 Task: Research Airbnb accommodation in Tenno, Japan from 5th December, 2023 to 13th December, 2023 for 6 adults. Place can be entire room with 3 bedrooms having 3 beds and 3 bathrooms. Property type can be house.
Action: Mouse moved to (573, 62)
Screenshot: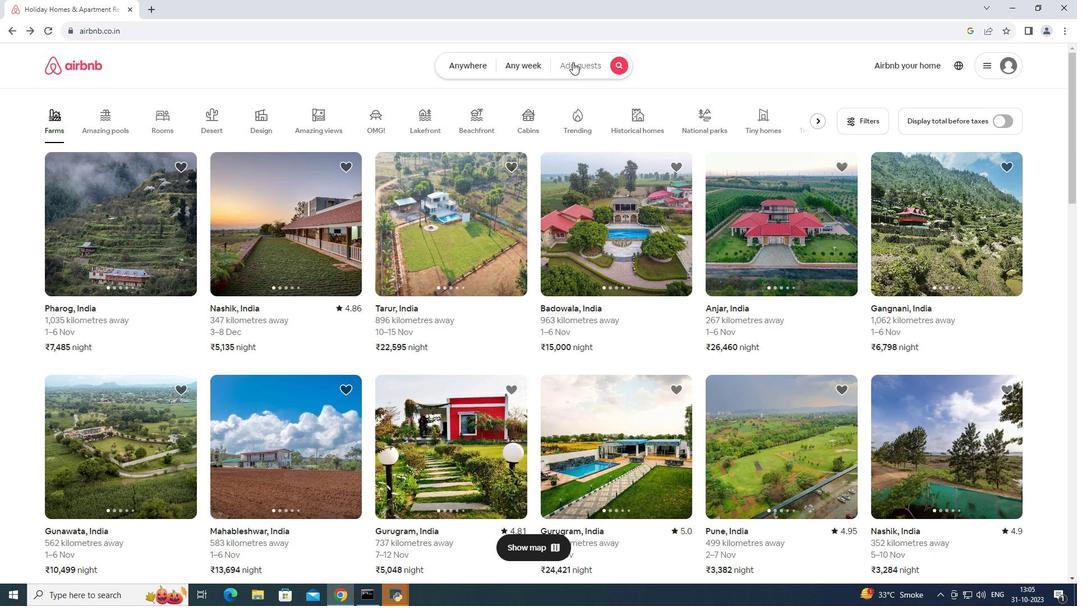 
Action: Mouse pressed left at (573, 62)
Screenshot: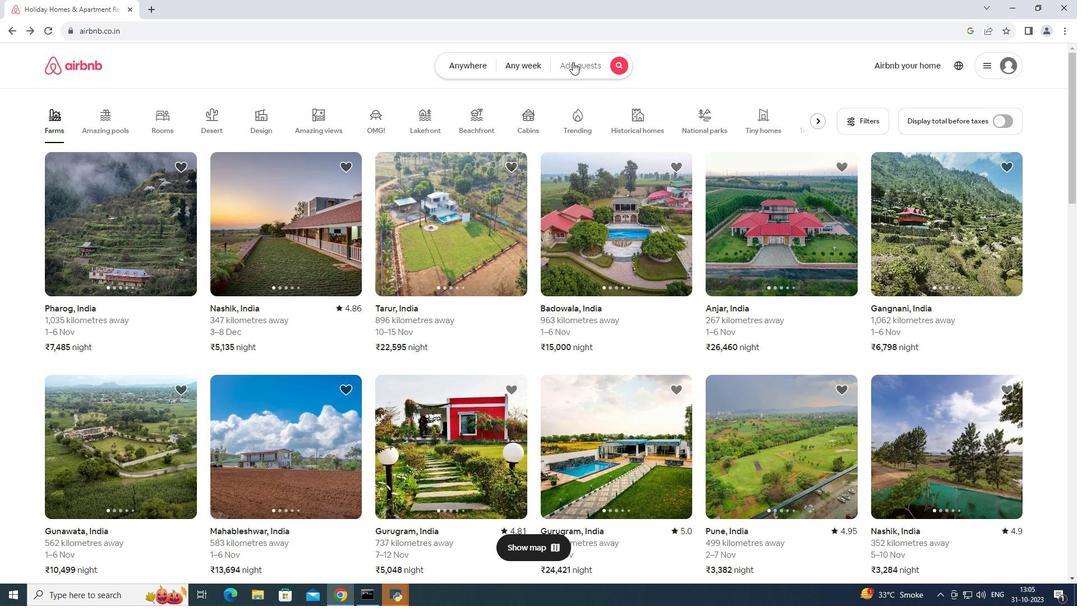 
Action: Mouse moved to (399, 103)
Screenshot: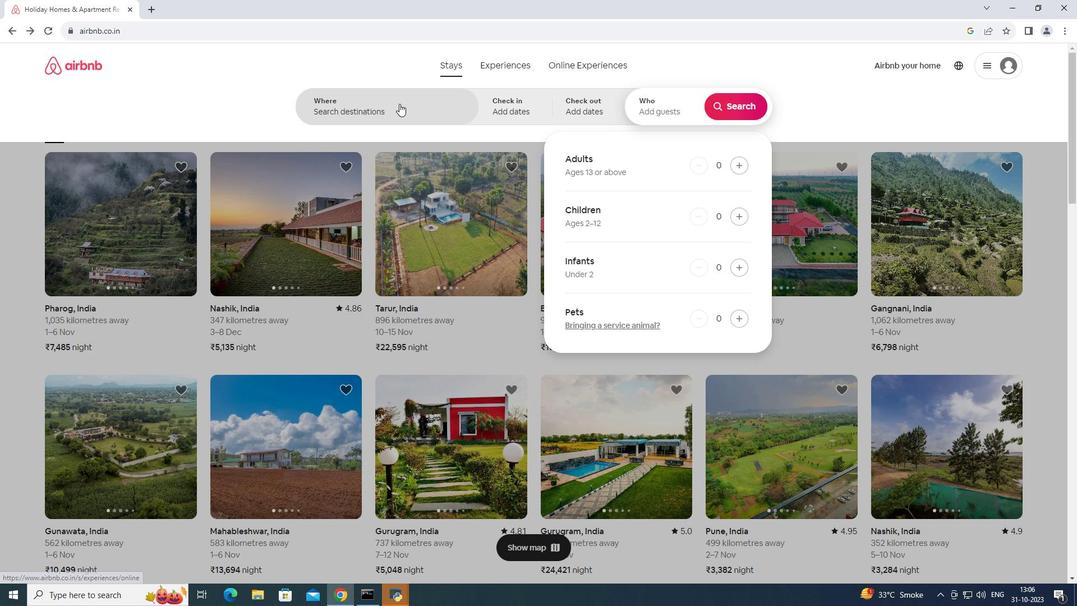 
Action: Mouse pressed left at (399, 103)
Screenshot: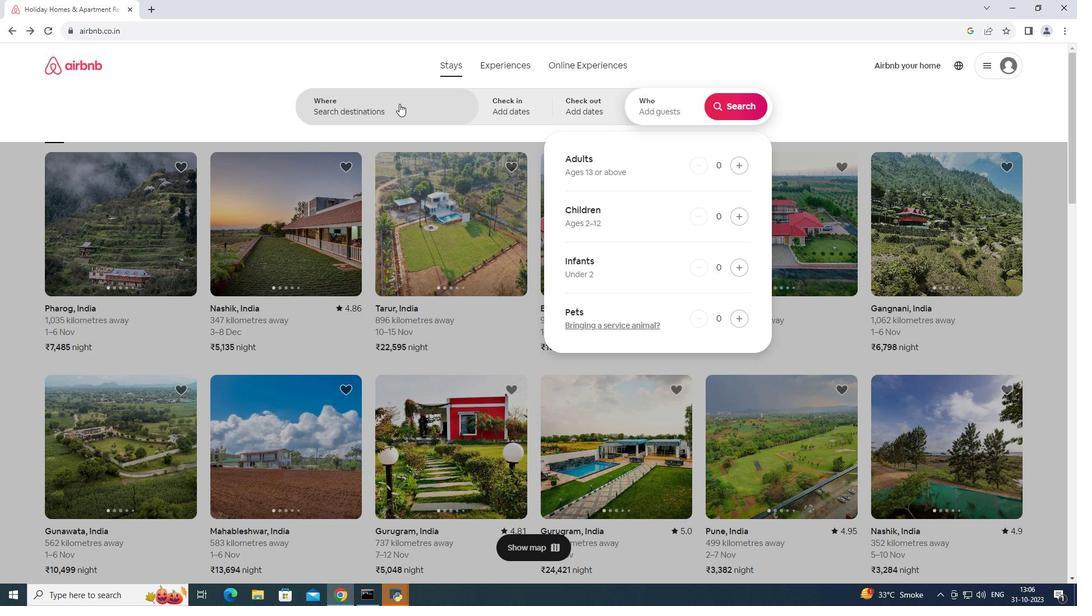 
Action: Key pressed tenno,<Key.space>japan<Key.space>
Screenshot: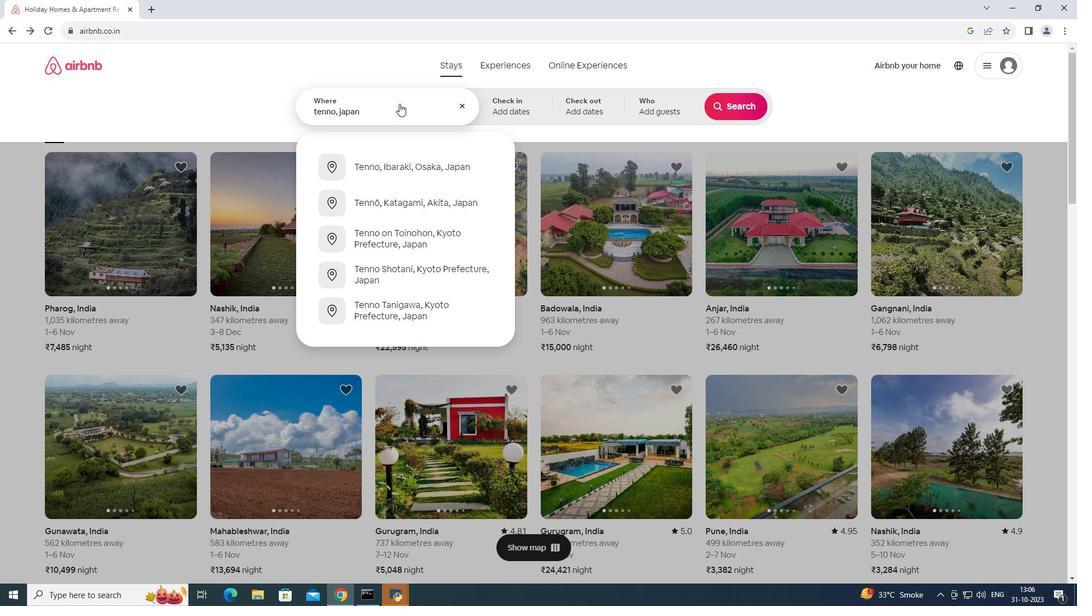 
Action: Mouse moved to (506, 104)
Screenshot: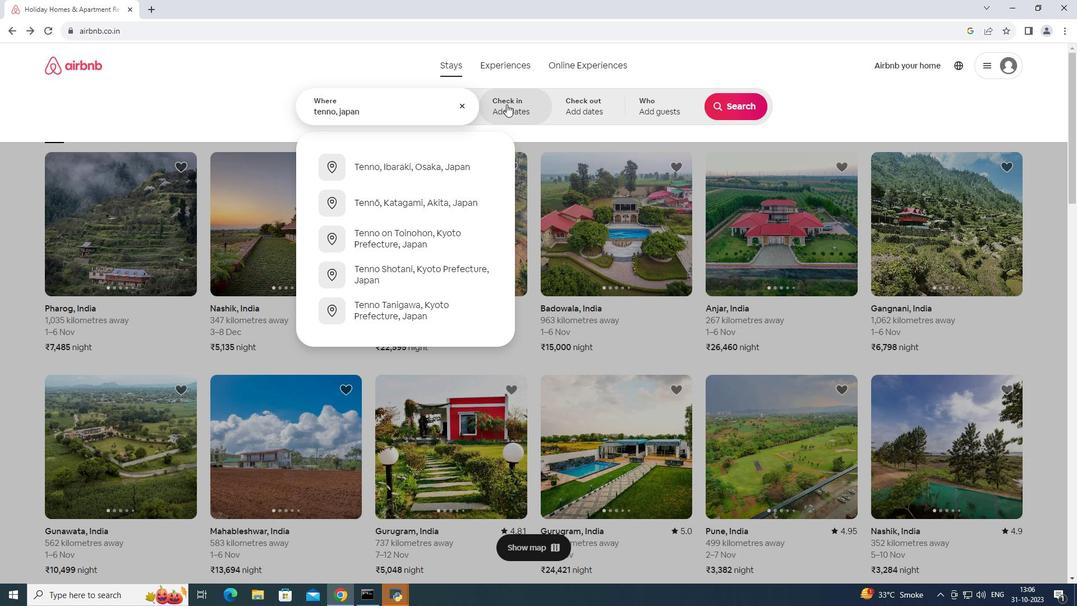 
Action: Mouse pressed left at (506, 104)
Screenshot: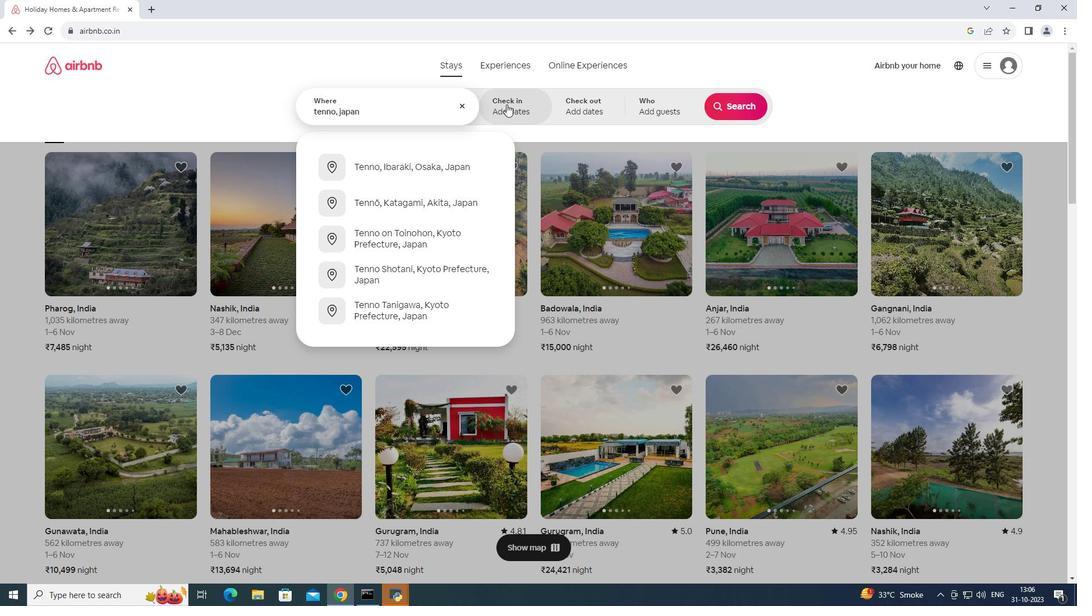 
Action: Mouse moved to (732, 195)
Screenshot: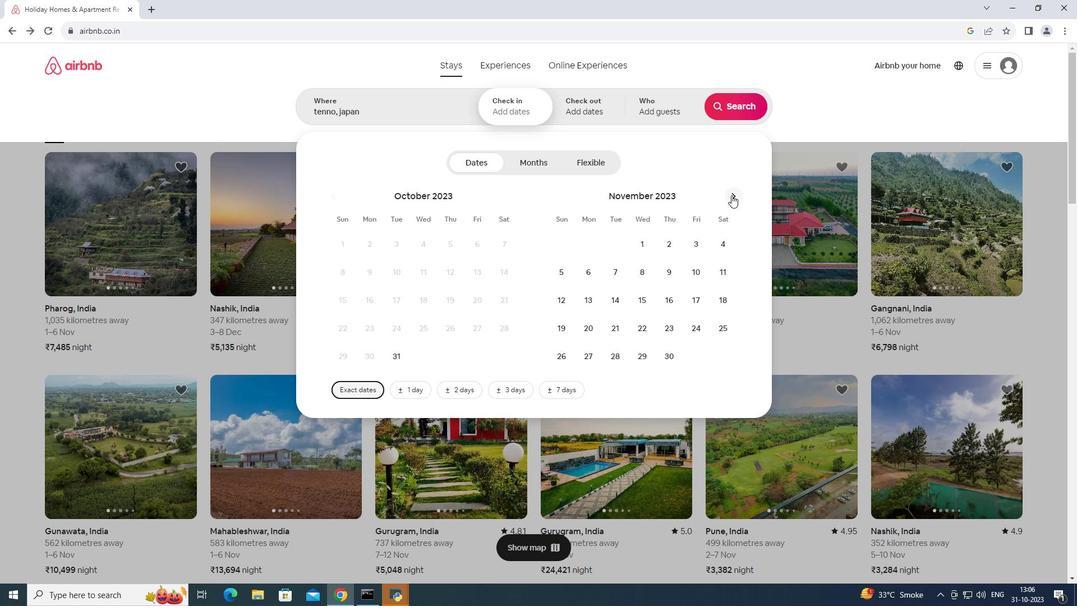 
Action: Mouse pressed left at (732, 195)
Screenshot: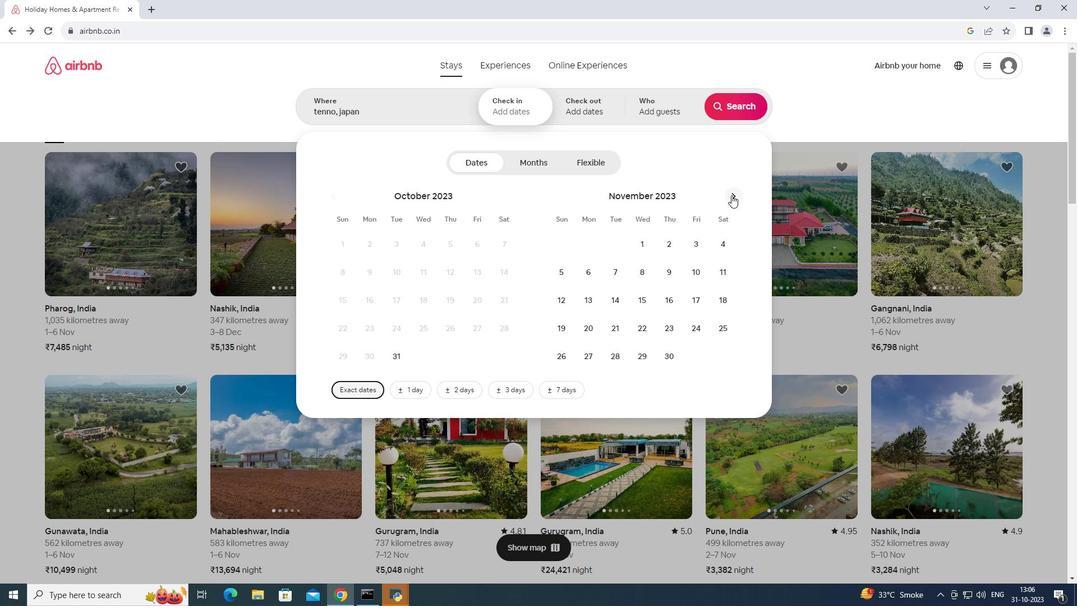 
Action: Mouse moved to (612, 273)
Screenshot: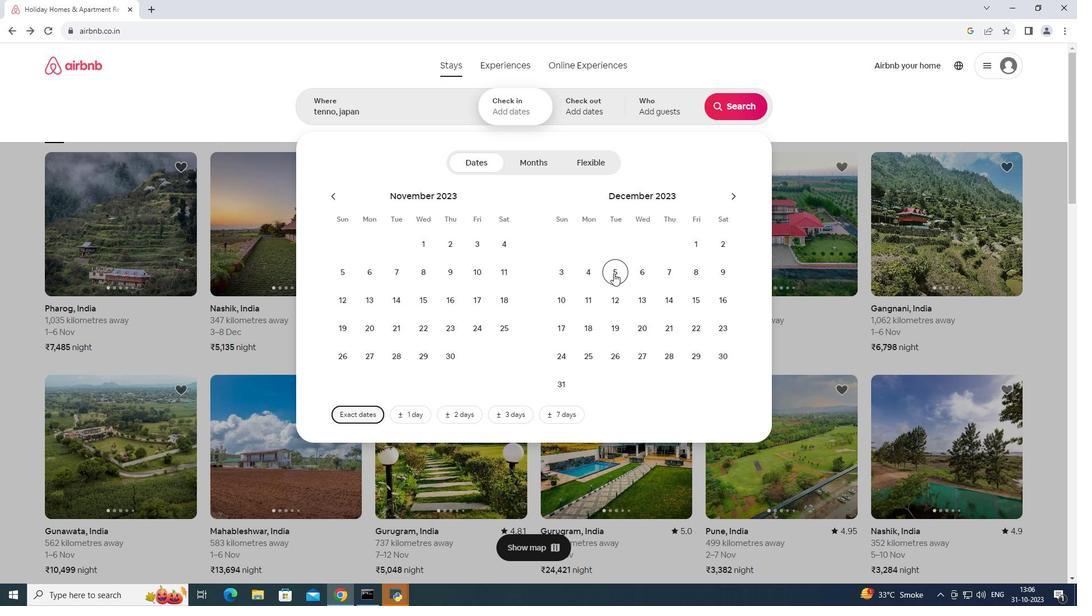 
Action: Mouse pressed left at (612, 273)
Screenshot: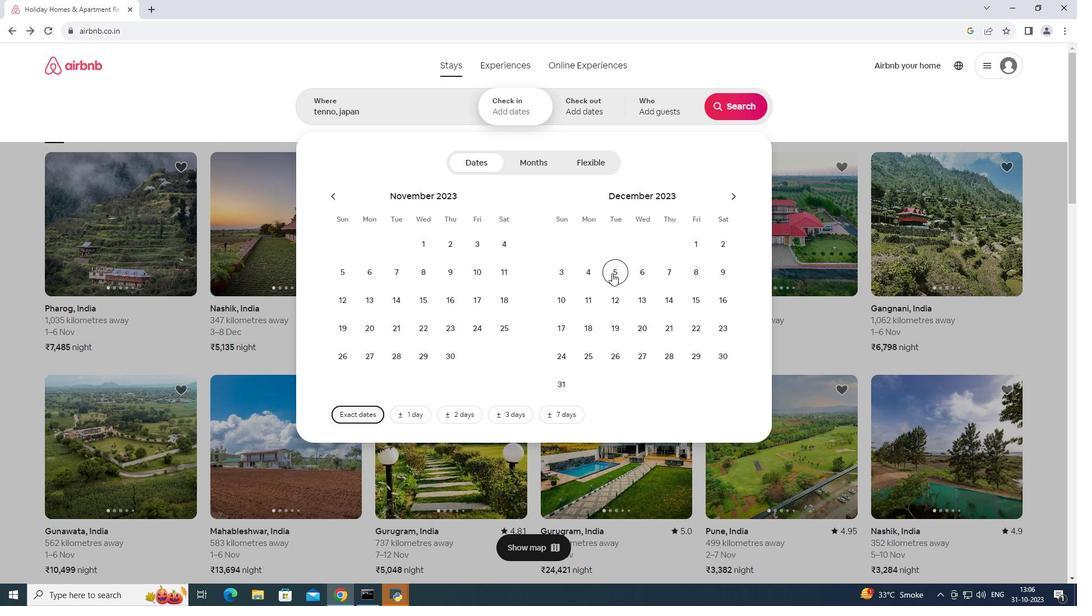 
Action: Mouse moved to (646, 305)
Screenshot: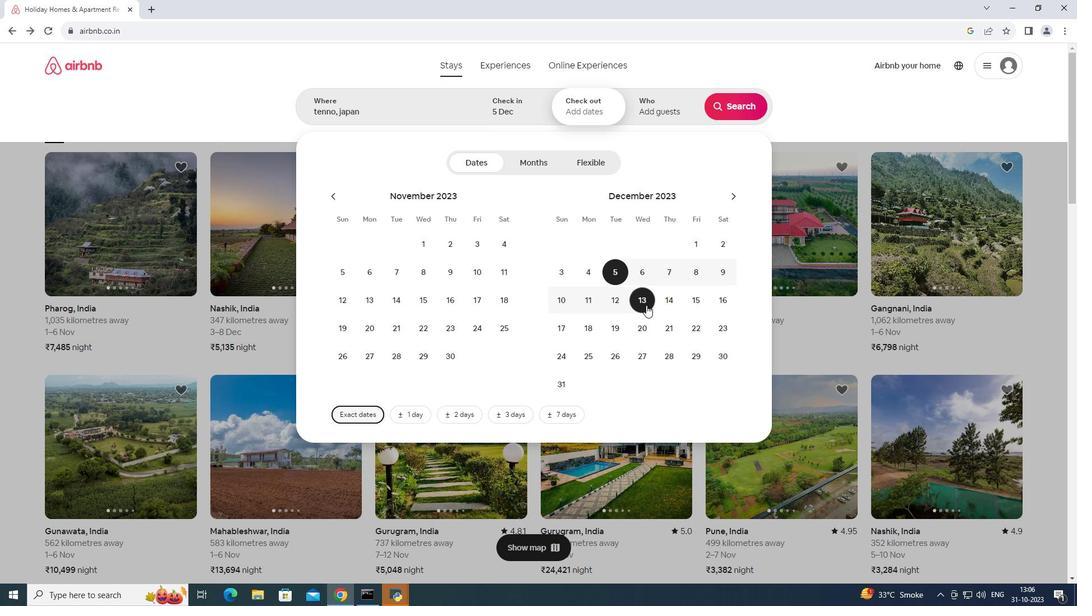 
Action: Mouse pressed left at (646, 305)
Screenshot: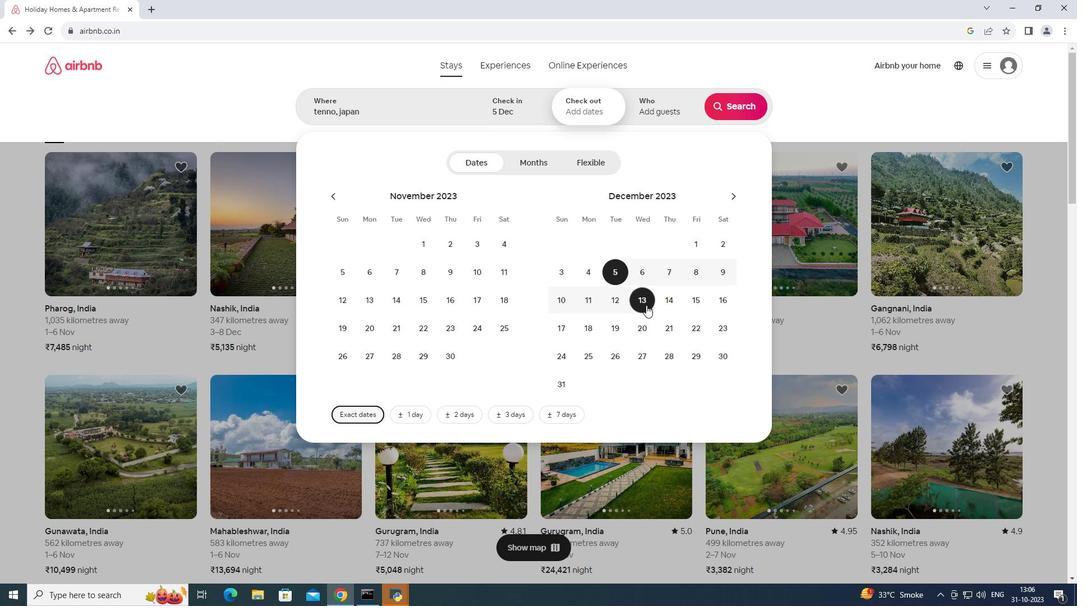 
Action: Mouse moved to (666, 113)
Screenshot: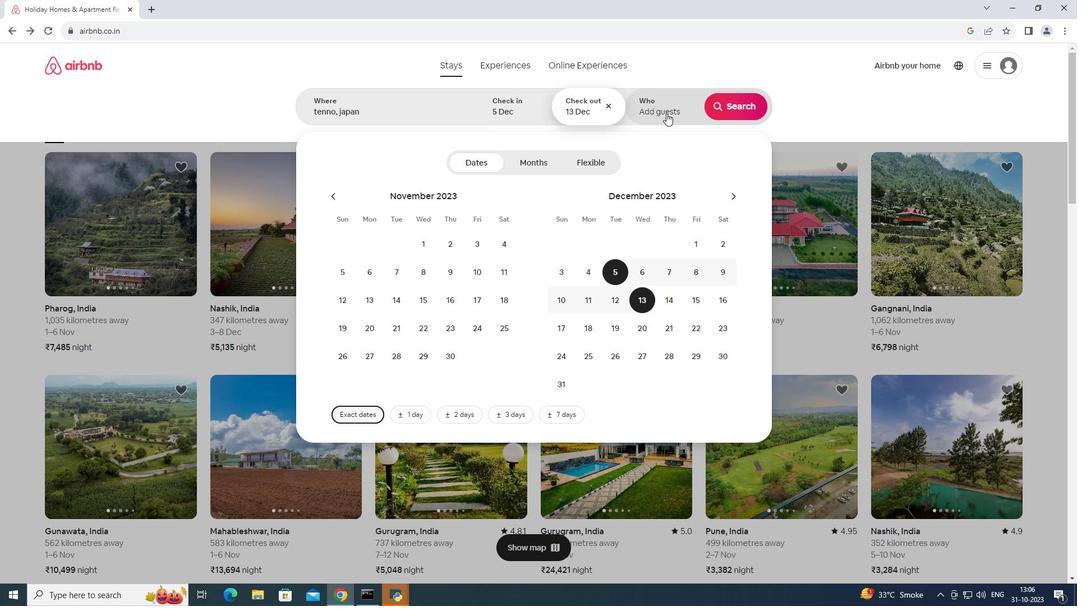 
Action: Mouse pressed left at (666, 113)
Screenshot: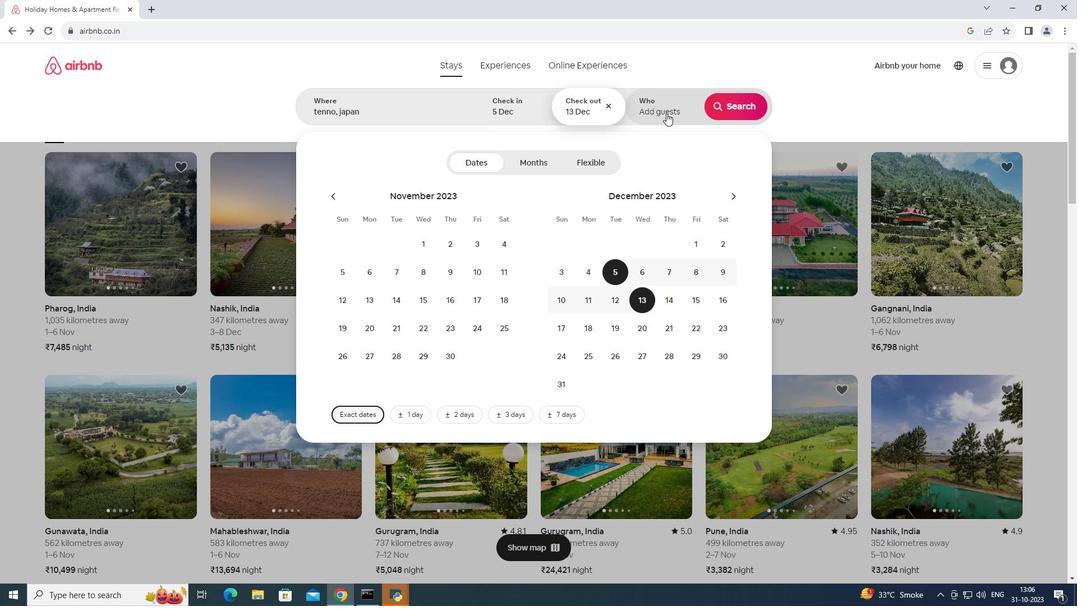 
Action: Mouse moved to (738, 168)
Screenshot: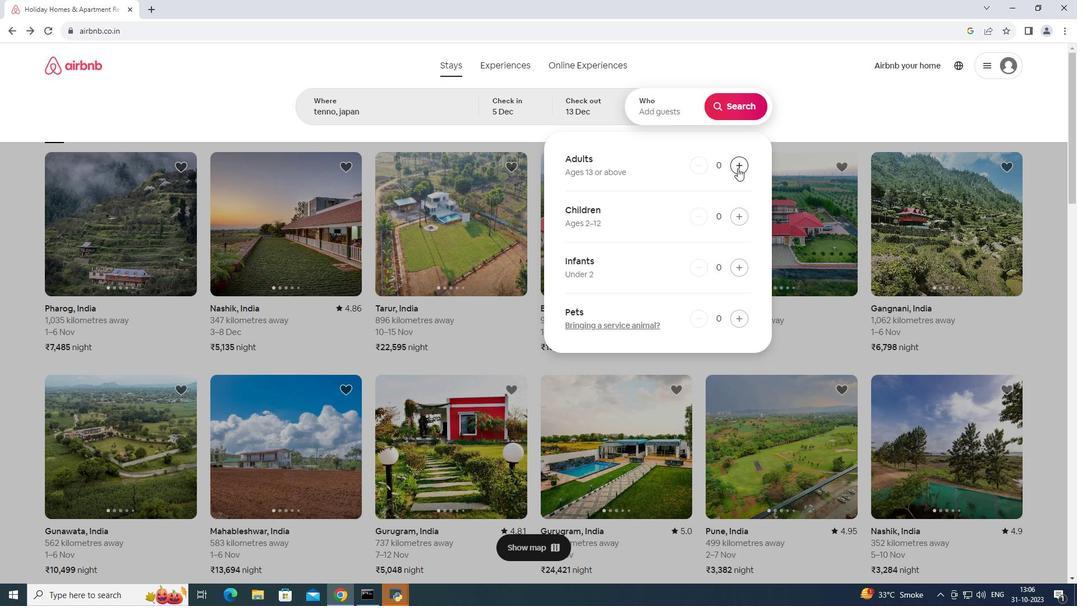 
Action: Mouse pressed left at (738, 168)
Screenshot: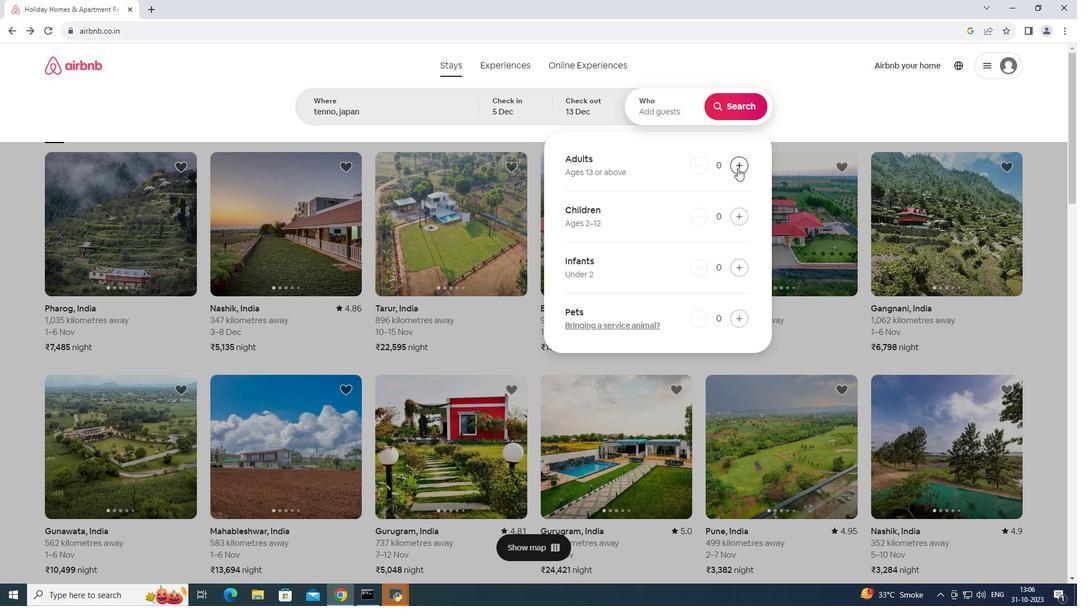 
Action: Mouse pressed left at (738, 168)
Screenshot: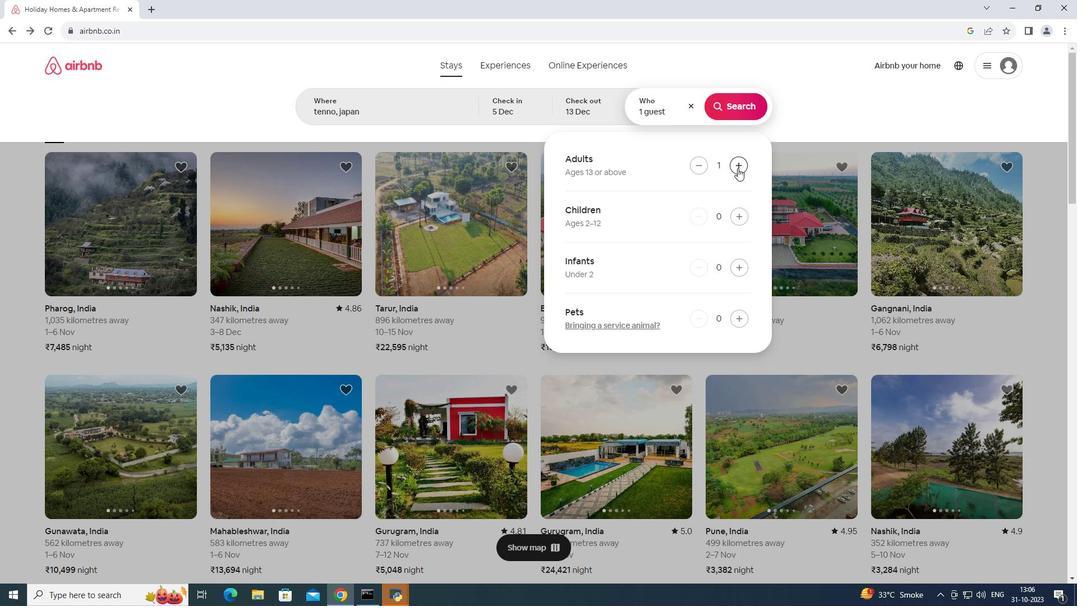 
Action: Mouse pressed left at (738, 168)
Screenshot: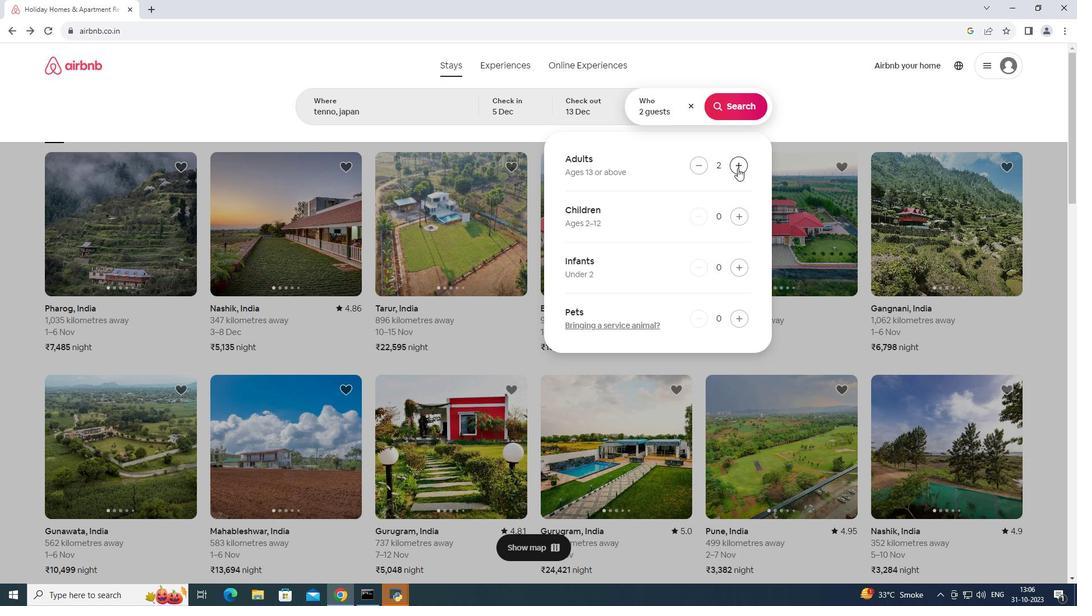 
Action: Mouse moved to (738, 168)
Screenshot: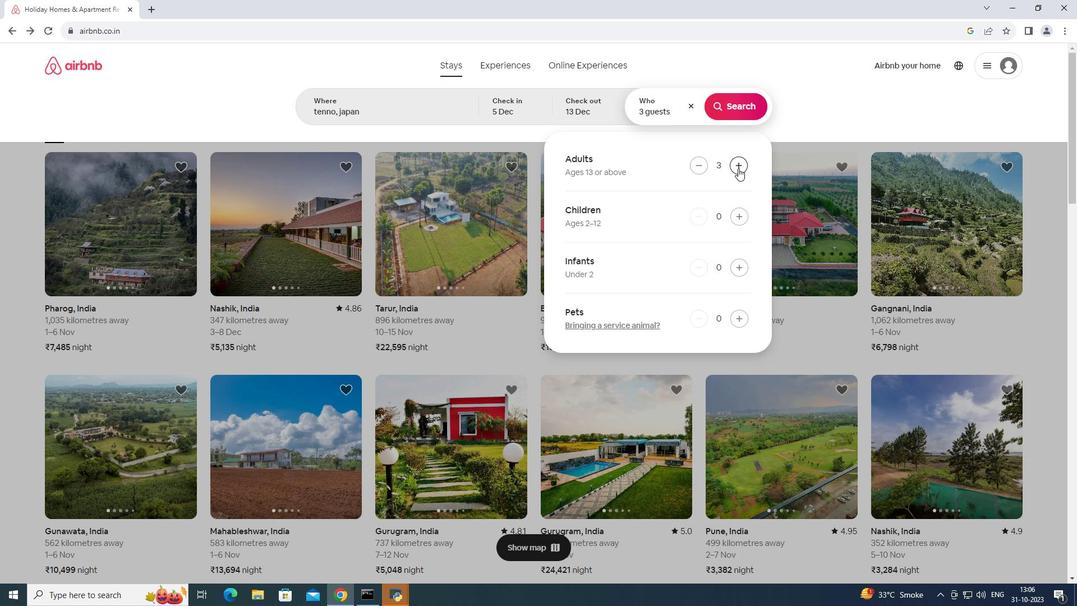 
Action: Mouse pressed left at (738, 168)
Screenshot: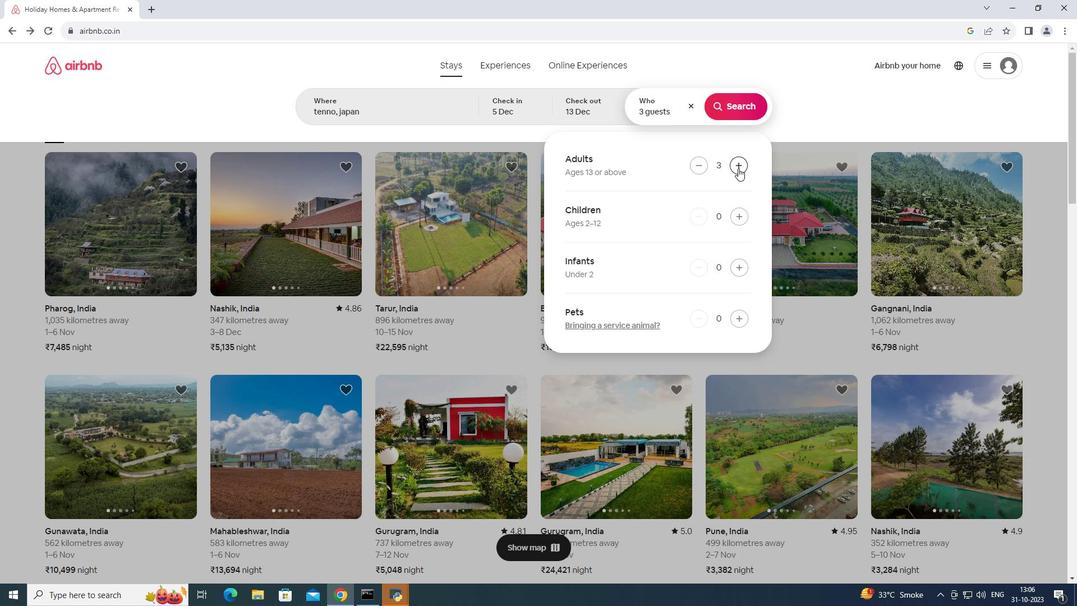 
Action: Mouse pressed left at (738, 168)
Screenshot: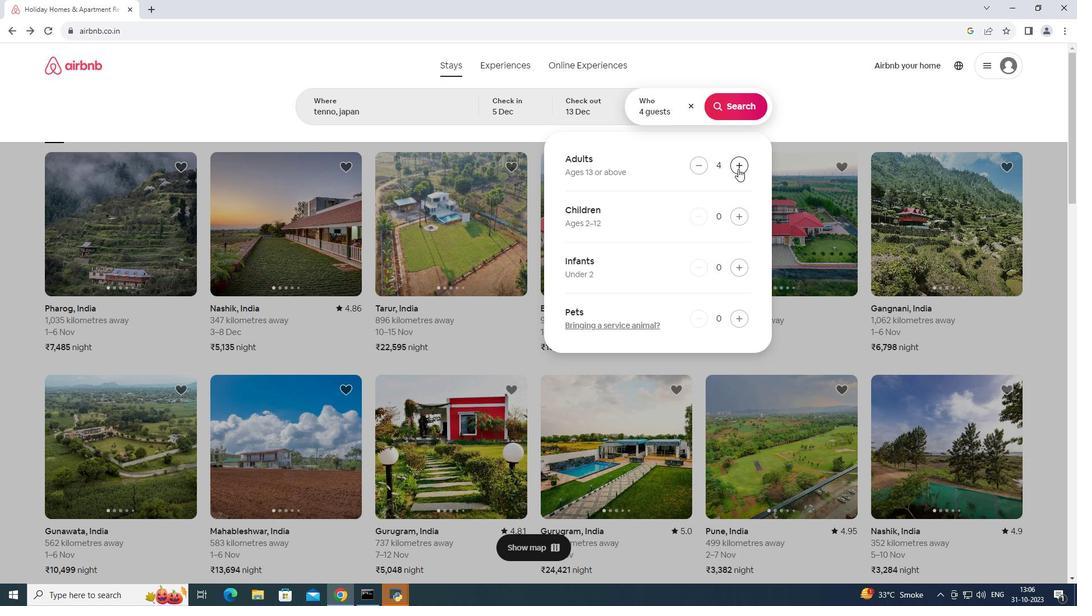 
Action: Mouse moved to (738, 168)
Screenshot: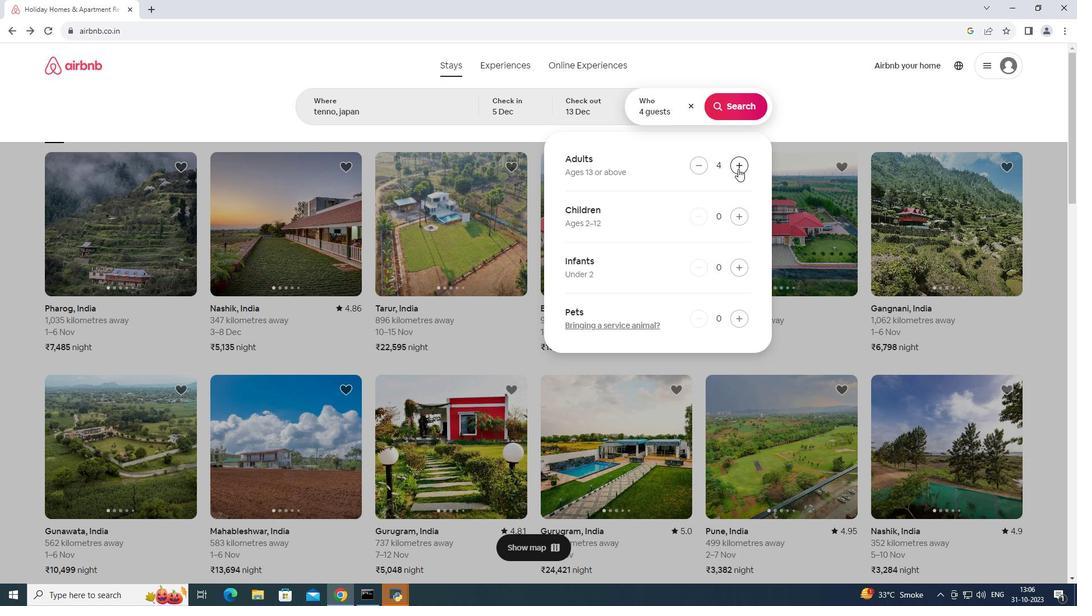 
Action: Mouse pressed left at (738, 168)
Screenshot: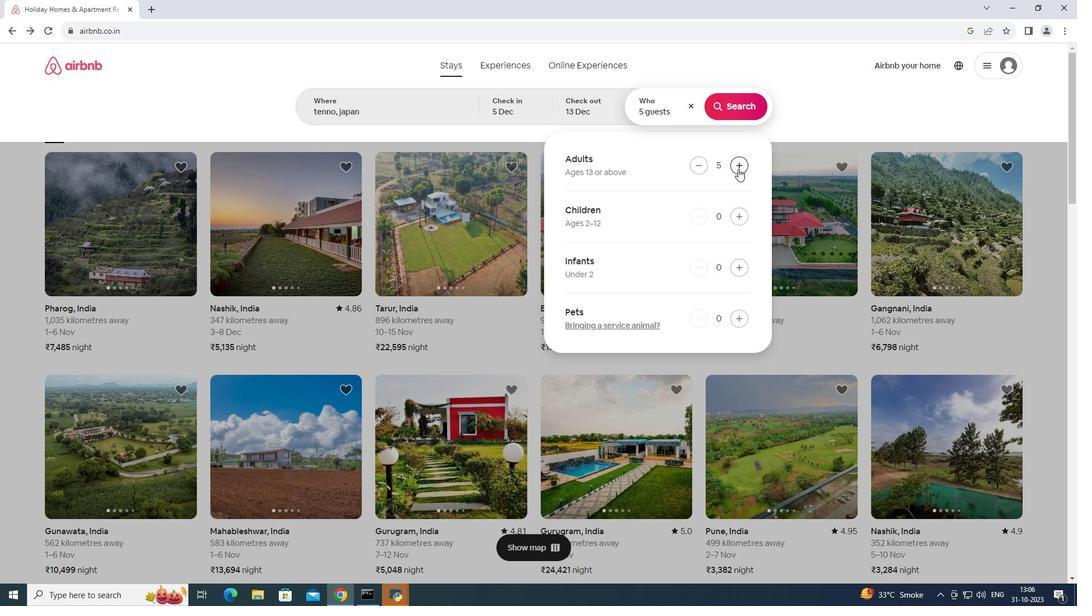 
Action: Mouse moved to (731, 106)
Screenshot: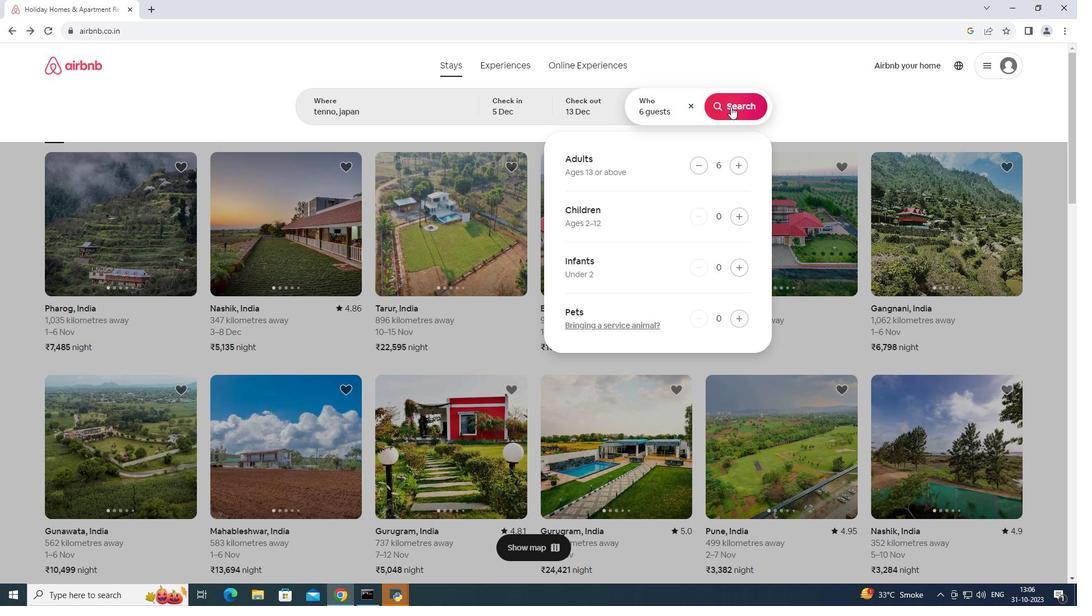 
Action: Mouse pressed left at (731, 106)
Screenshot: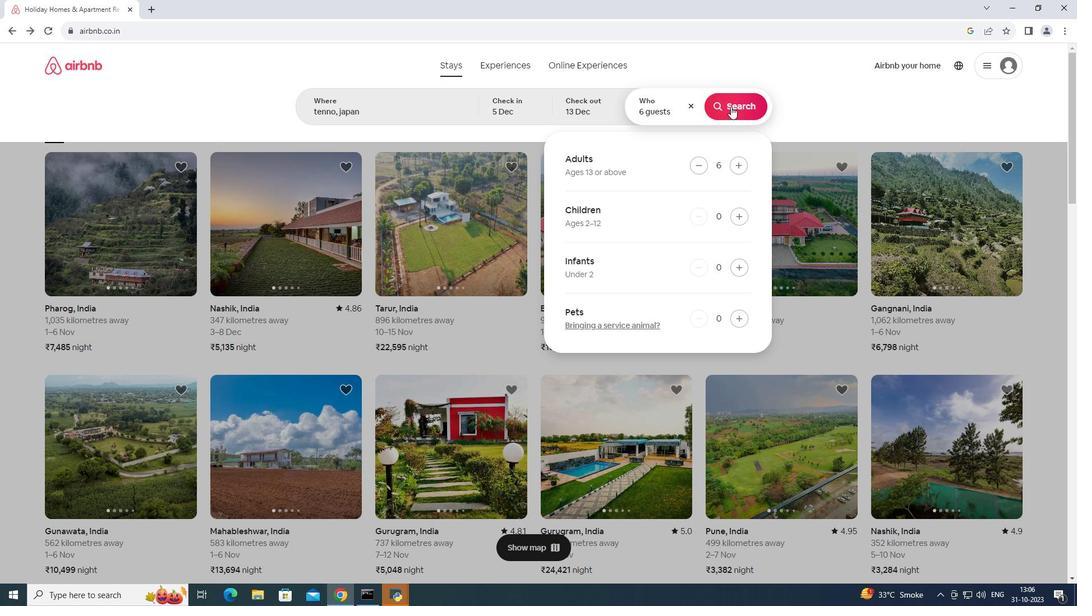 
Action: Mouse moved to (902, 114)
Screenshot: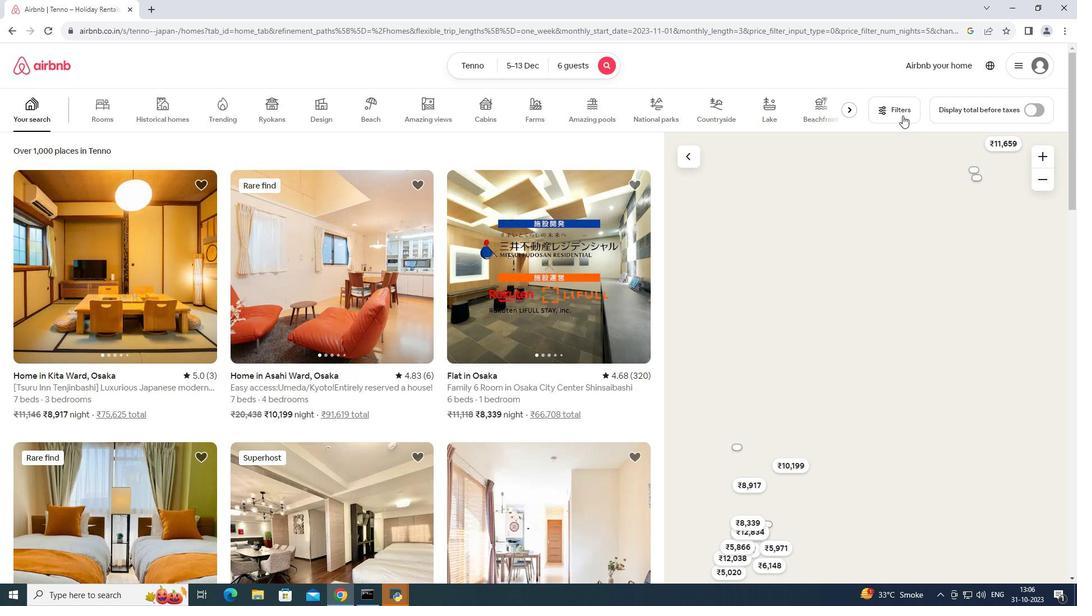 
Action: Mouse pressed left at (902, 114)
Screenshot: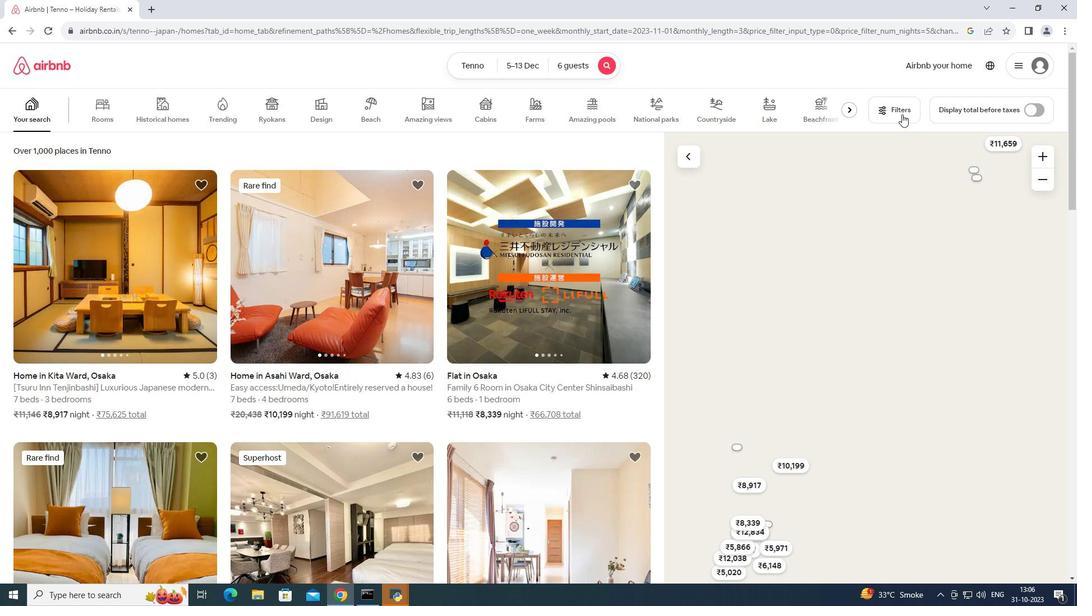 
Action: Mouse moved to (520, 428)
Screenshot: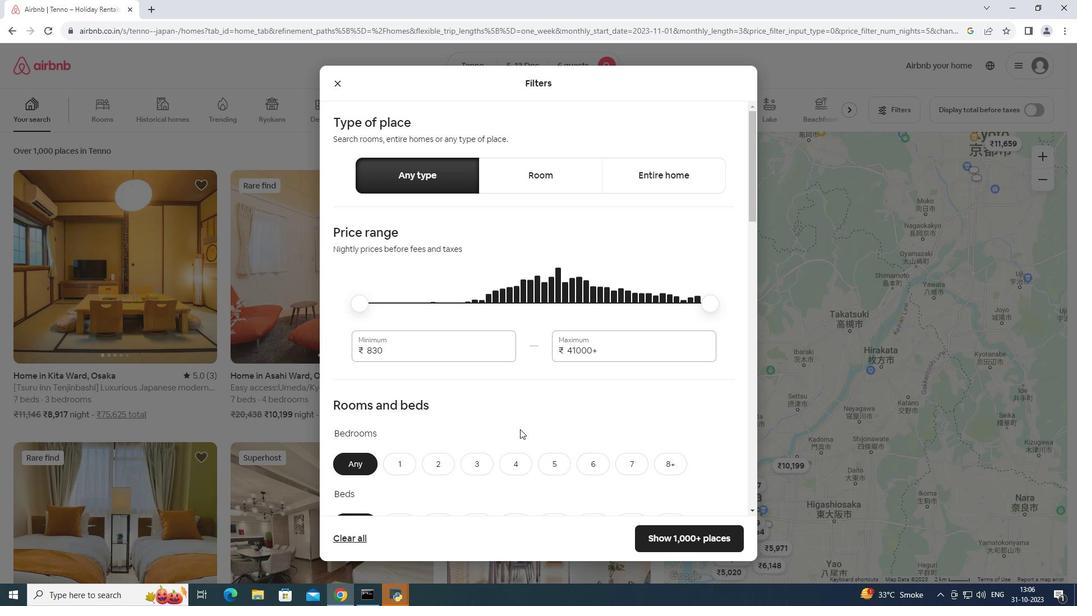 
Action: Mouse scrolled (520, 429) with delta (0, 0)
Screenshot: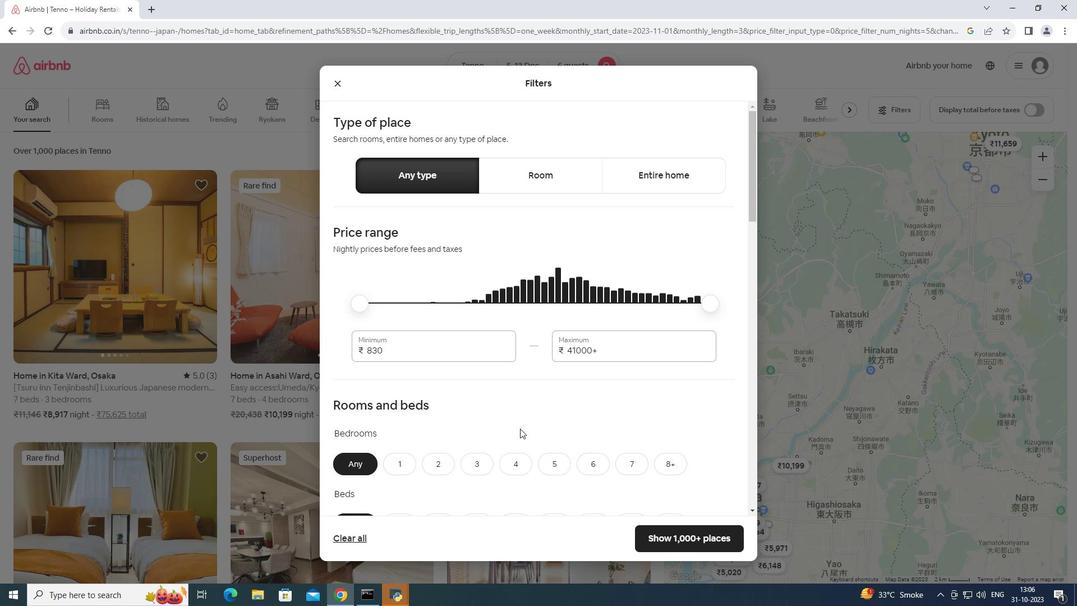 
Action: Mouse scrolled (520, 429) with delta (0, 0)
Screenshot: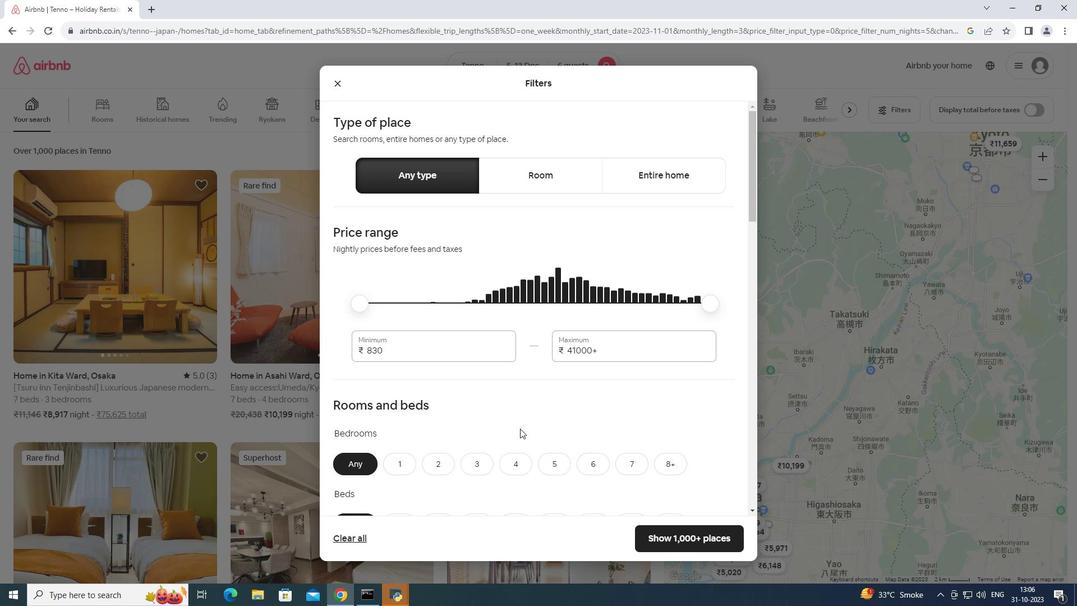 
Action: Mouse scrolled (520, 429) with delta (0, 0)
Screenshot: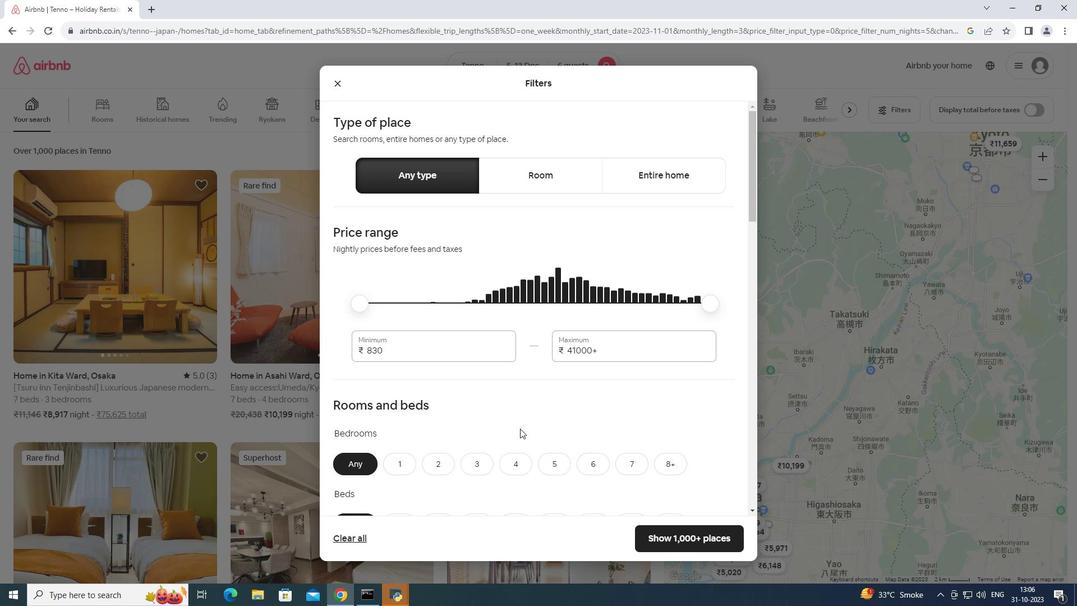 
Action: Mouse scrolled (520, 429) with delta (0, 0)
Screenshot: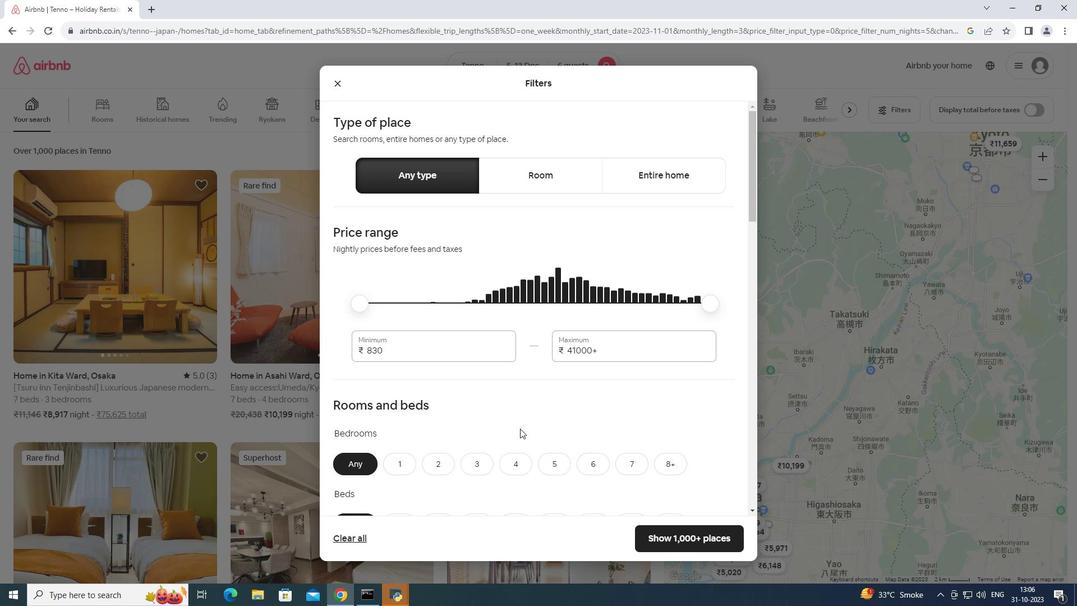 
Action: Mouse moved to (534, 412)
Screenshot: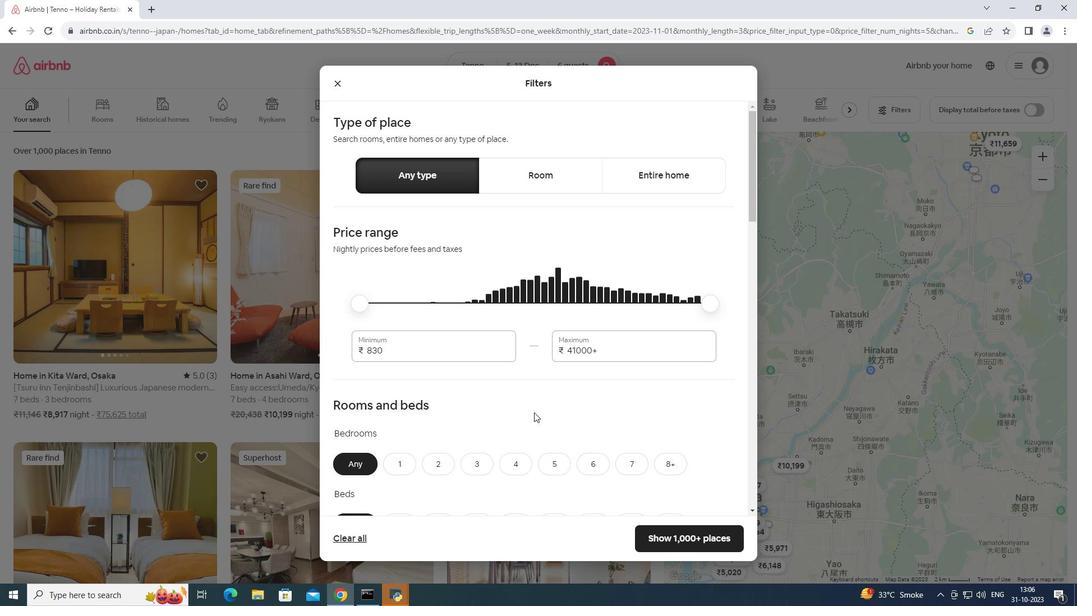 
Action: Mouse pressed middle at (534, 412)
Screenshot: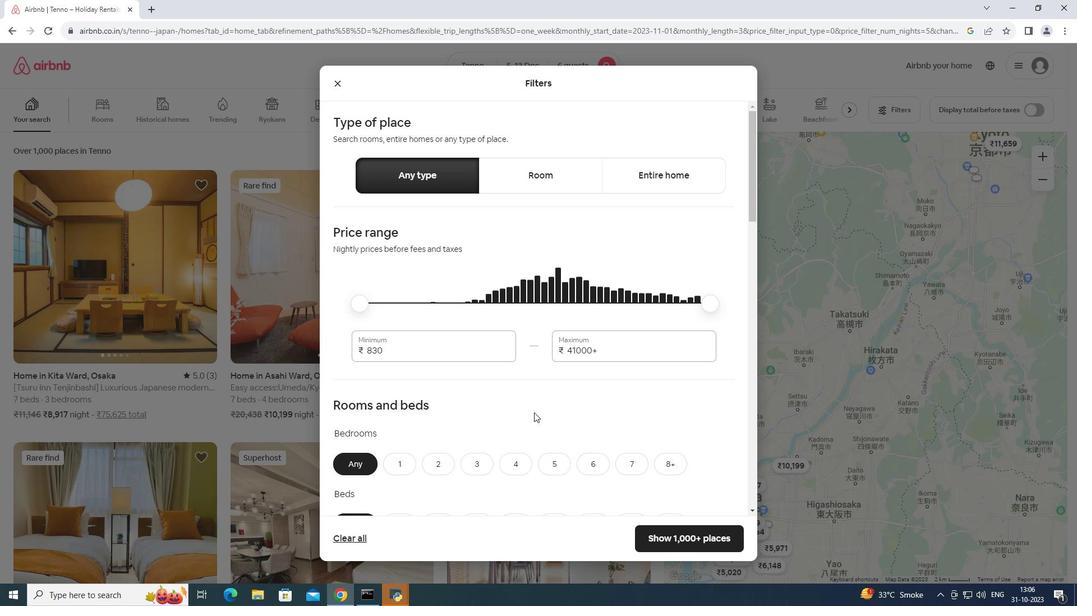 
Action: Mouse scrolled (534, 413) with delta (0, 0)
Screenshot: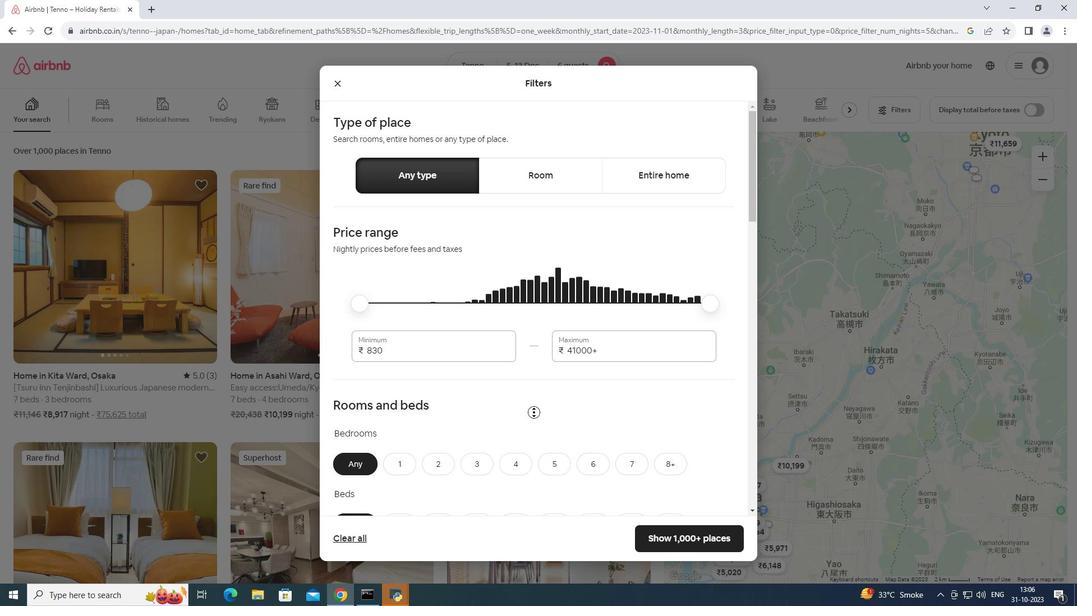 
Action: Mouse scrolled (534, 413) with delta (0, 0)
Screenshot: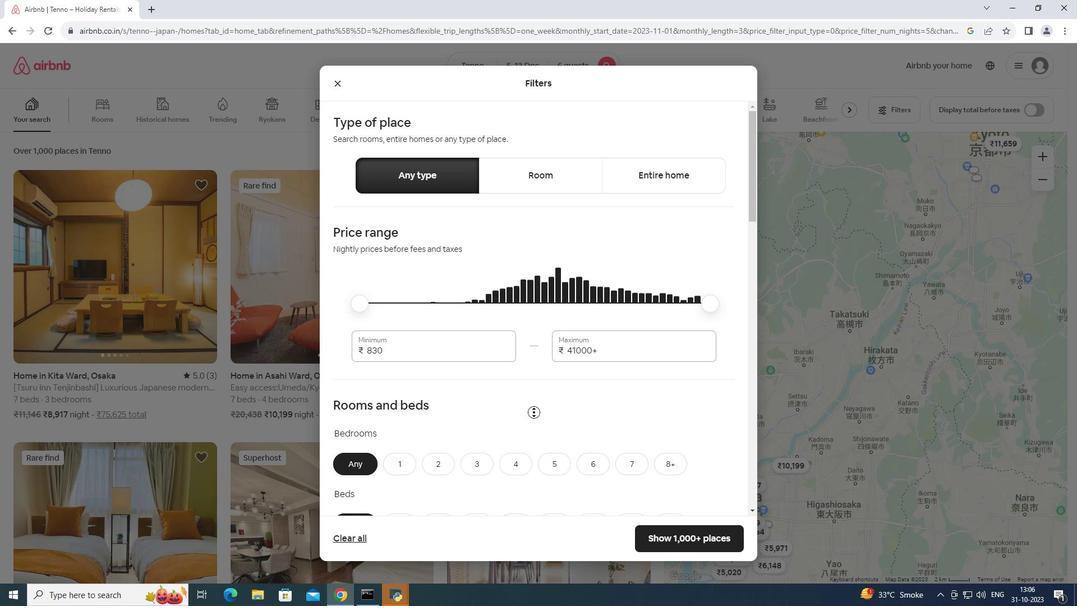 
Action: Mouse scrolled (534, 413) with delta (0, 0)
Screenshot: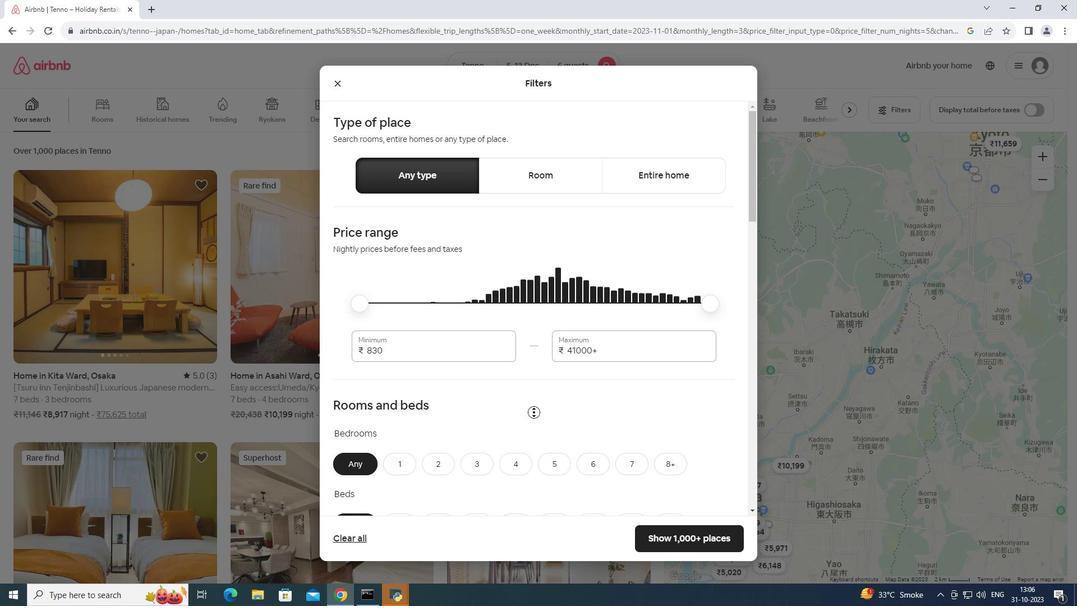 
Action: Mouse scrolled (534, 413) with delta (0, 0)
Screenshot: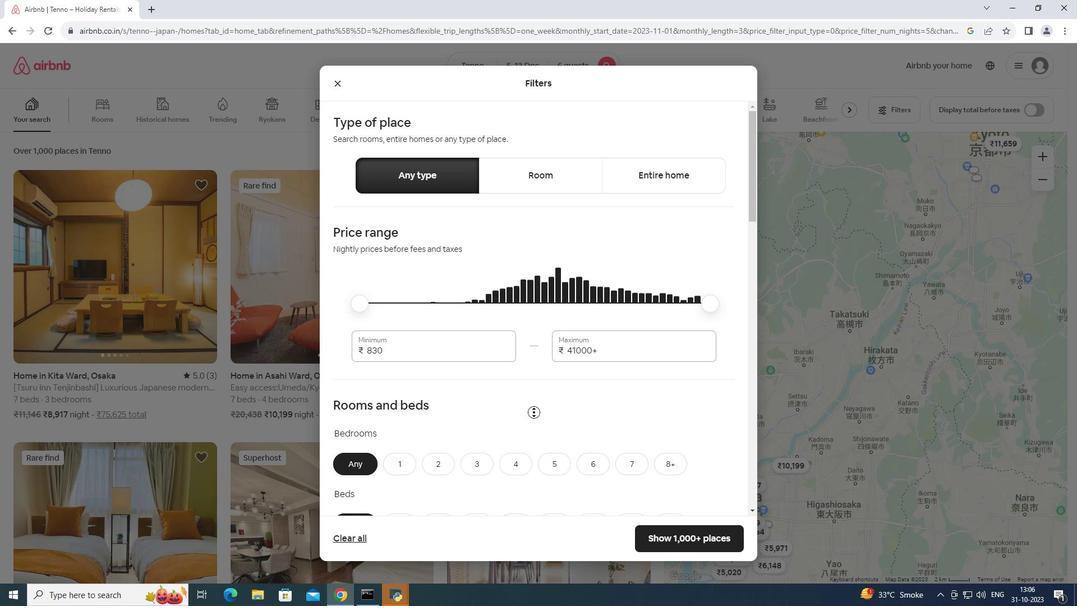 
Action: Mouse scrolled (534, 413) with delta (0, 0)
Screenshot: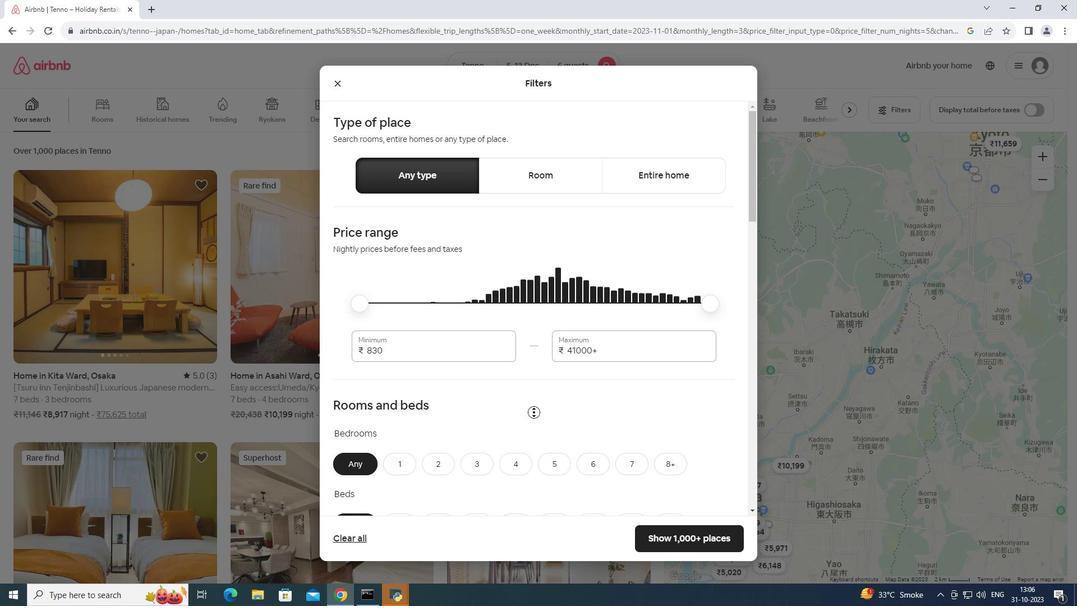 
Action: Mouse moved to (477, 394)
Screenshot: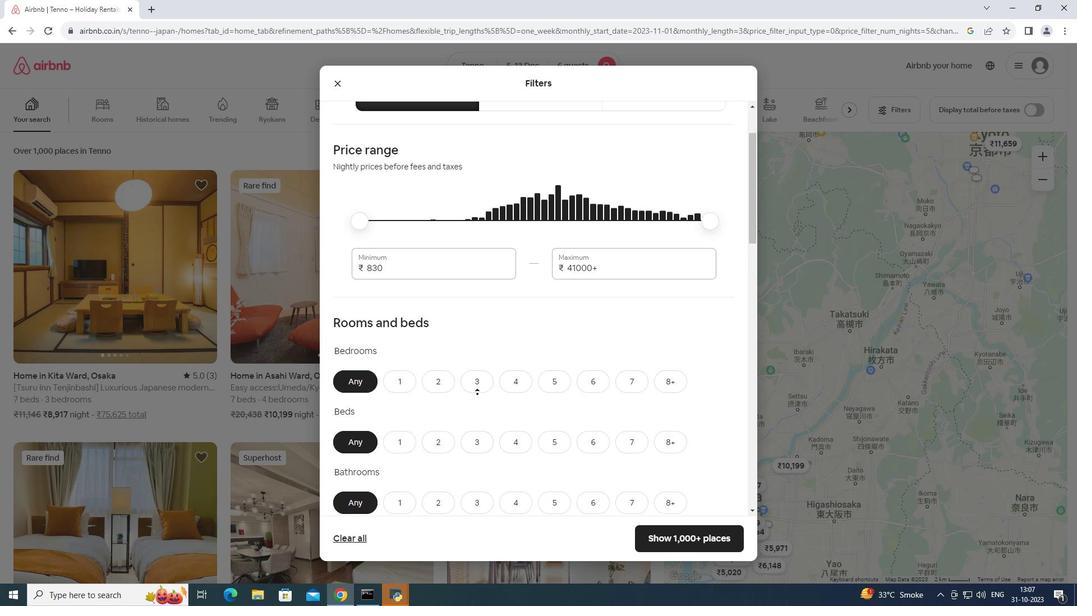 
Action: Mouse pressed left at (477, 394)
Screenshot: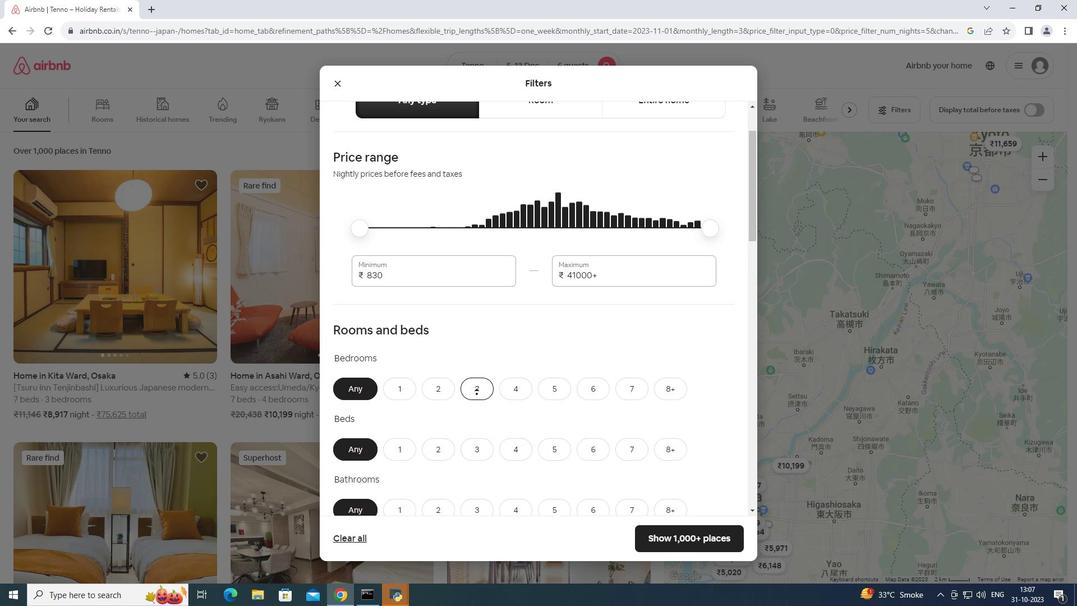 
Action: Mouse moved to (475, 396)
Screenshot: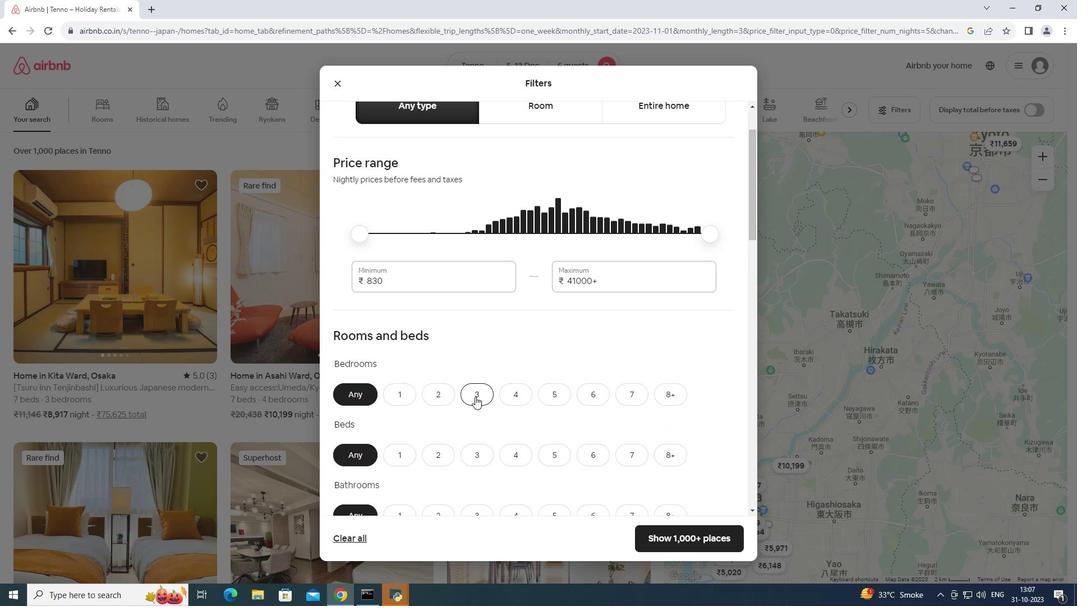 
Action: Mouse pressed left at (475, 396)
Screenshot: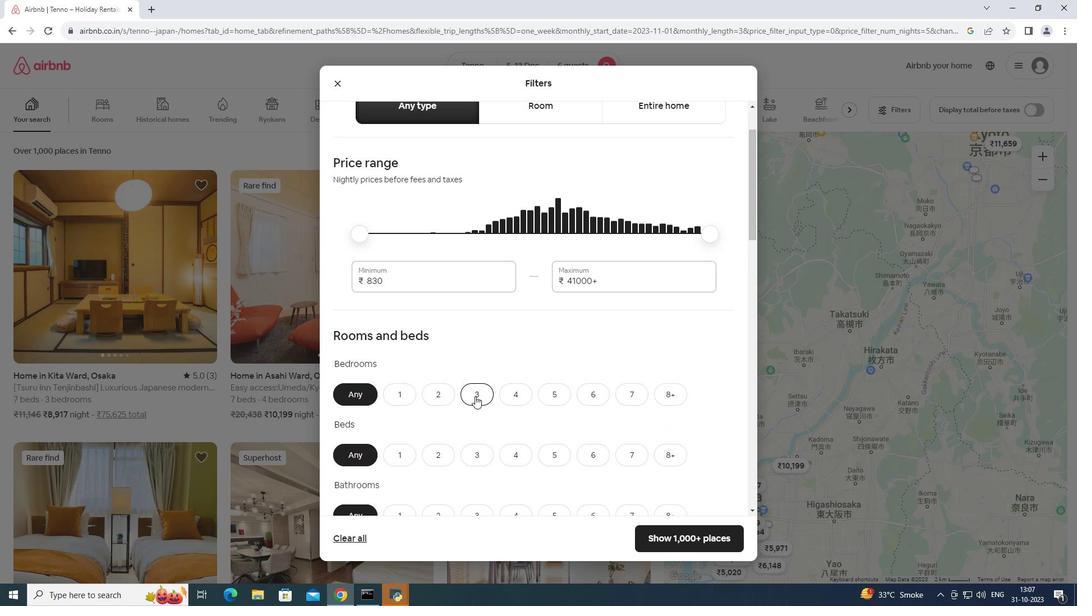 
Action: Mouse moved to (480, 457)
Screenshot: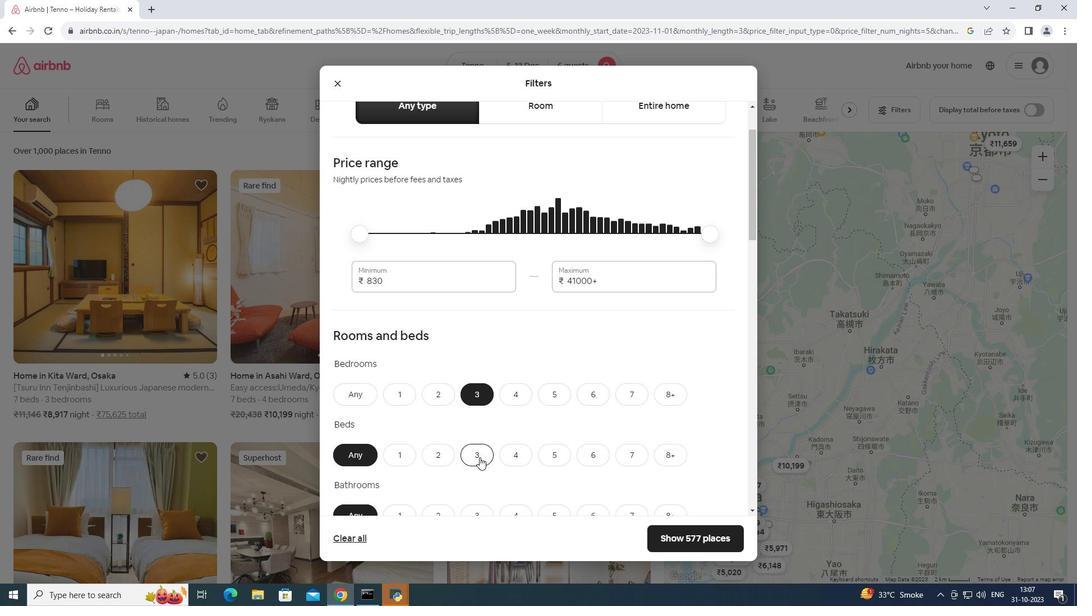 
Action: Mouse pressed left at (480, 457)
Screenshot: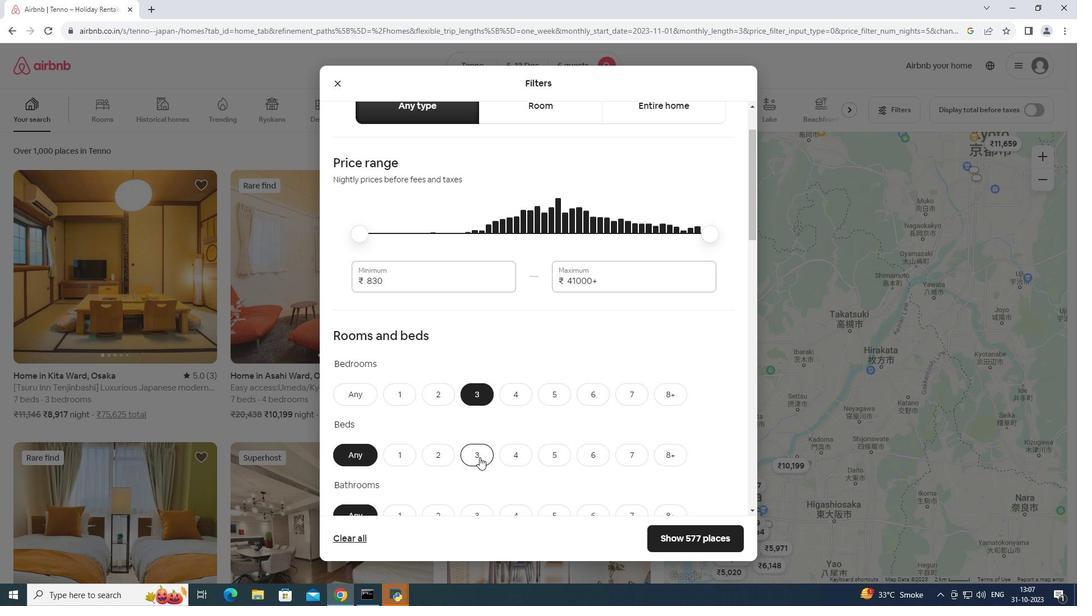 
Action: Mouse moved to (478, 512)
Screenshot: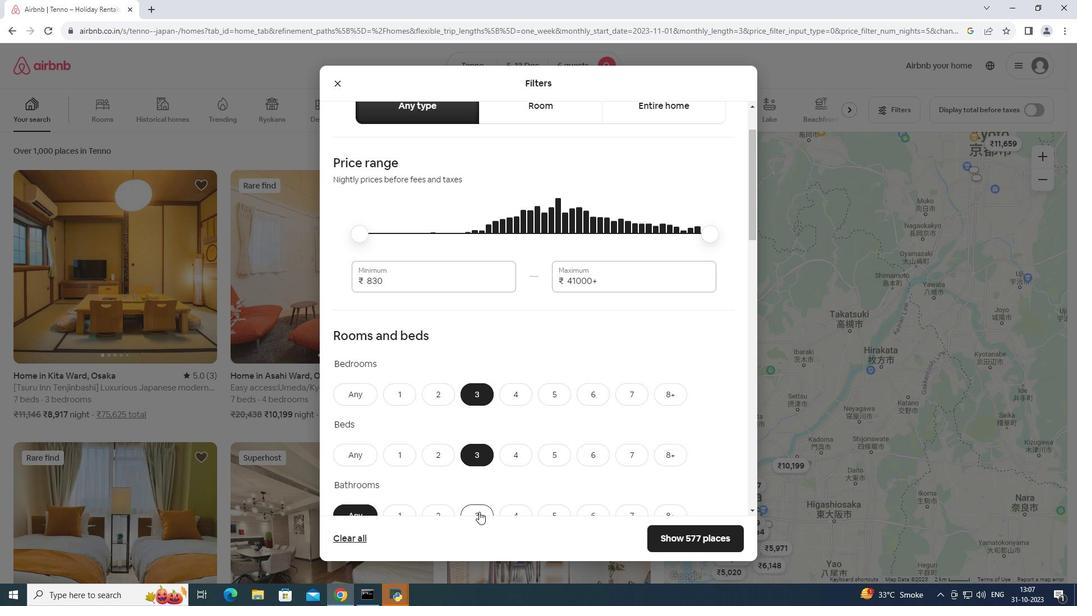 
Action: Mouse pressed left at (478, 512)
Screenshot: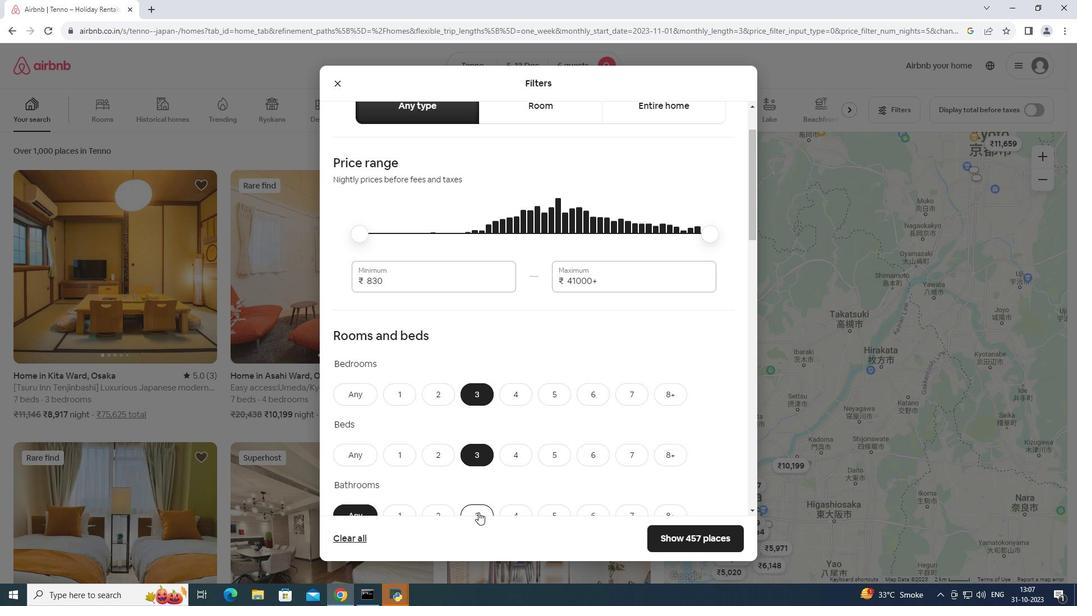 
Action: Mouse moved to (495, 441)
Screenshot: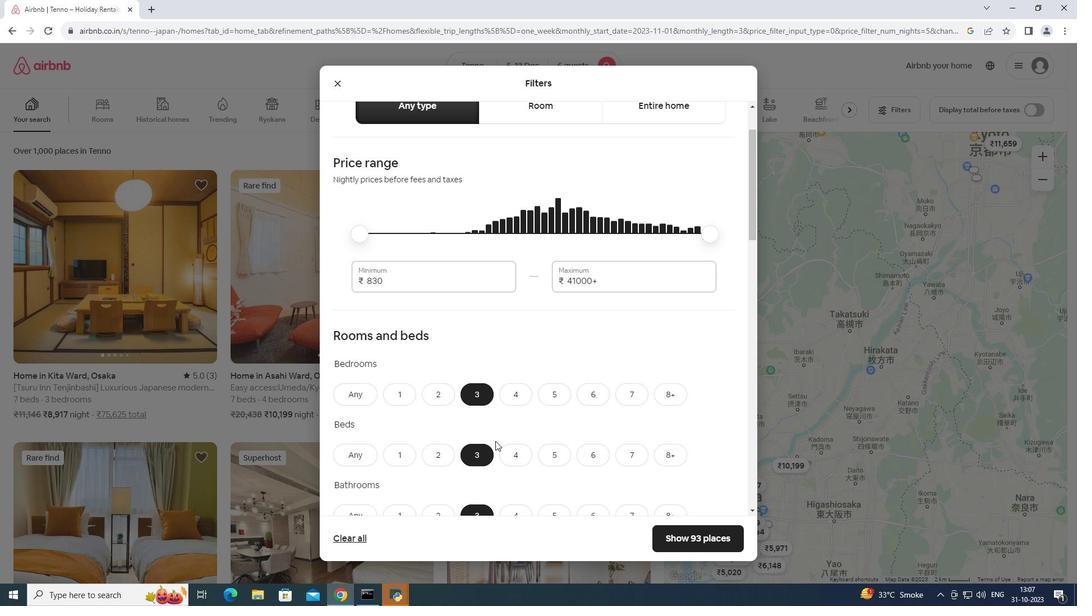 
Action: Mouse scrolled (495, 440) with delta (0, 0)
Screenshot: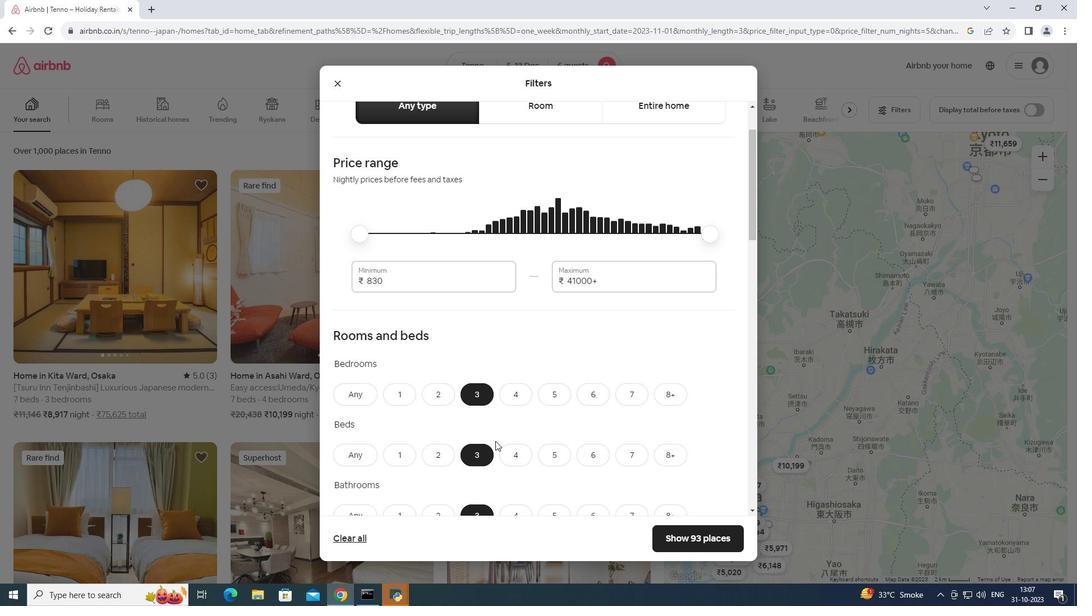 
Action: Mouse moved to (496, 442)
Screenshot: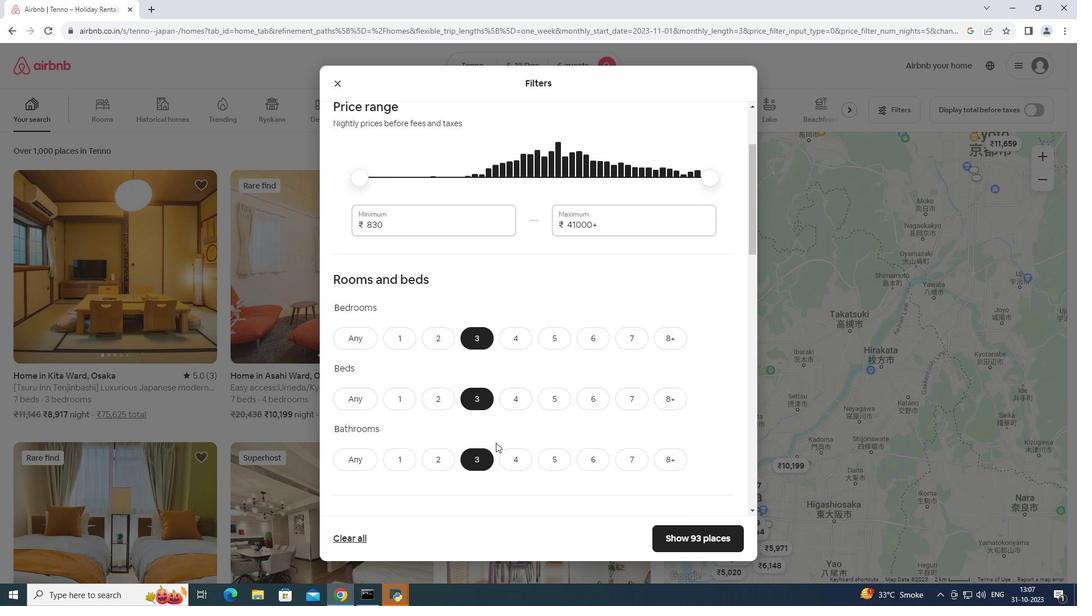 
Action: Mouse scrolled (496, 442) with delta (0, 0)
Screenshot: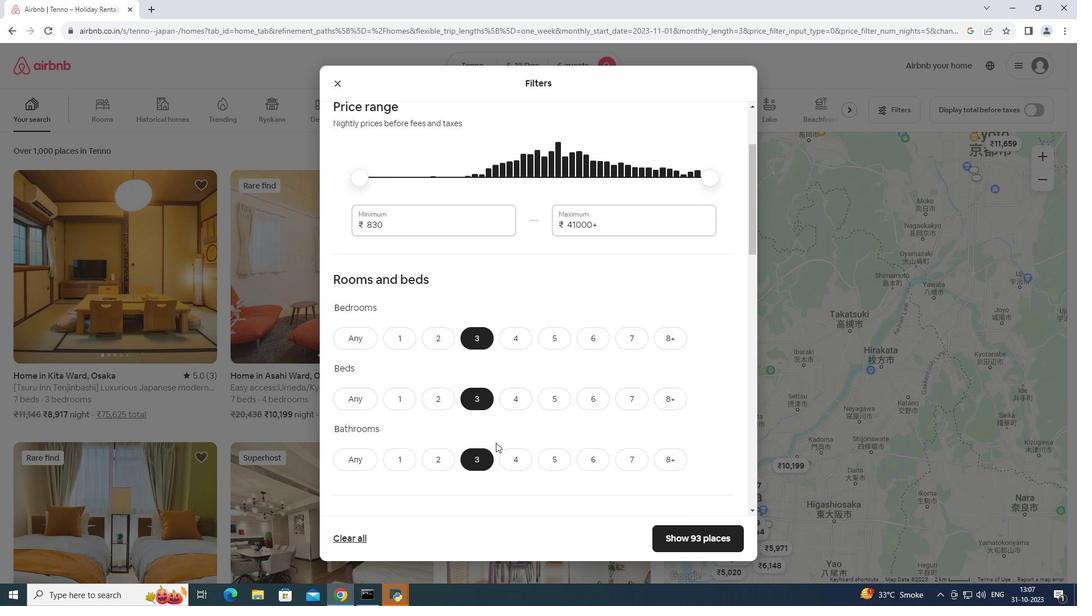 
Action: Mouse scrolled (496, 442) with delta (0, 0)
Screenshot: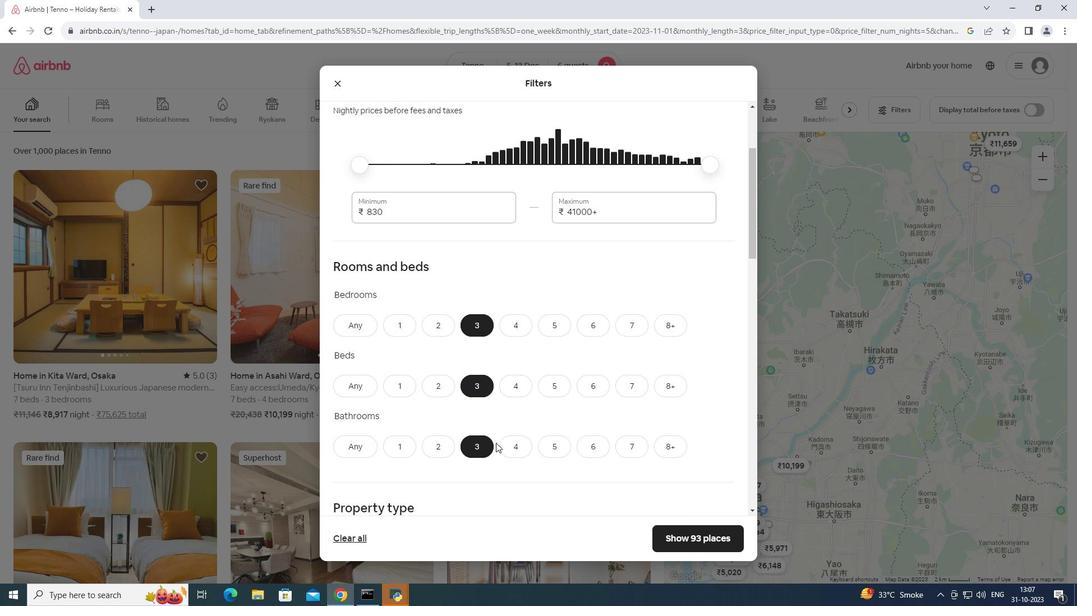 
Action: Mouse scrolled (496, 442) with delta (0, 0)
Screenshot: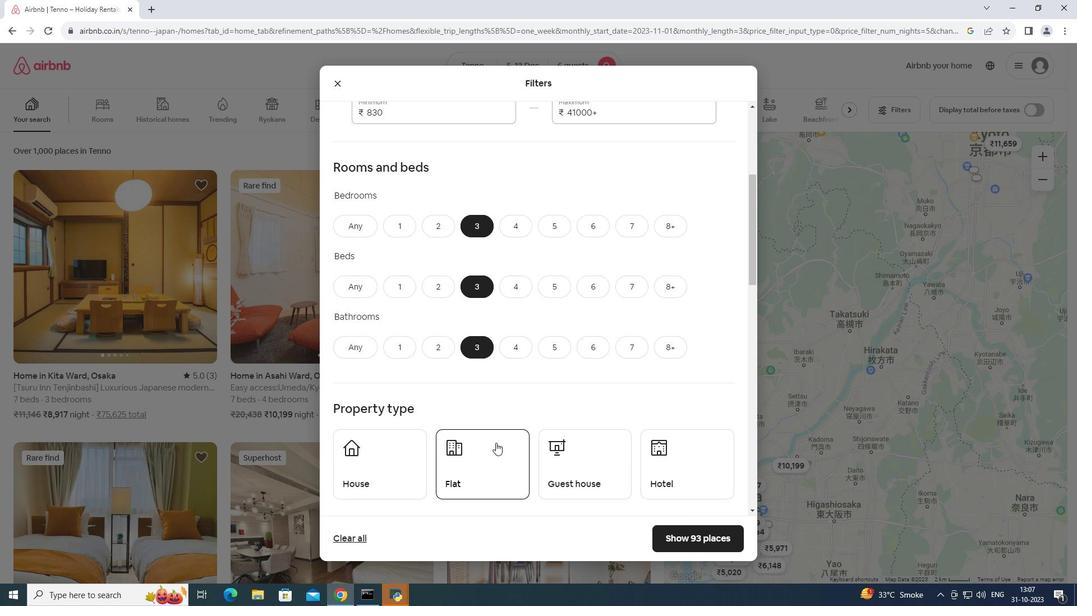
Action: Mouse moved to (401, 422)
Screenshot: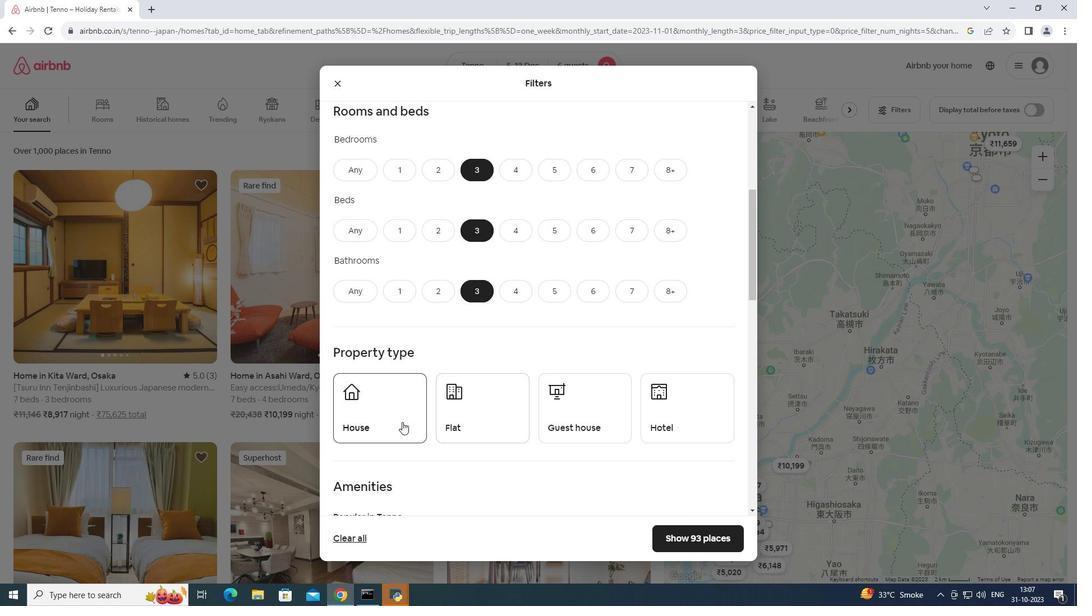 
Action: Mouse pressed left at (401, 422)
Screenshot: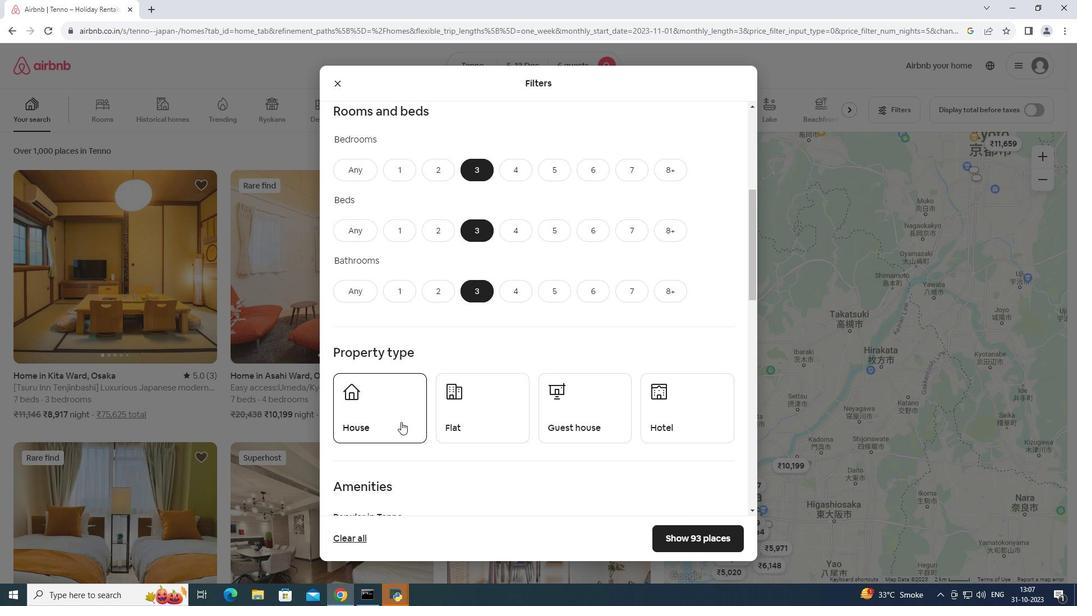 
Action: Mouse moved to (707, 541)
Screenshot: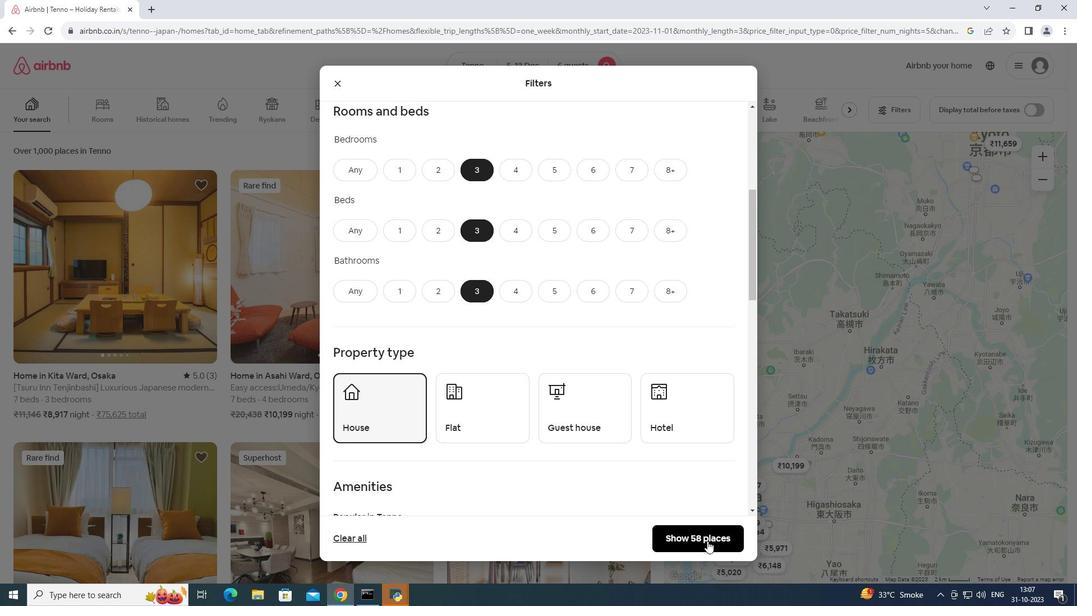 
Action: Mouse pressed left at (707, 541)
Screenshot: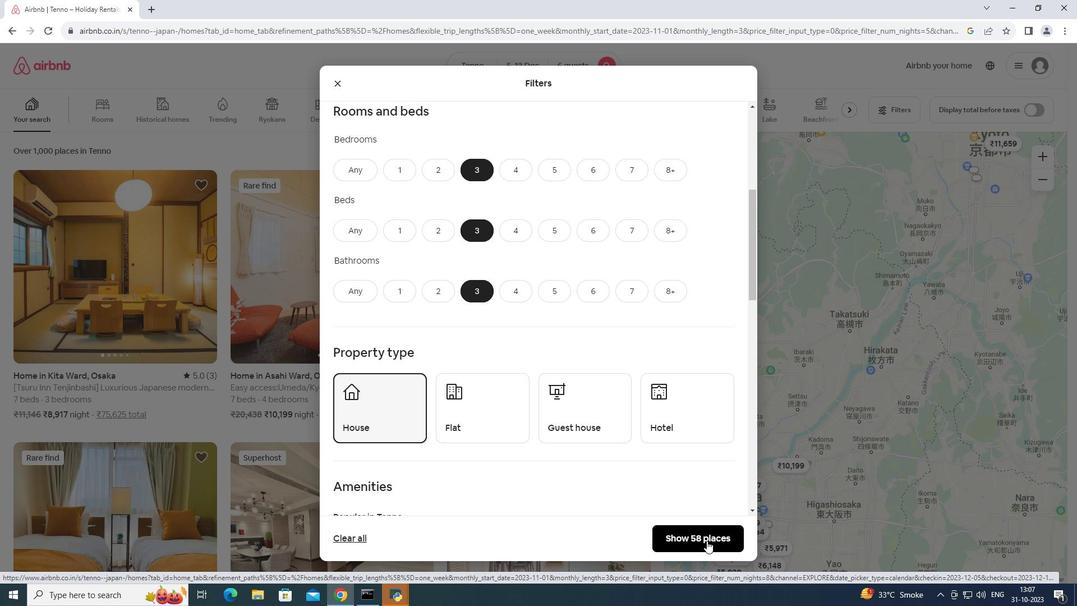 
Action: Mouse moved to (339, 364)
Screenshot: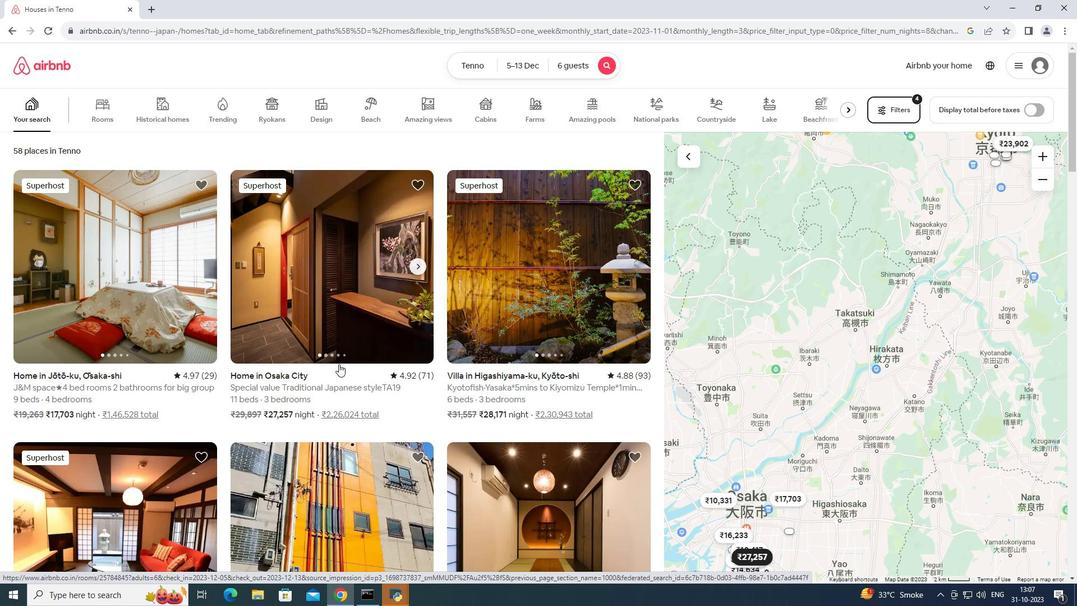 
Action: Mouse pressed left at (339, 364)
Screenshot: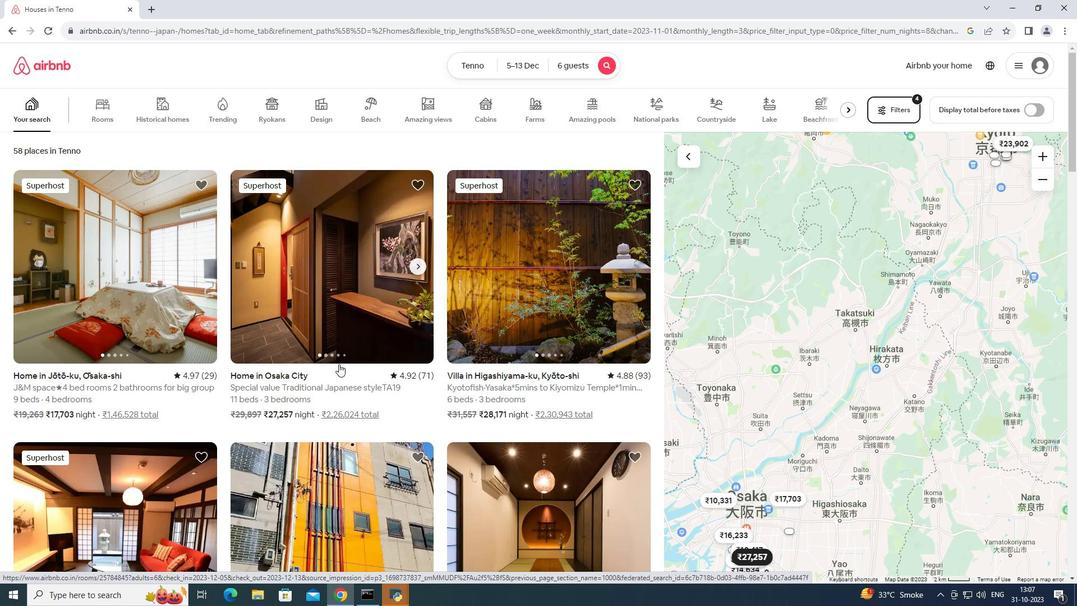 
Action: Mouse moved to (96, 8)
Screenshot: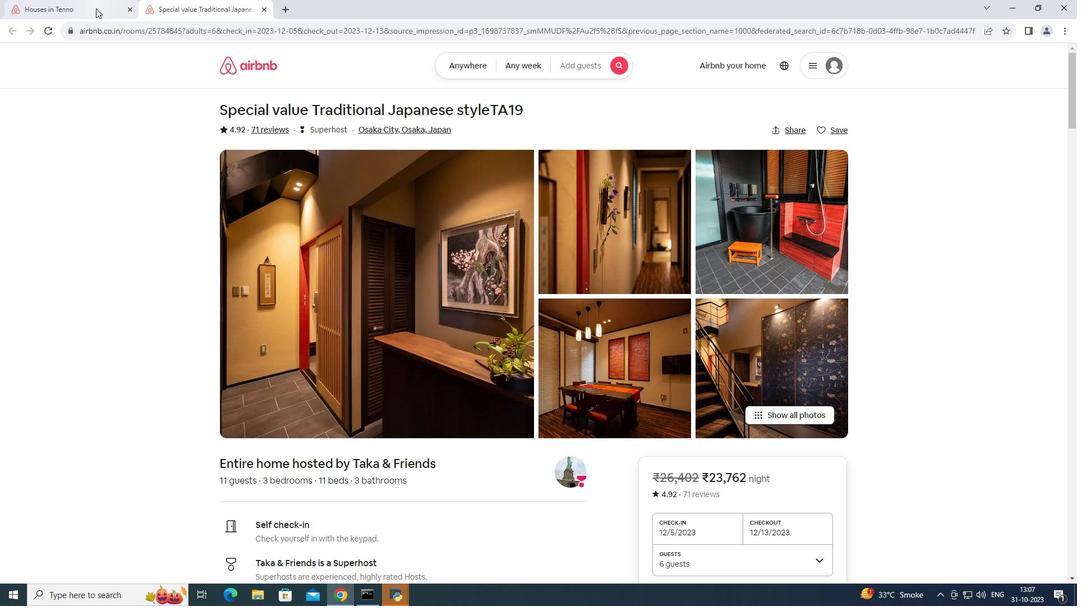 
Action: Mouse pressed left at (96, 8)
Screenshot: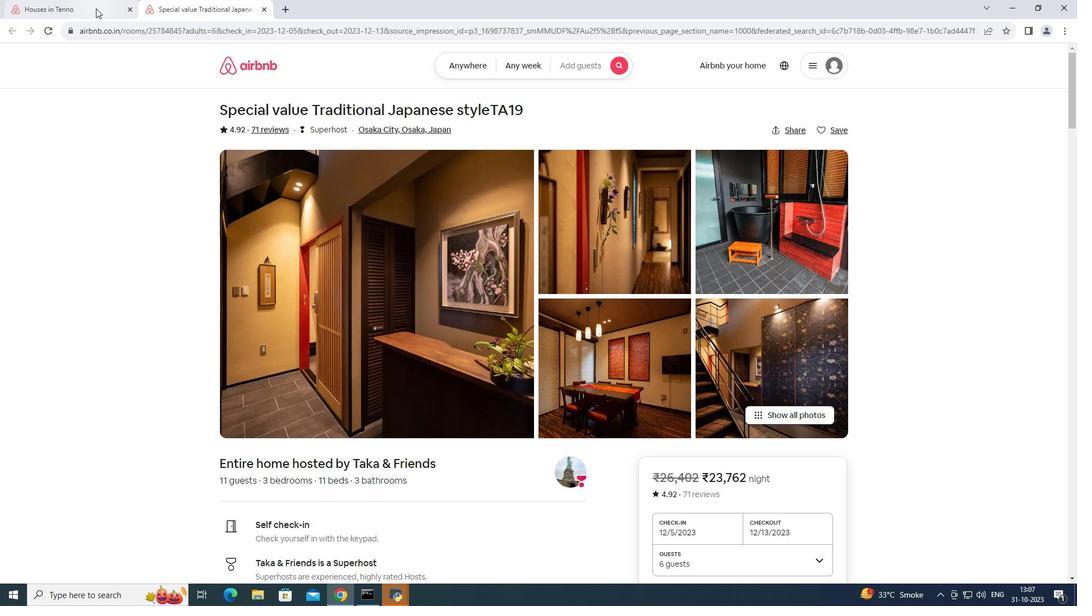 
Action: Mouse moved to (442, 430)
Screenshot: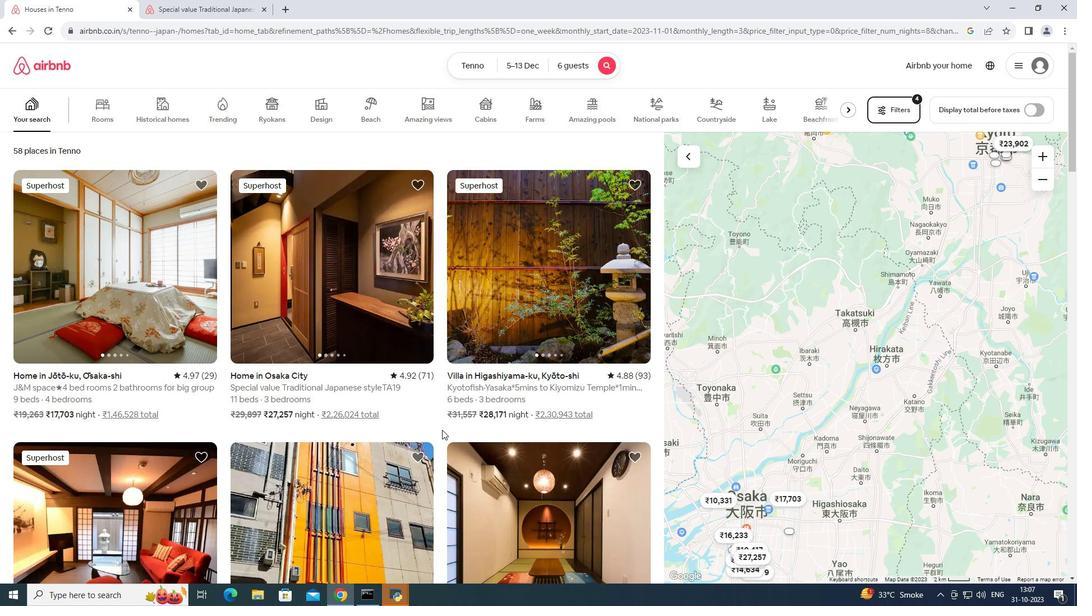 
Action: Mouse scrolled (442, 430) with delta (0, 0)
Screenshot: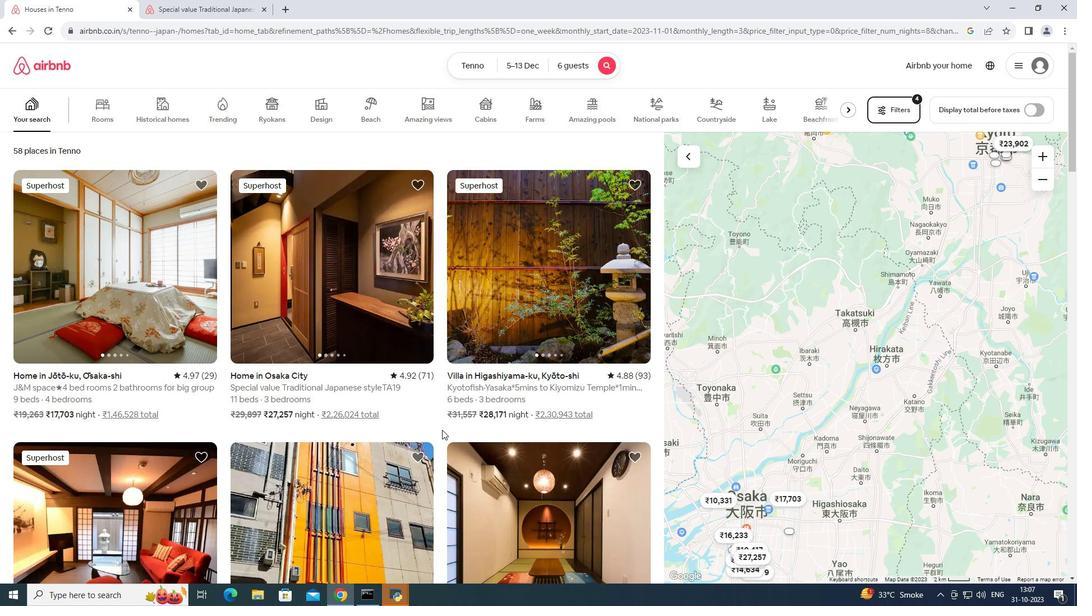
Action: Mouse scrolled (442, 430) with delta (0, 0)
Screenshot: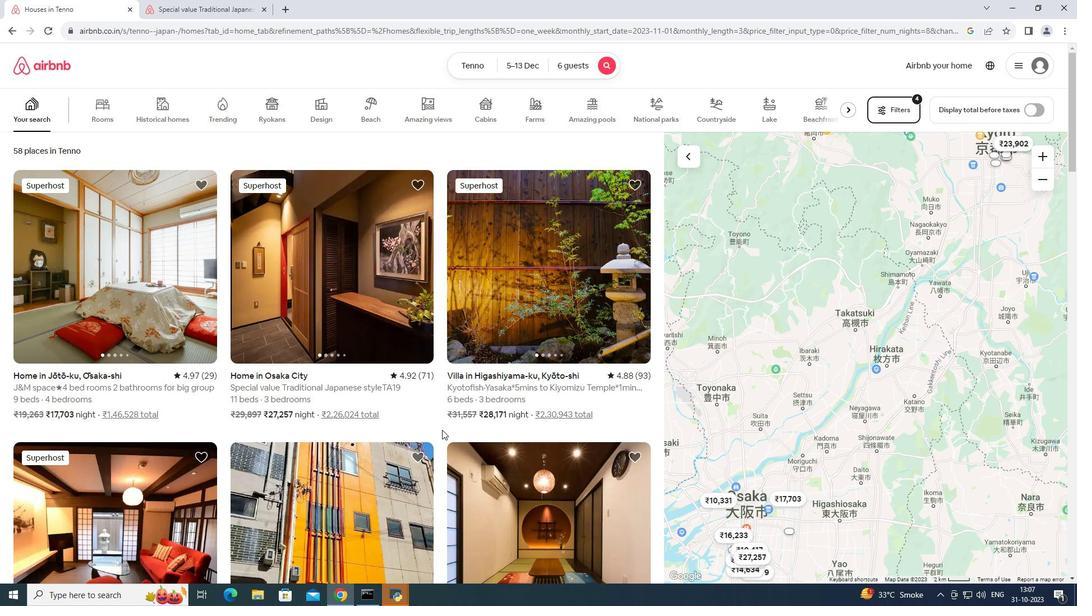 
Action: Mouse scrolled (442, 429) with delta (0, 0)
Screenshot: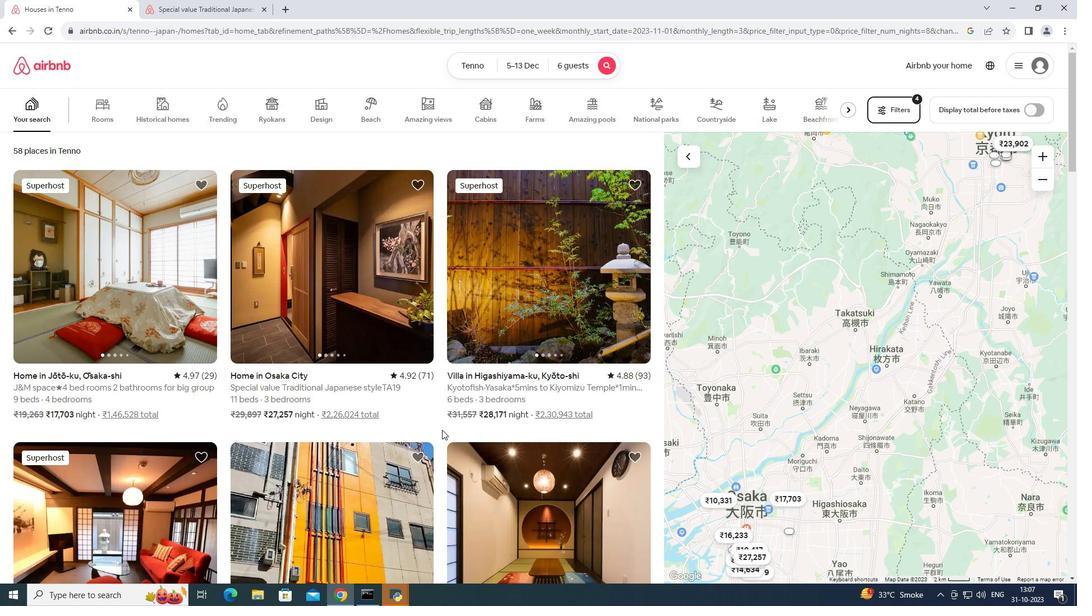 
Action: Mouse scrolled (442, 429) with delta (0, 0)
Screenshot: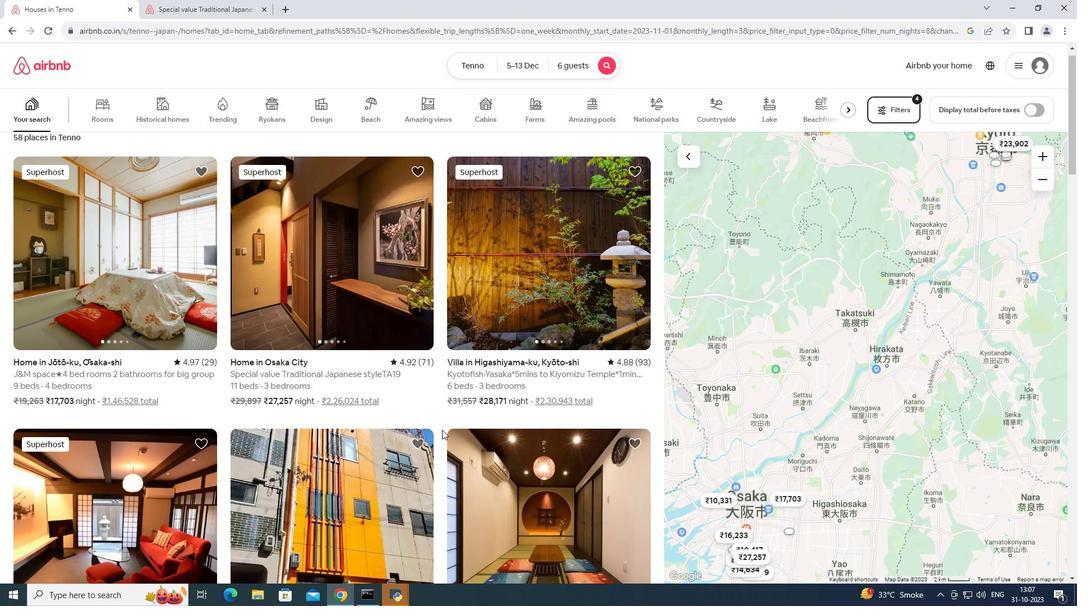 
Action: Mouse scrolled (442, 429) with delta (0, 0)
Screenshot: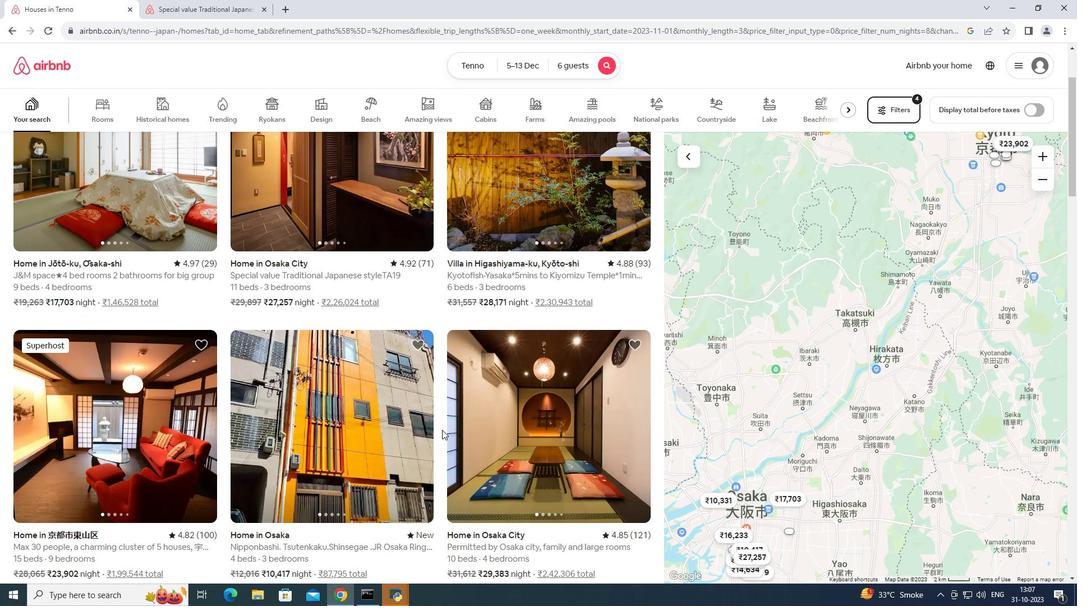 
Action: Mouse scrolled (442, 429) with delta (0, 0)
Screenshot: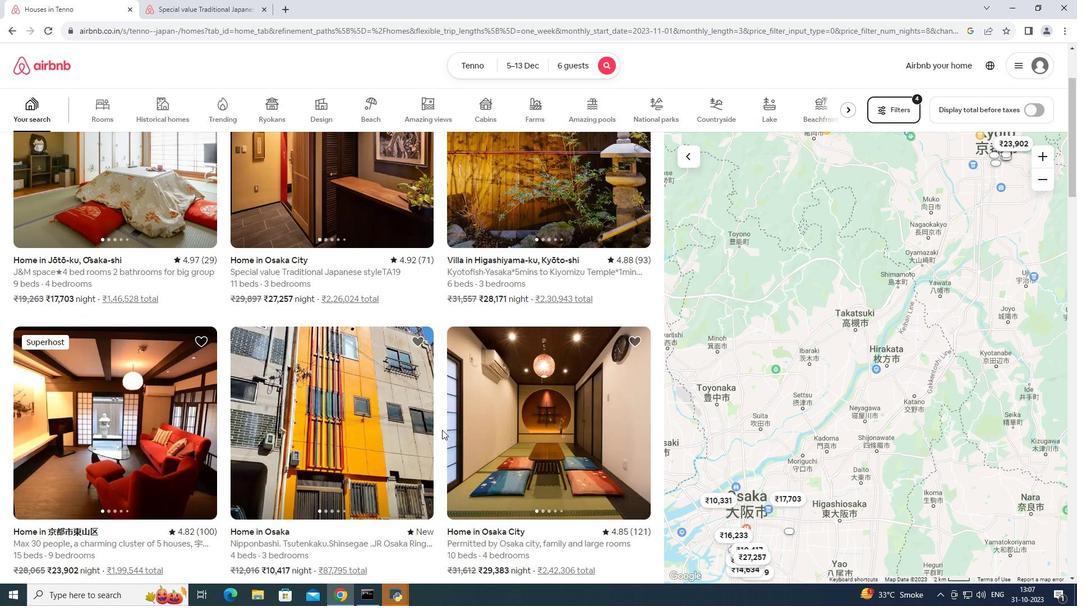 
Action: Mouse moved to (321, 386)
Screenshot: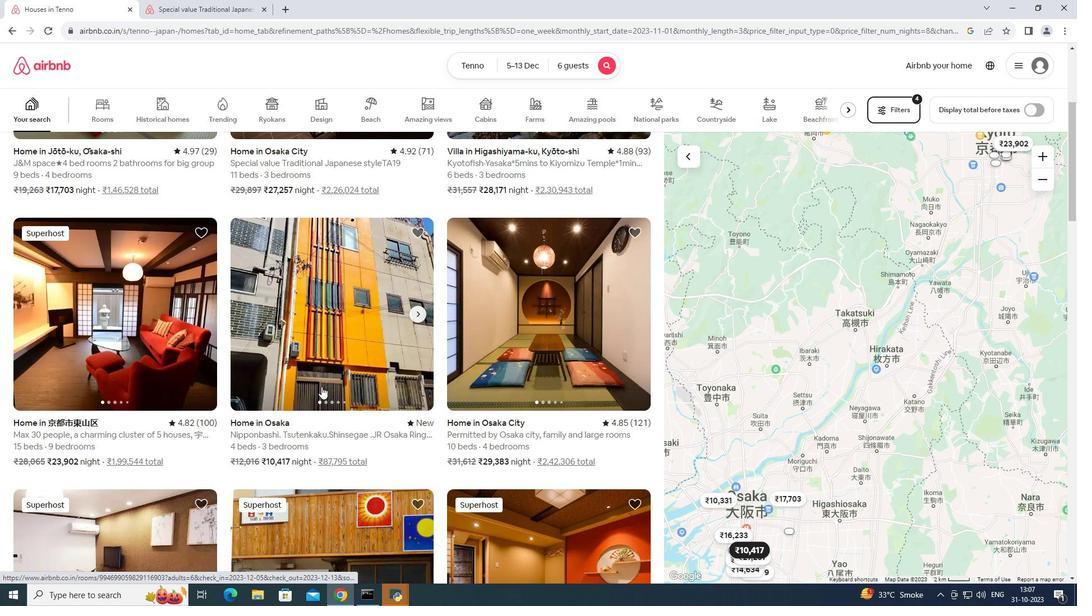 
Action: Mouse pressed left at (321, 386)
Screenshot: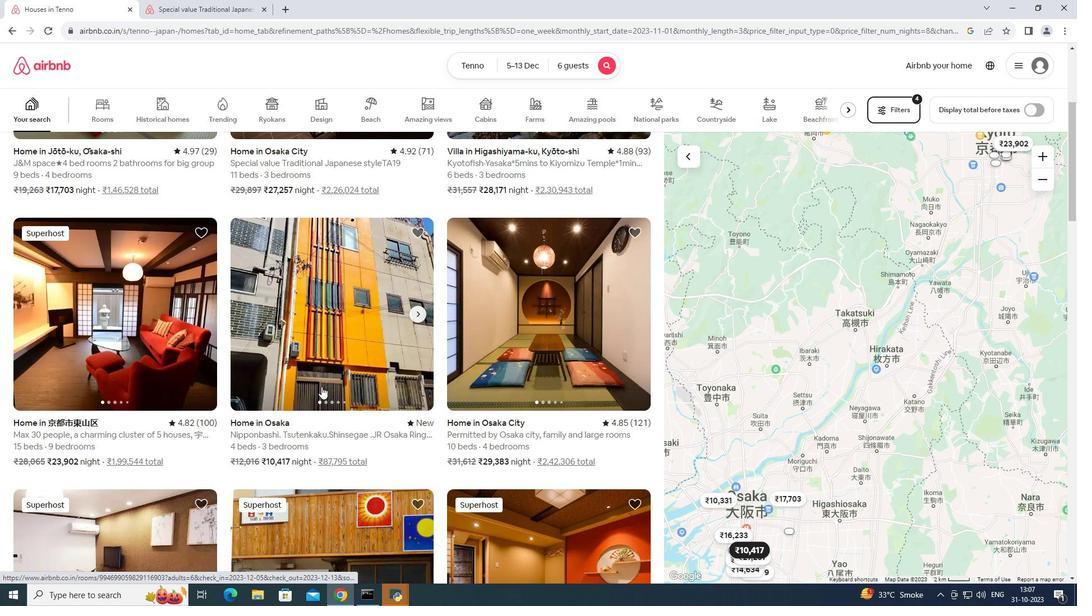
Action: Mouse moved to (401, 8)
Screenshot: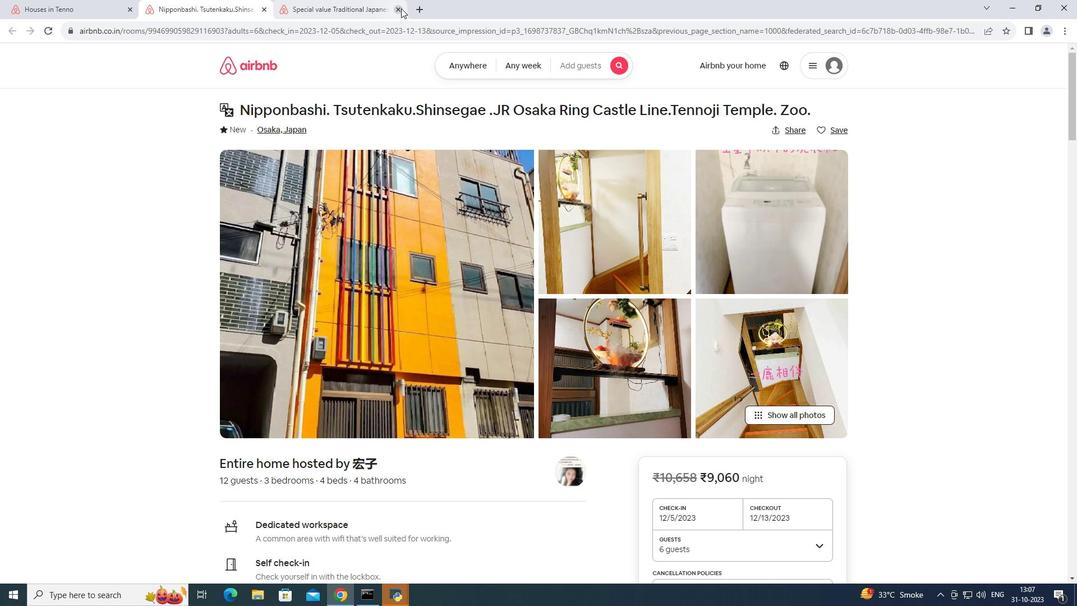 
Action: Mouse pressed left at (401, 8)
Screenshot: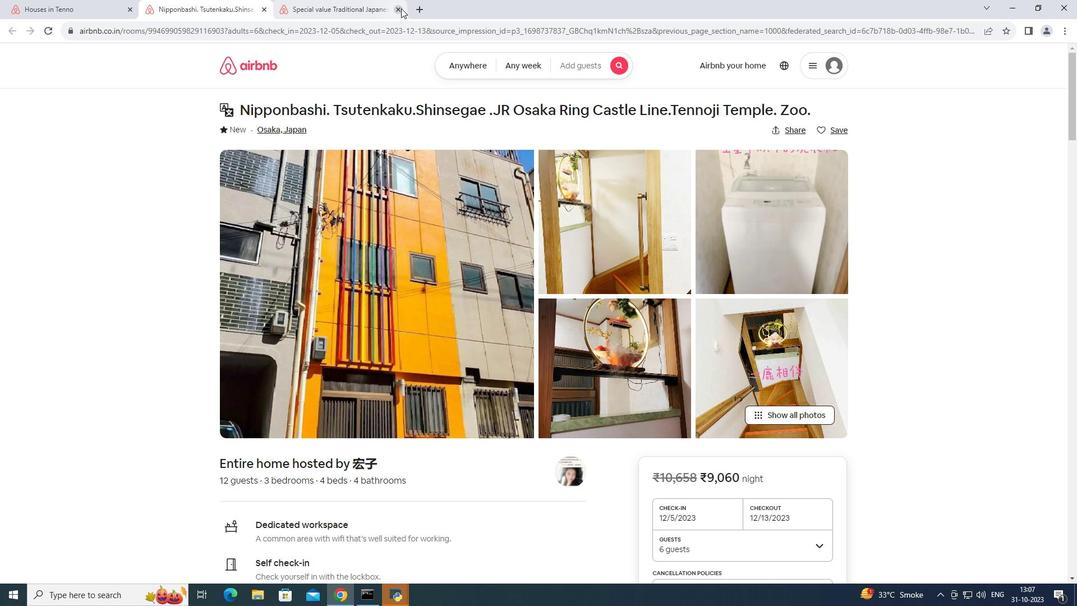 
Action: Mouse moved to (265, 7)
Screenshot: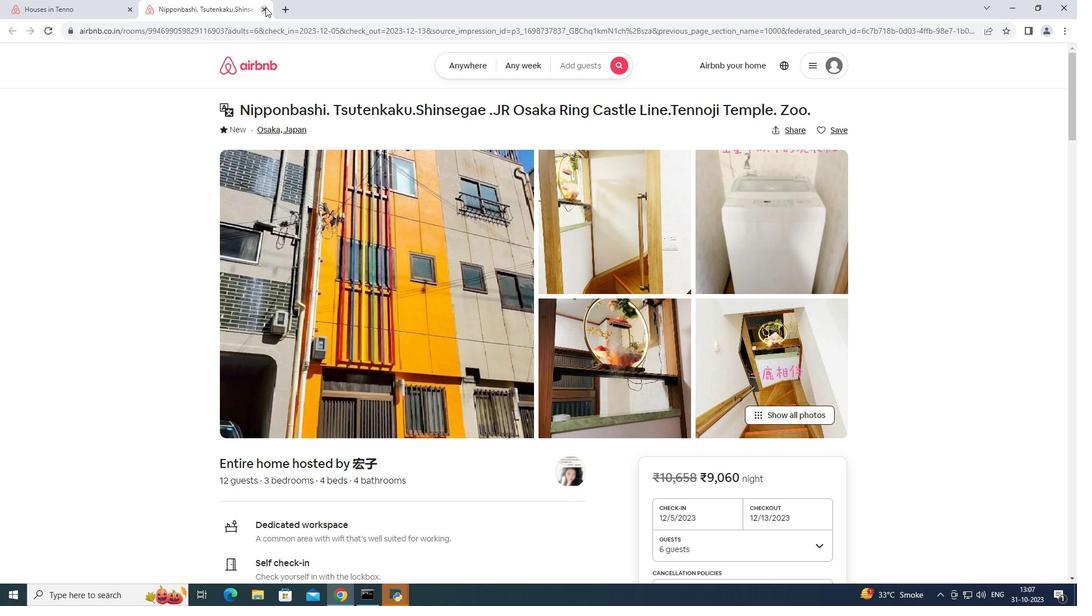 
Action: Mouse pressed left at (265, 7)
Screenshot: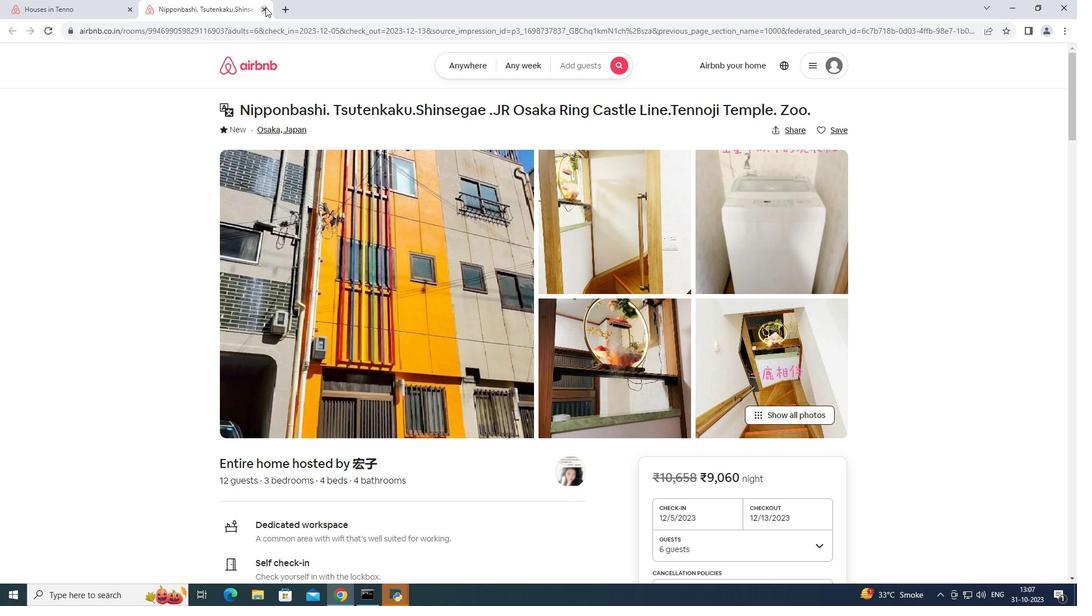 
Action: Mouse moved to (555, 413)
Screenshot: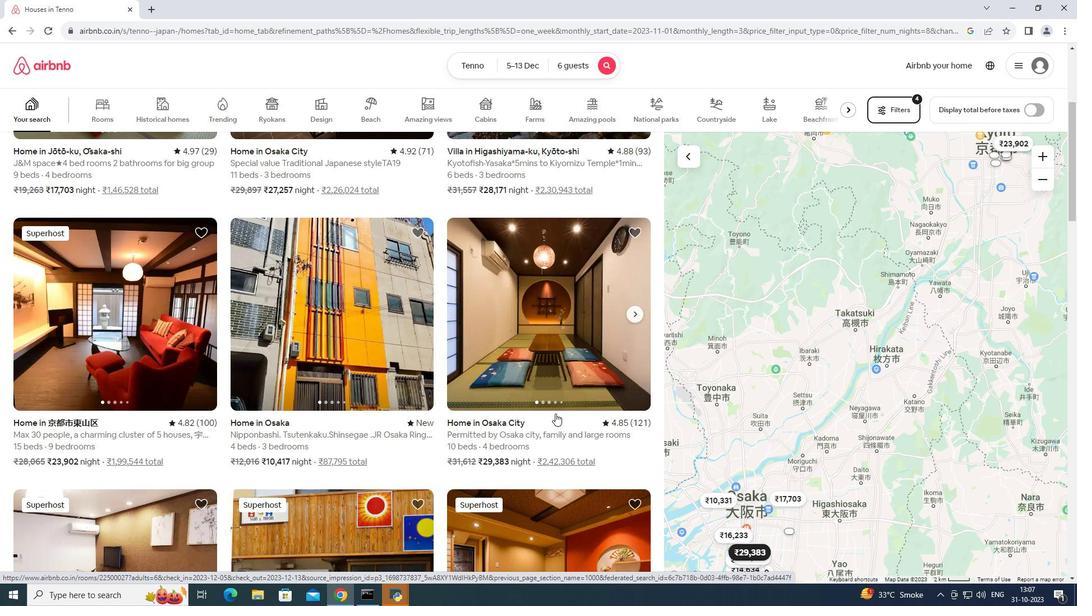 
Action: Mouse scrolled (555, 412) with delta (0, 0)
Screenshot: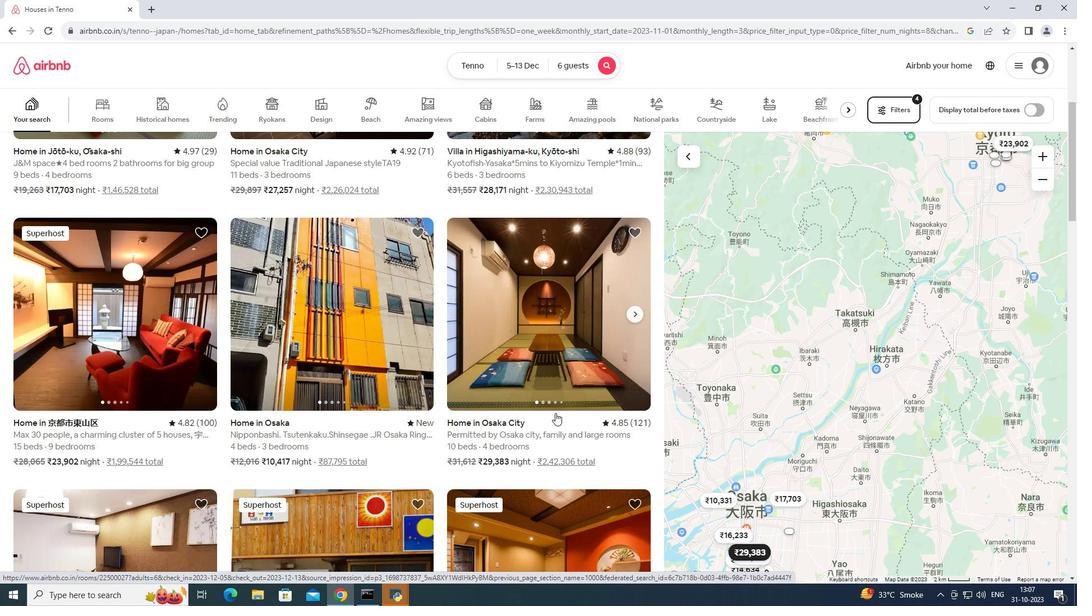 
Action: Mouse scrolled (555, 412) with delta (0, 0)
Screenshot: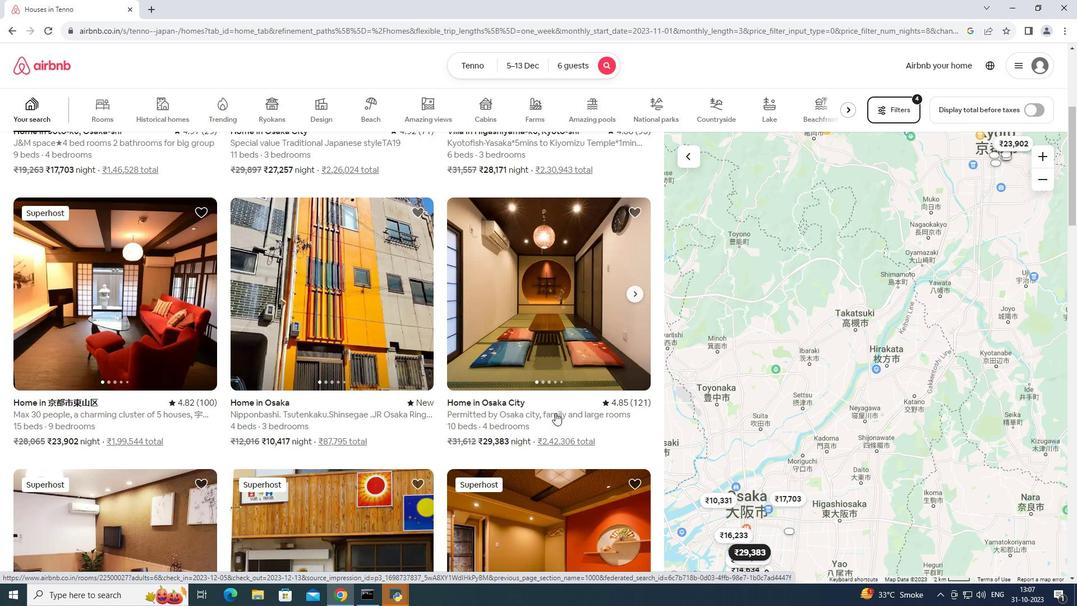 
Action: Mouse scrolled (555, 412) with delta (0, 0)
Screenshot: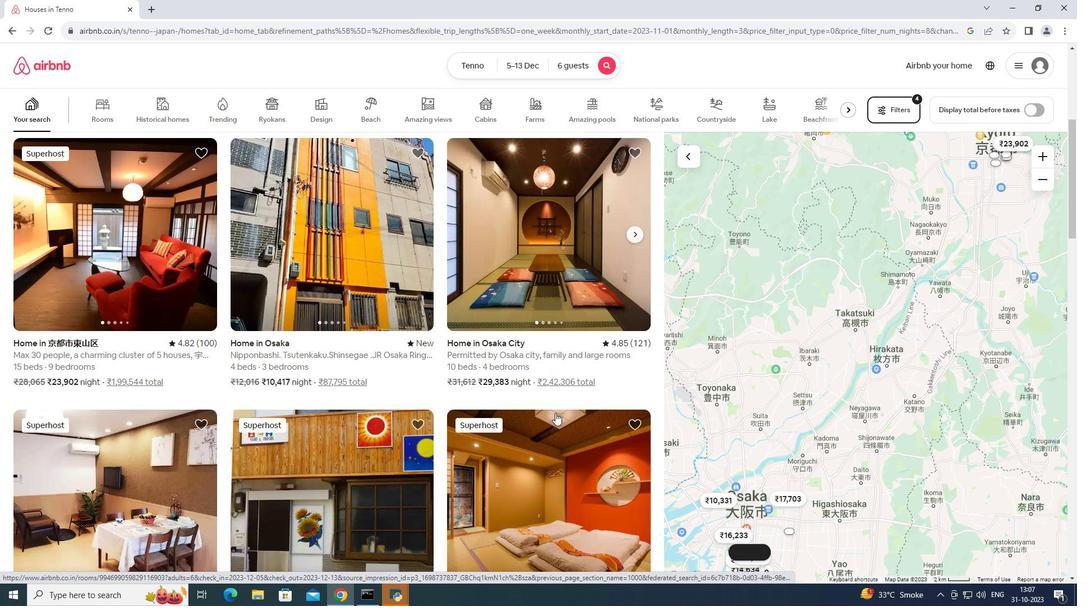 
Action: Mouse scrolled (555, 412) with delta (0, 0)
Screenshot: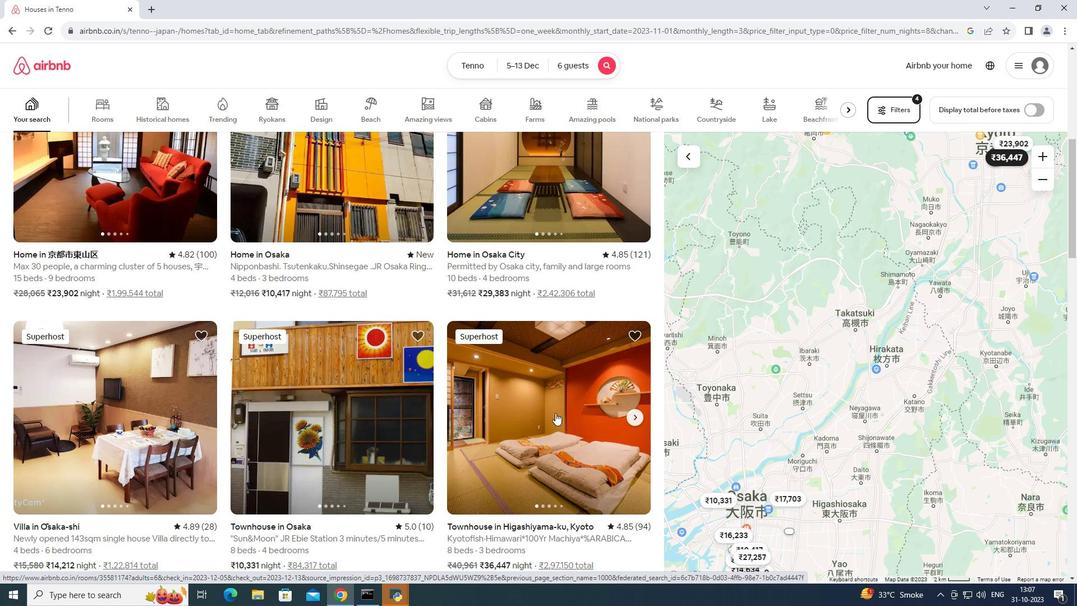 
Action: Mouse scrolled (555, 412) with delta (0, 0)
Screenshot: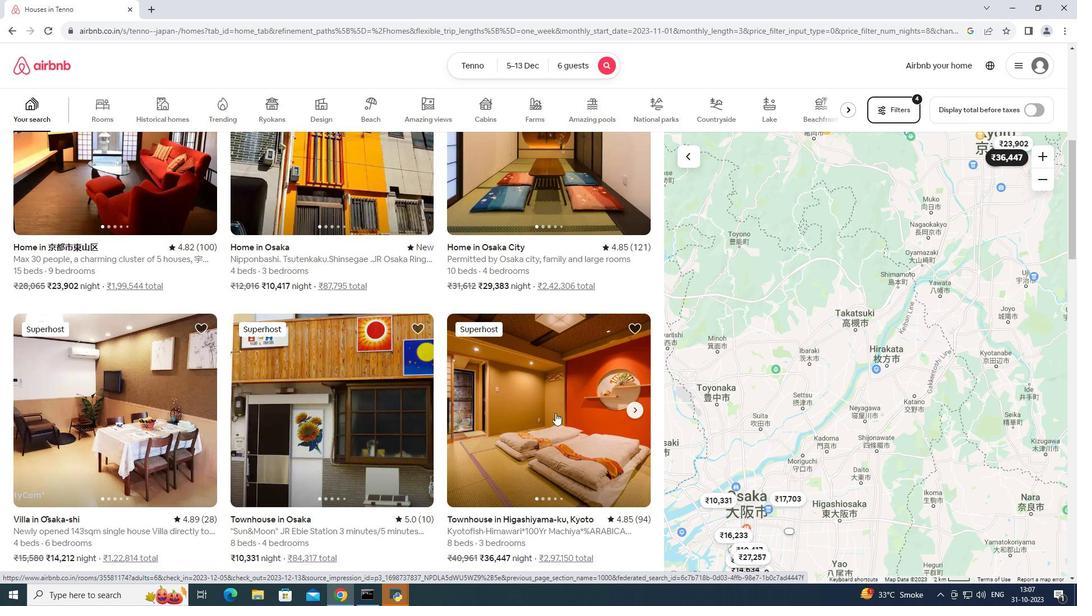 
Action: Mouse moved to (489, 386)
Screenshot: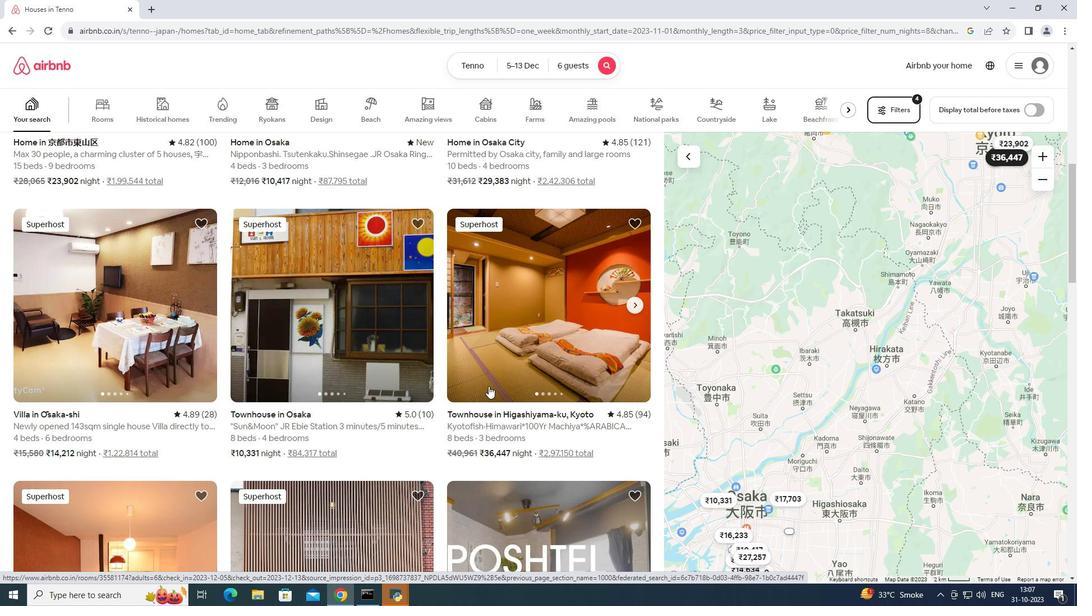 
Action: Mouse pressed left at (489, 386)
Screenshot: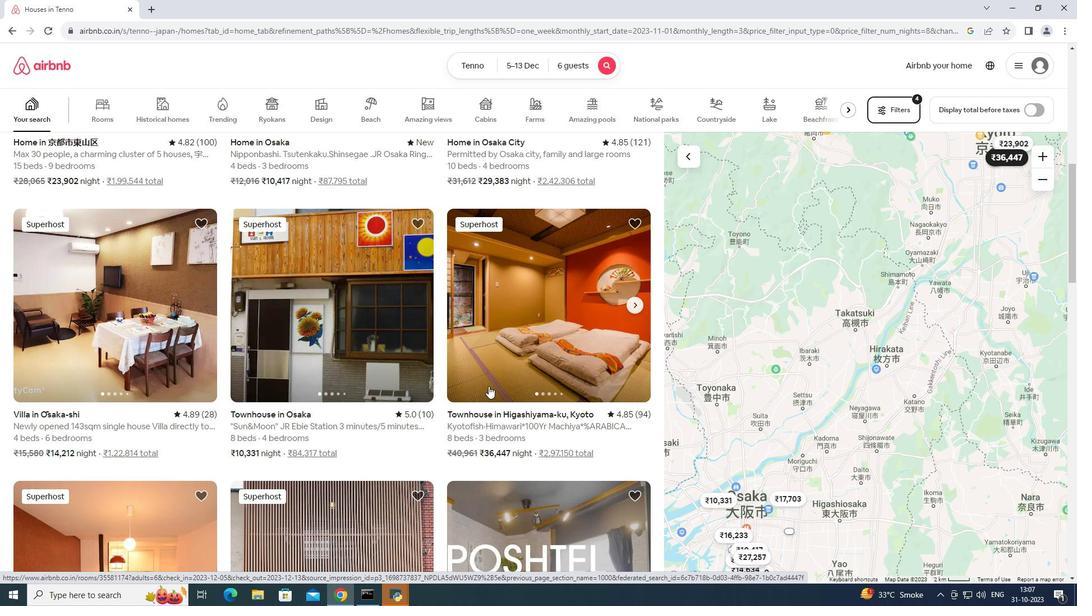 
Action: Mouse moved to (267, 11)
Screenshot: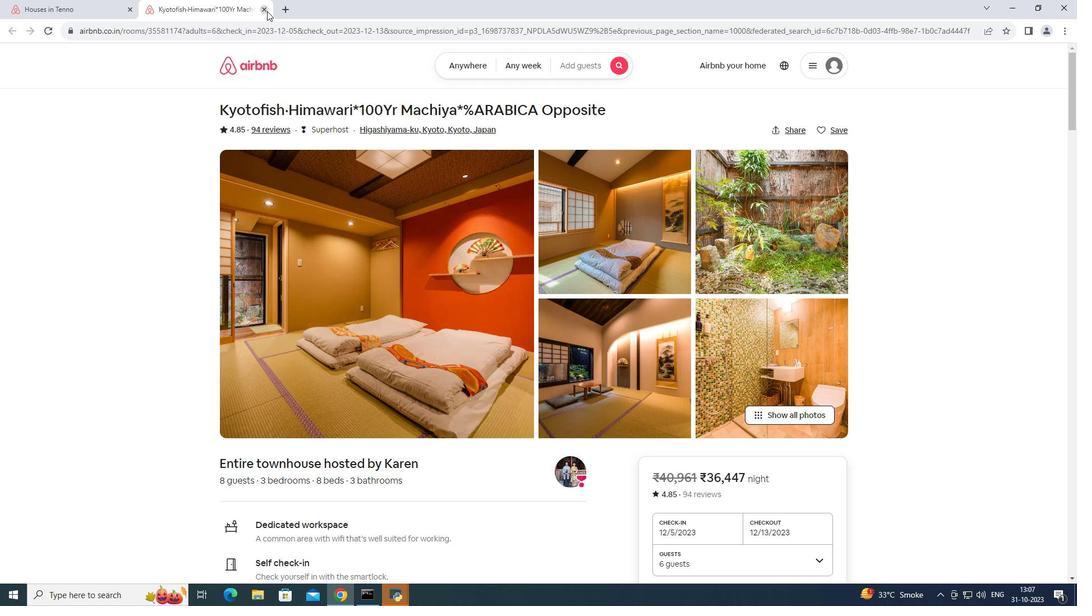 
Action: Mouse pressed left at (267, 11)
Screenshot: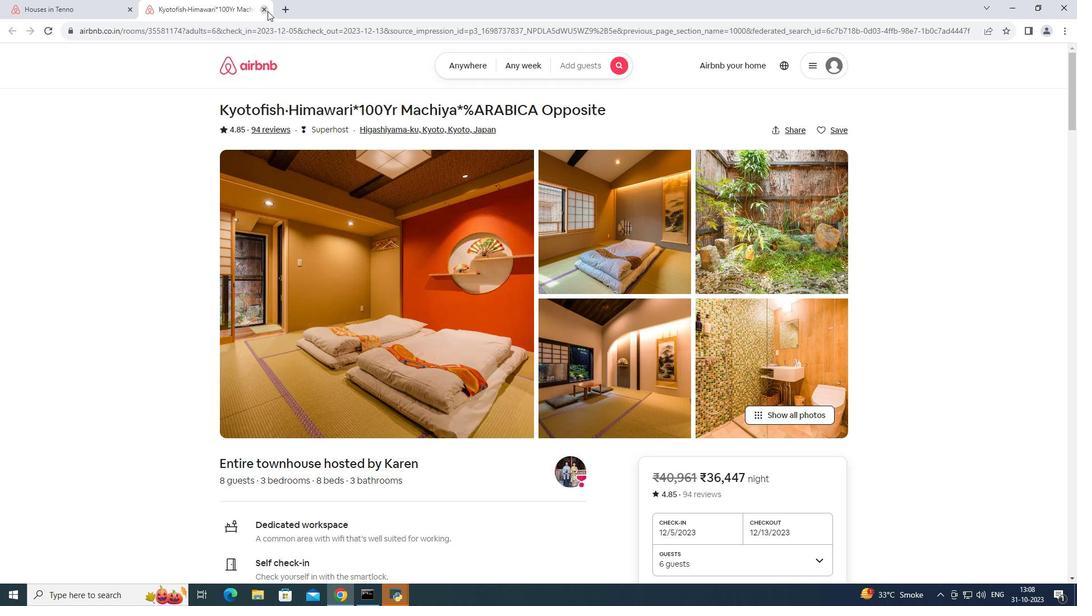 
Action: Mouse moved to (445, 449)
Screenshot: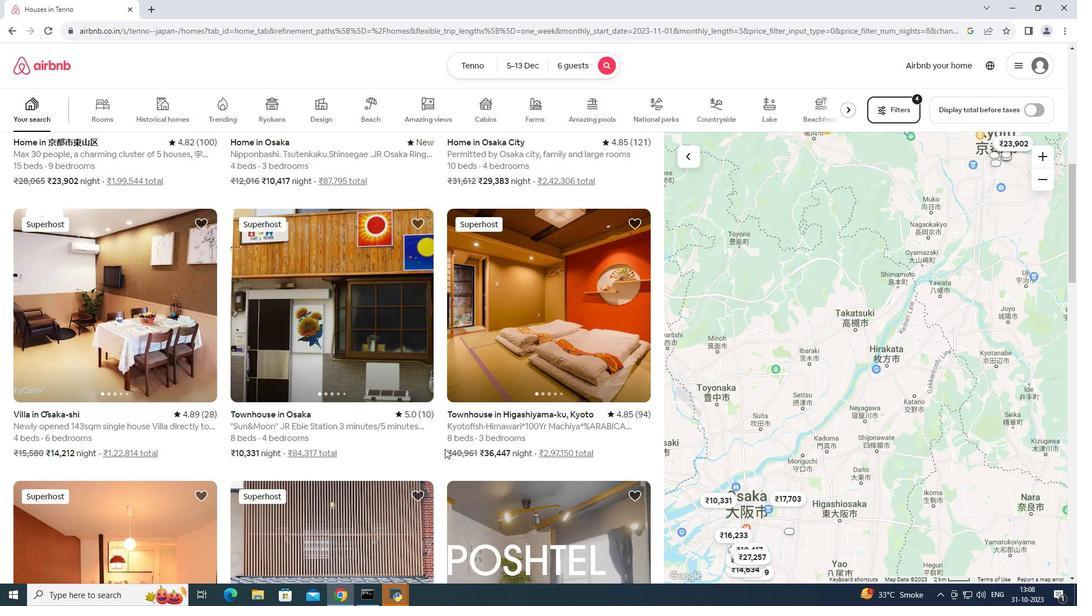 
Action: Mouse scrolled (445, 448) with delta (0, 0)
Screenshot: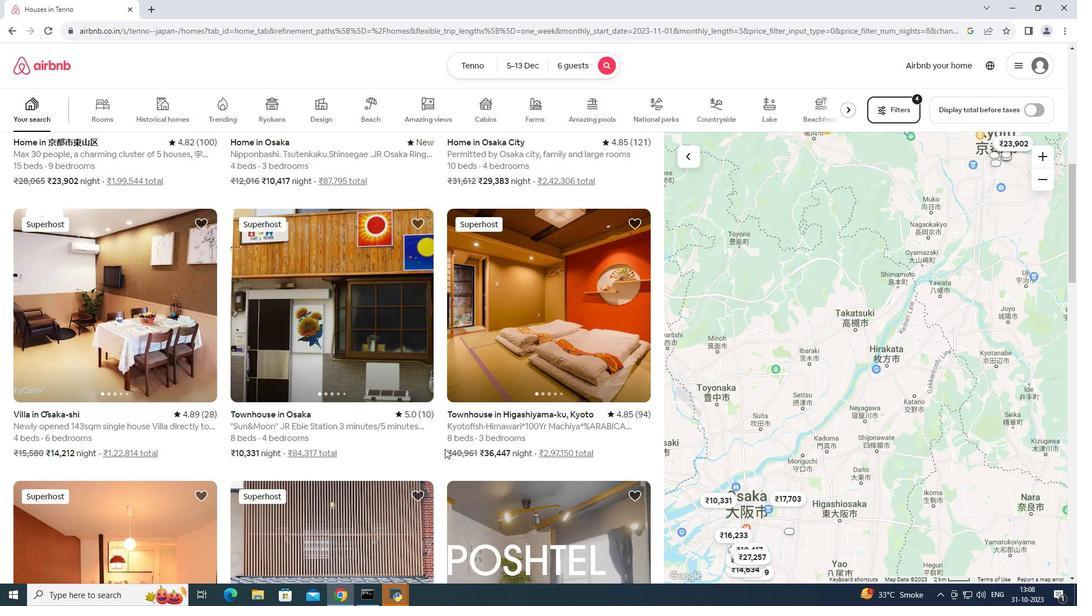 
Action: Mouse moved to (445, 448)
Screenshot: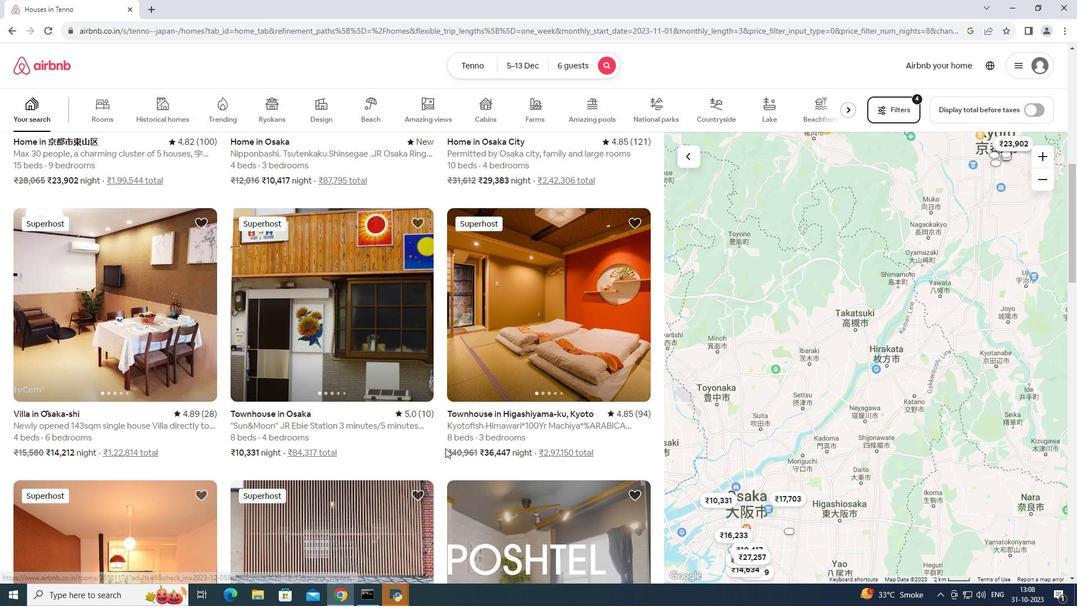 
Action: Mouse scrolled (445, 448) with delta (0, 0)
Screenshot: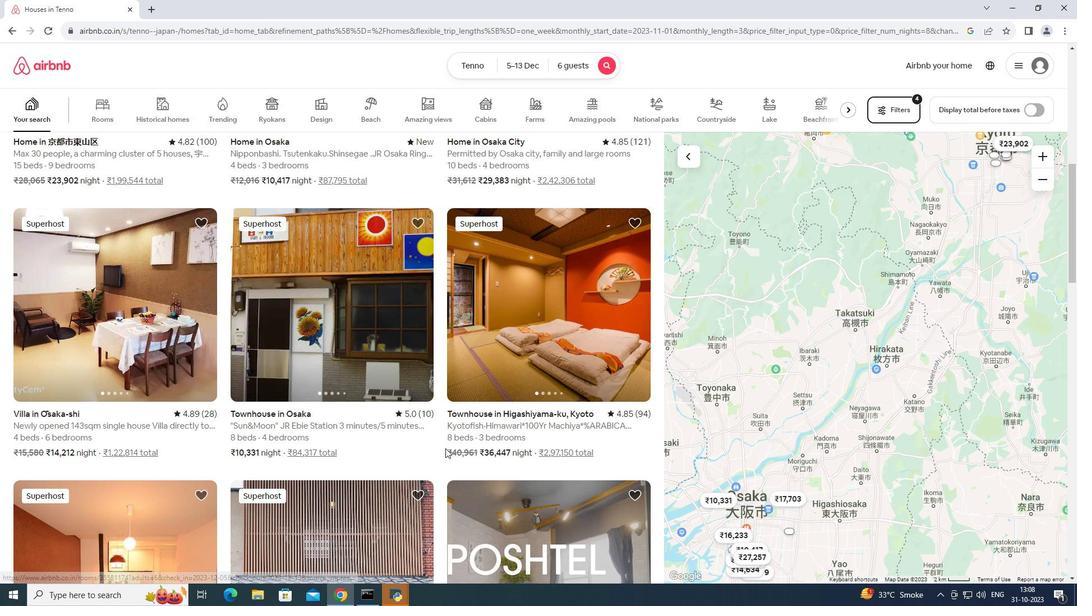 
Action: Mouse scrolled (445, 448) with delta (0, 0)
Screenshot: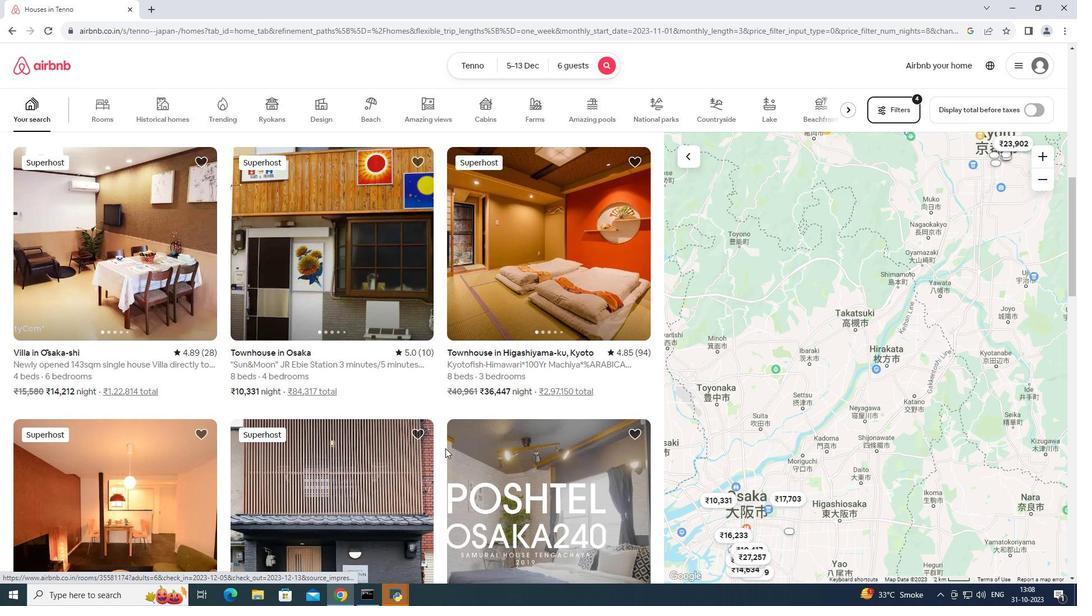 
Action: Mouse scrolled (445, 448) with delta (0, 0)
Screenshot: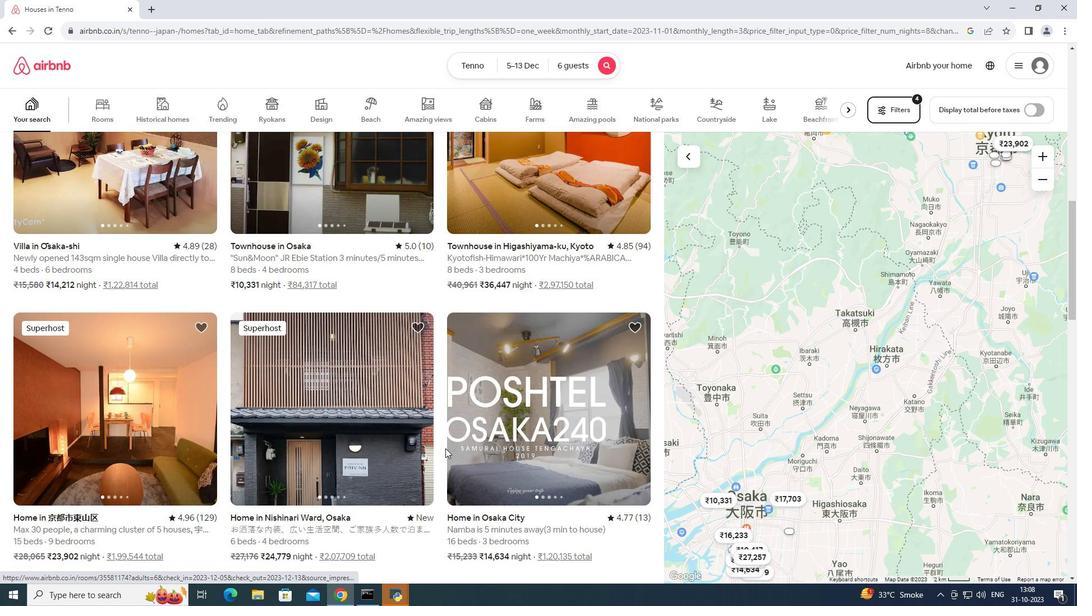 
Action: Mouse moved to (521, 413)
Screenshot: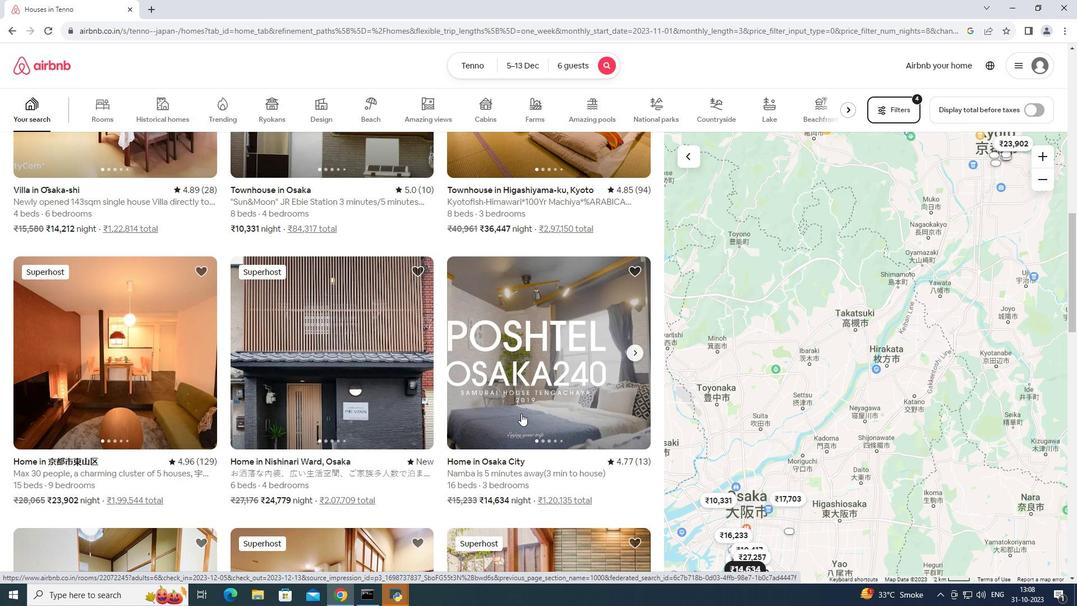 
Action: Mouse pressed left at (521, 413)
Screenshot: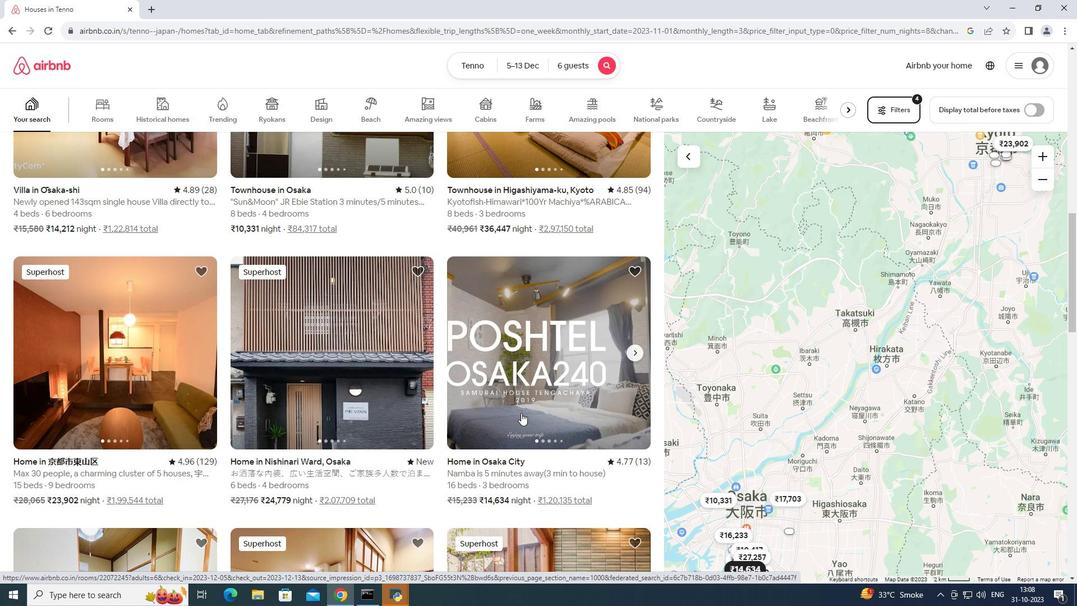 
Action: Mouse moved to (265, 10)
Screenshot: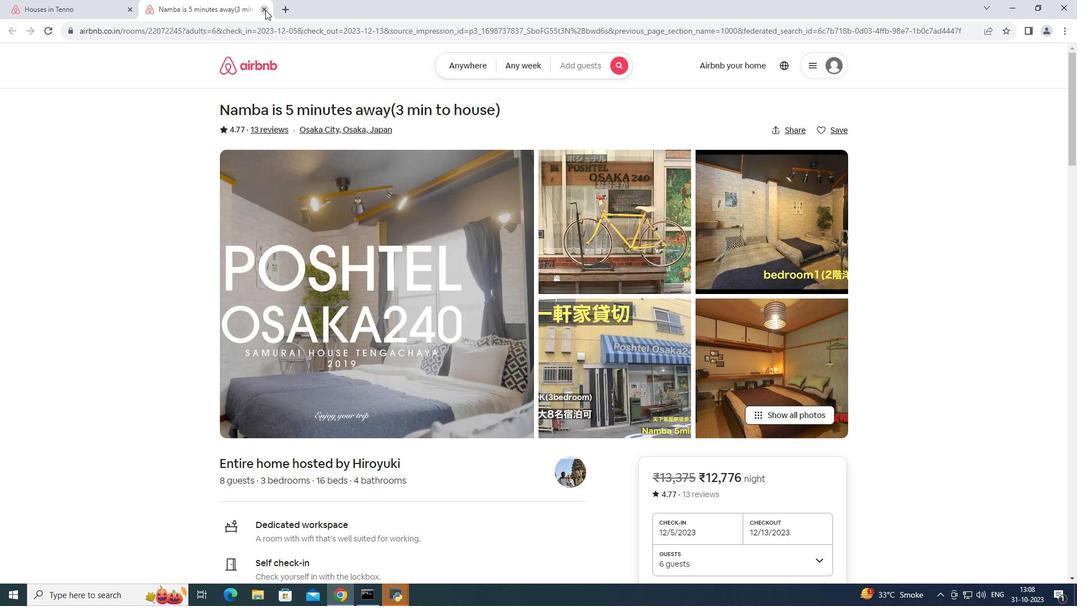 
Action: Mouse pressed left at (265, 10)
Screenshot: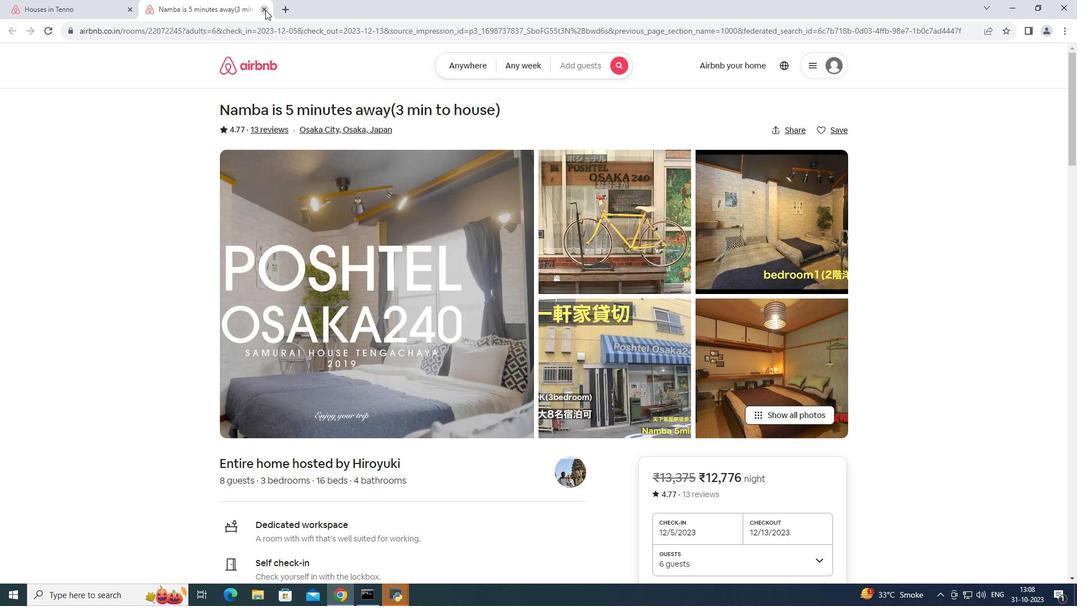 
Action: Mouse moved to (477, 446)
Screenshot: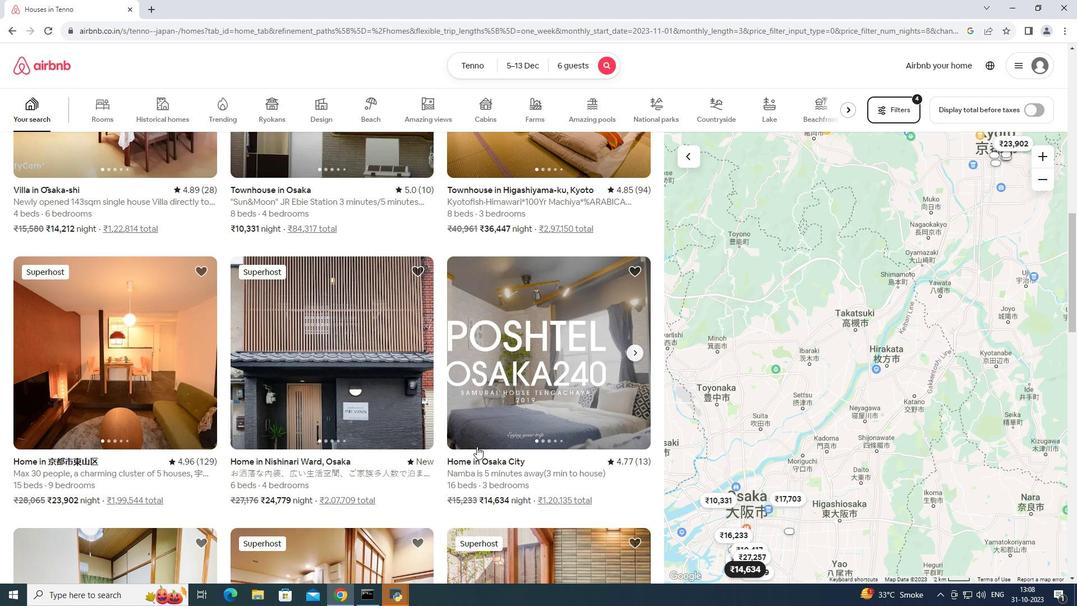 
Action: Mouse scrolled (477, 446) with delta (0, 0)
Screenshot: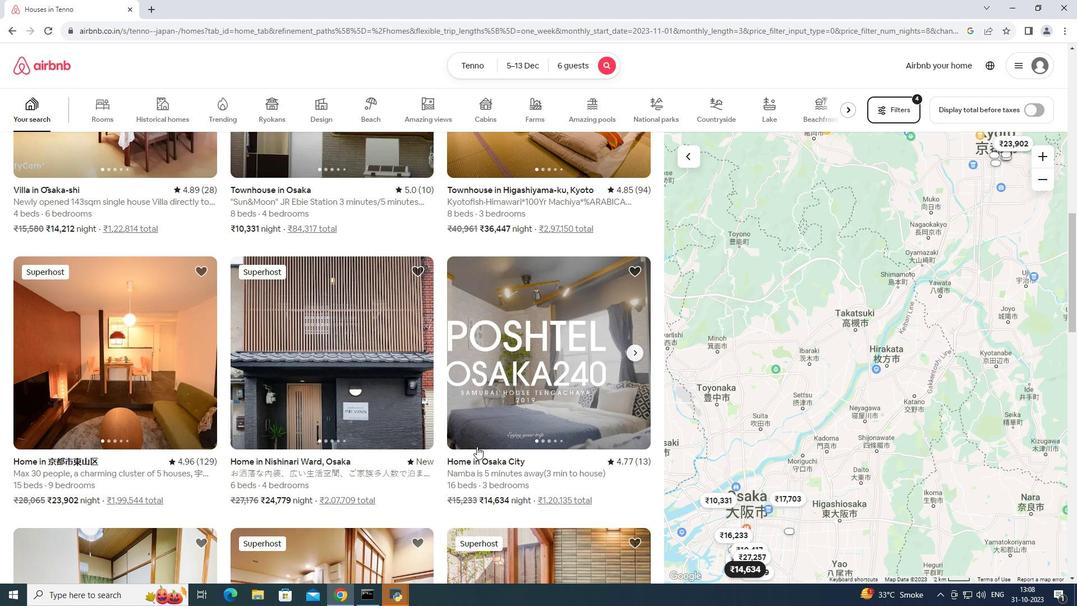 
Action: Mouse scrolled (477, 446) with delta (0, 0)
Screenshot: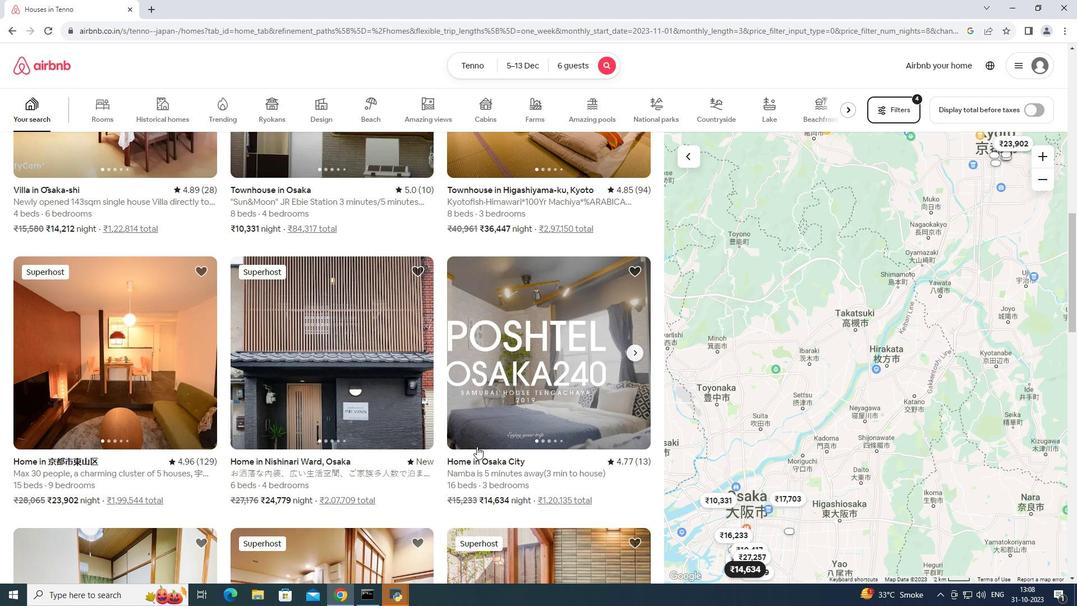 
Action: Mouse scrolled (477, 446) with delta (0, 0)
Screenshot: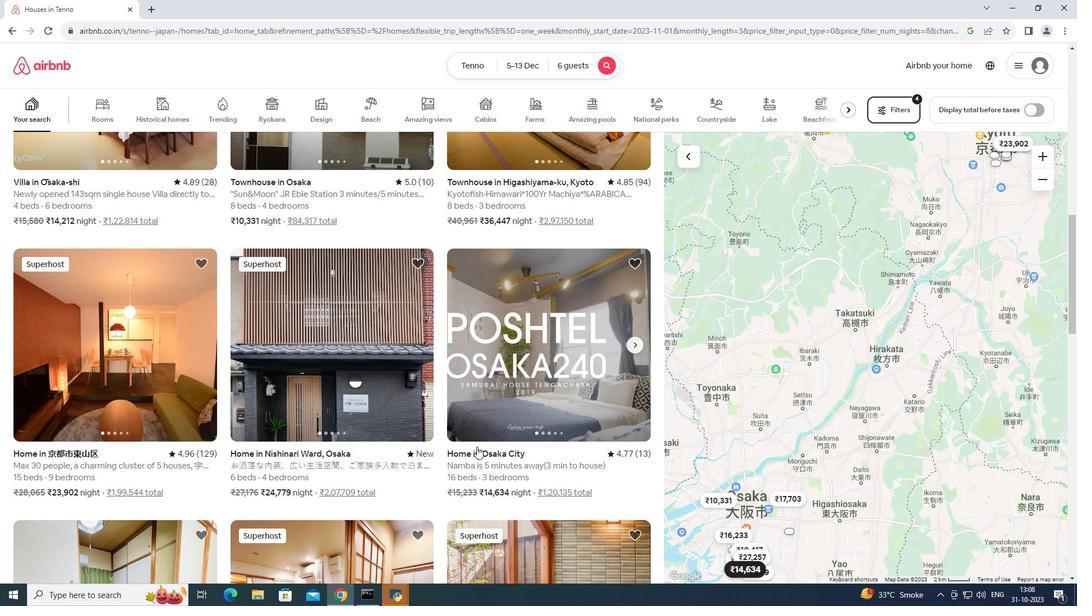 
Action: Mouse scrolled (477, 446) with delta (0, 0)
Screenshot: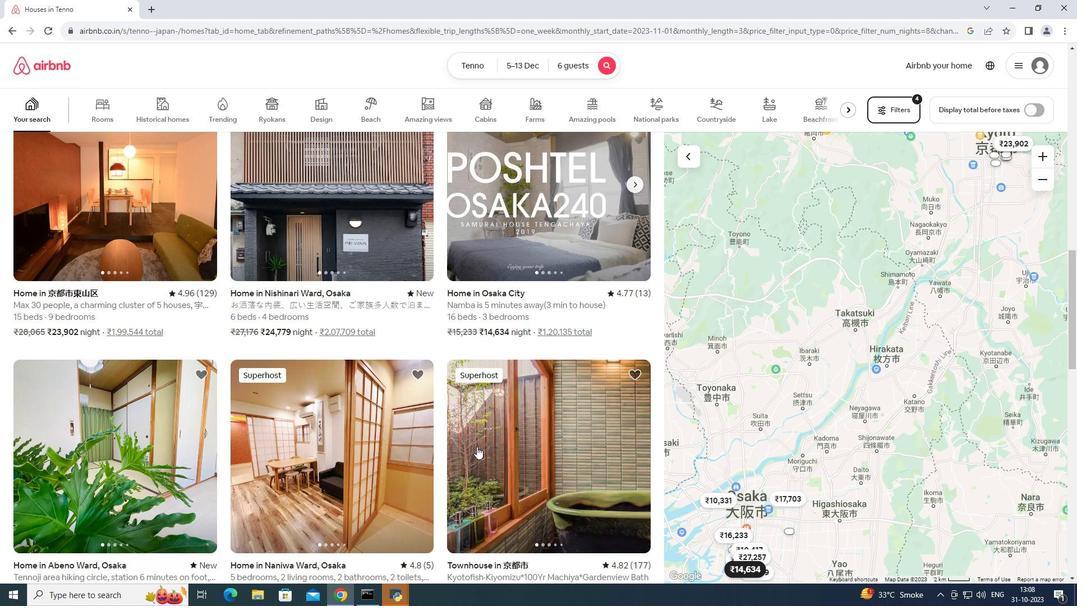 
Action: Mouse moved to (477, 446)
Screenshot: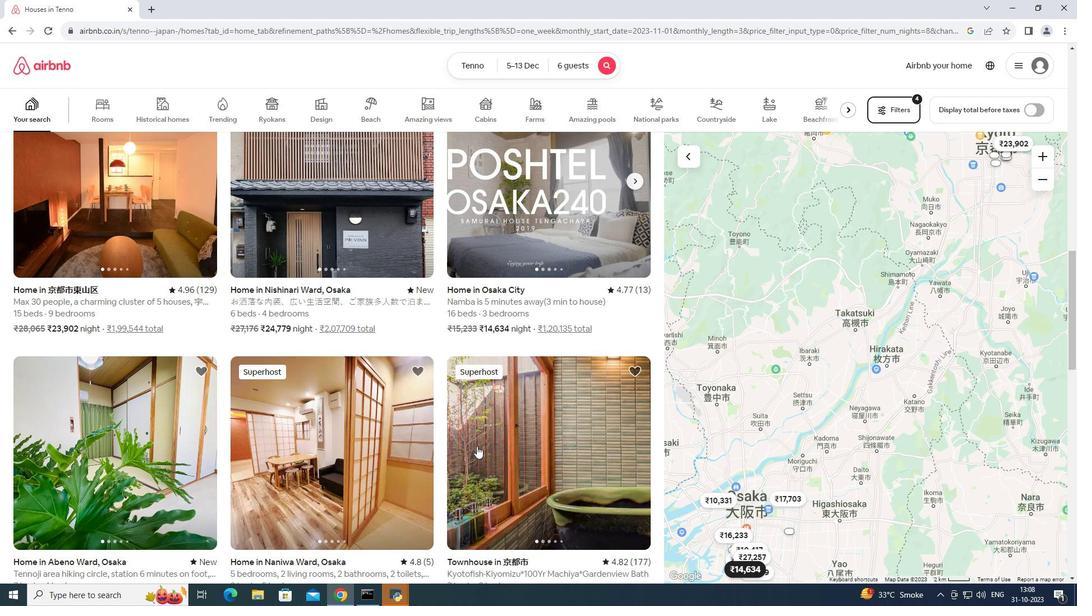 
Action: Mouse scrolled (477, 445) with delta (0, 0)
Screenshot: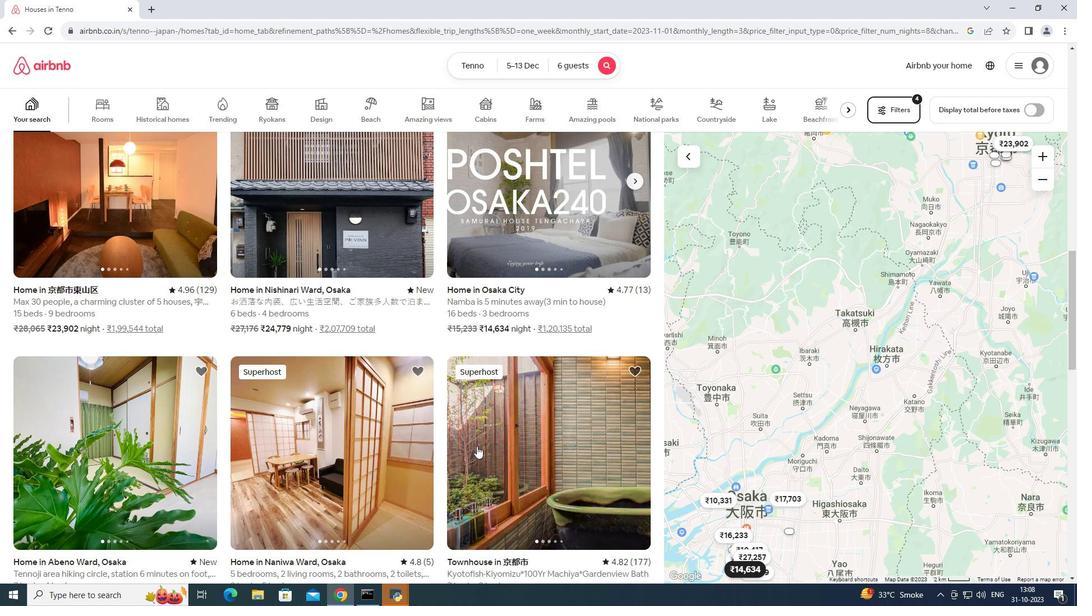 
Action: Mouse moved to (230, 420)
Screenshot: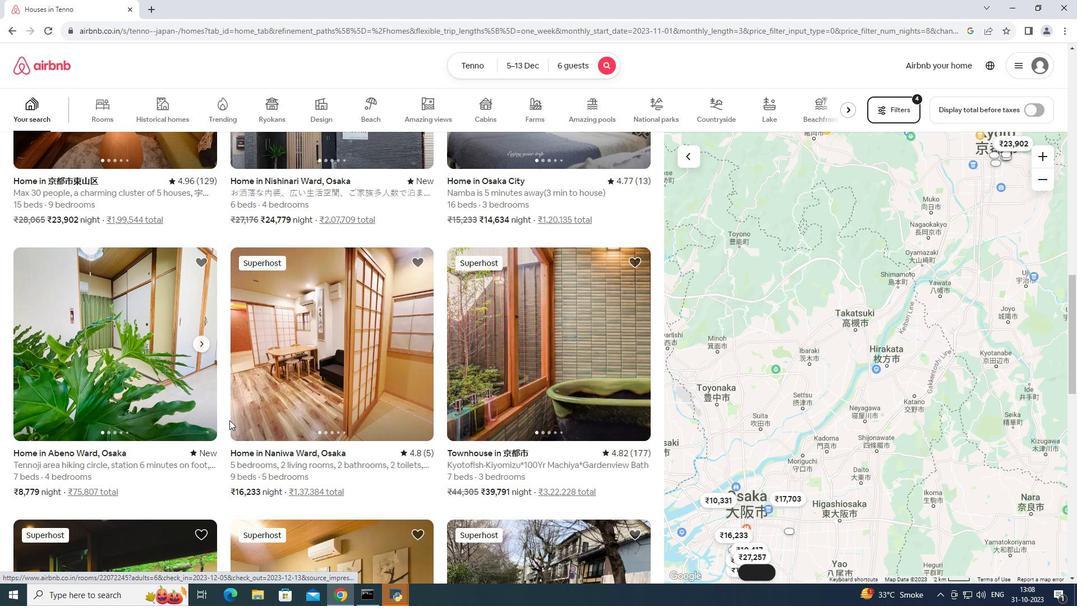 
Action: Mouse scrolled (230, 419) with delta (0, 0)
Screenshot: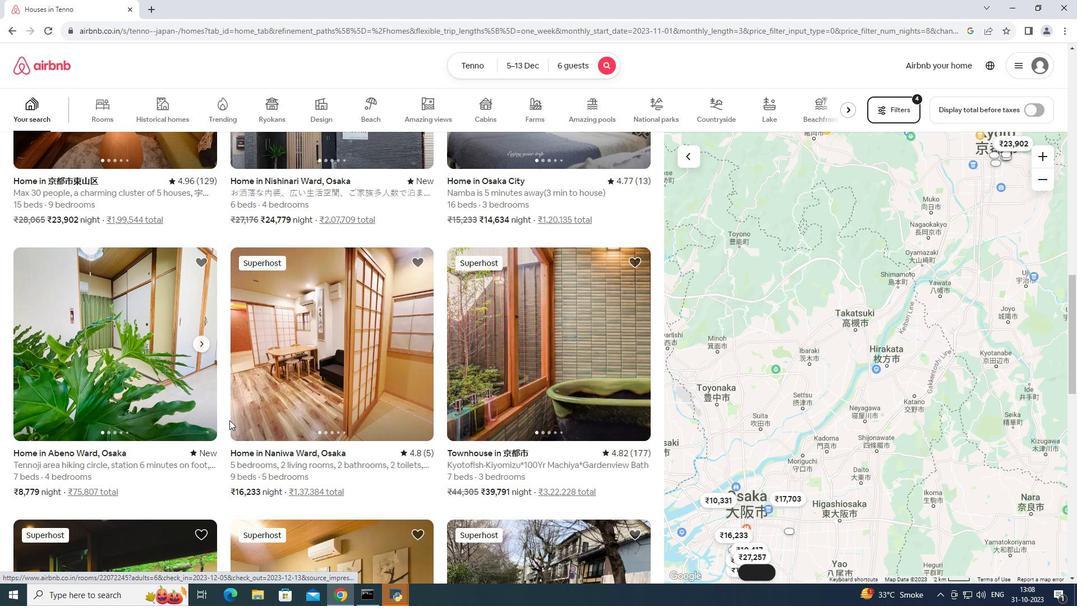
Action: Mouse moved to (231, 420)
Screenshot: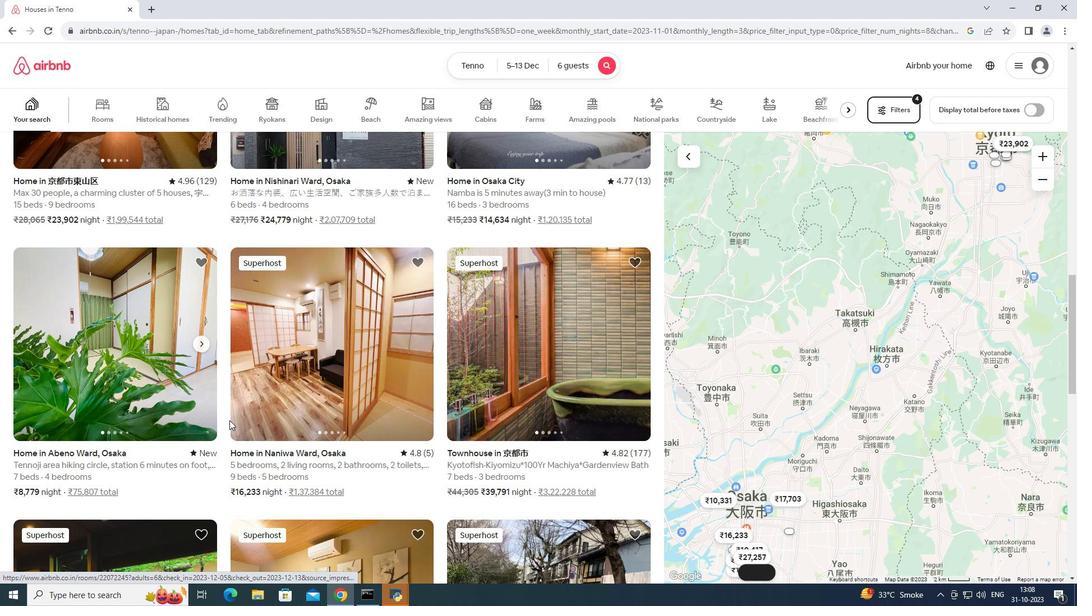 
Action: Mouse scrolled (231, 419) with delta (0, 0)
Screenshot: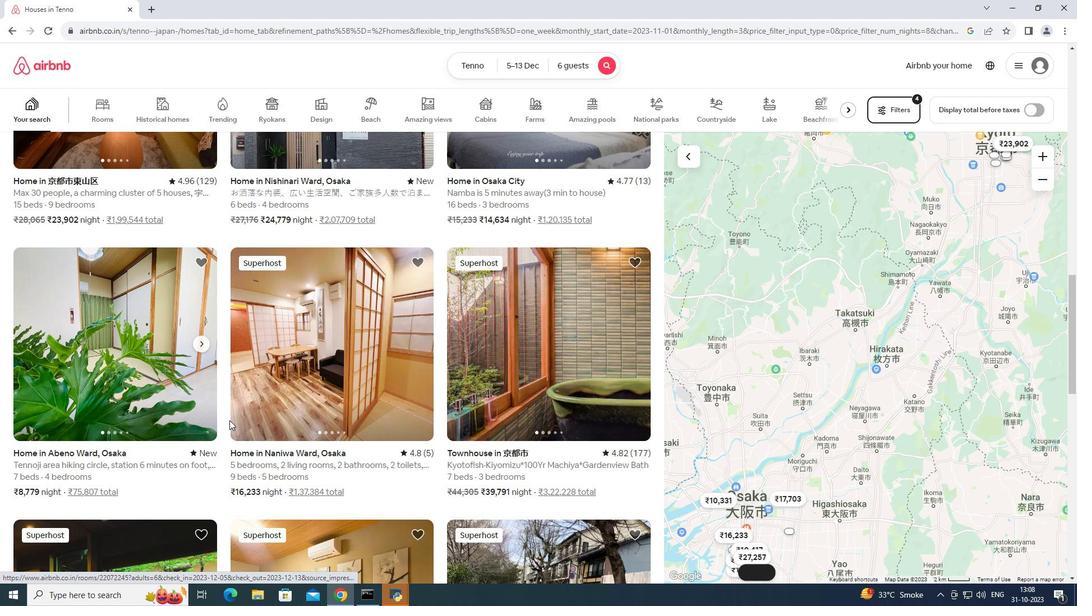 
Action: Mouse scrolled (231, 419) with delta (0, 0)
Screenshot: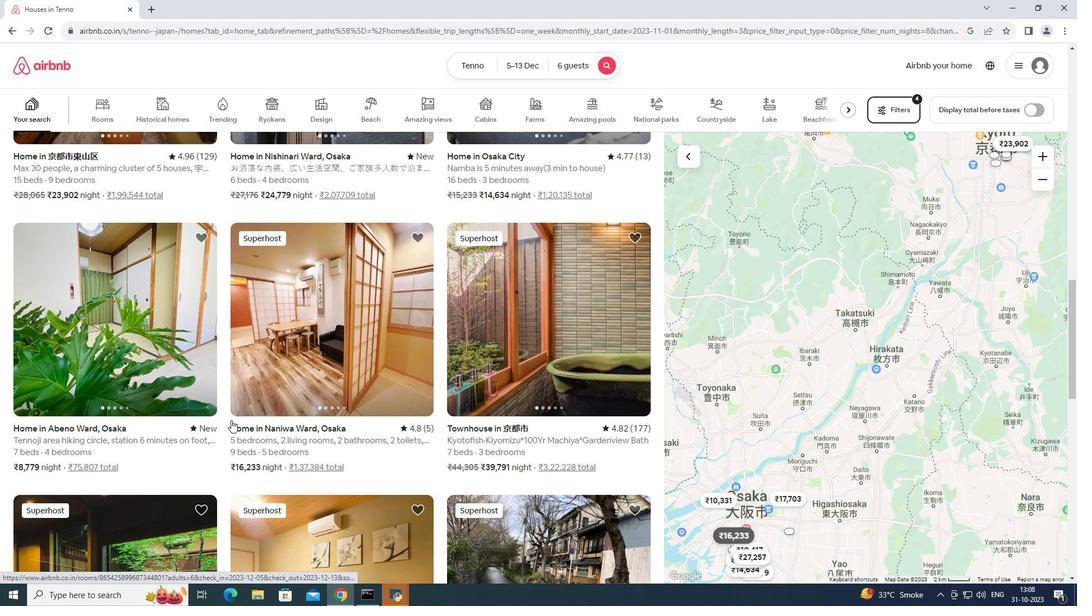 
Action: Mouse moved to (232, 420)
Screenshot: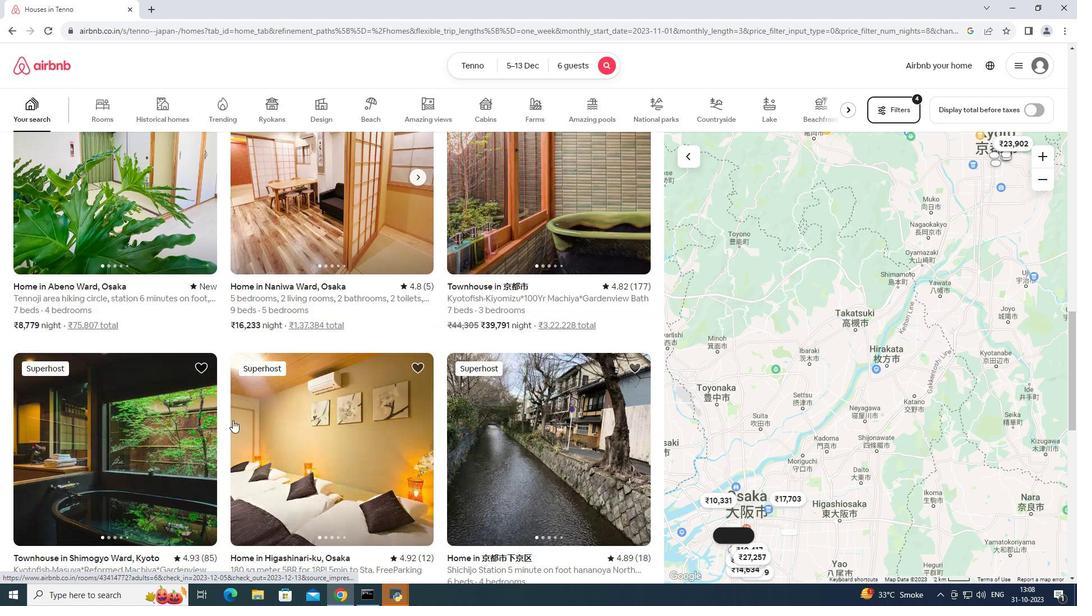 
Action: Mouse scrolled (232, 419) with delta (0, 0)
Screenshot: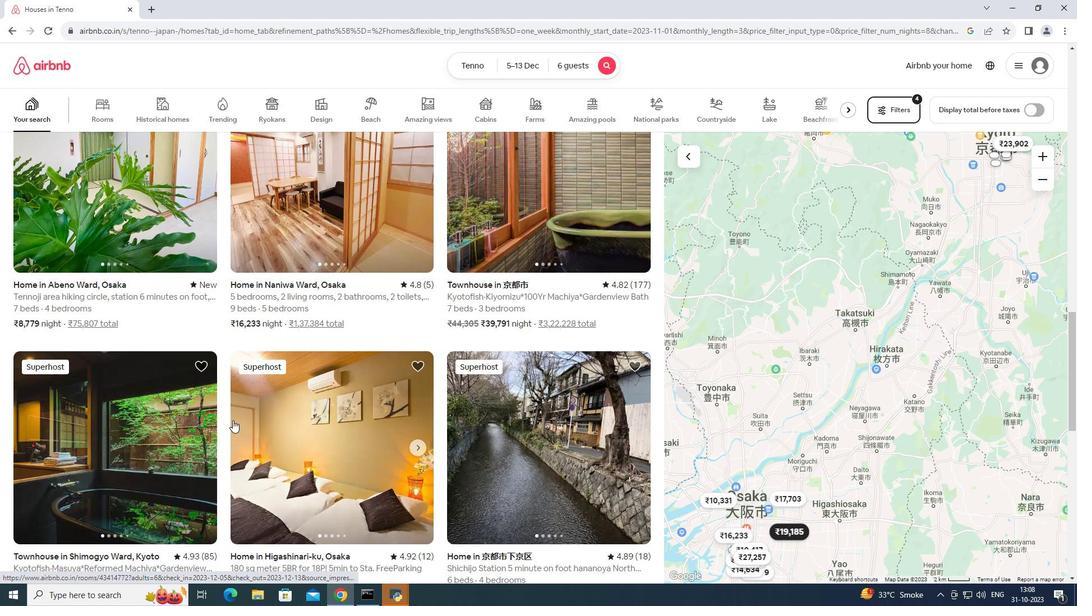 
Action: Mouse scrolled (232, 419) with delta (0, 0)
Screenshot: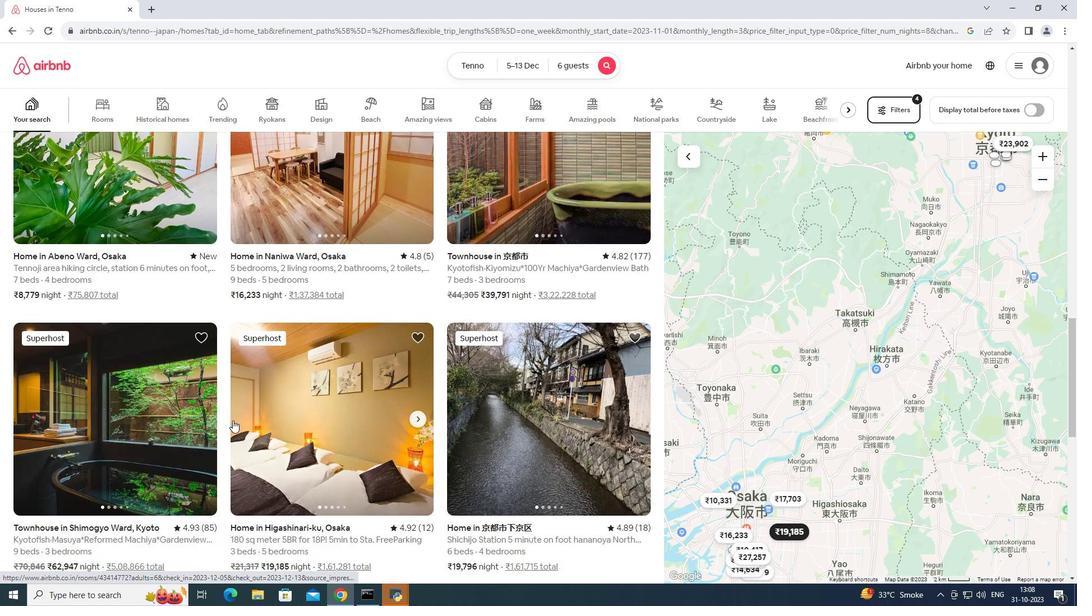 
Action: Mouse scrolled (232, 419) with delta (0, 0)
Screenshot: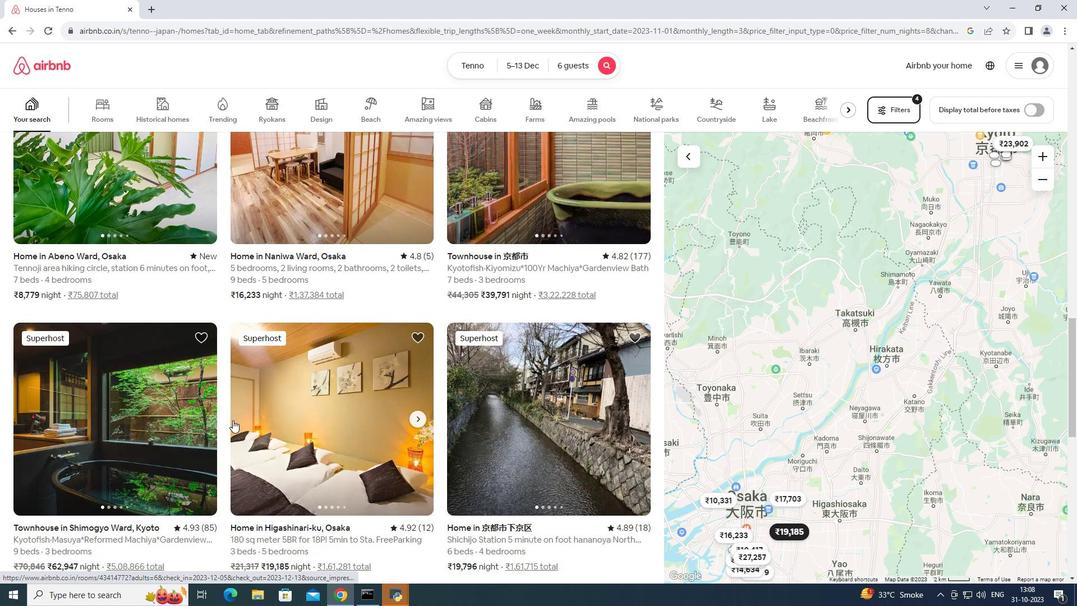 
Action: Mouse moved to (156, 358)
Screenshot: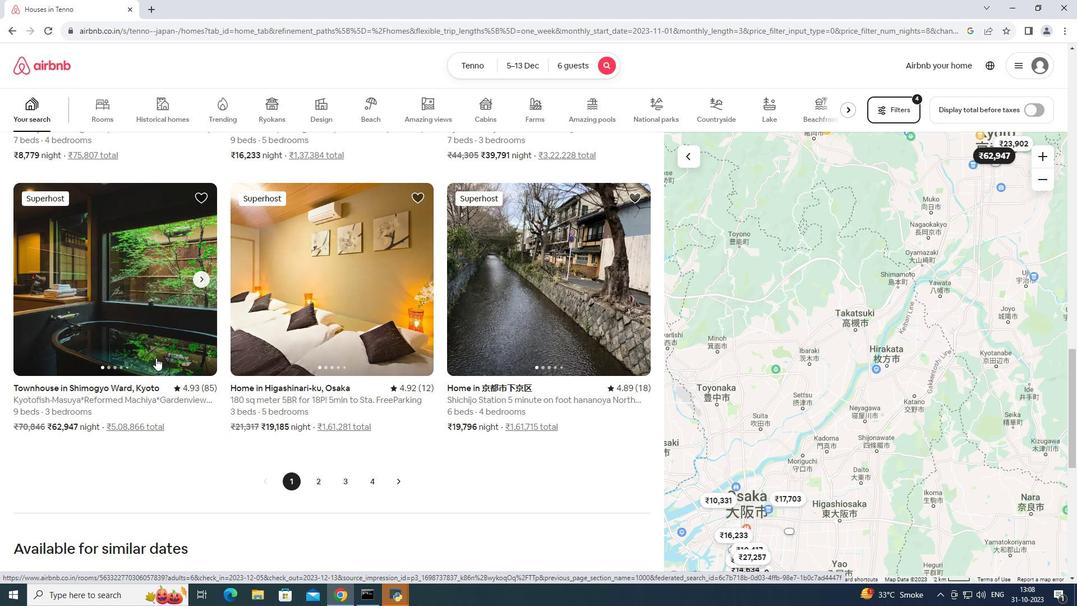 
Action: Mouse pressed left at (156, 358)
Screenshot: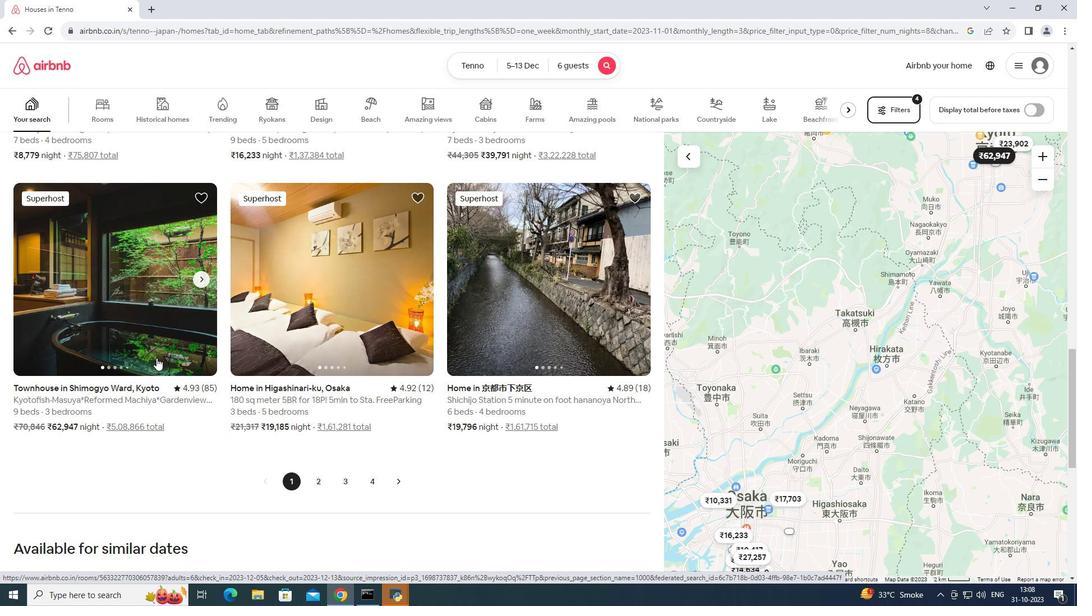 
Action: Mouse moved to (446, 442)
Screenshot: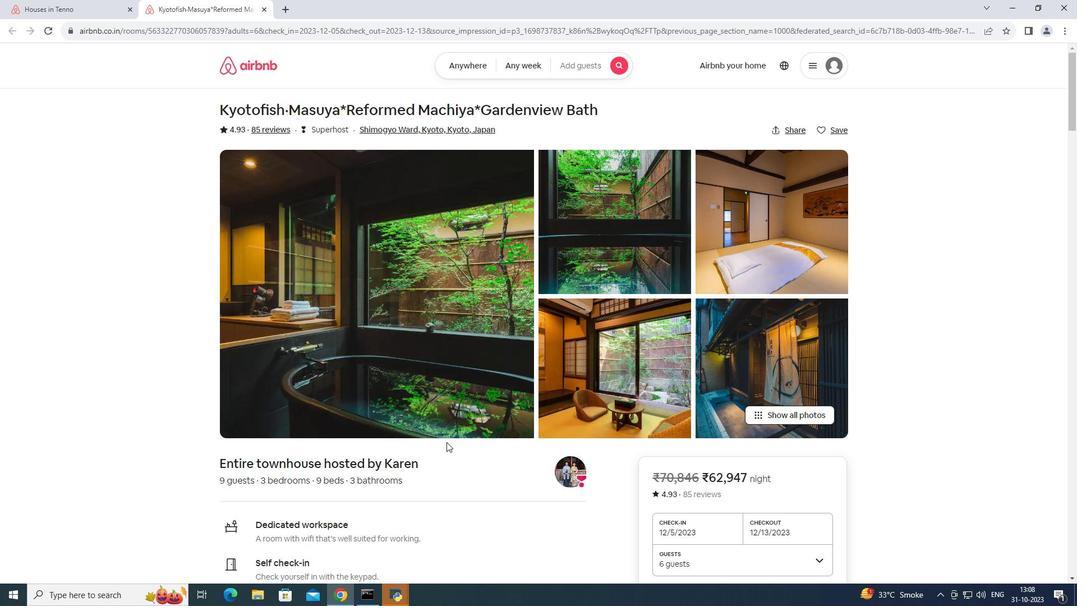 
Action: Mouse scrolled (446, 441) with delta (0, 0)
Screenshot: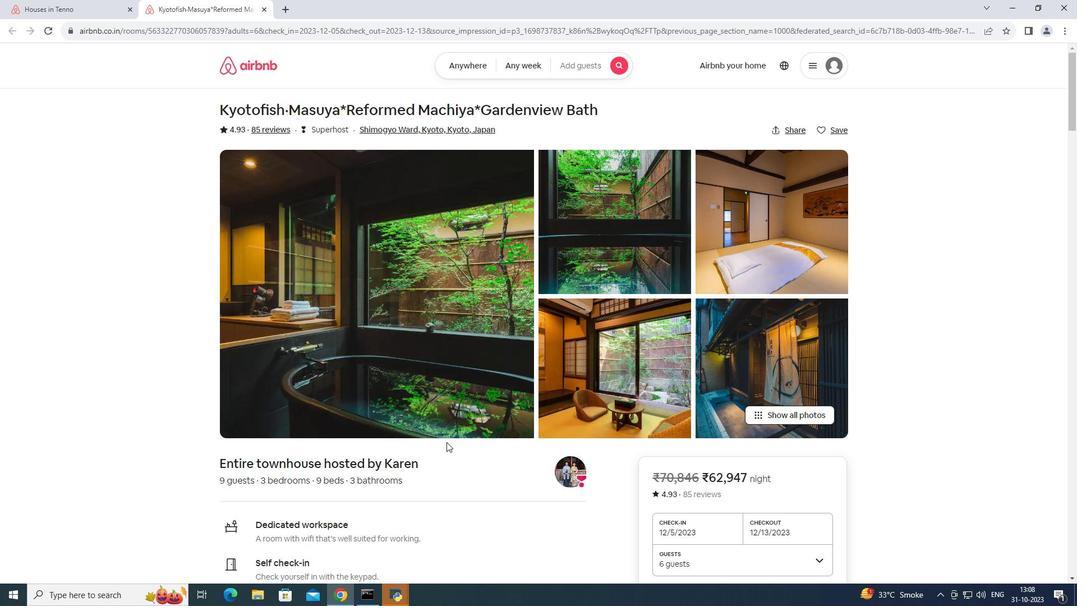 
Action: Mouse moved to (431, 440)
Screenshot: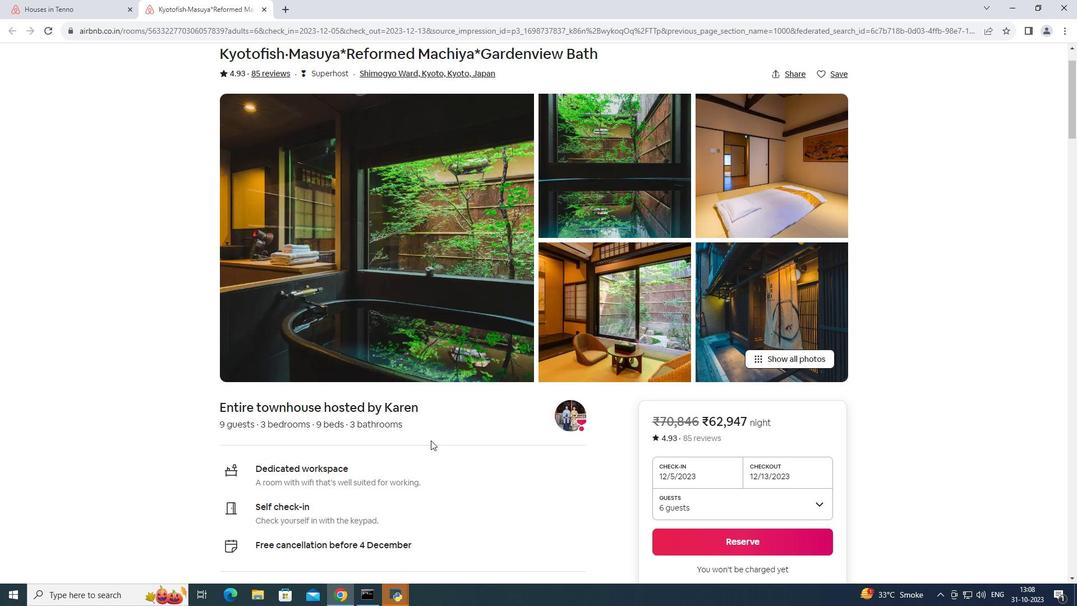 
Action: Mouse scrolled (431, 440) with delta (0, 0)
Screenshot: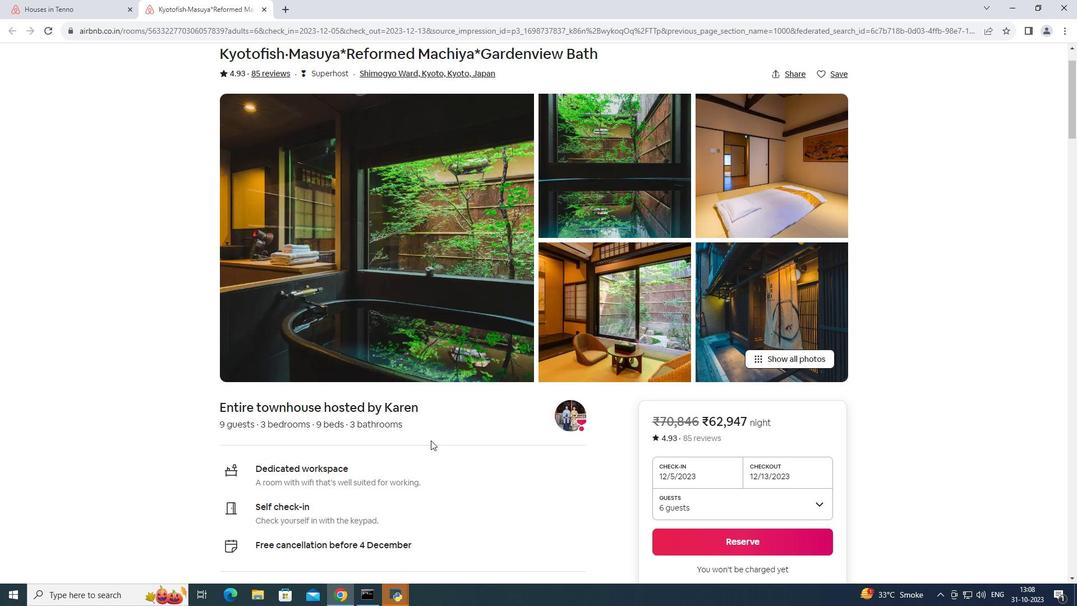 
Action: Mouse moved to (431, 440)
Screenshot: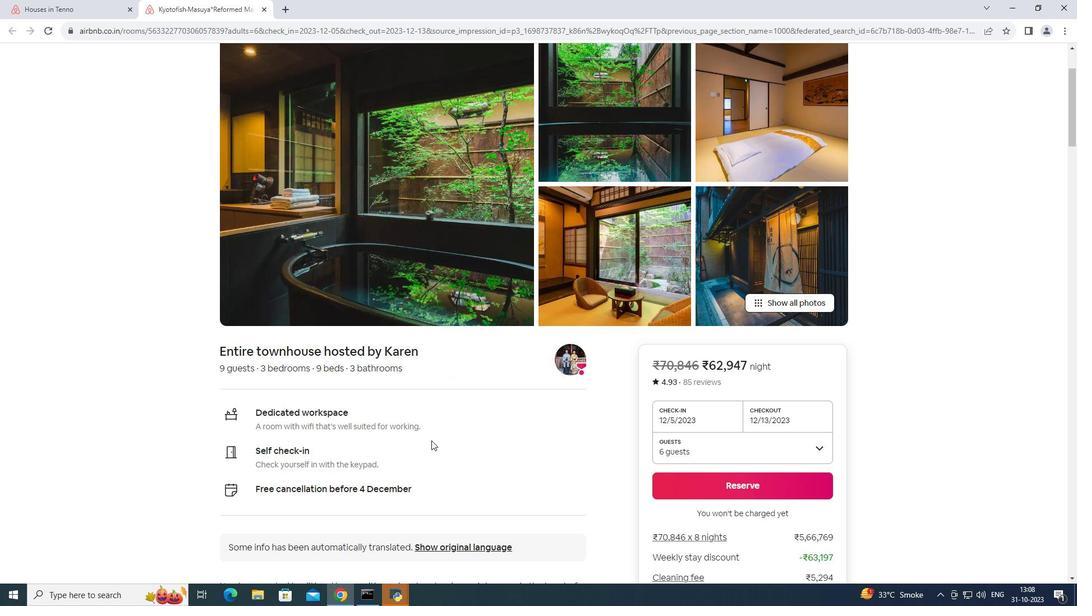 
Action: Mouse scrolled (431, 440) with delta (0, 0)
Screenshot: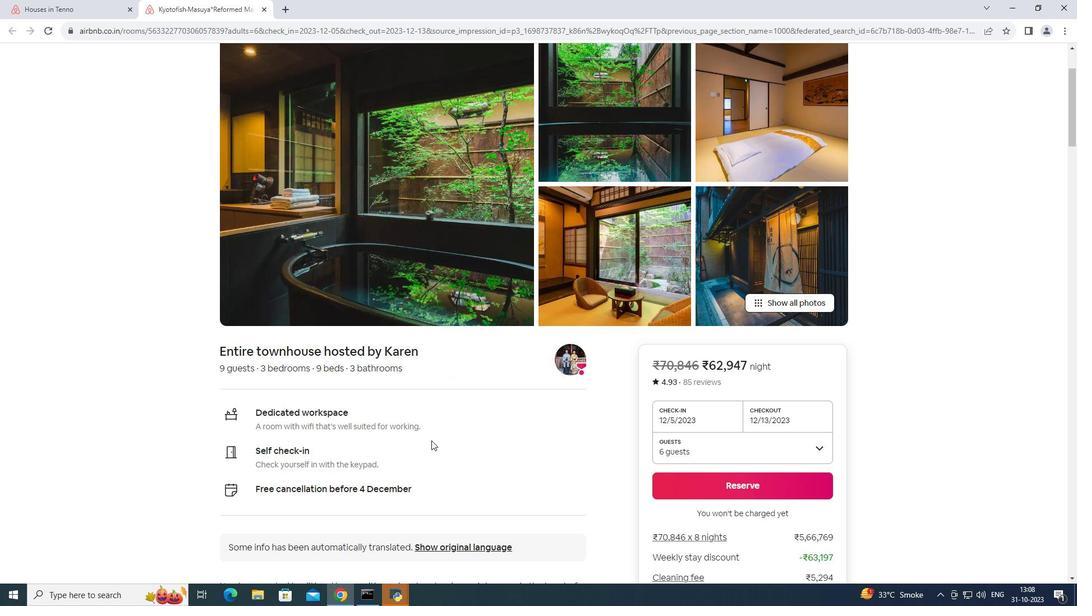 
Action: Mouse moved to (431, 440)
Screenshot: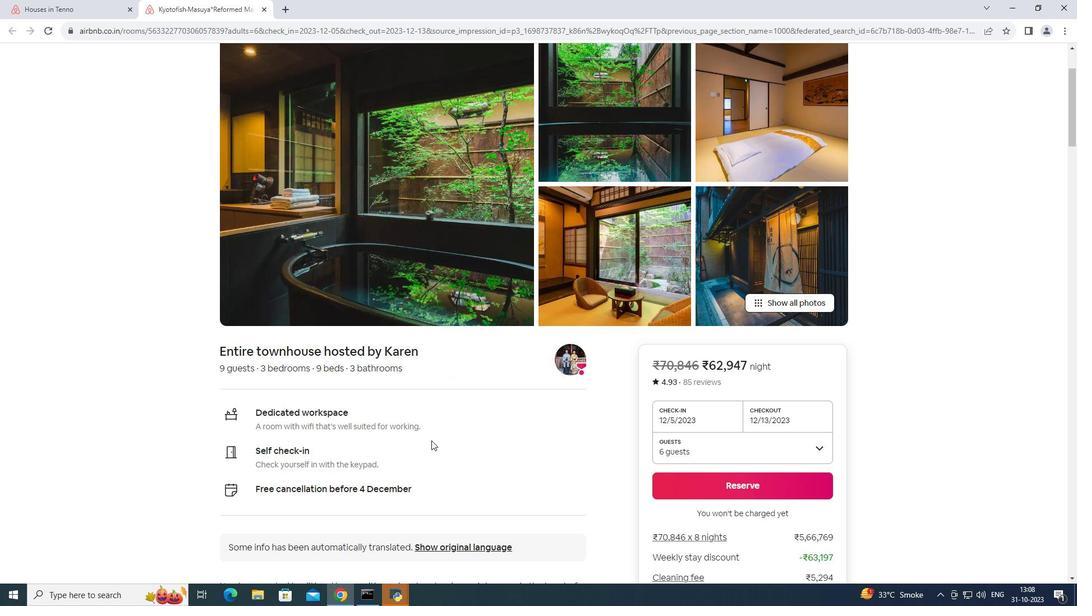 
Action: Mouse scrolled (431, 440) with delta (0, 0)
Screenshot: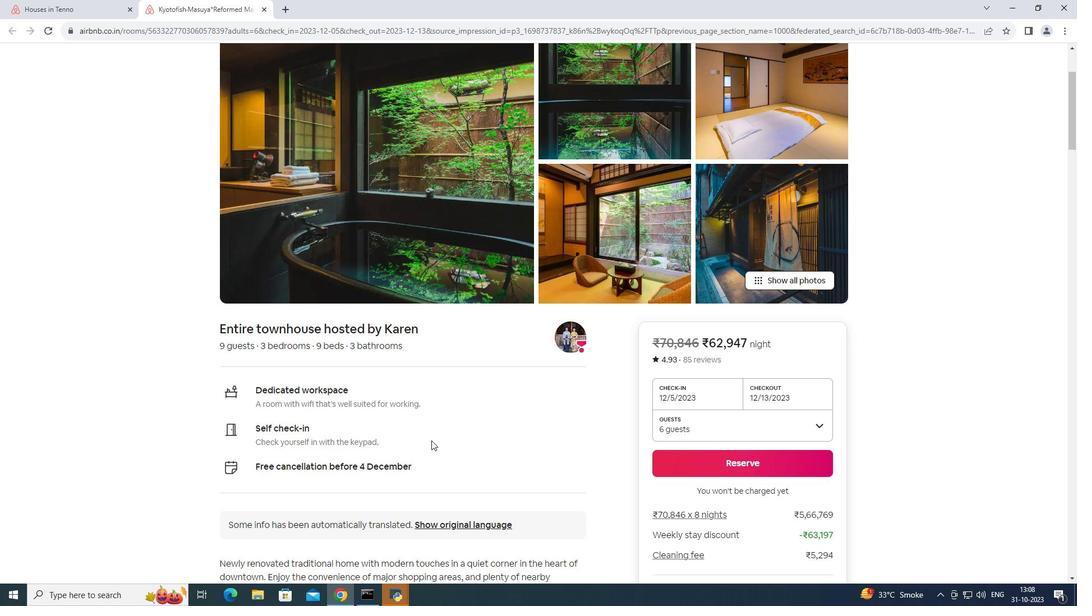 
Action: Mouse scrolled (431, 440) with delta (0, 0)
Screenshot: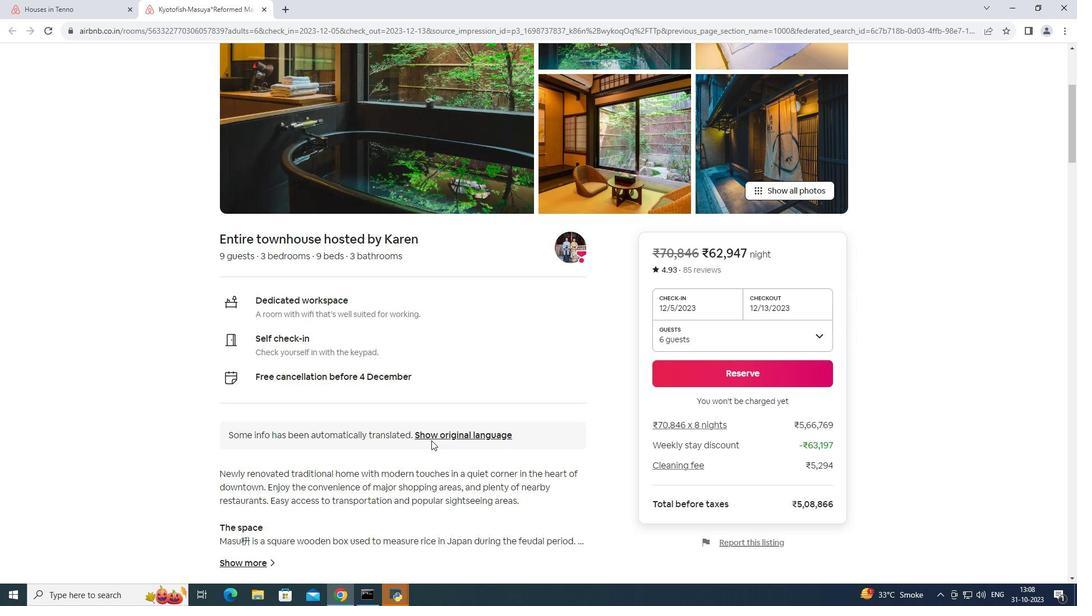 
Action: Mouse moved to (432, 441)
Screenshot: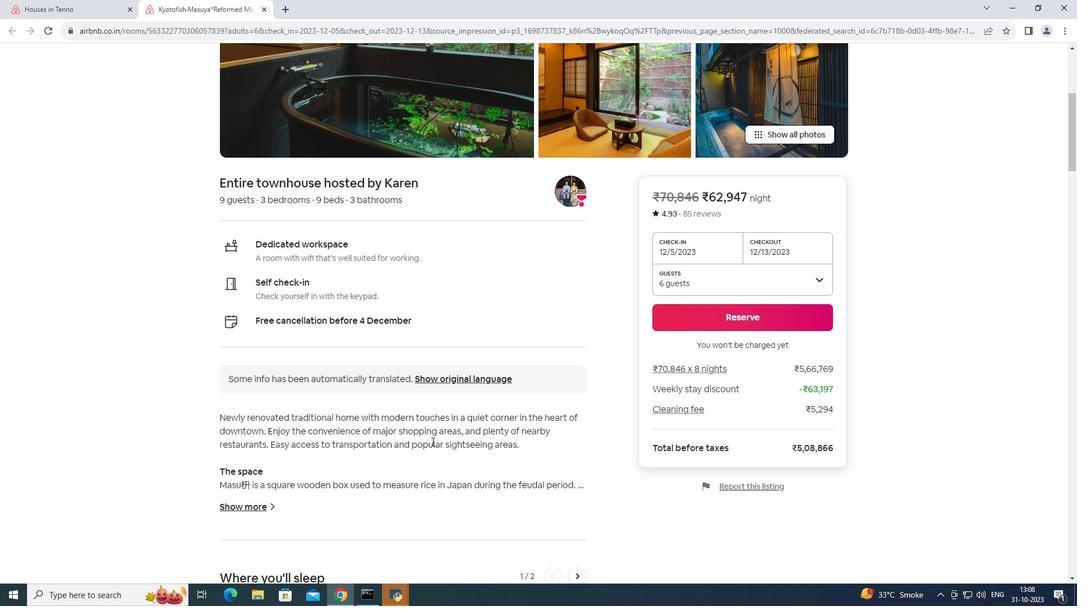 
Action: Mouse scrolled (432, 441) with delta (0, 0)
Screenshot: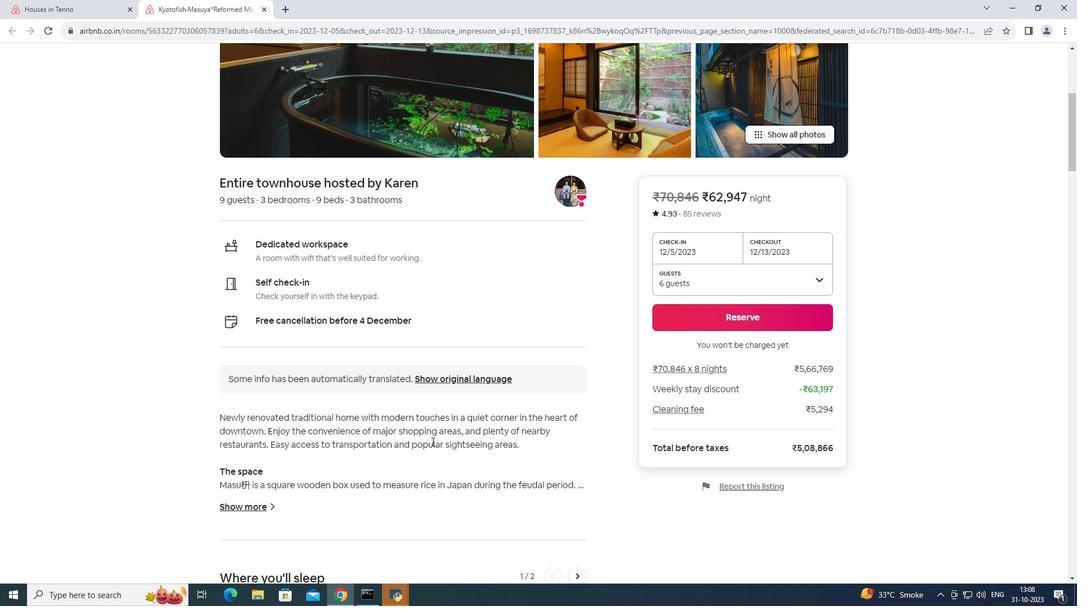 
Action: Mouse moved to (432, 442)
Screenshot: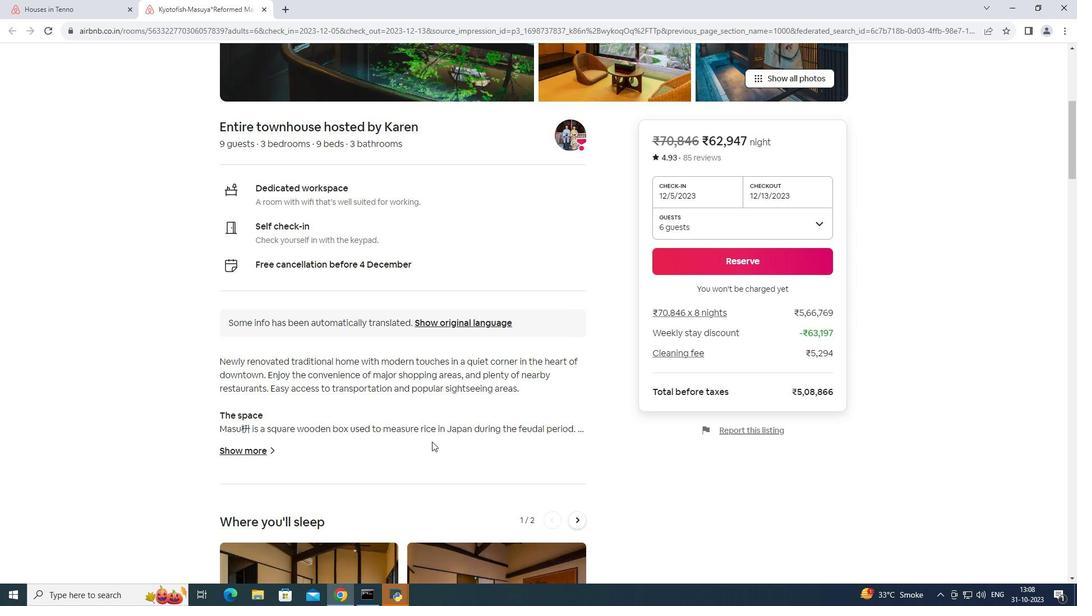 
Action: Mouse scrolled (432, 441) with delta (0, 0)
Screenshot: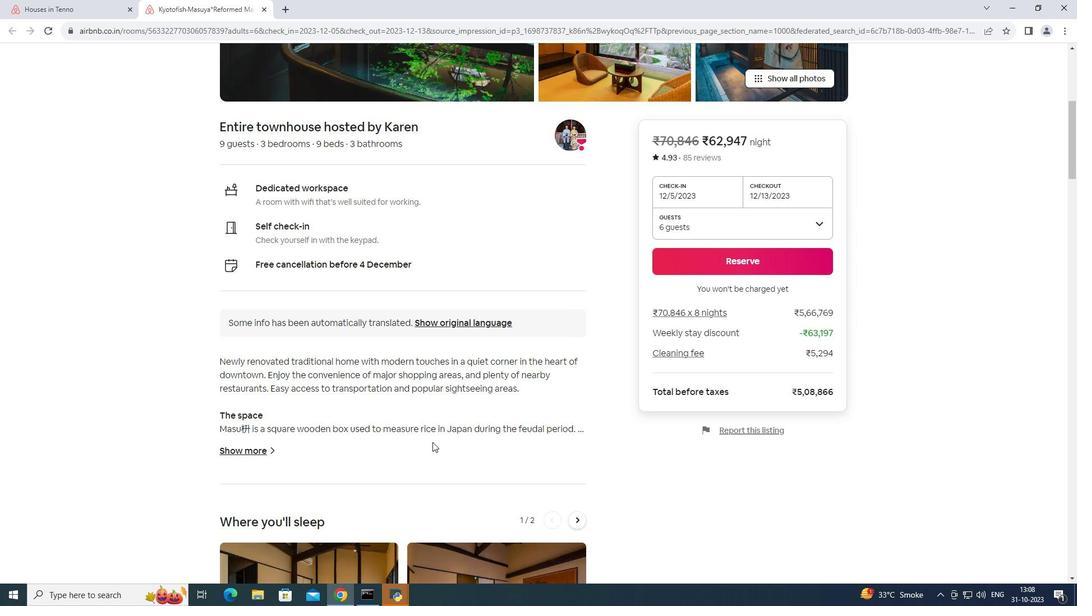 
Action: Mouse moved to (305, 410)
Screenshot: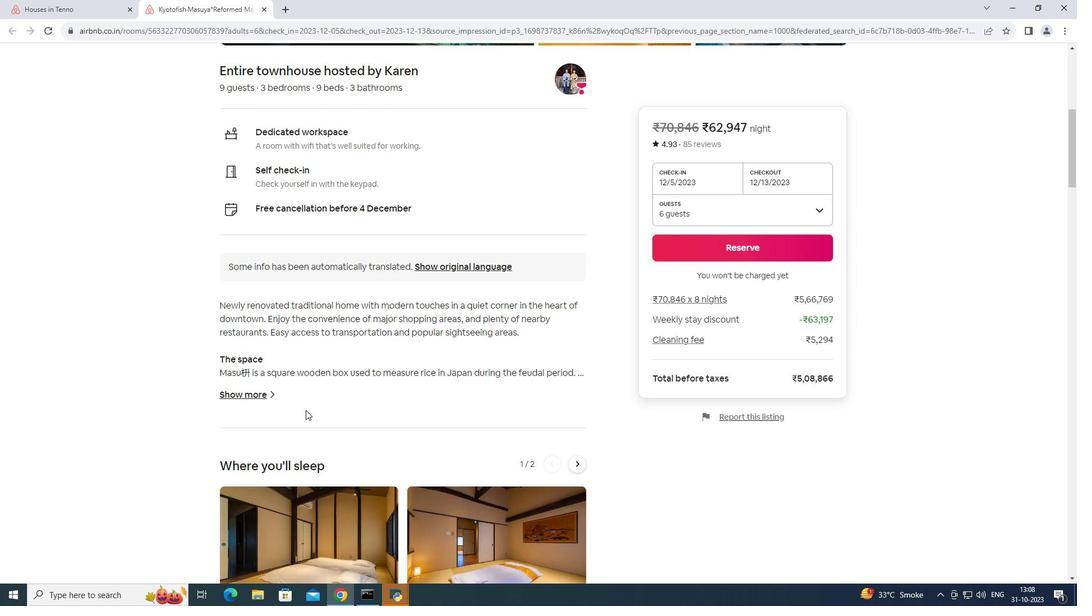 
Action: Mouse scrolled (305, 409) with delta (0, 0)
Screenshot: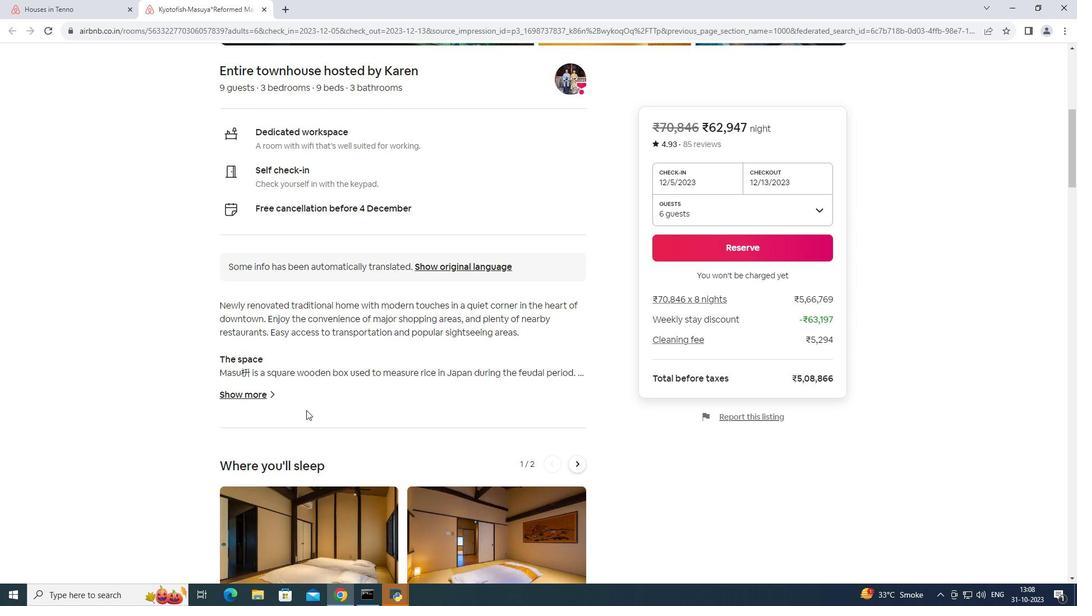
Action: Mouse moved to (306, 412)
Screenshot: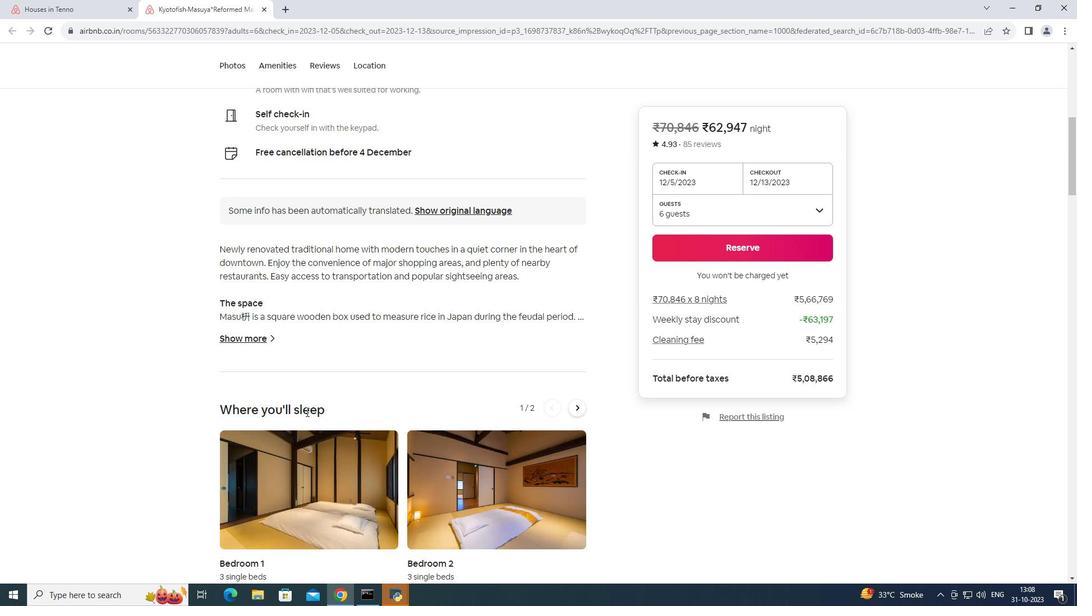 
Action: Mouse scrolled (306, 411) with delta (0, 0)
Screenshot: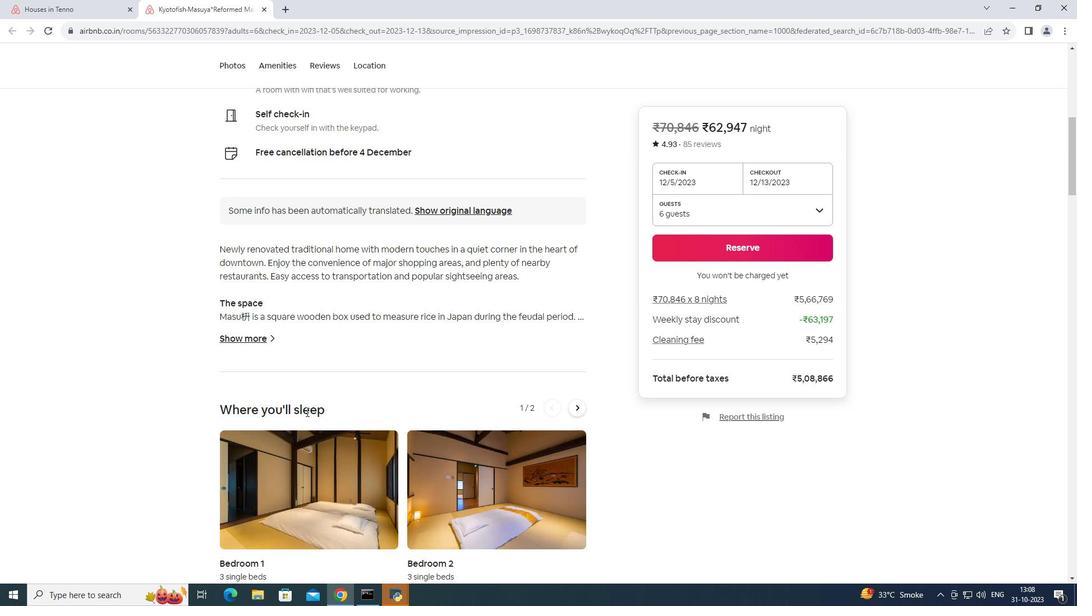 
Action: Mouse moved to (306, 414)
Screenshot: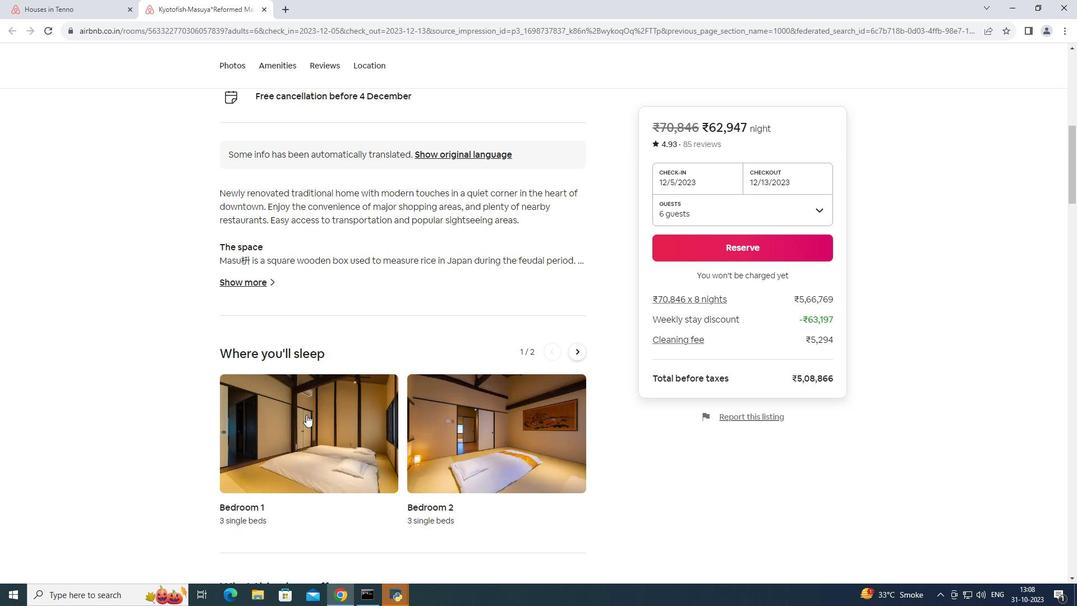 
Action: Mouse scrolled (306, 414) with delta (0, 0)
Screenshot: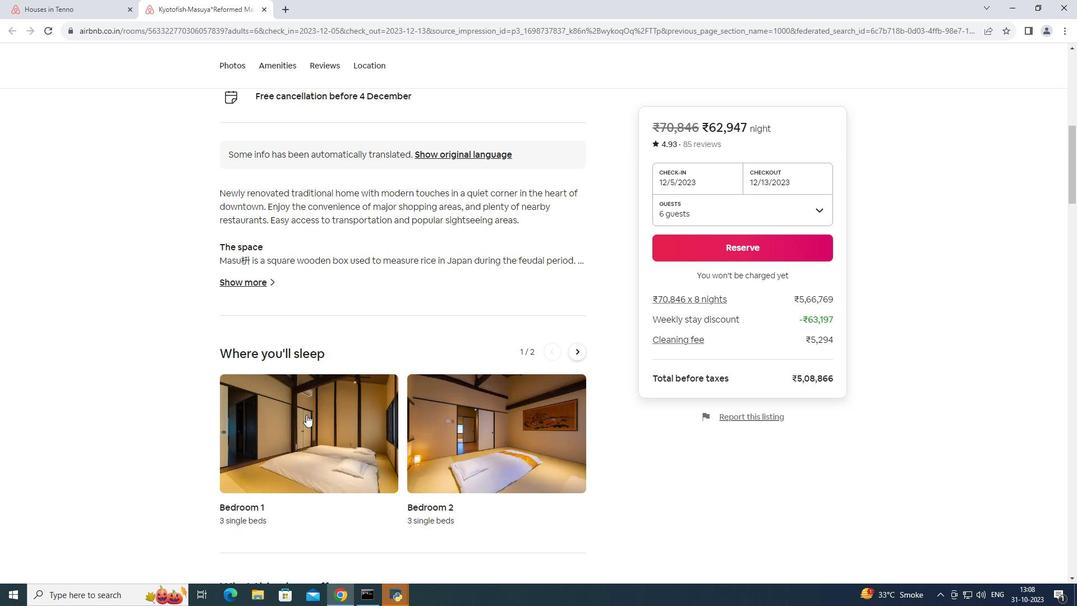 
Action: Mouse moved to (306, 415)
Screenshot: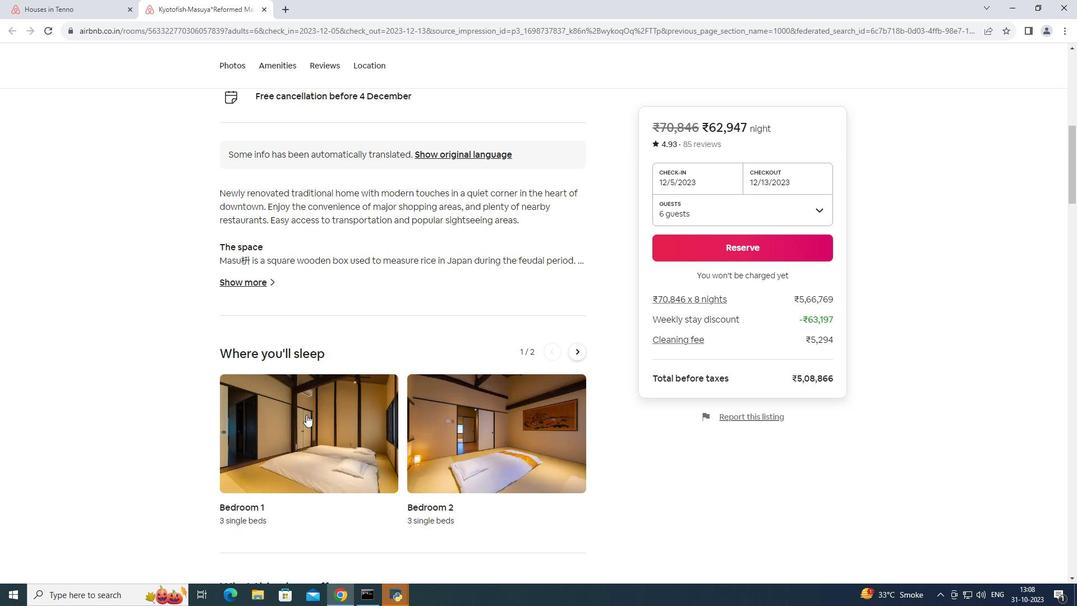 
Action: Mouse scrolled (306, 414) with delta (0, 0)
Screenshot: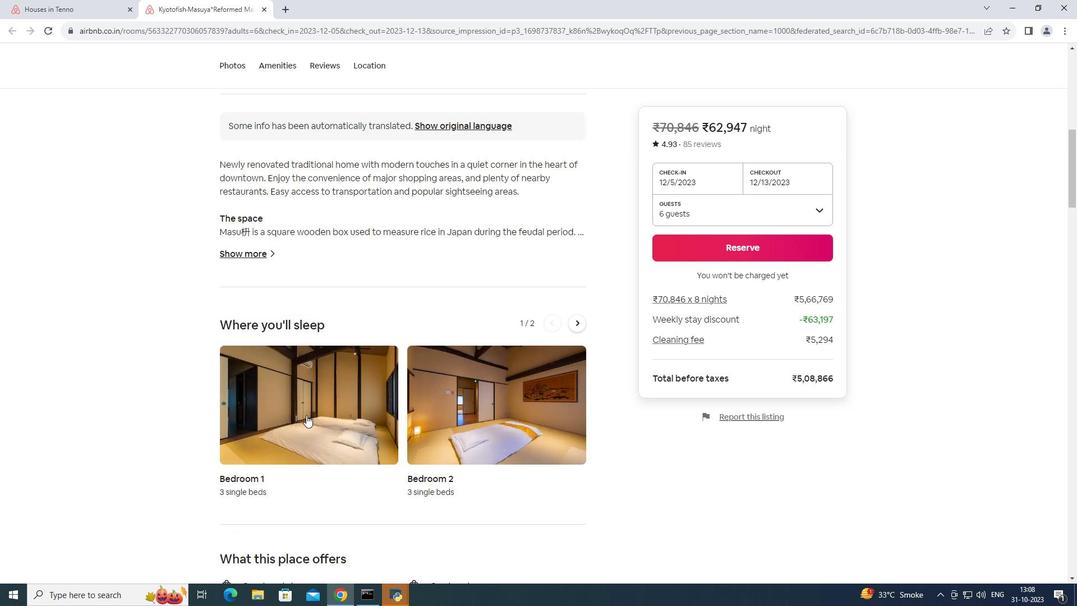 
Action: Mouse scrolled (306, 414) with delta (0, 0)
Screenshot: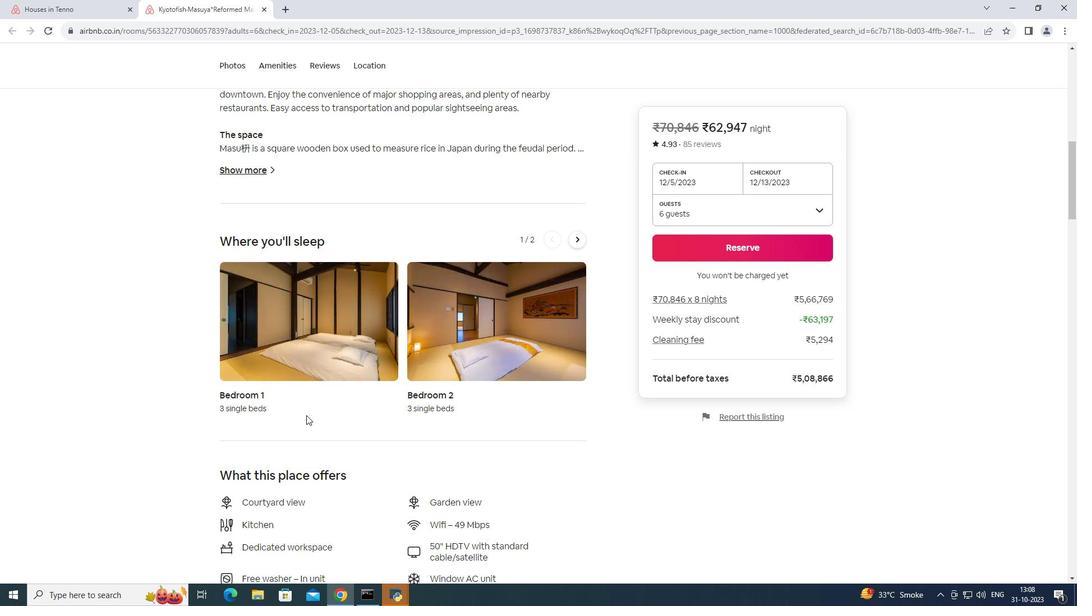 
Action: Mouse scrolled (306, 414) with delta (0, 0)
Screenshot: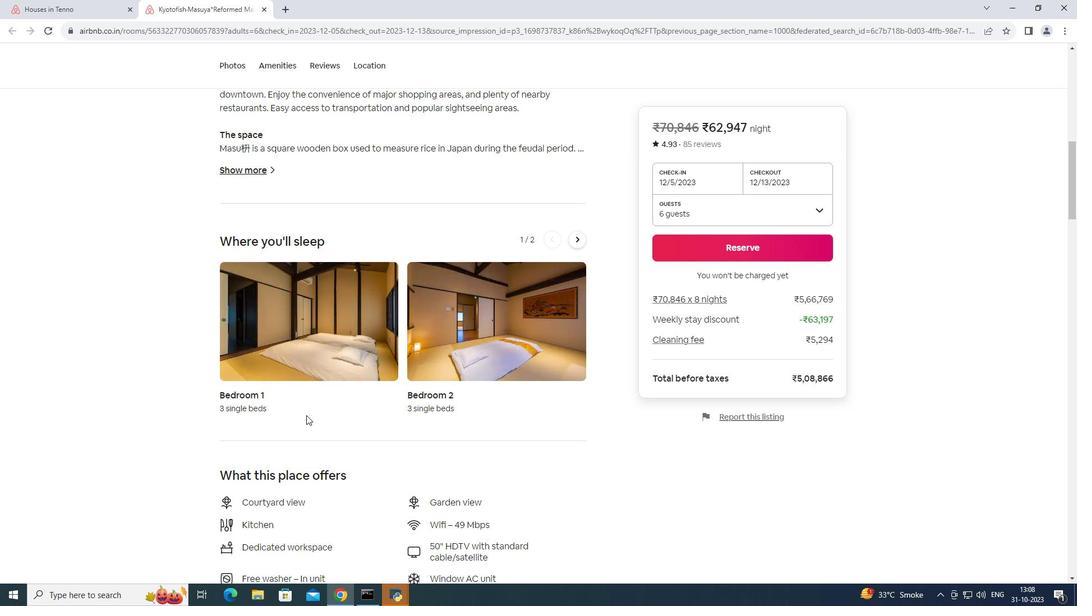 
Action: Mouse moved to (307, 414)
Screenshot: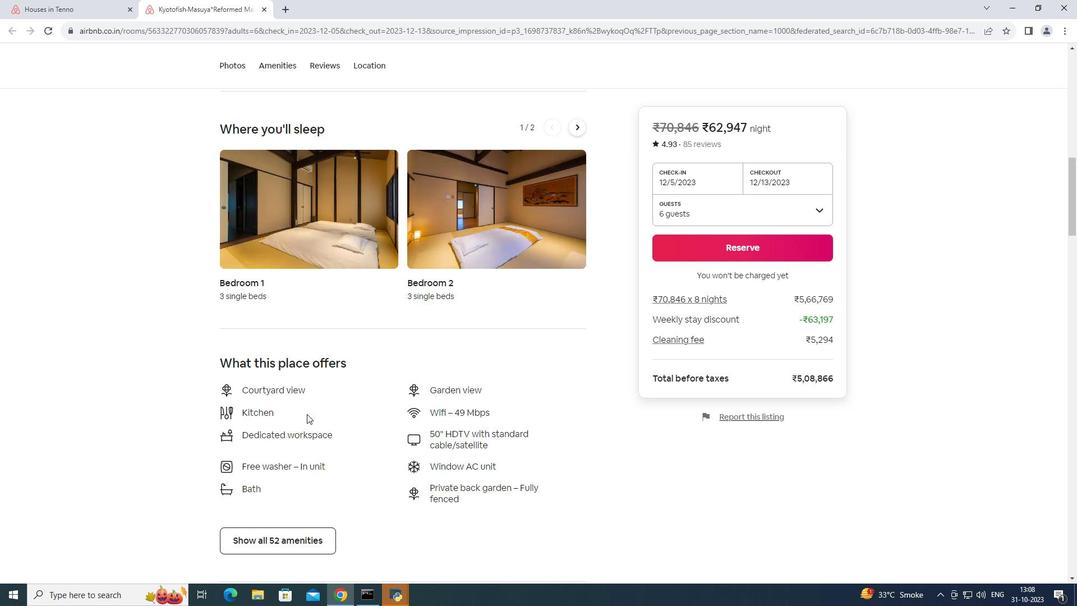 
Action: Mouse scrolled (307, 413) with delta (0, 0)
Screenshot: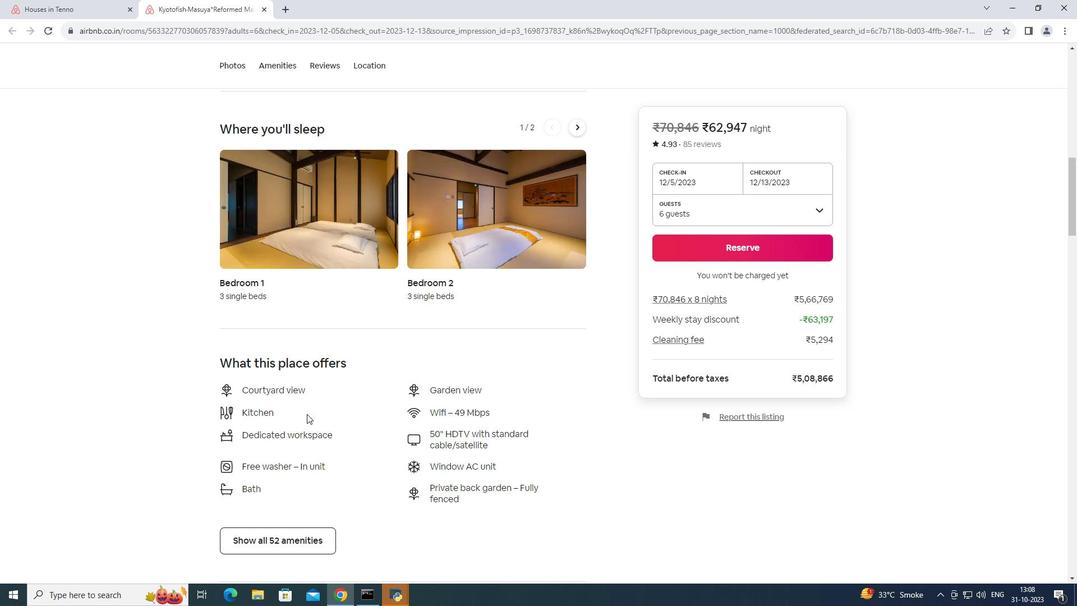 
Action: Mouse scrolled (307, 413) with delta (0, 0)
Screenshot: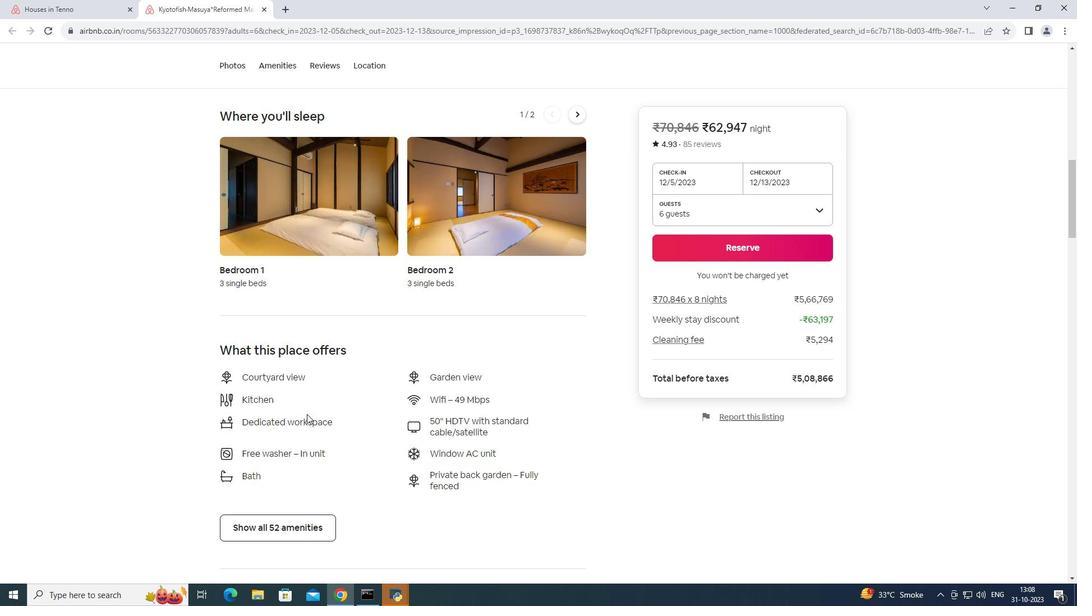 
Action: Mouse moved to (307, 414)
Screenshot: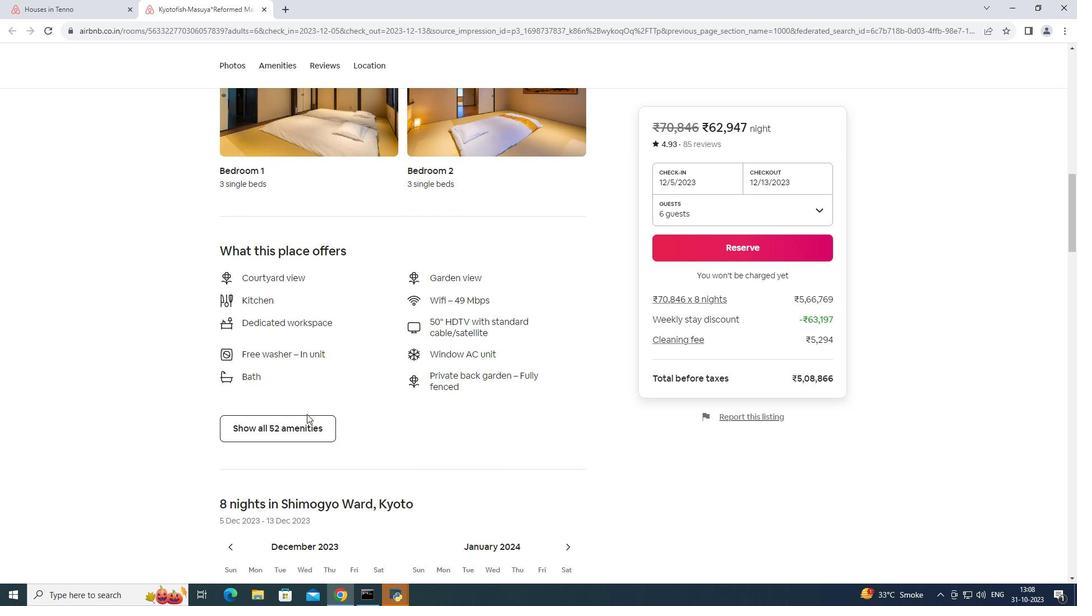
Action: Mouse scrolled (307, 414) with delta (0, 0)
Screenshot: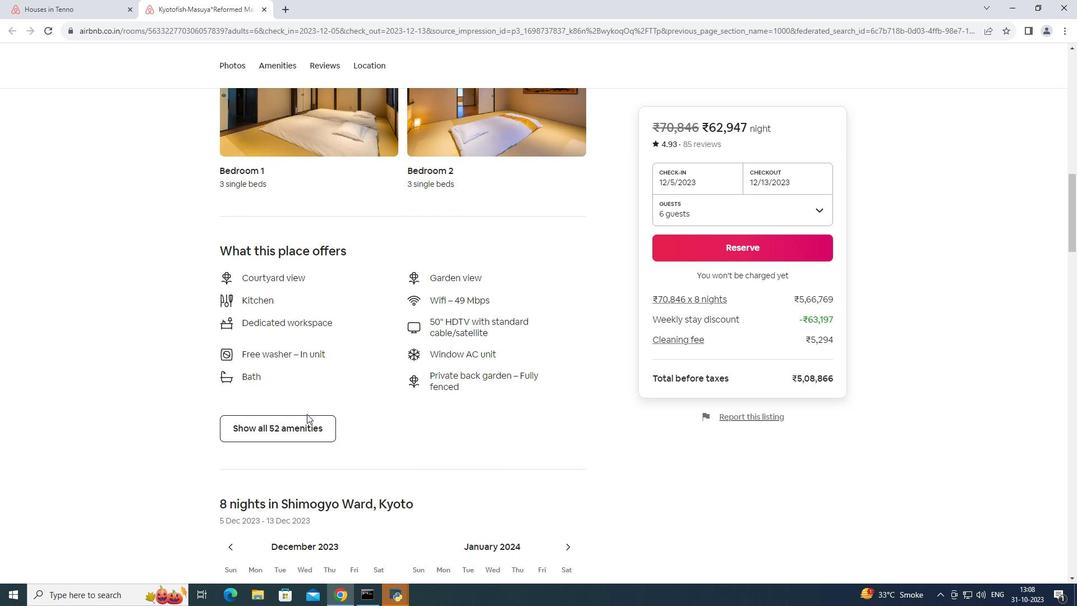 
Action: Mouse scrolled (307, 414) with delta (0, 0)
Screenshot: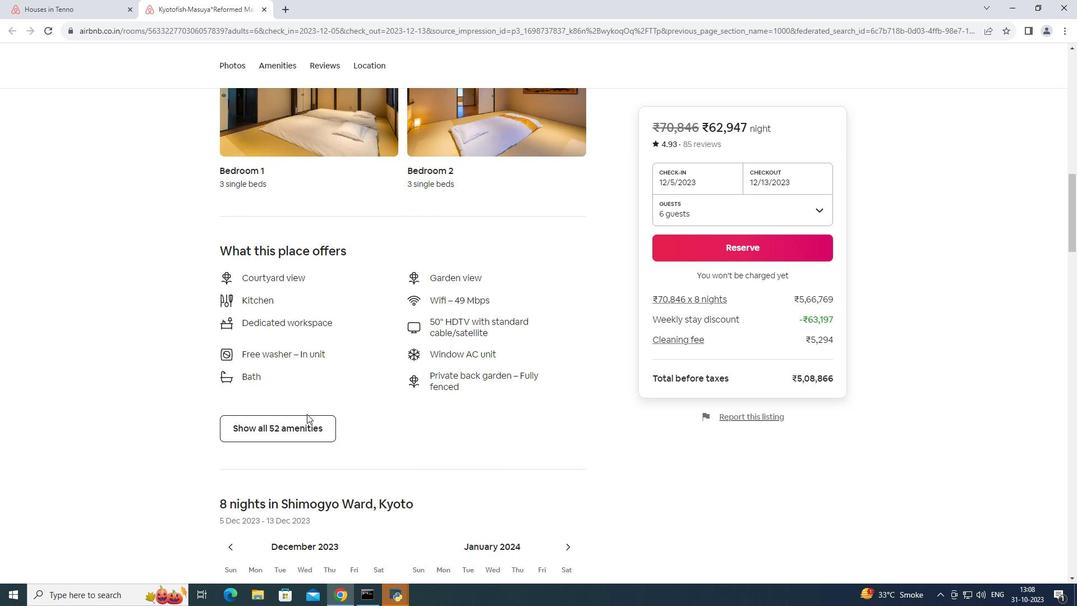 
Action: Mouse scrolled (307, 414) with delta (0, 0)
Screenshot: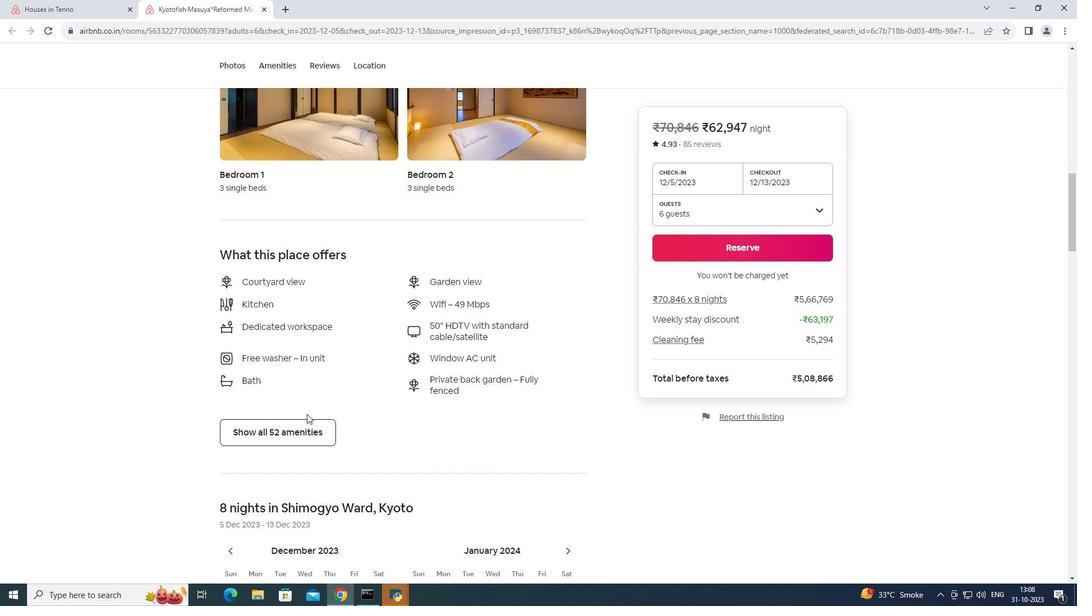 
Action: Mouse scrolled (307, 414) with delta (0, 0)
Screenshot: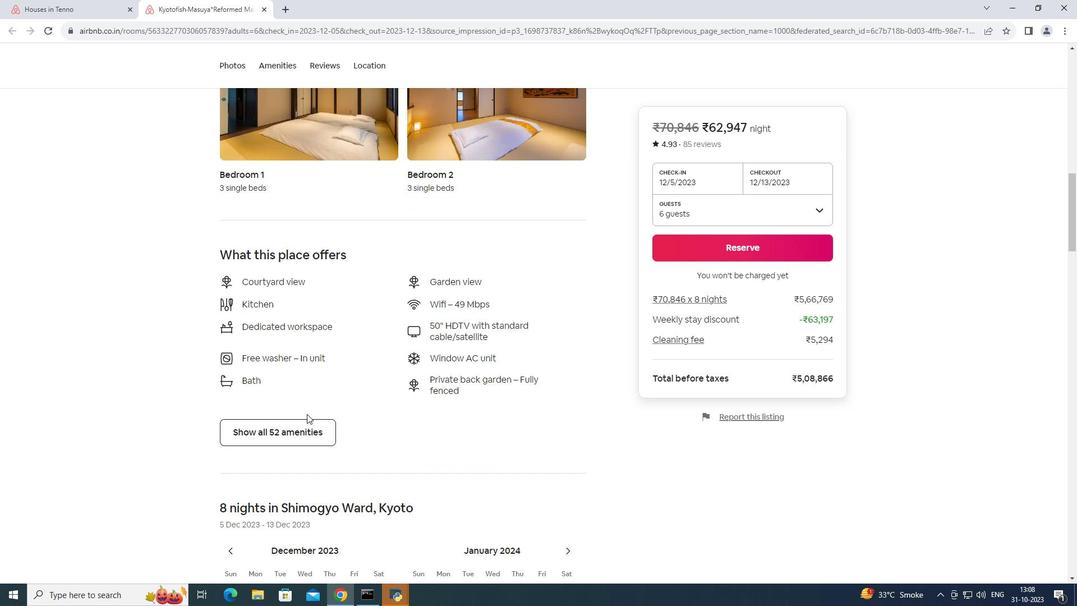 
Action: Mouse scrolled (307, 414) with delta (0, 0)
Screenshot: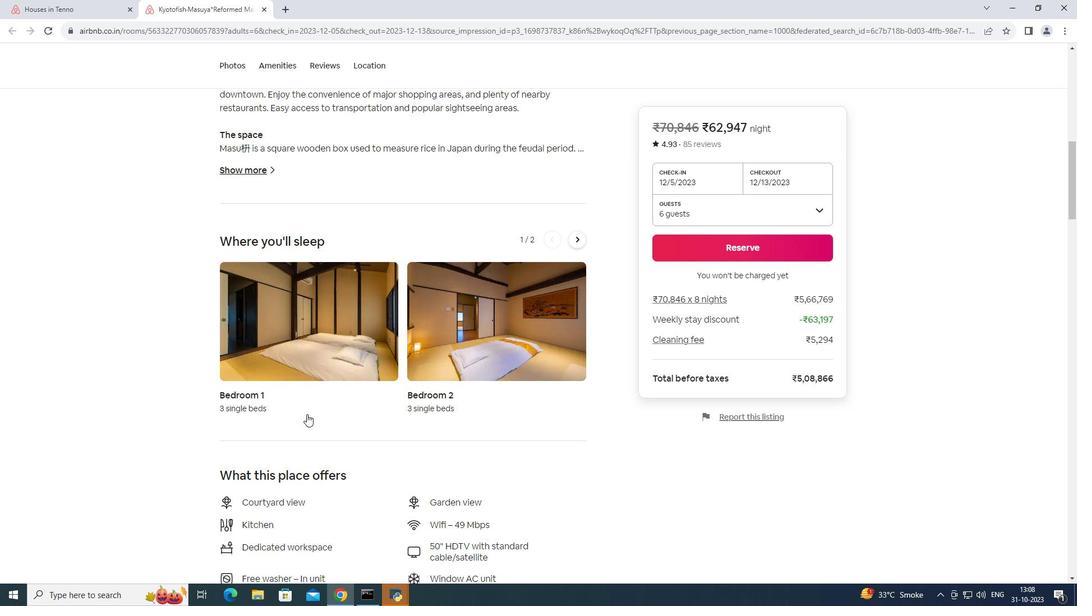 
Action: Mouse scrolled (307, 414) with delta (0, 0)
Screenshot: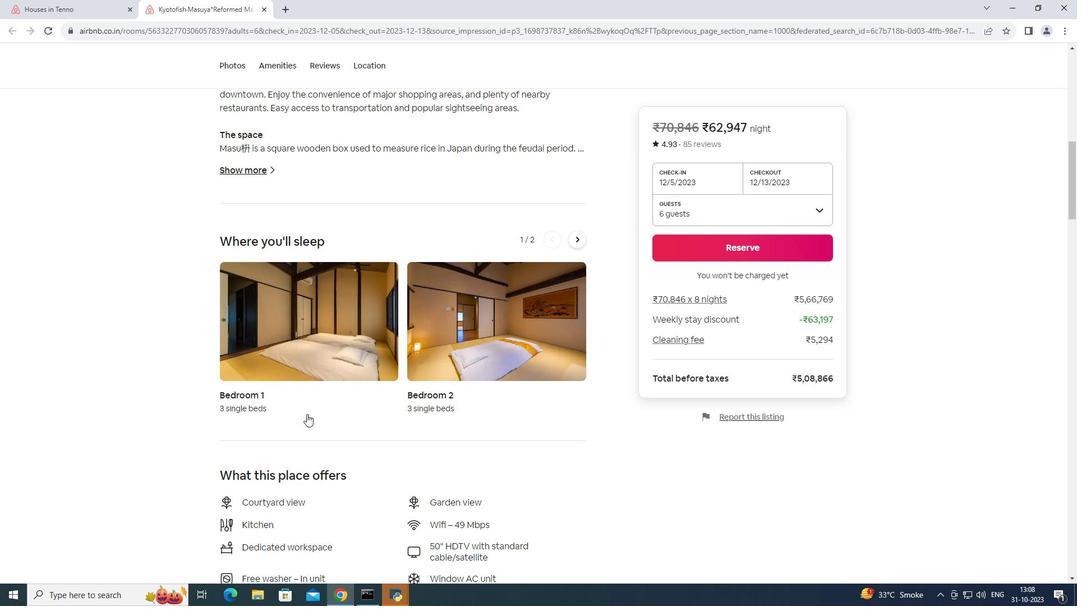 
Action: Mouse moved to (306, 414)
Screenshot: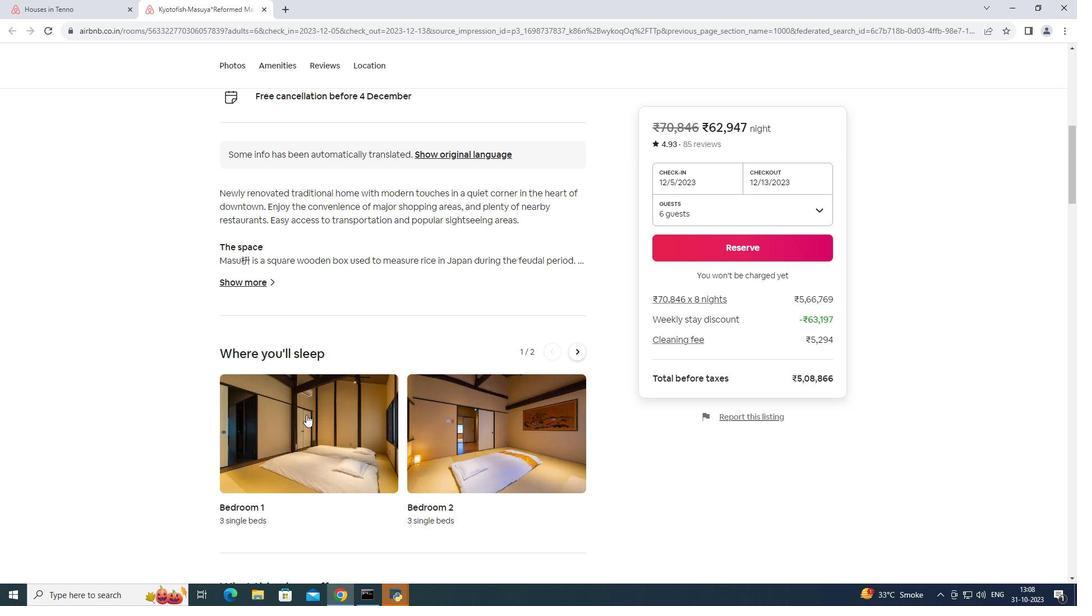 
Action: Mouse scrolled (306, 415) with delta (0, 0)
Screenshot: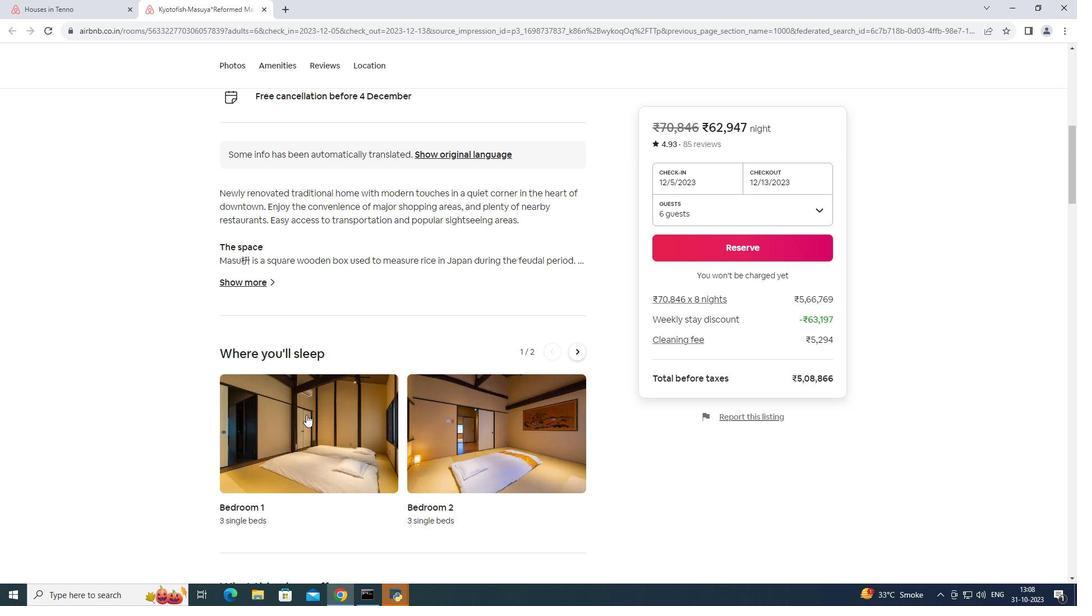 
Action: Mouse scrolled (306, 415) with delta (0, 0)
Screenshot: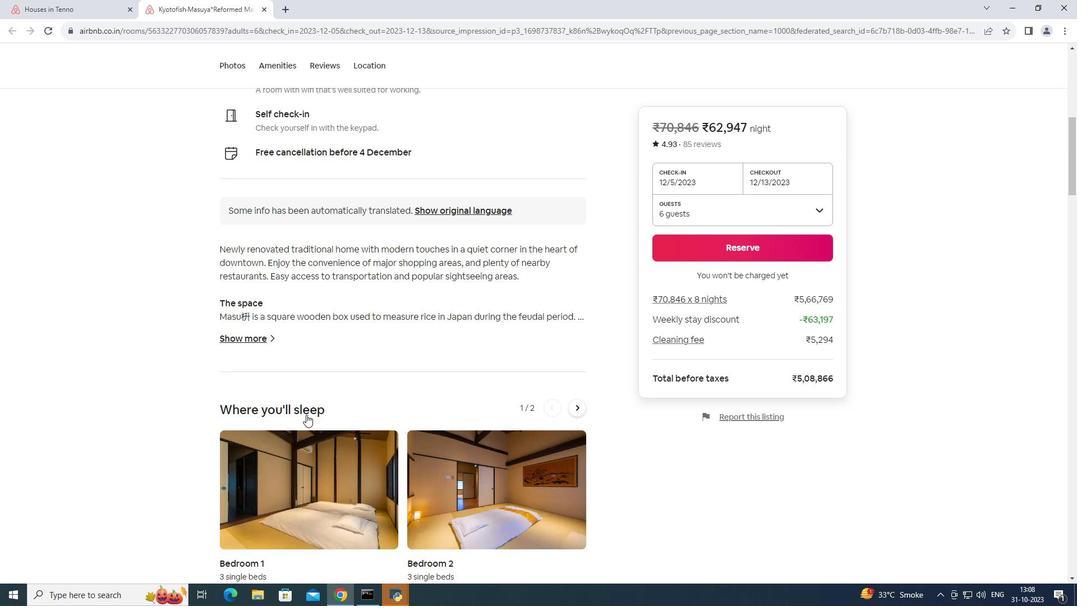 
Action: Mouse scrolled (306, 415) with delta (0, 0)
Screenshot: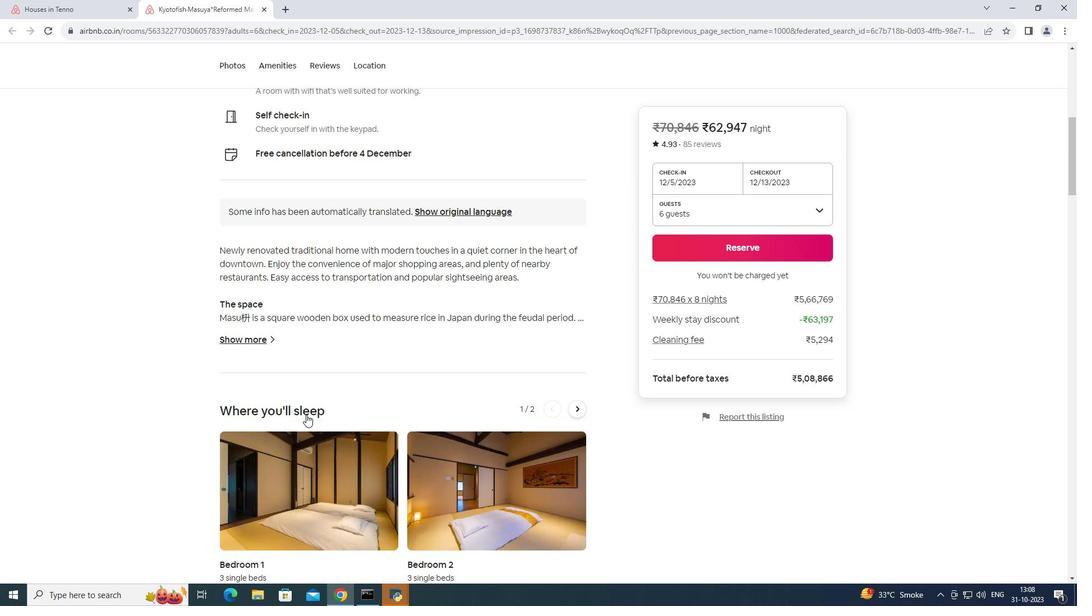 
Action: Mouse scrolled (306, 415) with delta (0, 0)
Screenshot: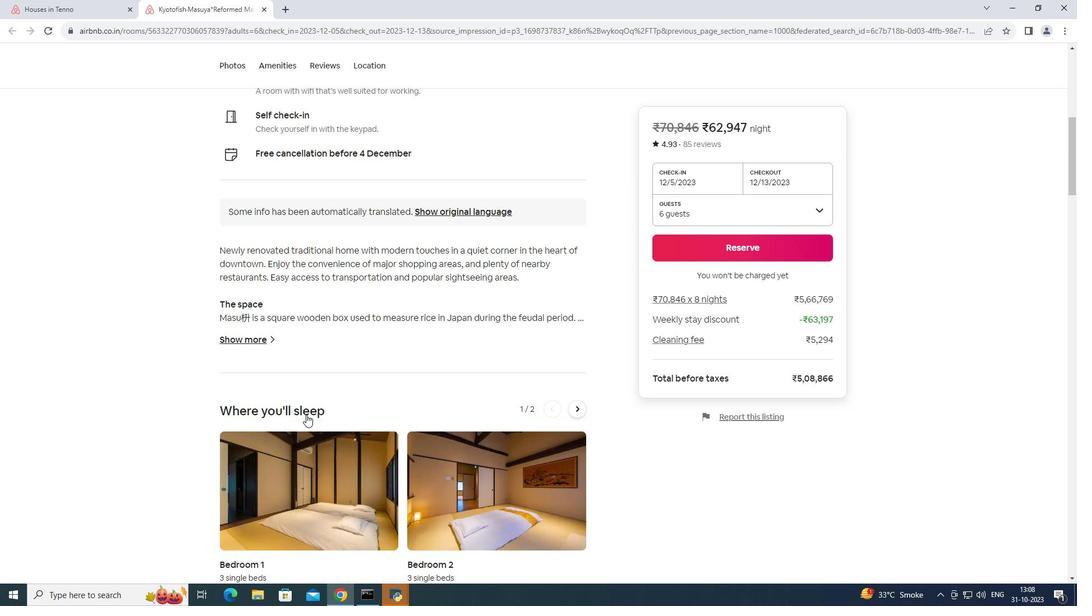 
Action: Mouse scrolled (306, 415) with delta (0, 0)
Screenshot: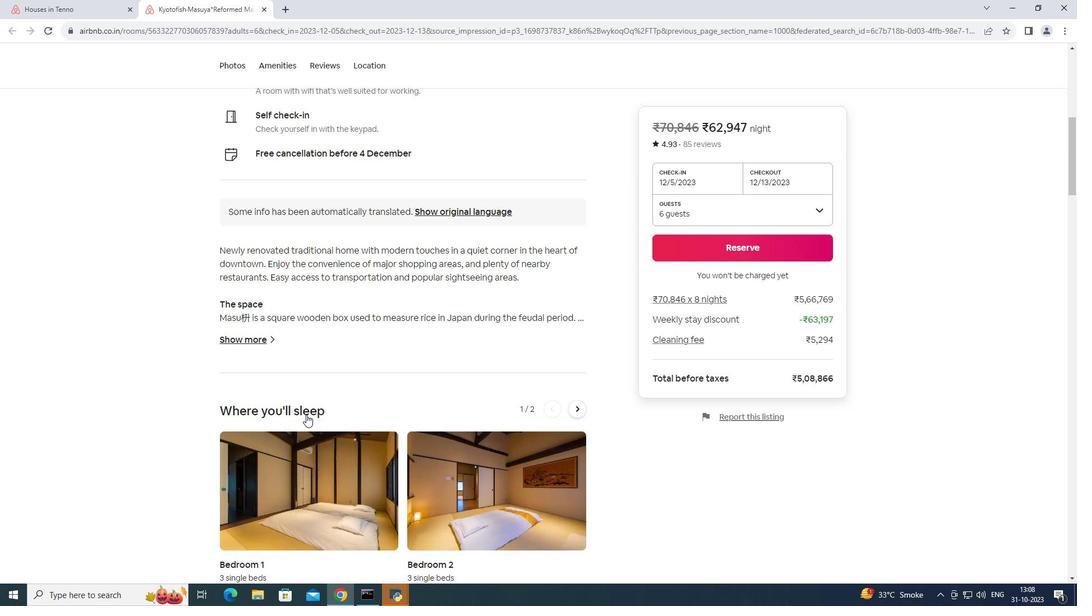 
Action: Mouse scrolled (306, 415) with delta (0, 0)
Screenshot: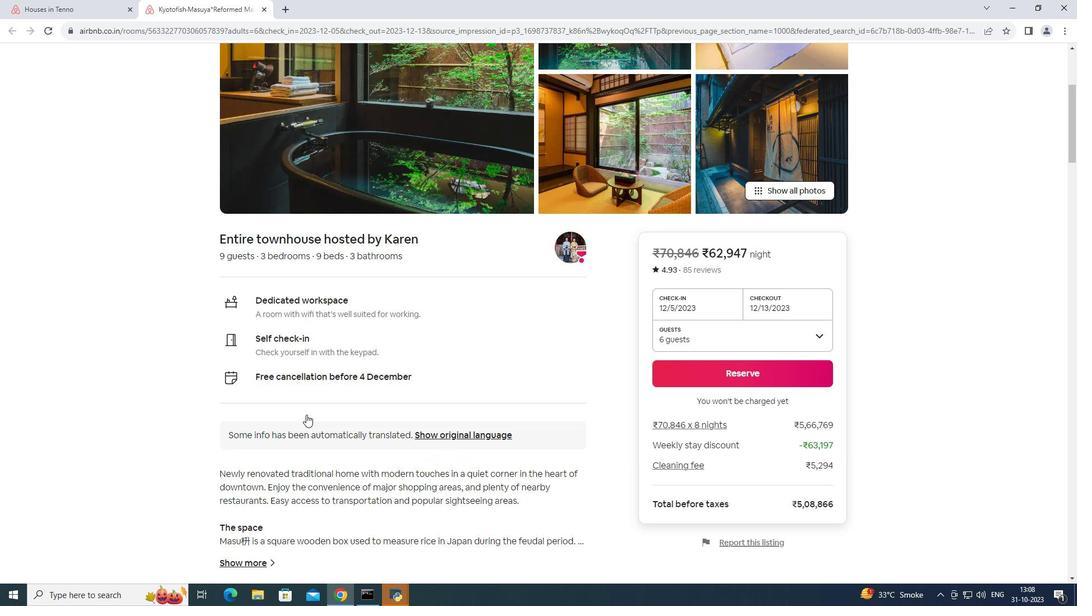 
Action: Mouse scrolled (306, 415) with delta (0, 0)
Screenshot: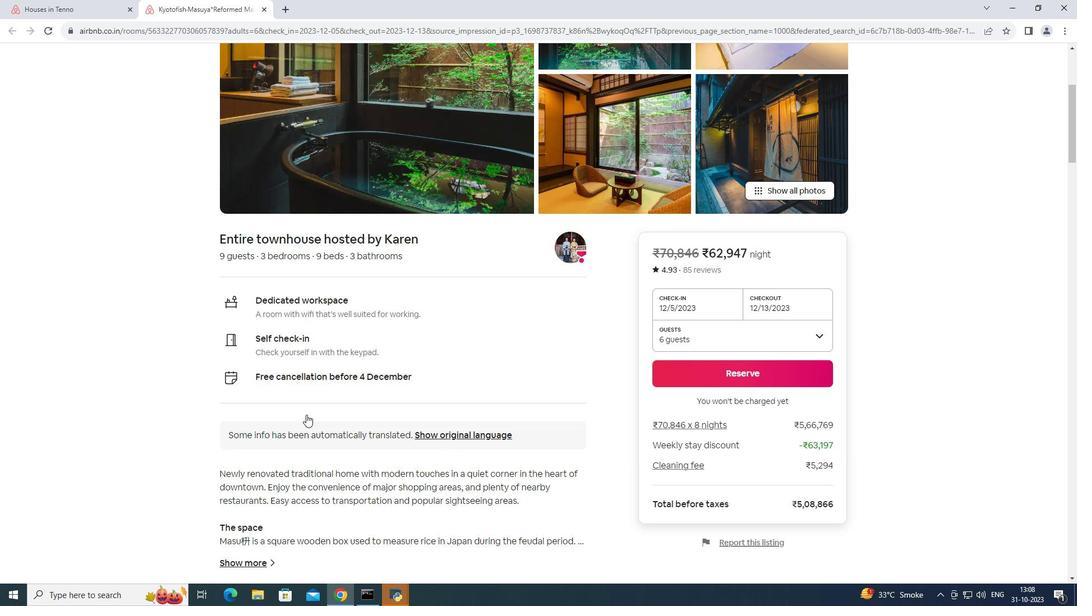 
Action: Mouse moved to (306, 417)
Screenshot: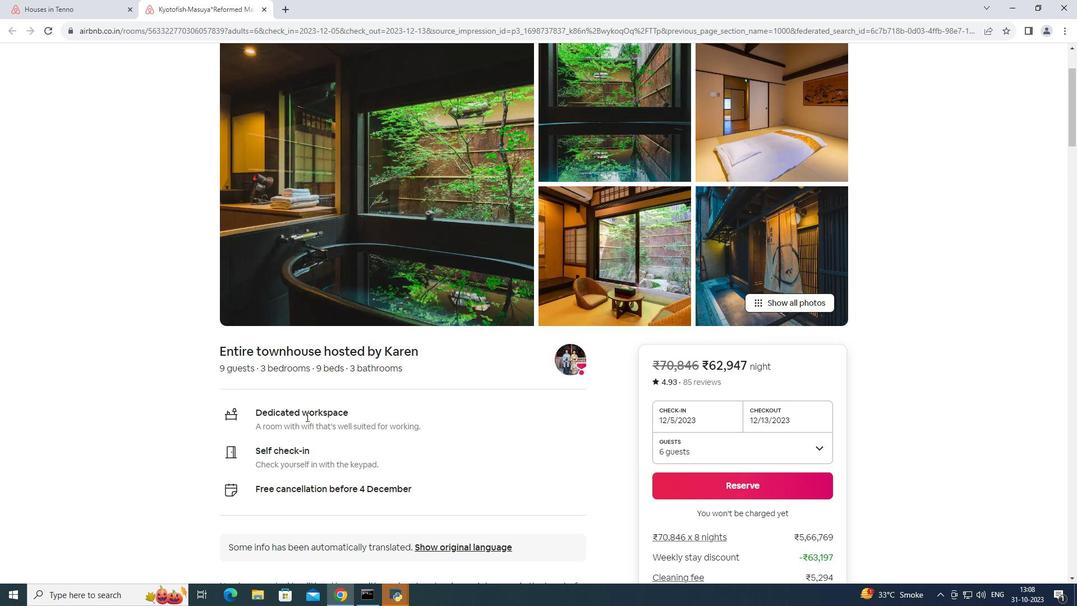 
Action: Mouse scrolled (306, 417) with delta (0, 0)
Screenshot: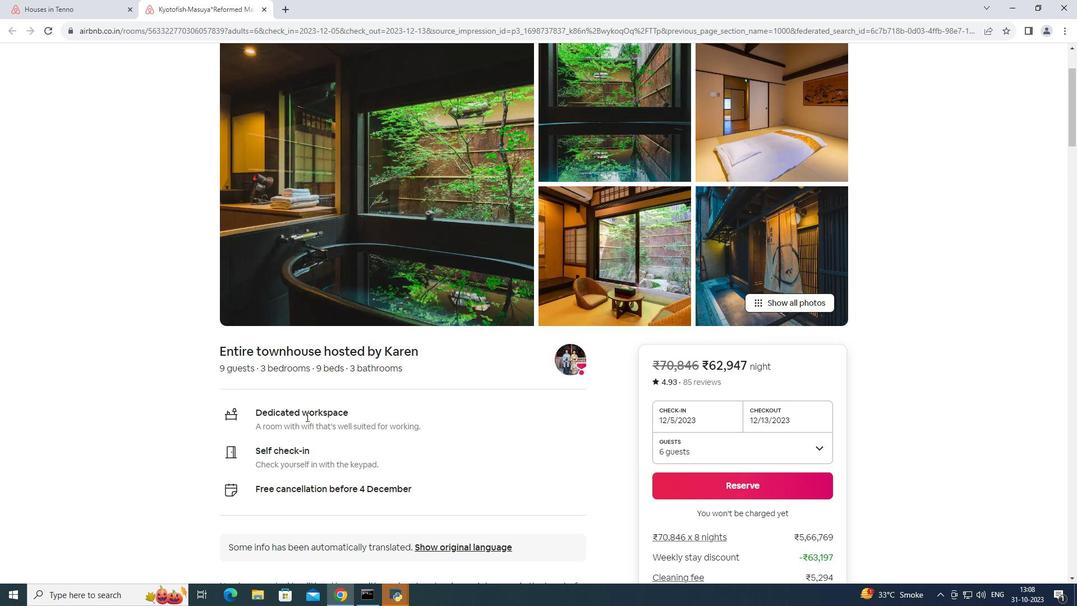 
Action: Mouse scrolled (306, 417) with delta (0, 0)
Screenshot: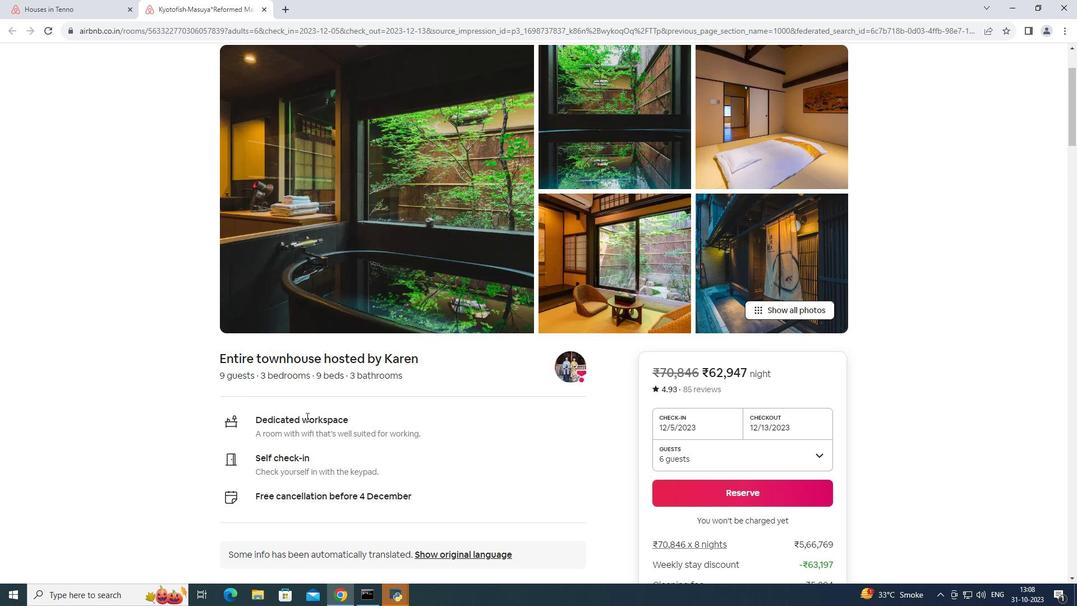 
Action: Mouse scrolled (306, 417) with delta (0, 0)
Screenshot: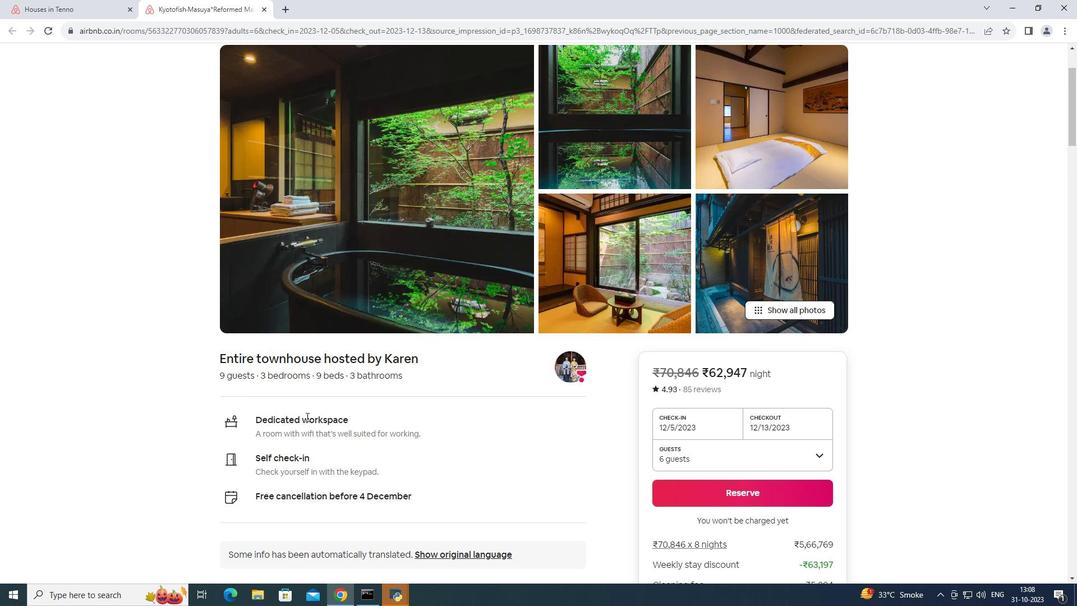 
Action: Mouse moved to (327, 372)
Screenshot: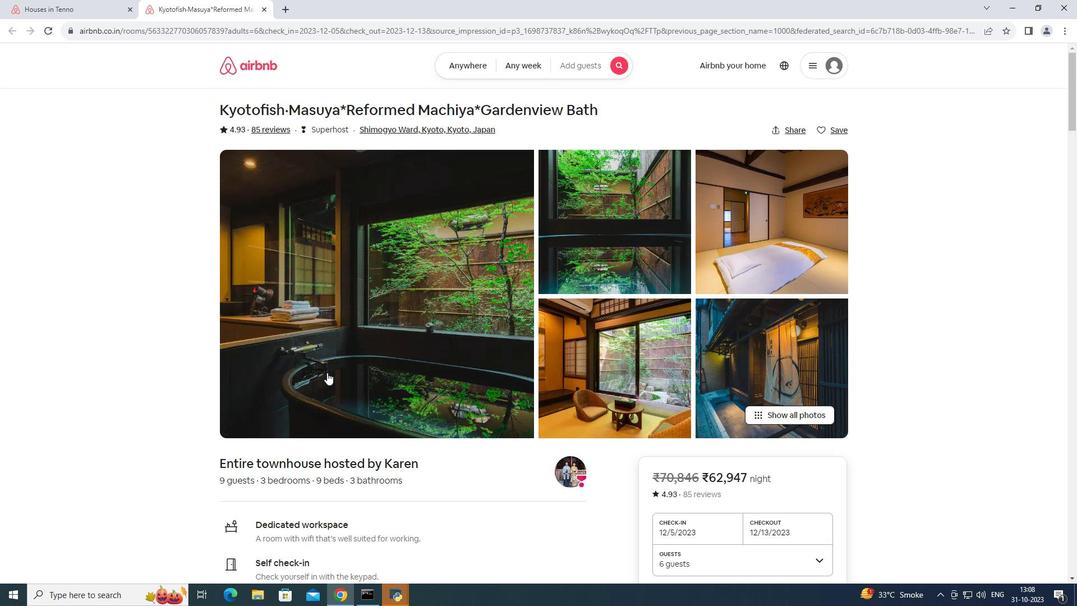 
Action: Mouse scrolled (327, 373) with delta (0, 0)
Screenshot: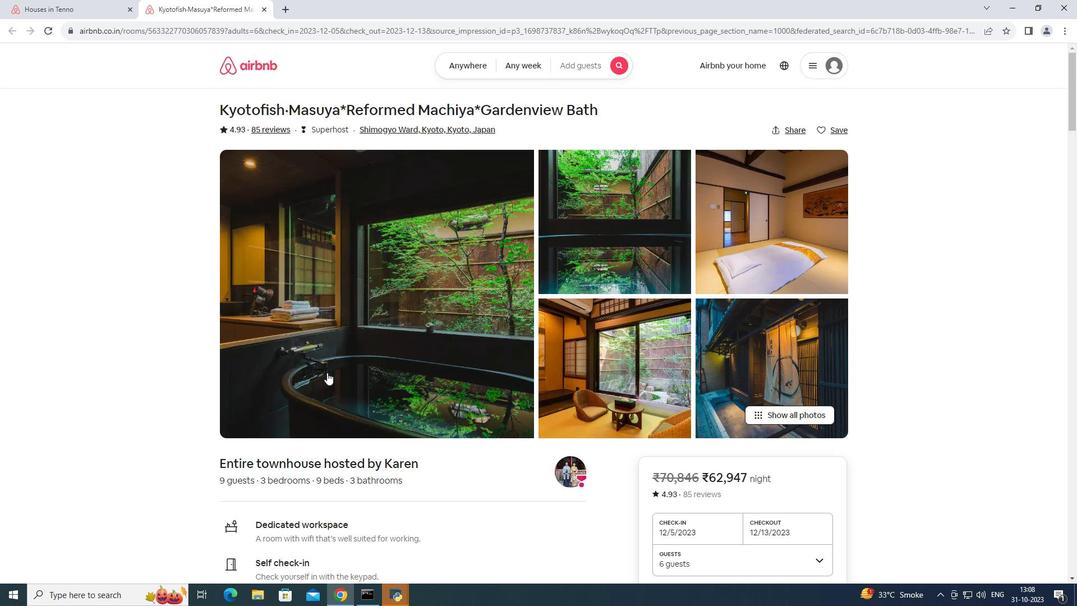 
Action: Mouse moved to (327, 372)
Screenshot: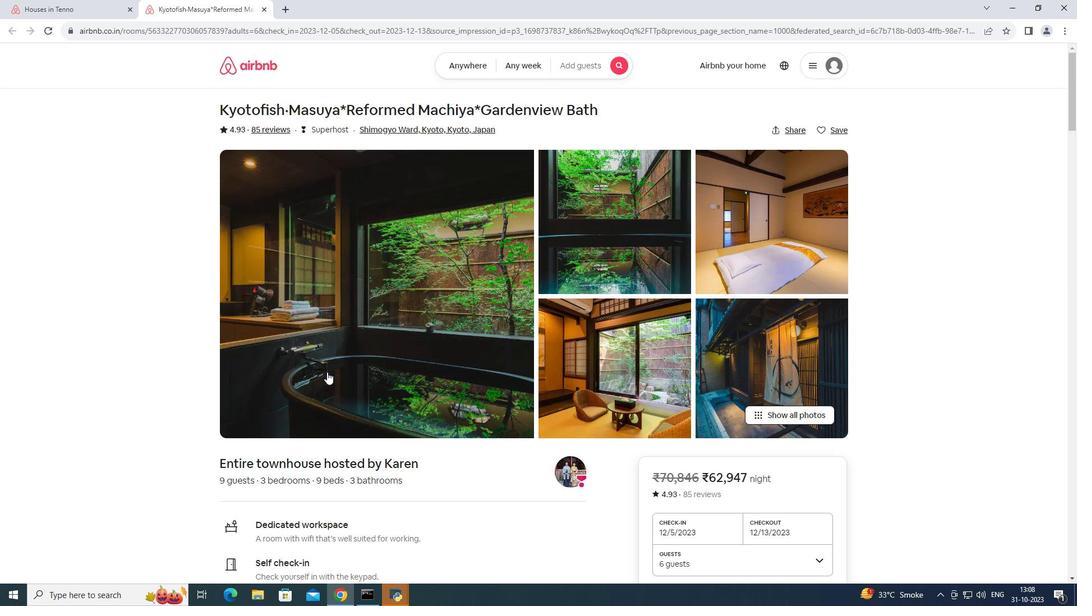 
Action: Mouse scrolled (327, 372) with delta (0, 0)
Screenshot: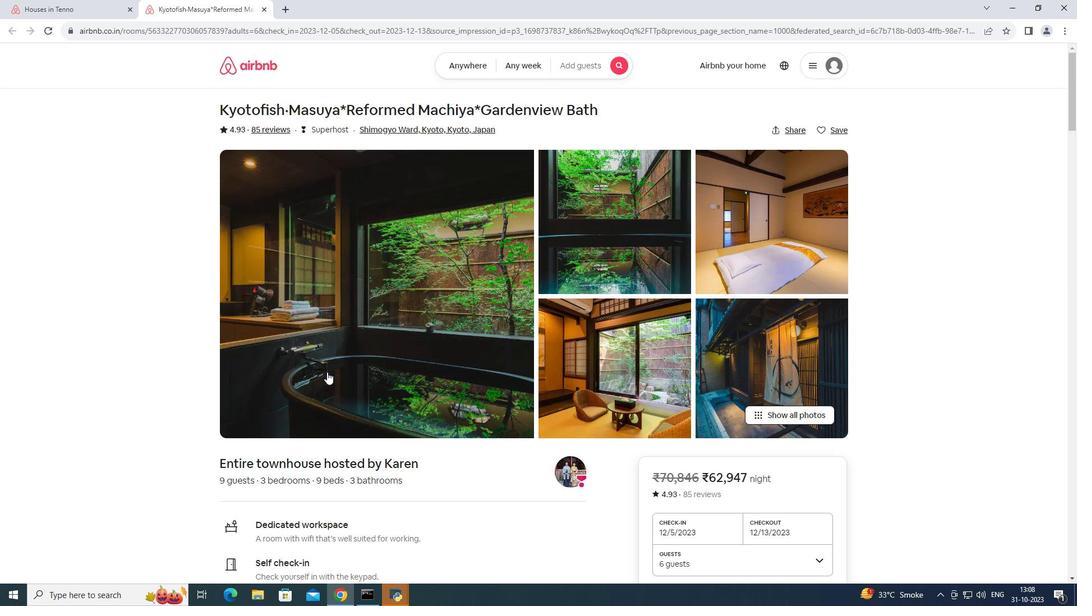 
Action: Mouse scrolled (327, 372) with delta (0, 0)
Screenshot: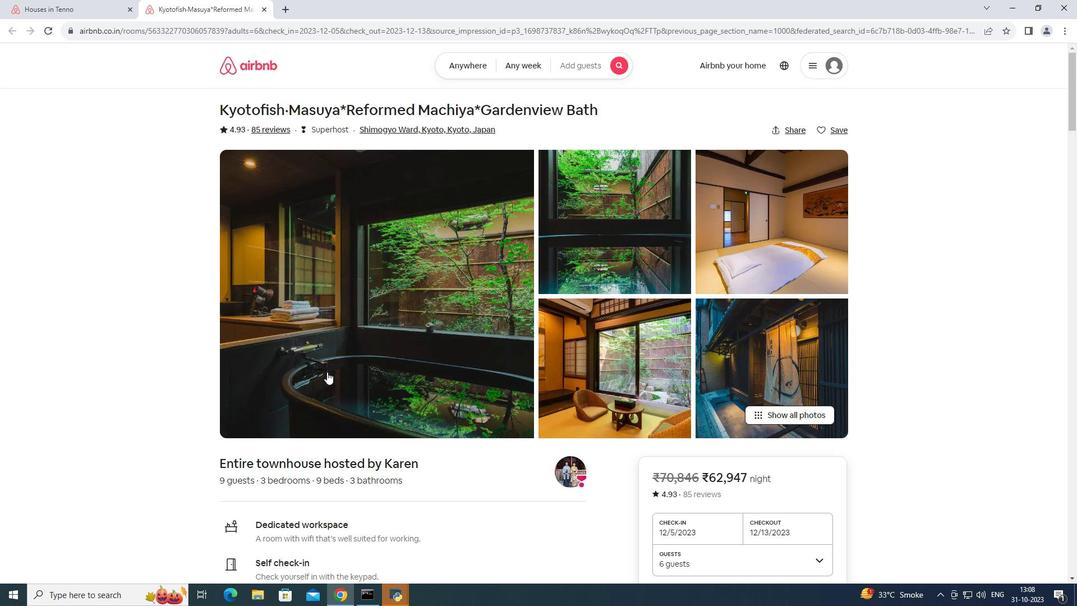 
Action: Mouse moved to (263, 8)
Screenshot: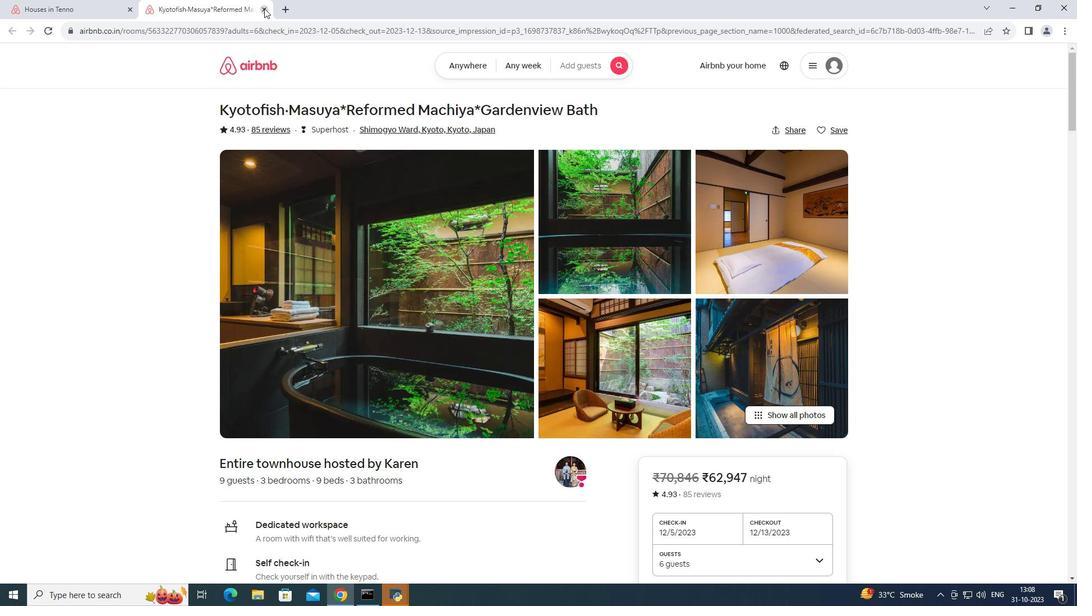 
Action: Mouse pressed left at (263, 8)
Screenshot: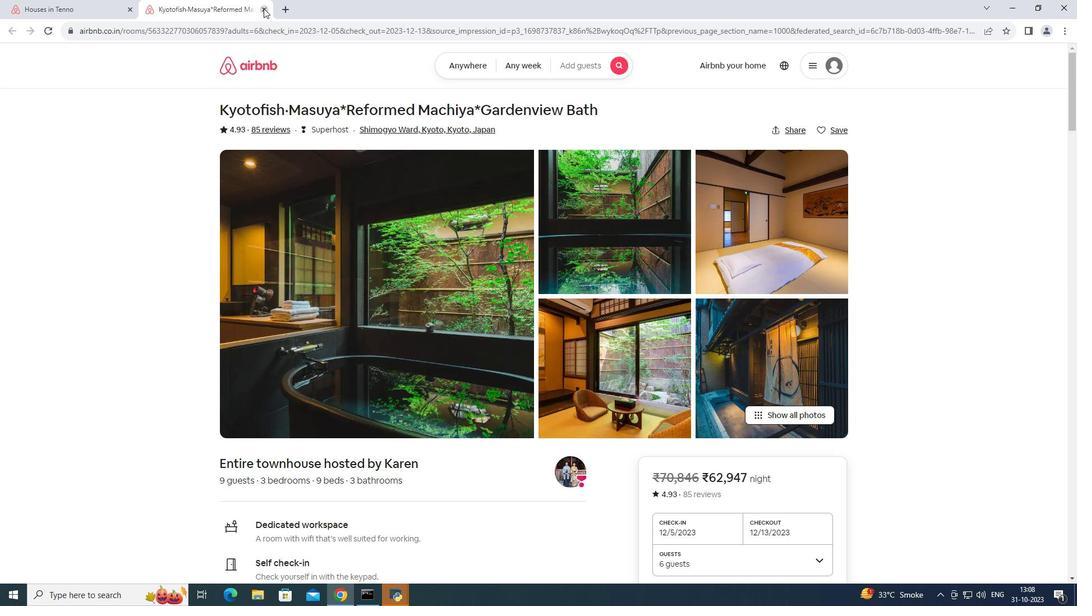 
Action: Mouse moved to (320, 480)
Screenshot: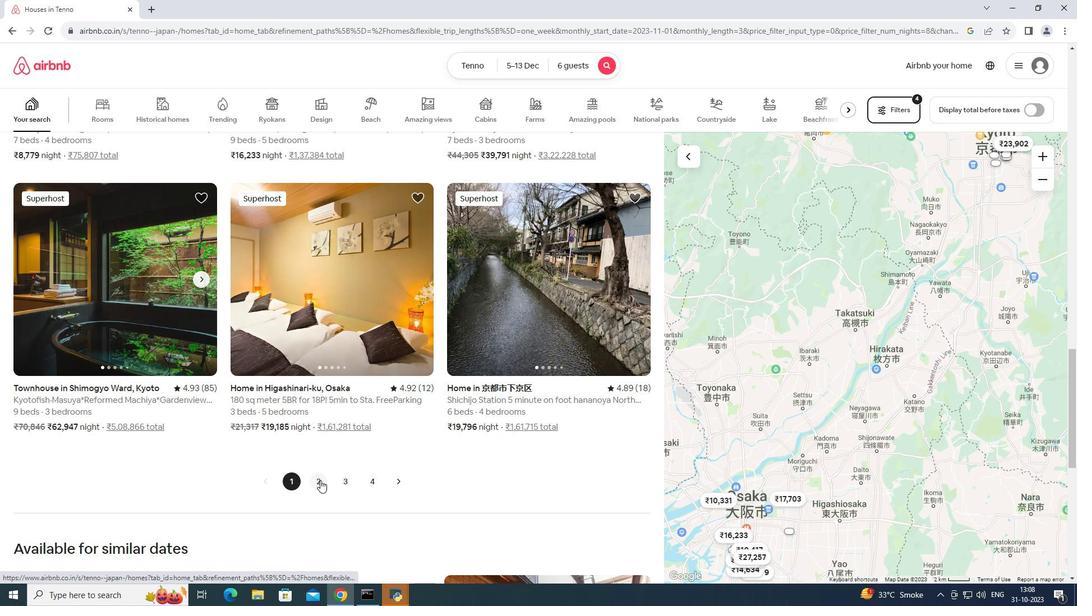 
Action: Mouse pressed left at (320, 480)
Screenshot: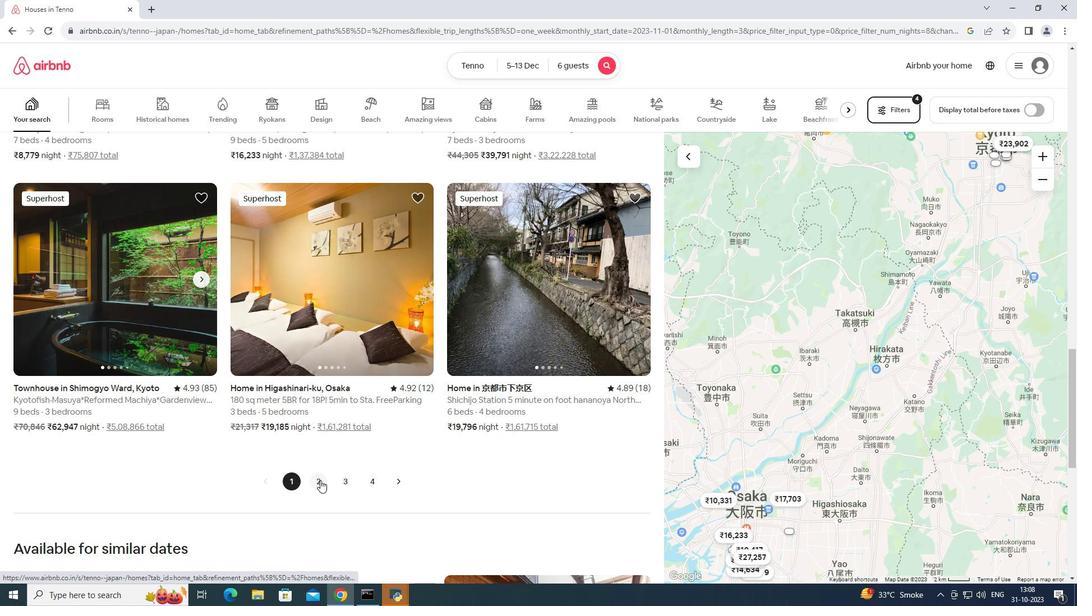
Action: Mouse moved to (354, 349)
Screenshot: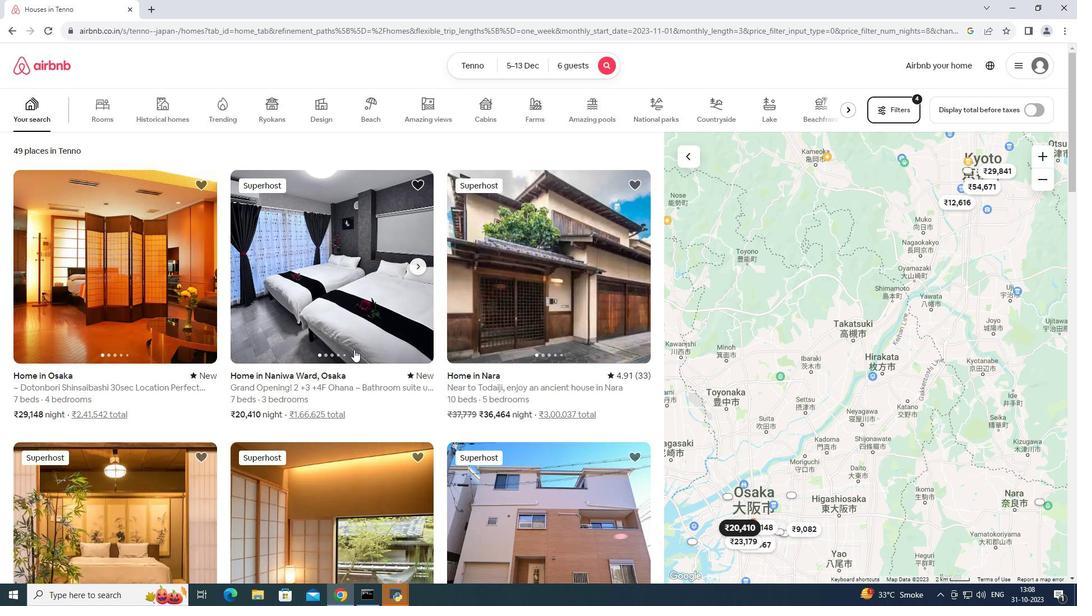 
Action: Mouse pressed left at (354, 349)
Screenshot: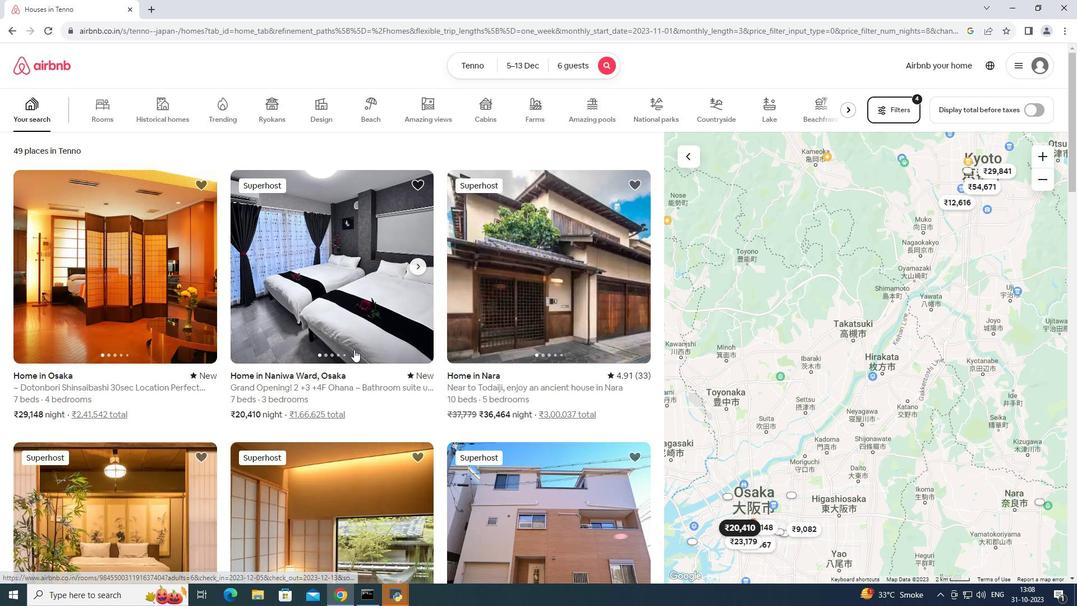 
Action: Mouse moved to (263, 7)
Screenshot: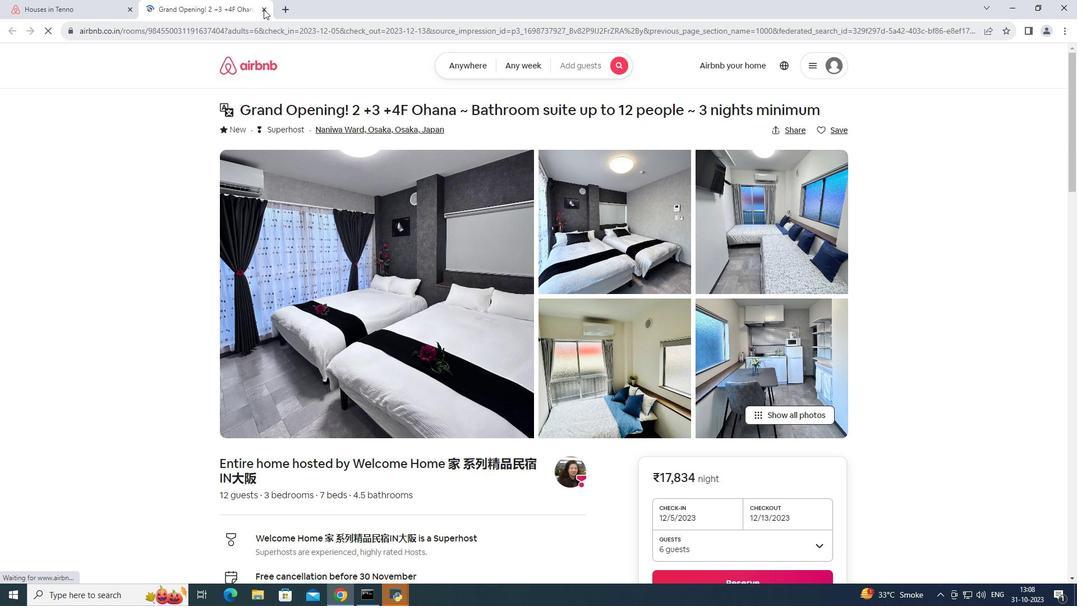 
Action: Mouse pressed left at (263, 7)
Screenshot: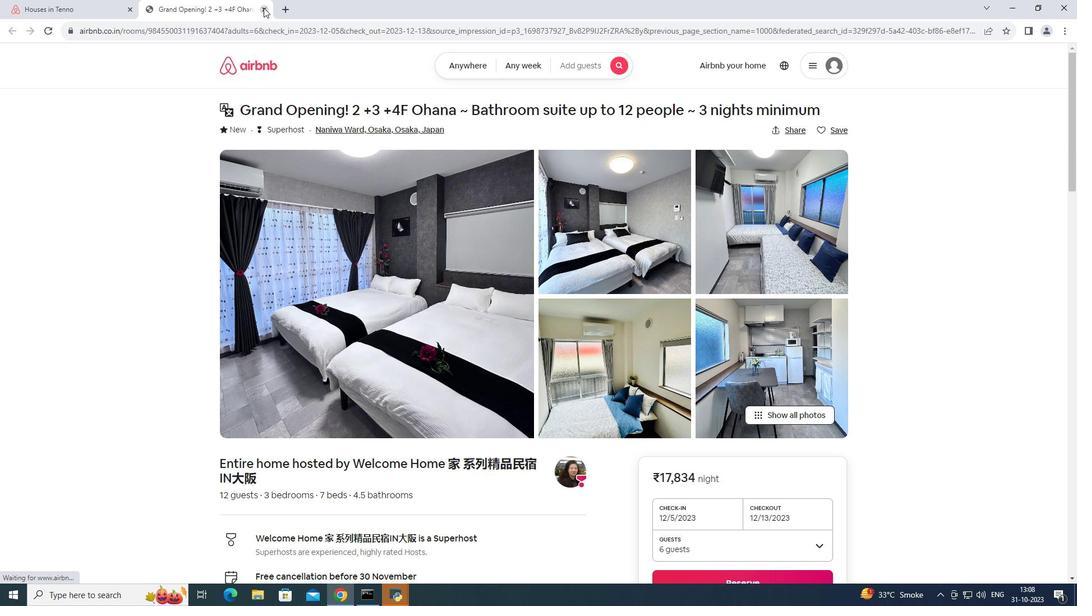 
Action: Mouse moved to (538, 365)
Screenshot: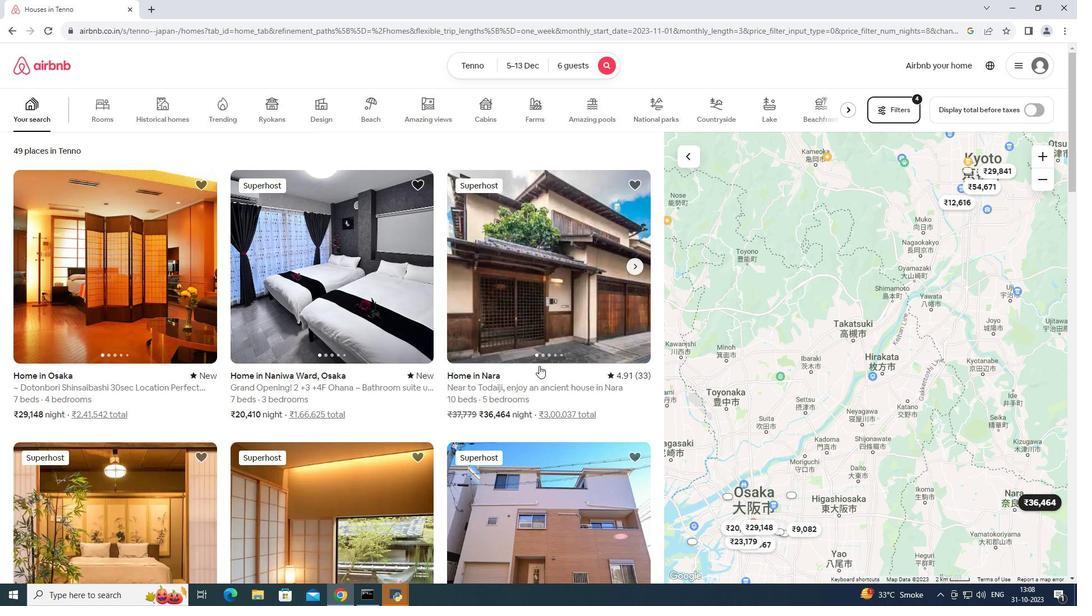 
Action: Mouse scrolled (538, 364) with delta (0, 0)
Screenshot: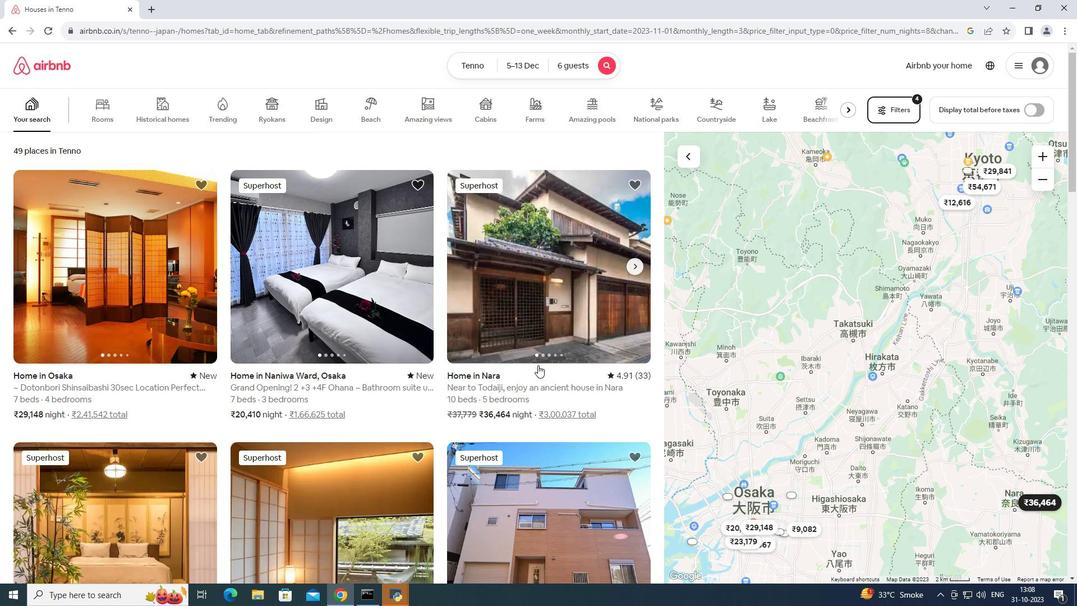 
Action: Mouse scrolled (538, 364) with delta (0, 0)
Screenshot: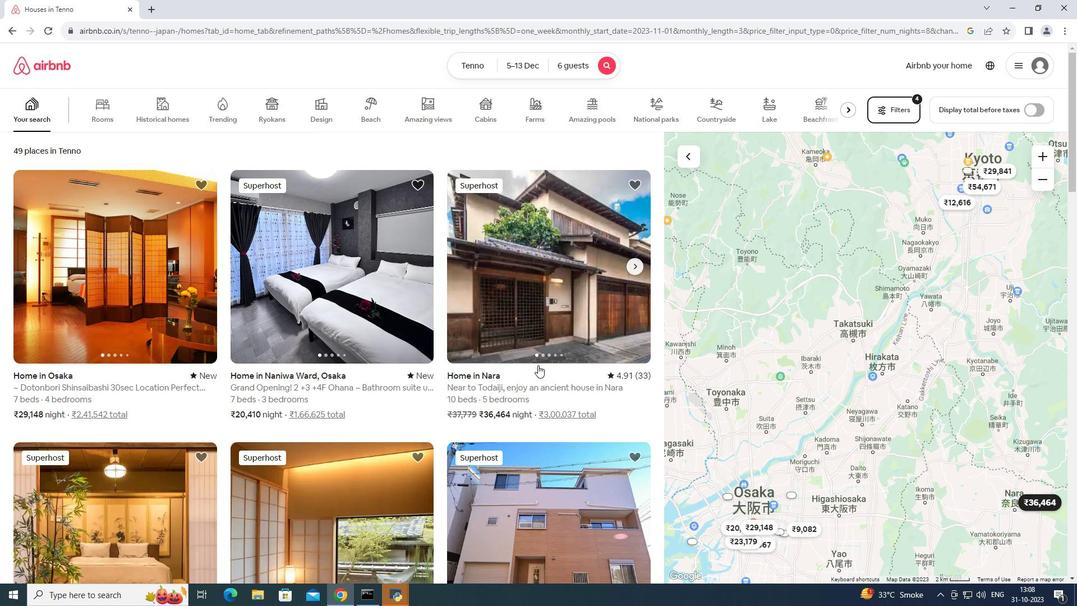 
Action: Mouse scrolled (538, 364) with delta (0, 0)
Screenshot: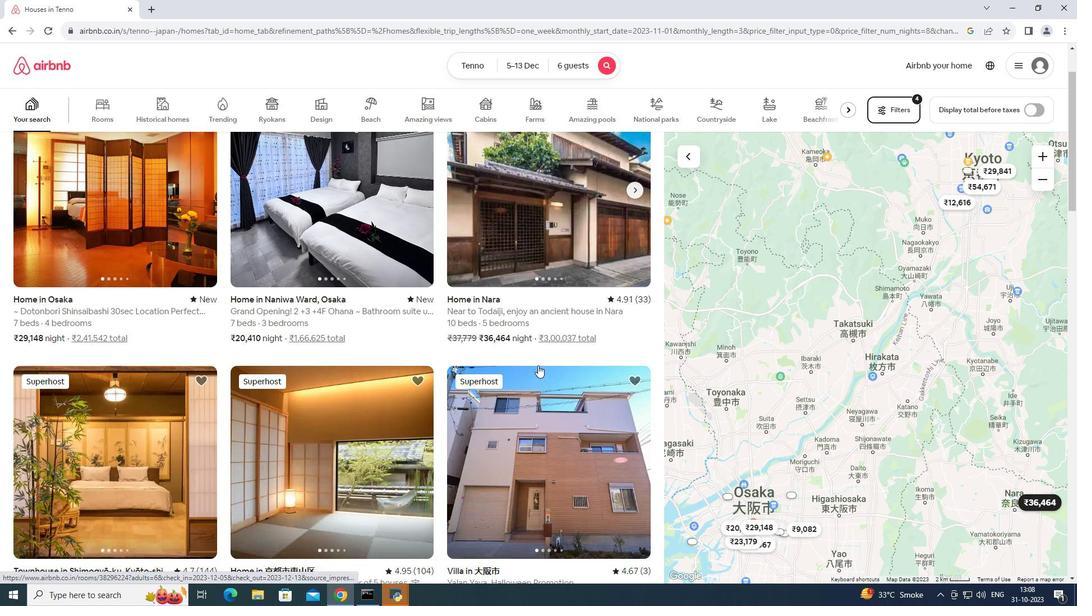 
Action: Mouse scrolled (538, 364) with delta (0, 0)
Screenshot: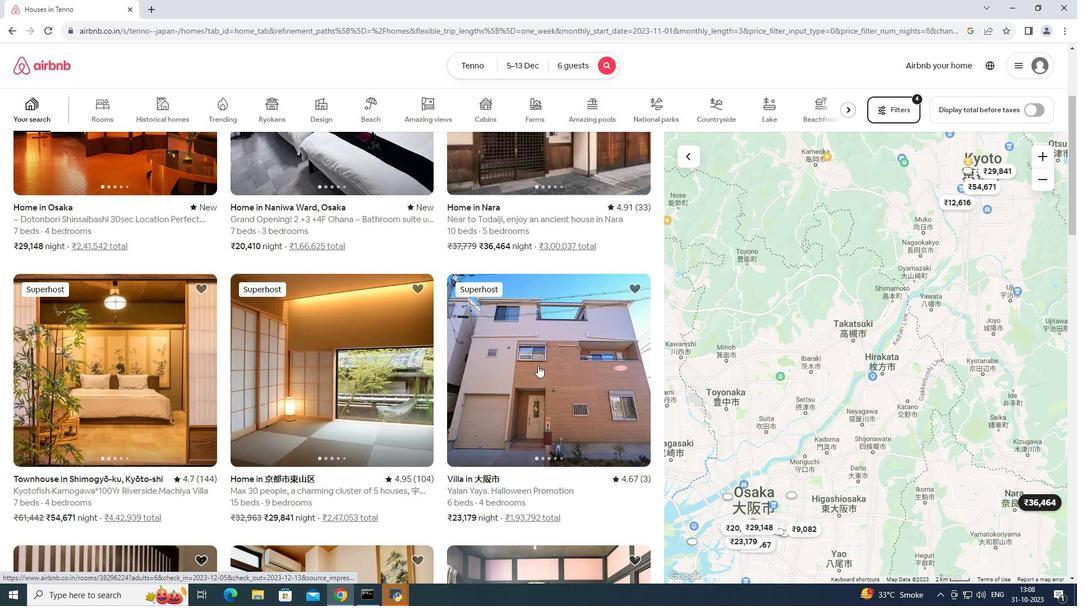 
Action: Mouse moved to (381, 466)
Screenshot: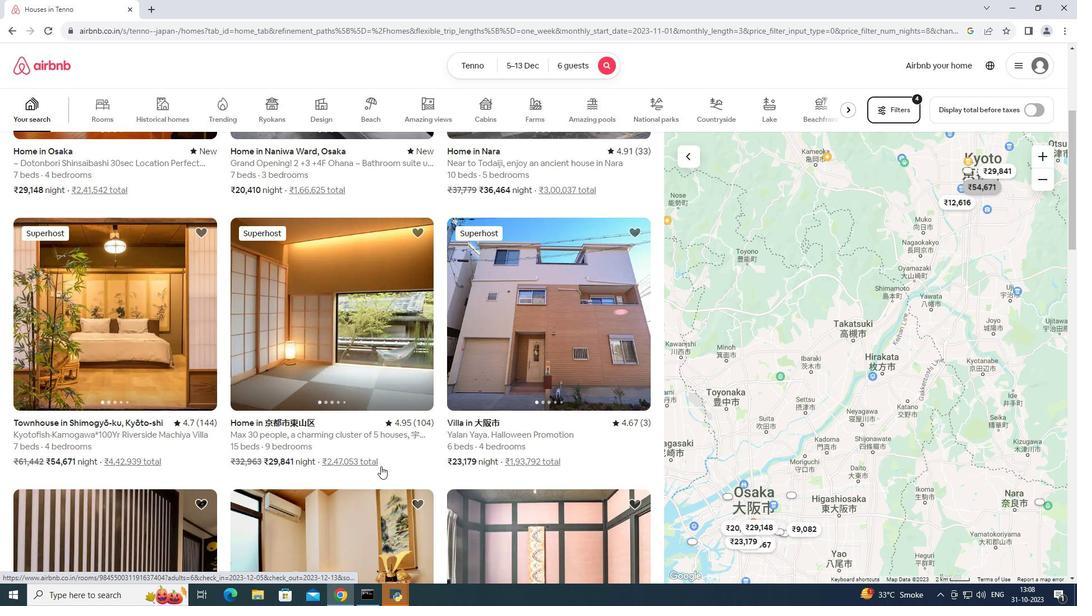 
Action: Mouse scrolled (381, 465) with delta (0, 0)
Screenshot: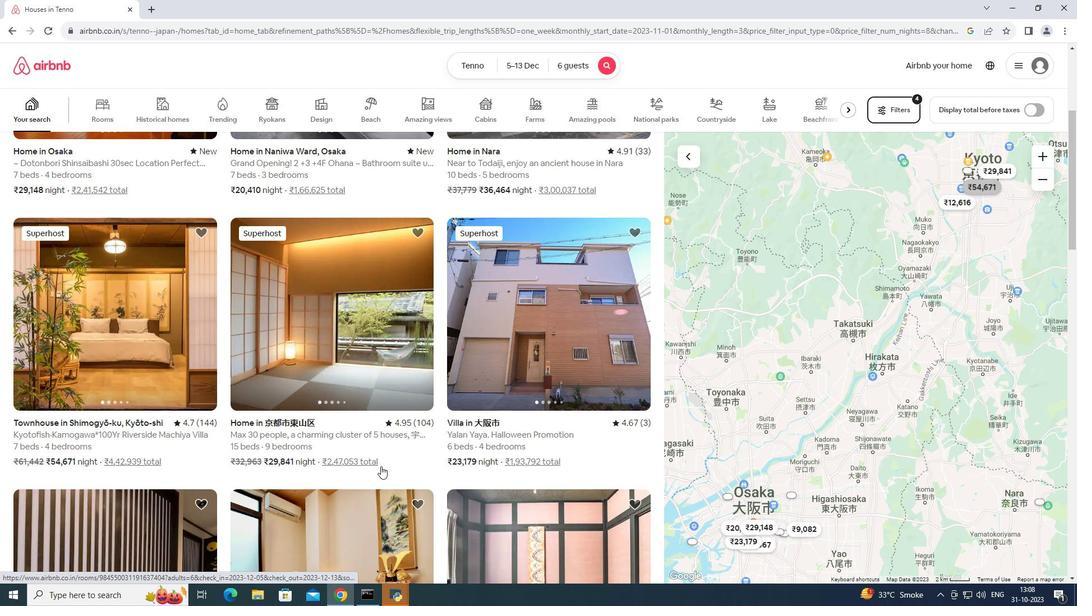 
Action: Mouse scrolled (381, 465) with delta (0, 0)
Screenshot: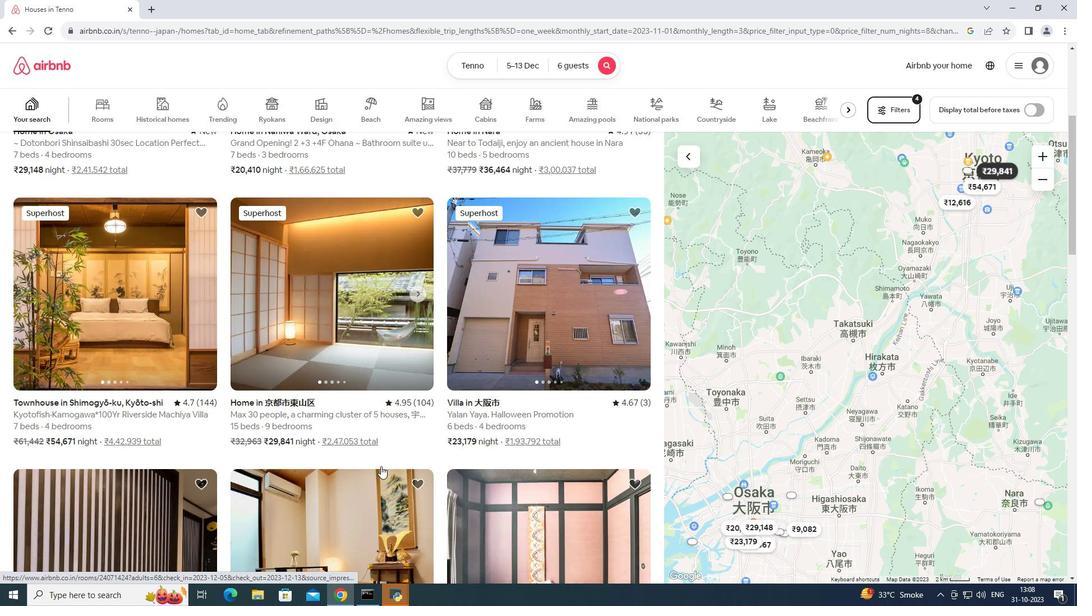 
Action: Mouse scrolled (381, 465) with delta (0, 0)
Screenshot: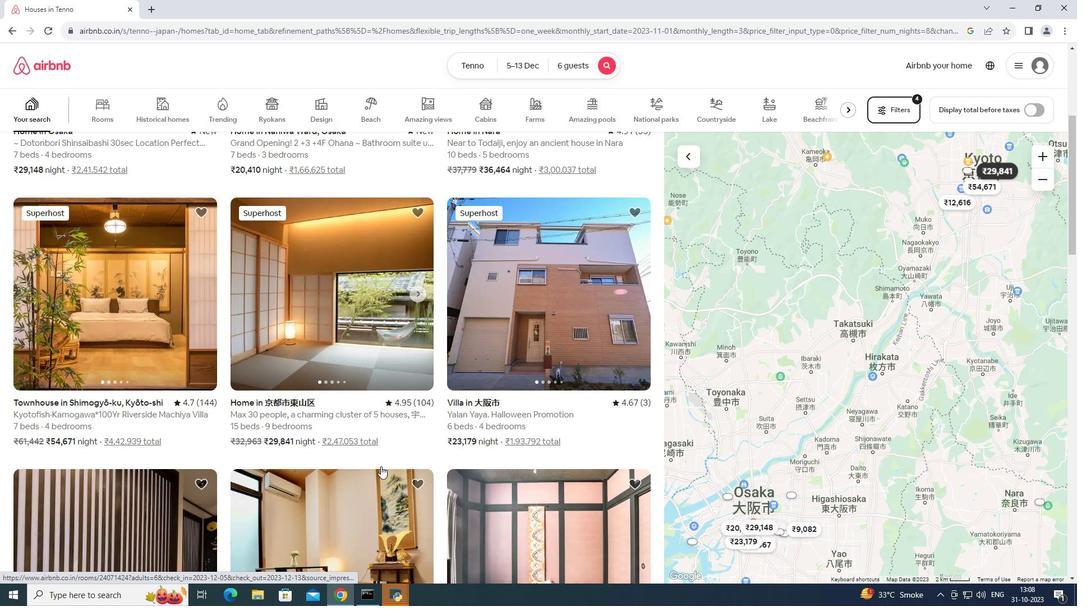 
Action: Mouse scrolled (381, 465) with delta (0, 0)
Screenshot: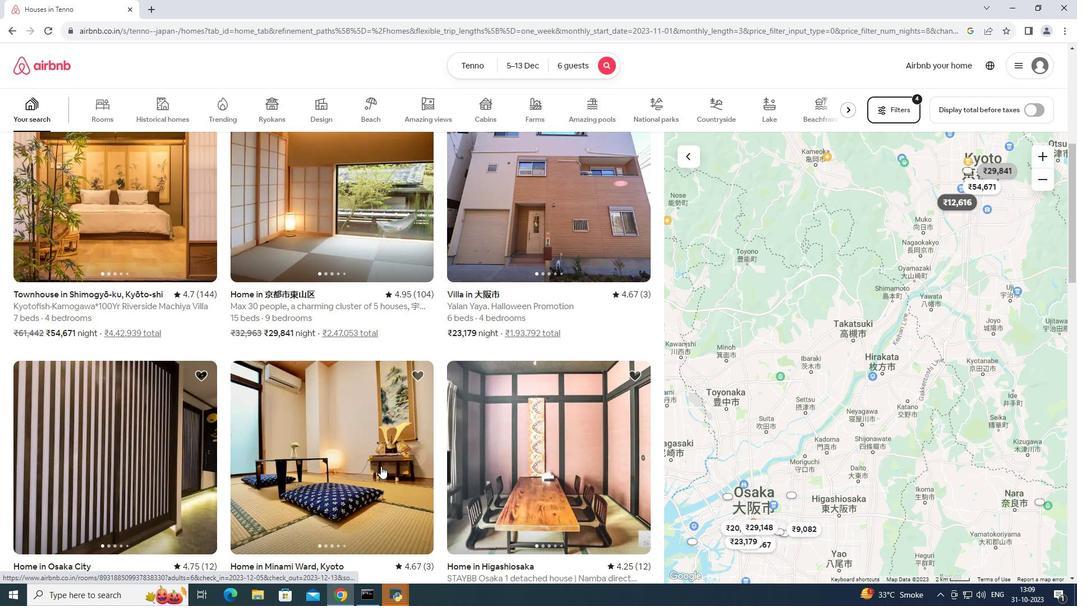 
Action: Mouse scrolled (381, 465) with delta (0, 0)
Screenshot: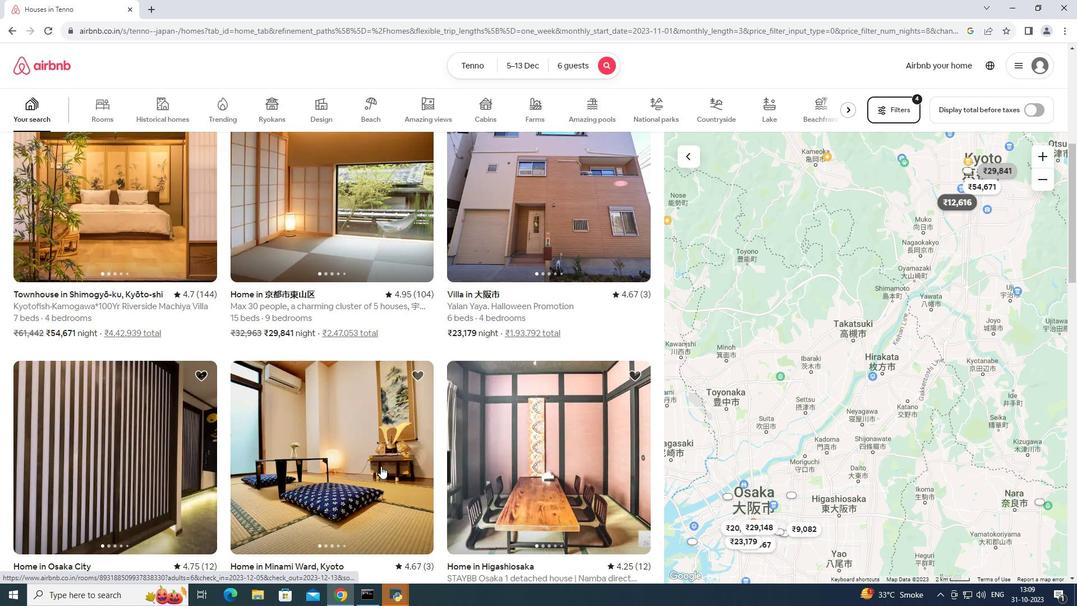 
Action: Mouse moved to (378, 436)
Screenshot: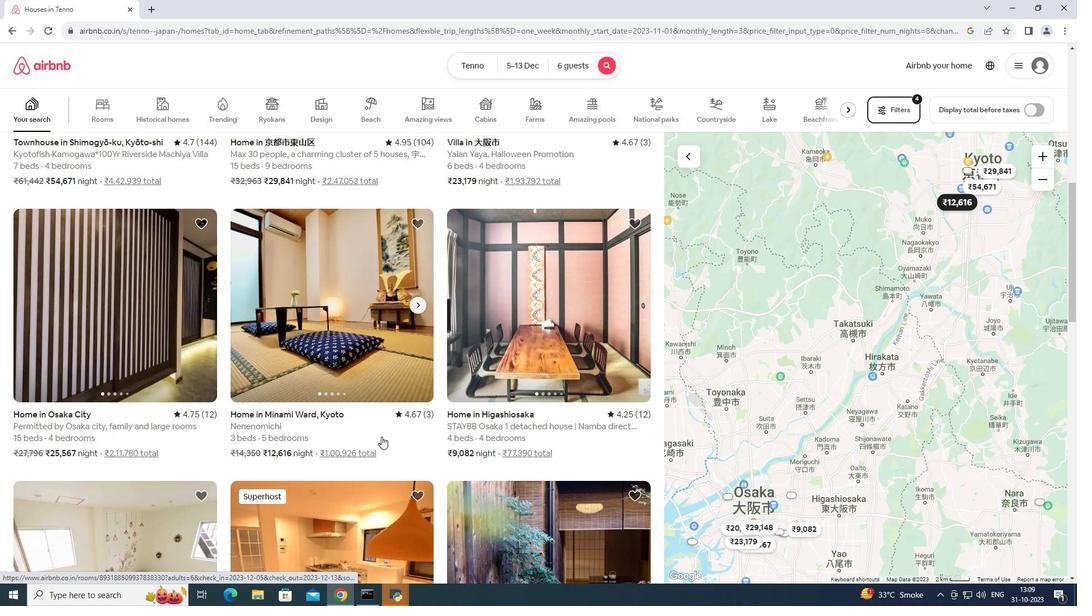 
Action: Mouse scrolled (378, 436) with delta (0, 0)
Screenshot: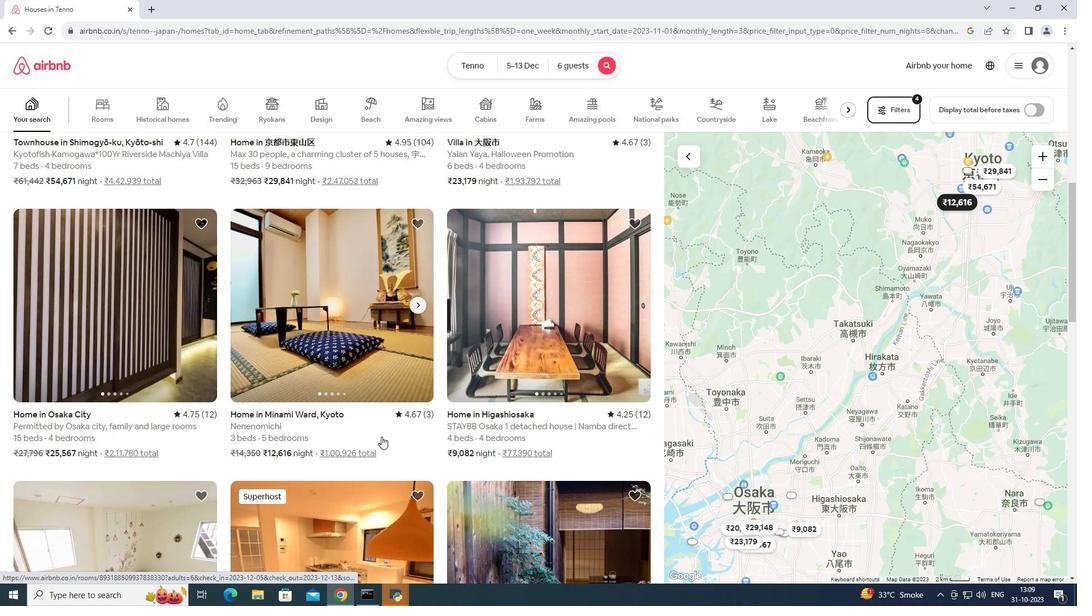 
Action: Mouse moved to (377, 436)
Screenshot: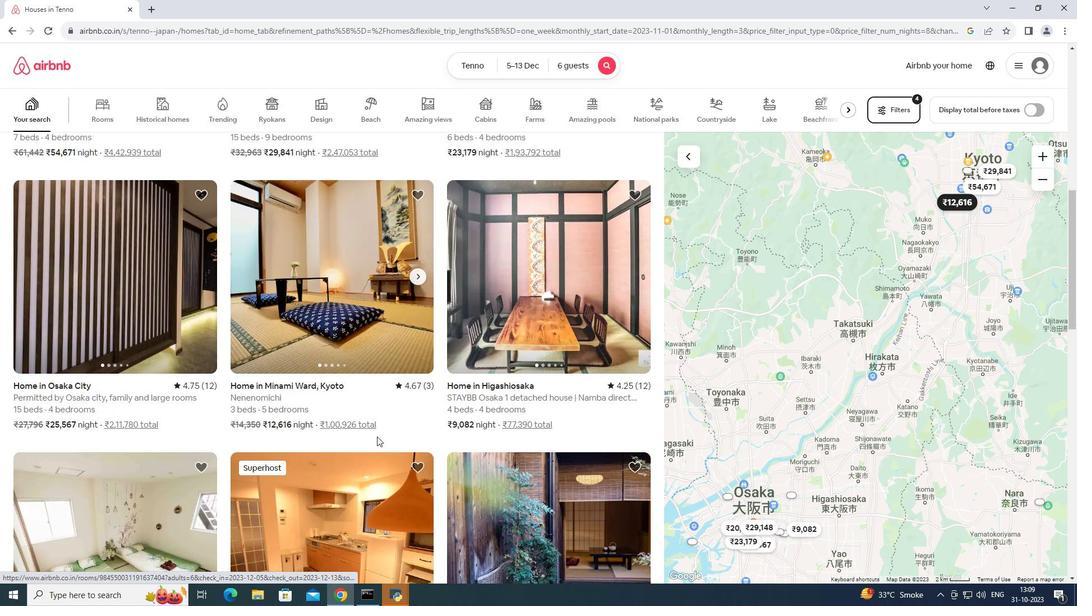 
Action: Mouse scrolled (377, 436) with delta (0, 0)
Screenshot: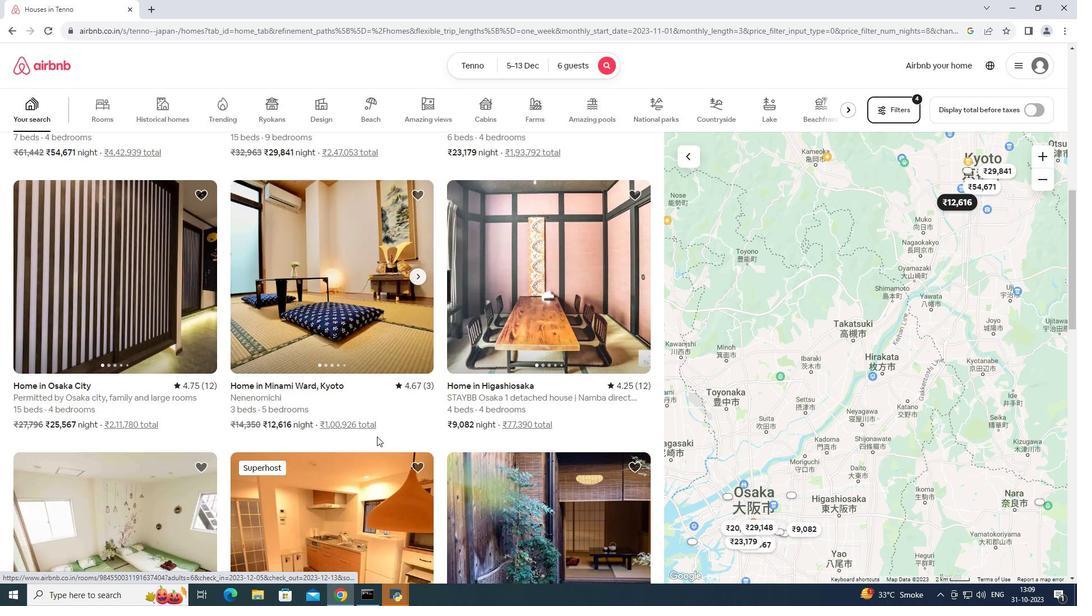 
Action: Mouse moved to (391, 434)
Screenshot: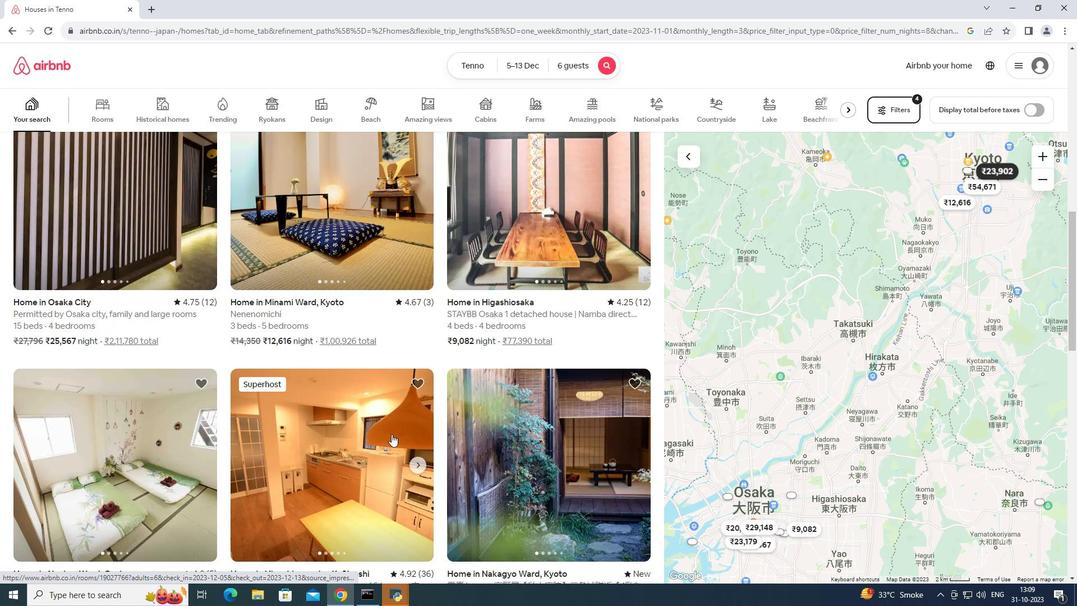 
Action: Mouse scrolled (391, 433) with delta (0, 0)
Screenshot: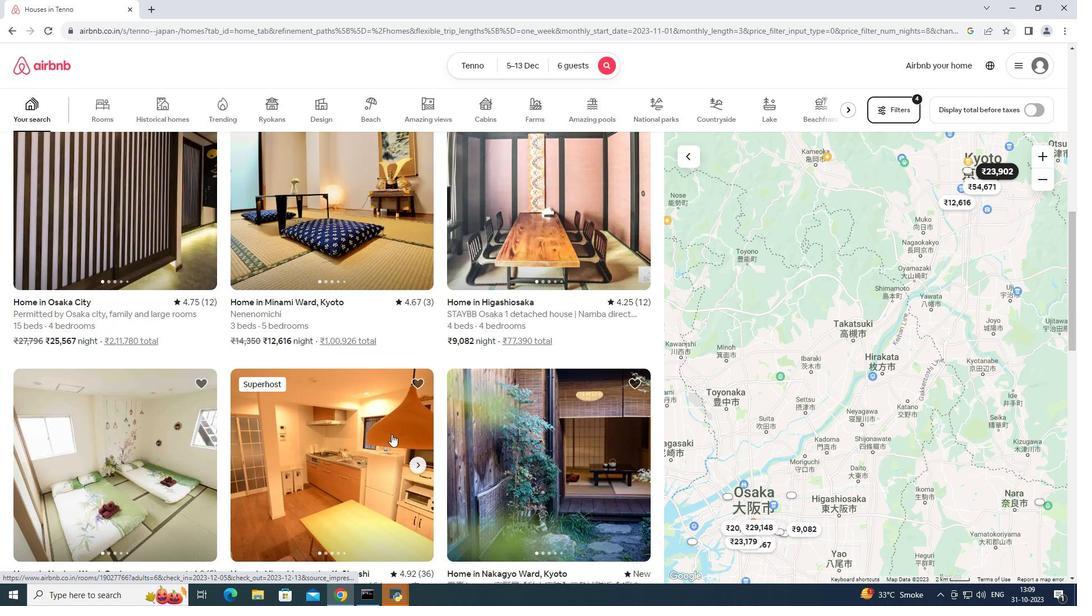 
Action: Mouse scrolled (391, 433) with delta (0, 0)
Screenshot: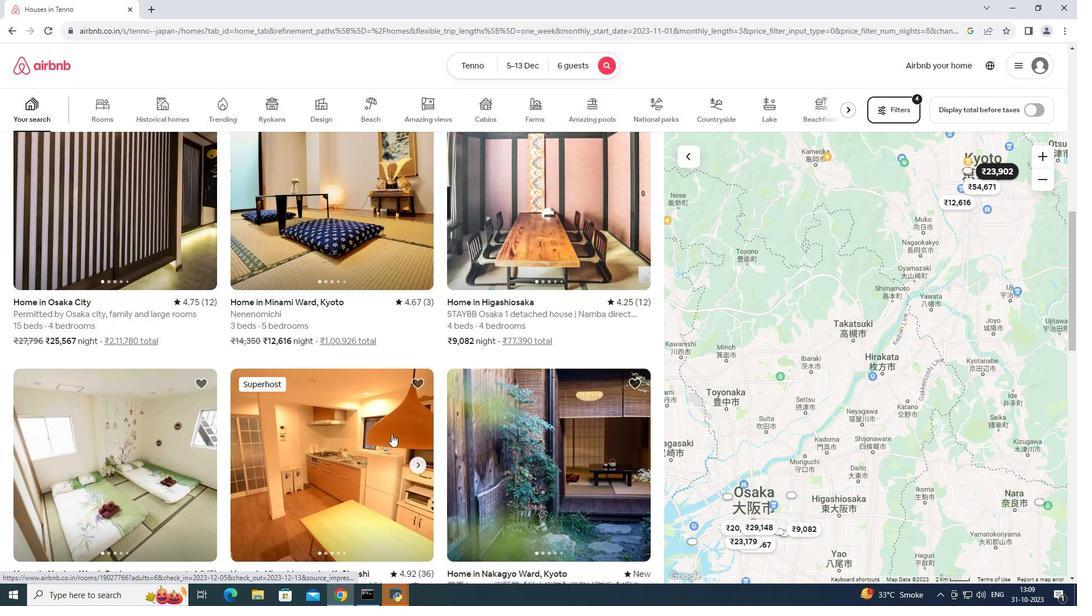 
Action: Mouse moved to (391, 434)
Screenshot: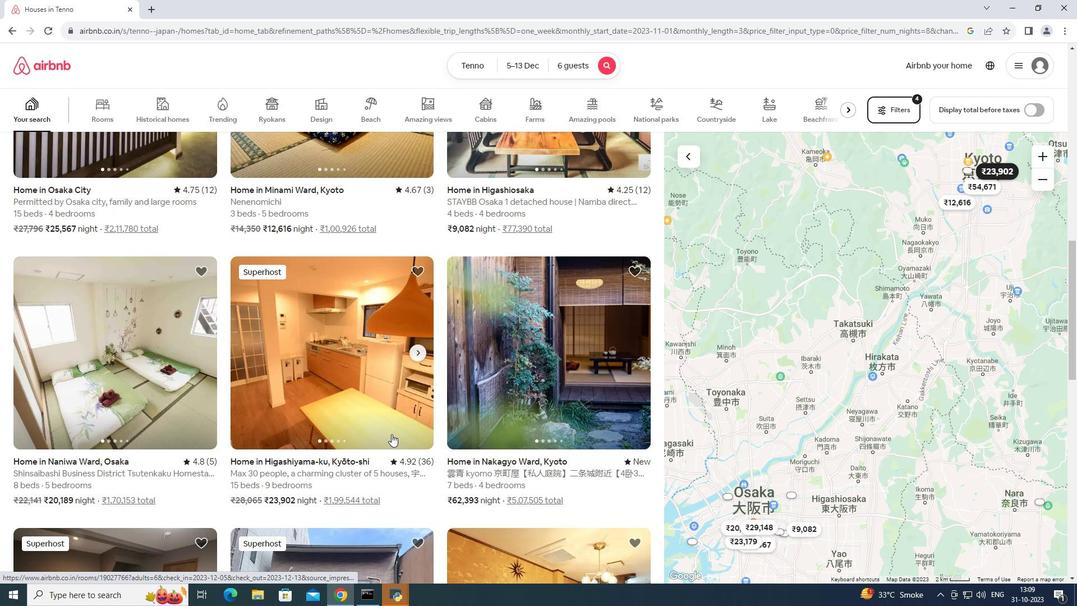 
Action: Mouse scrolled (391, 433) with delta (0, 0)
Screenshot: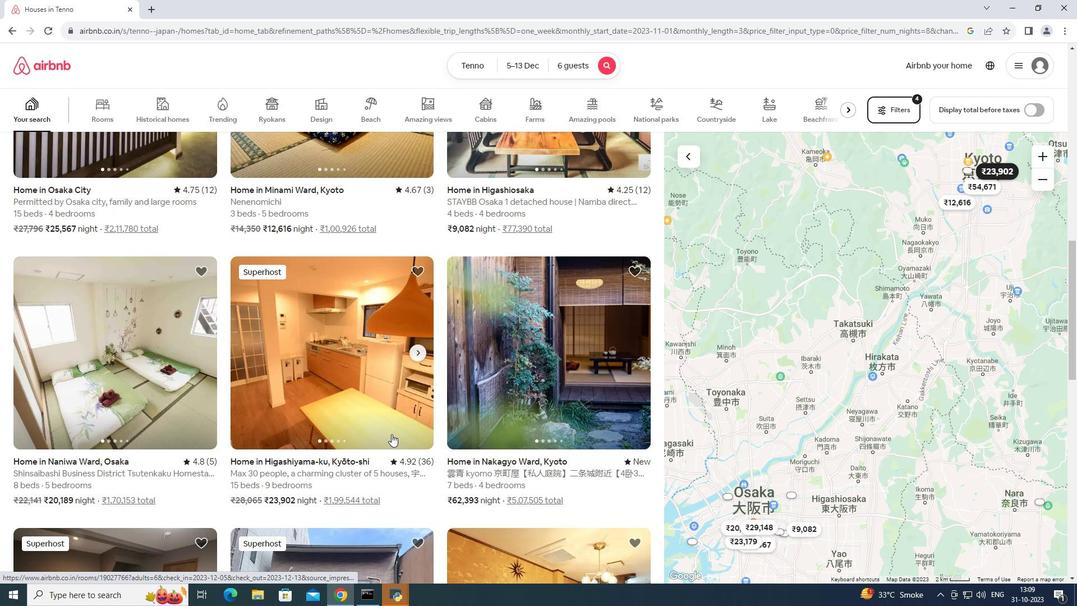 
Action: Mouse scrolled (391, 433) with delta (0, 0)
Screenshot: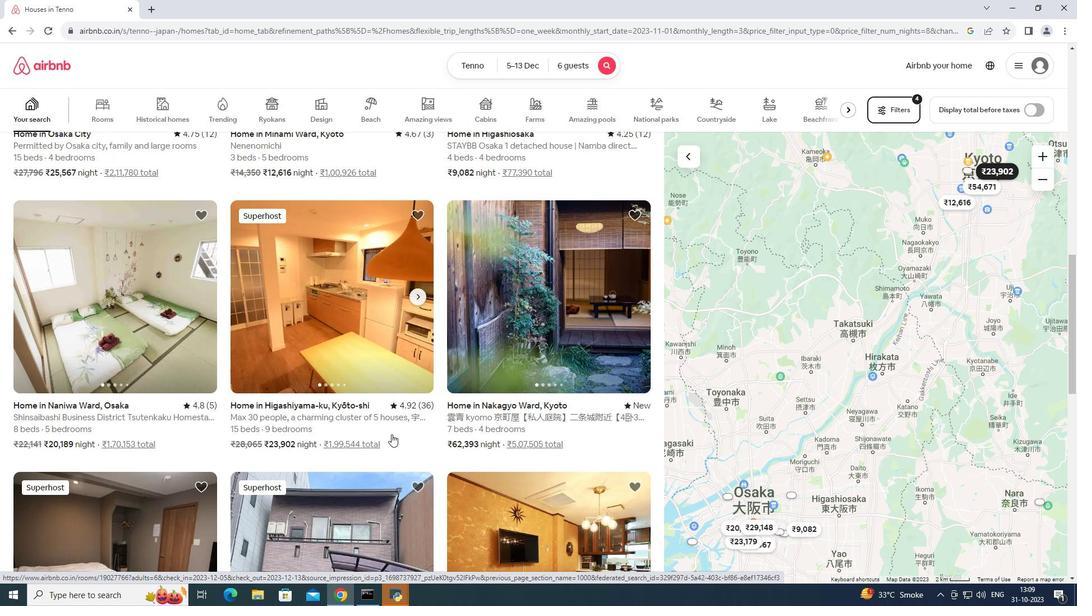 
Action: Mouse scrolled (391, 433) with delta (0, 0)
Screenshot: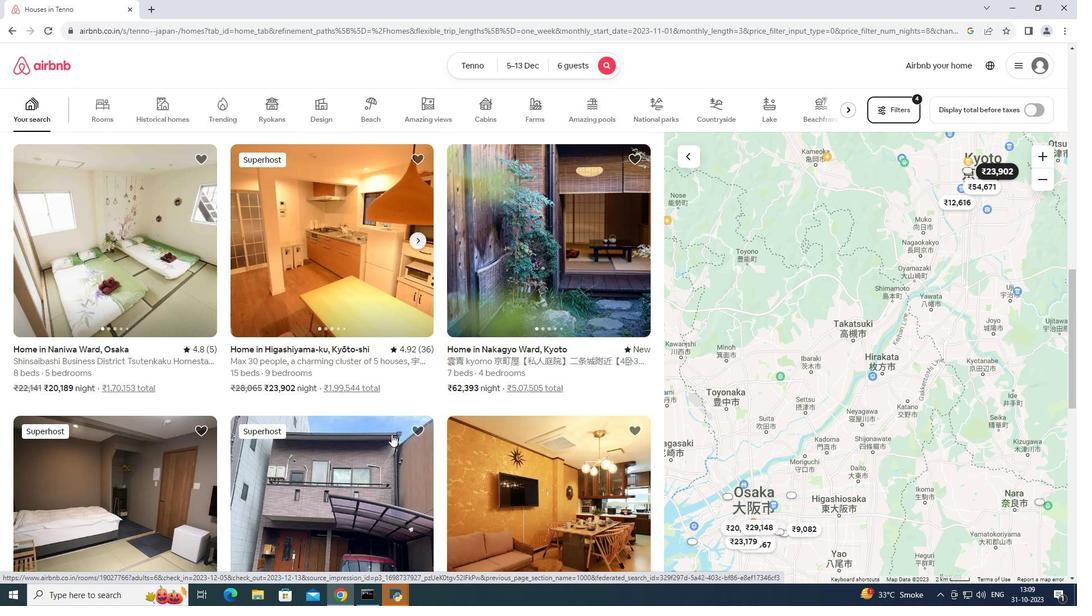 
Action: Mouse scrolled (391, 433) with delta (0, 0)
Screenshot: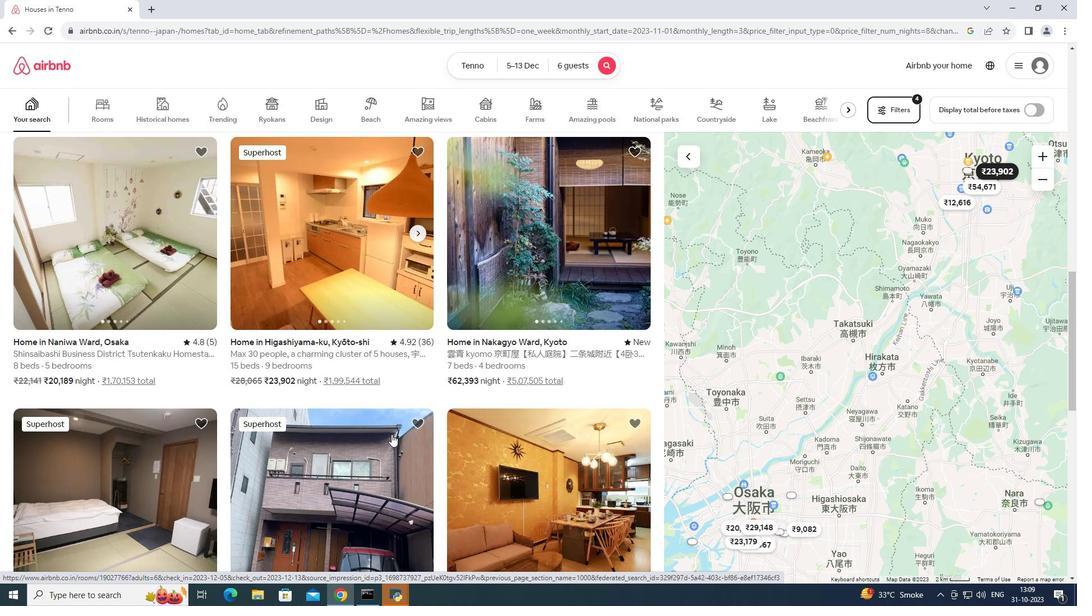 
Action: Mouse scrolled (391, 433) with delta (0, 0)
Screenshot: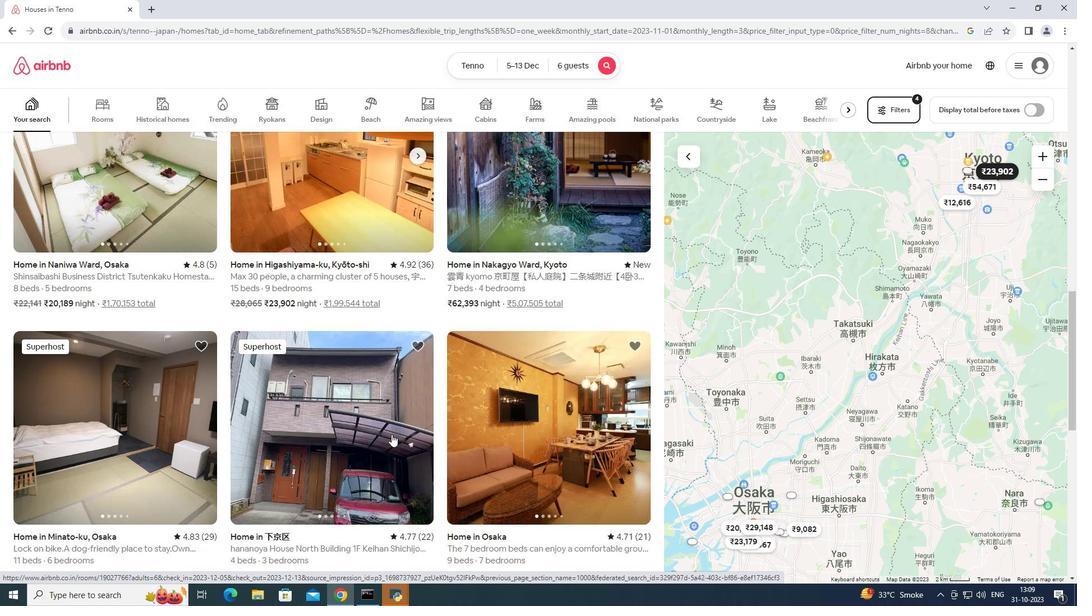 
Action: Mouse scrolled (391, 433) with delta (0, 0)
Screenshot: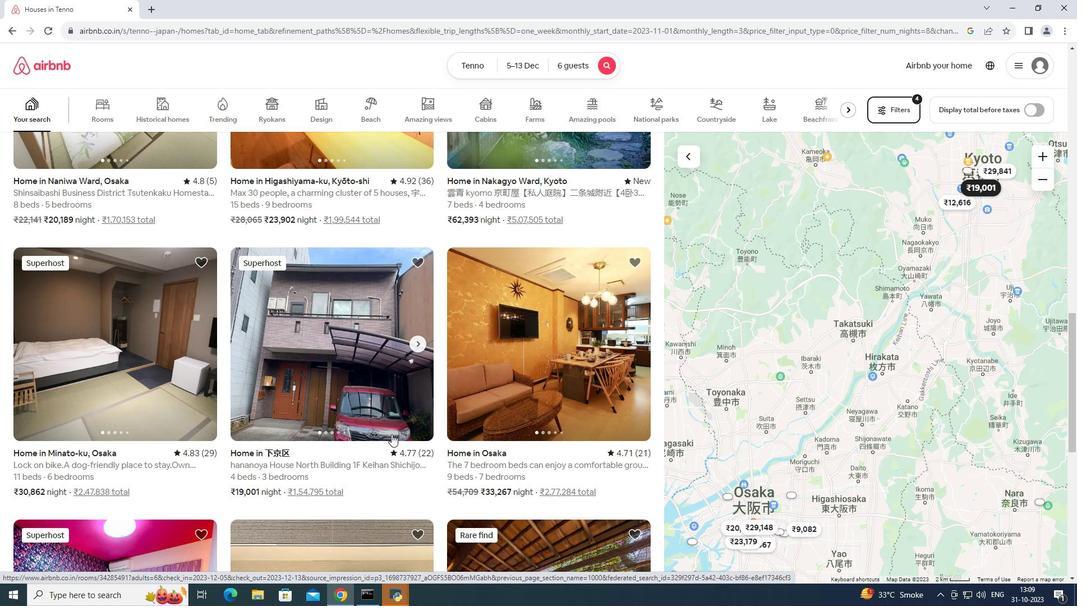 
Action: Mouse scrolled (391, 433) with delta (0, 0)
Screenshot: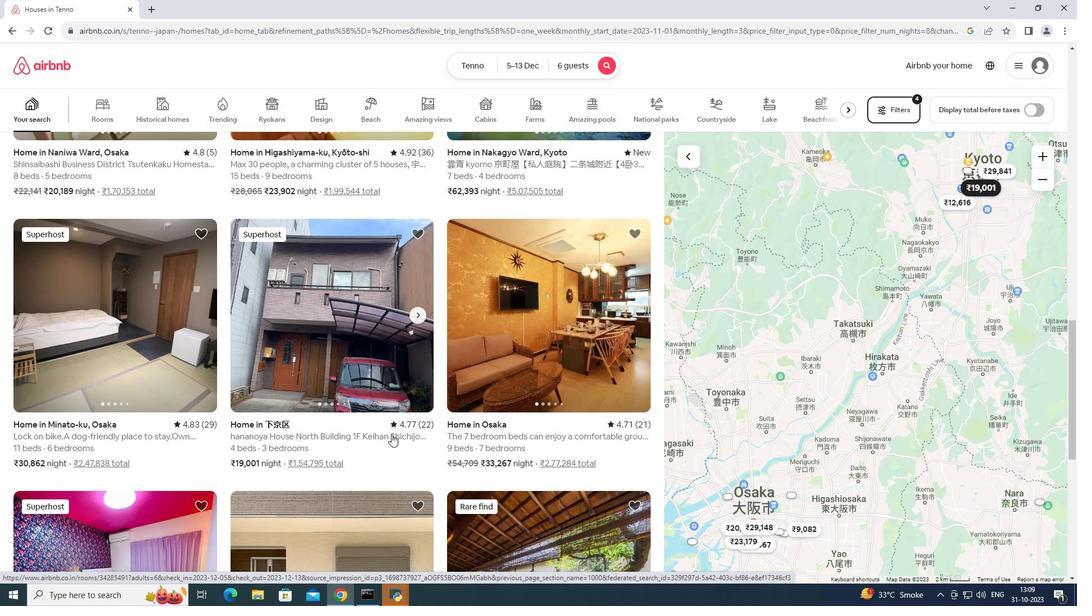 
Action: Mouse moved to (354, 305)
Screenshot: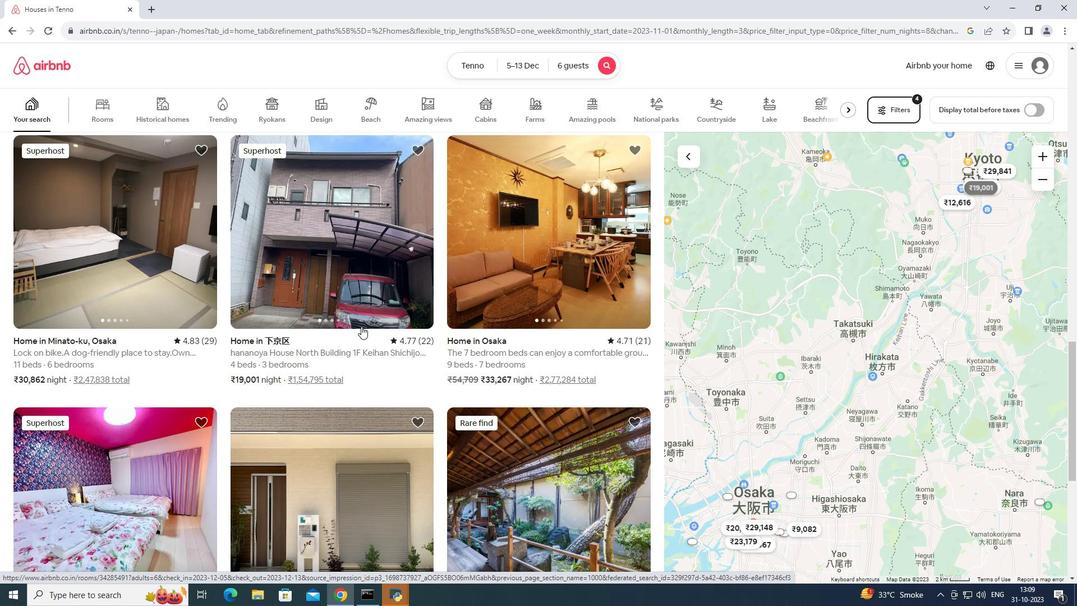 
Action: Mouse pressed left at (354, 305)
Screenshot: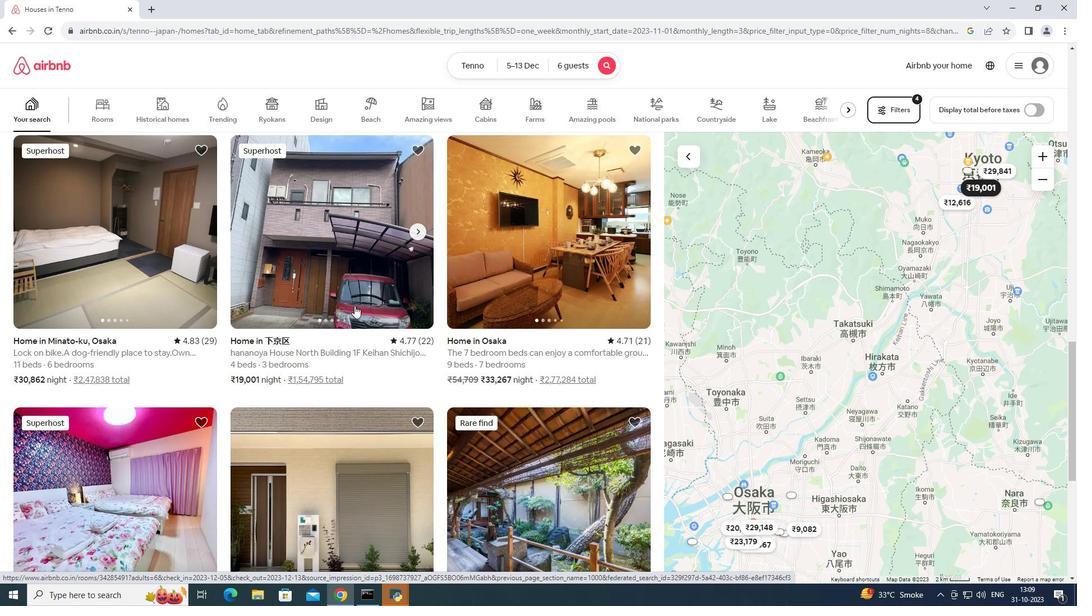 
Action: Mouse moved to (262, 3)
Screenshot: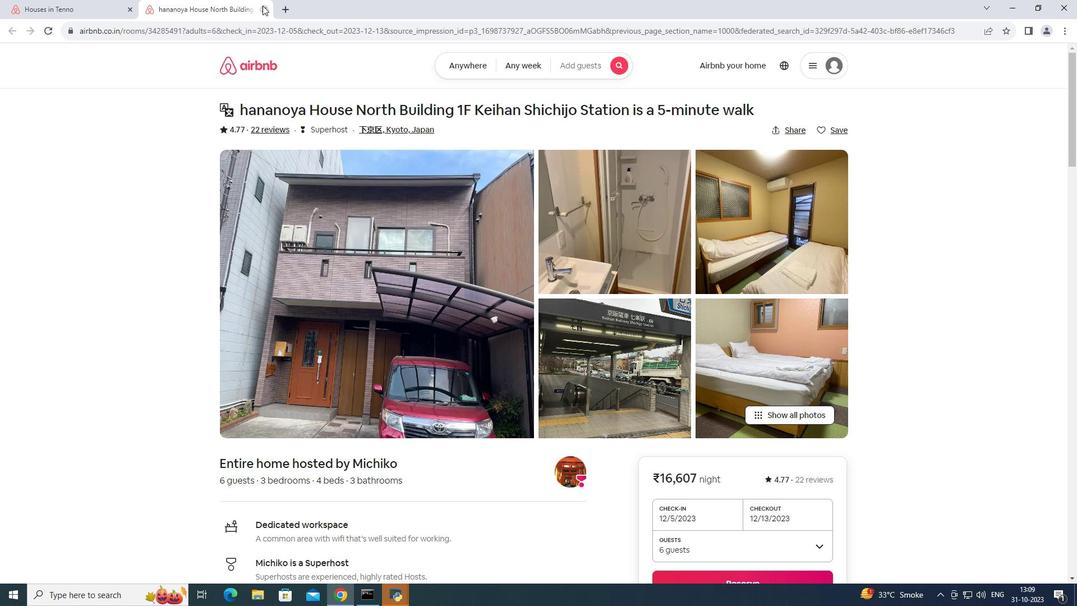 
Action: Mouse pressed left at (262, 3)
Screenshot: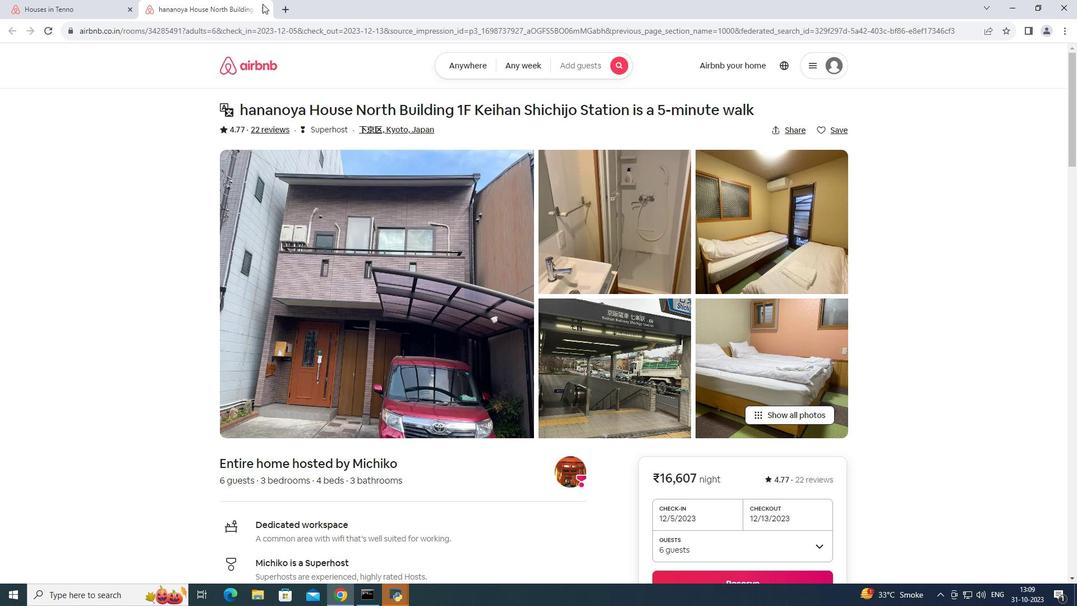 
Action: Mouse moved to (262, 10)
Screenshot: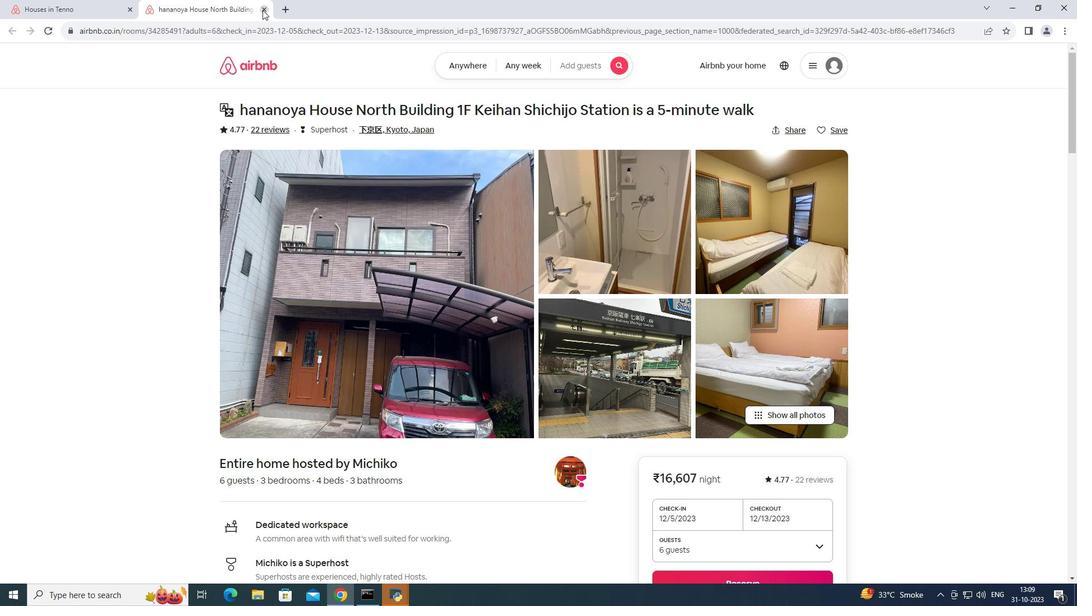 
Action: Mouse pressed left at (262, 10)
Screenshot: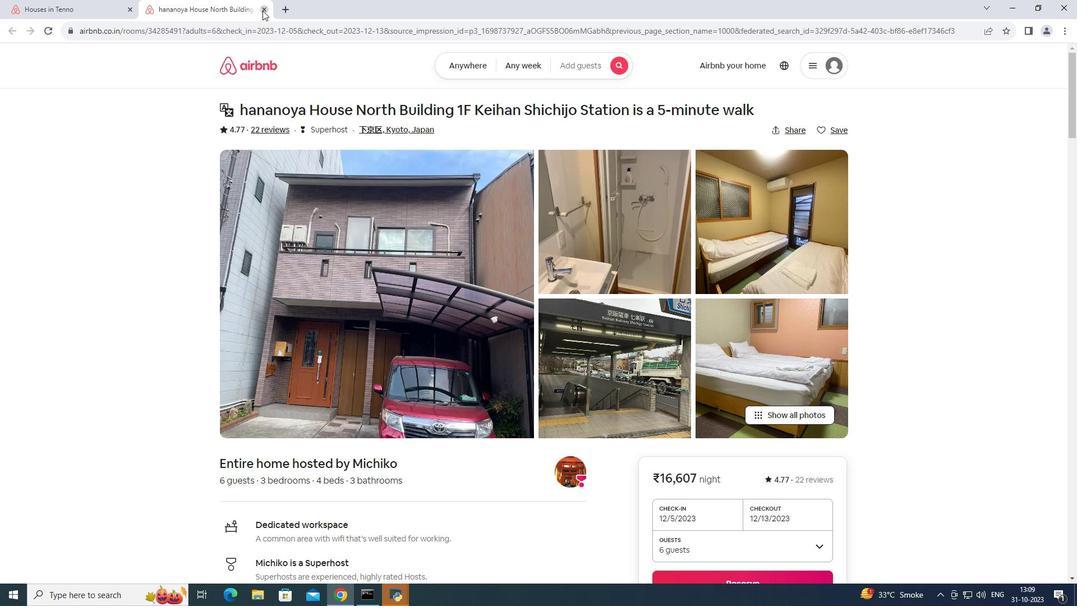 
Action: Mouse moved to (427, 419)
Screenshot: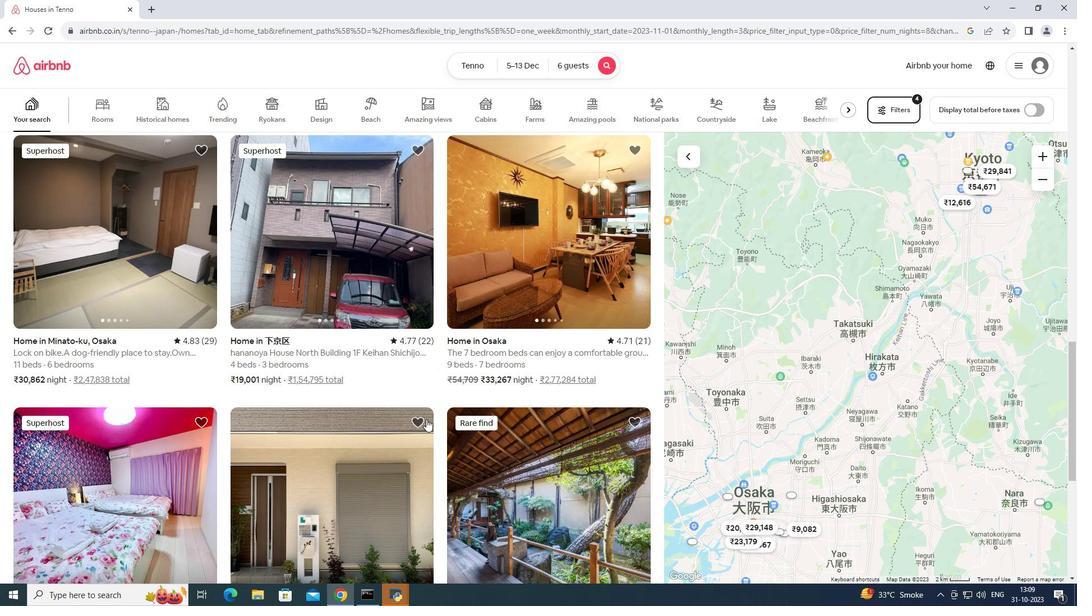 
Action: Mouse scrolled (427, 419) with delta (0, 0)
Screenshot: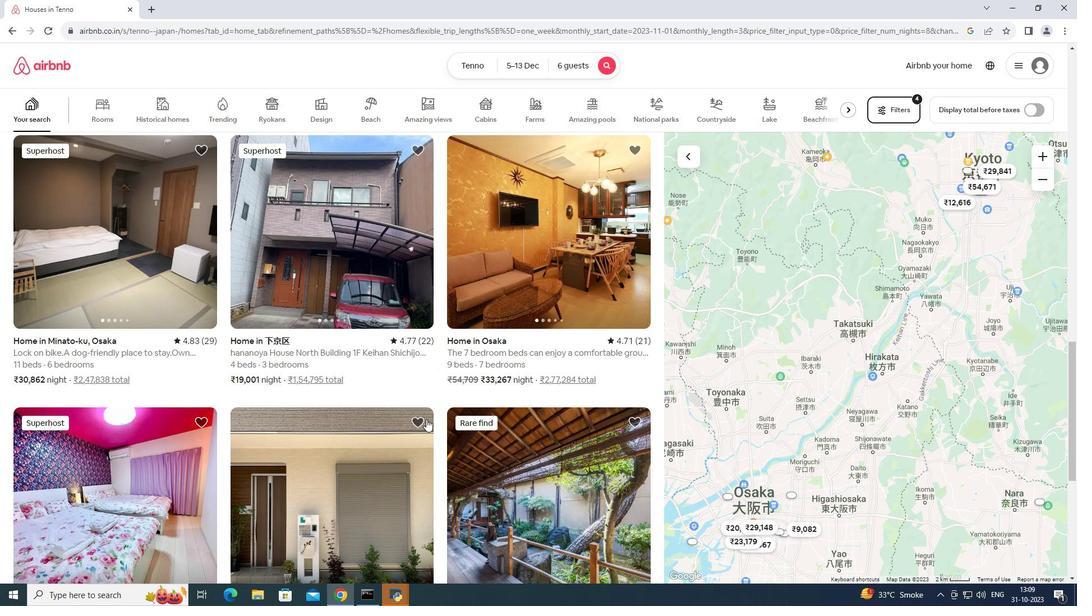 
Action: Mouse moved to (427, 419)
Screenshot: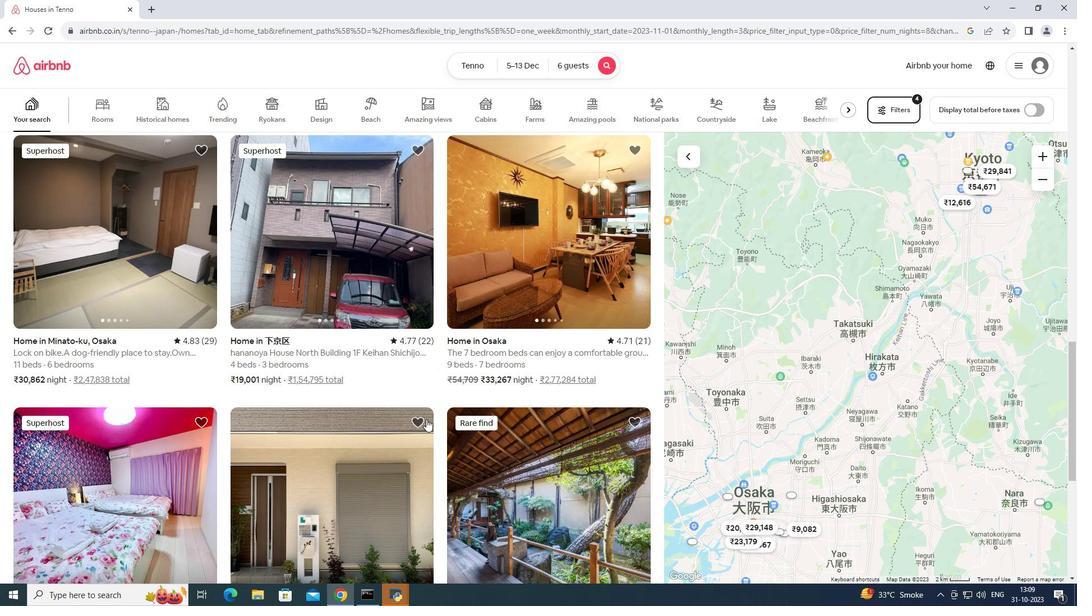 
Action: Mouse scrolled (427, 419) with delta (0, 0)
Screenshot: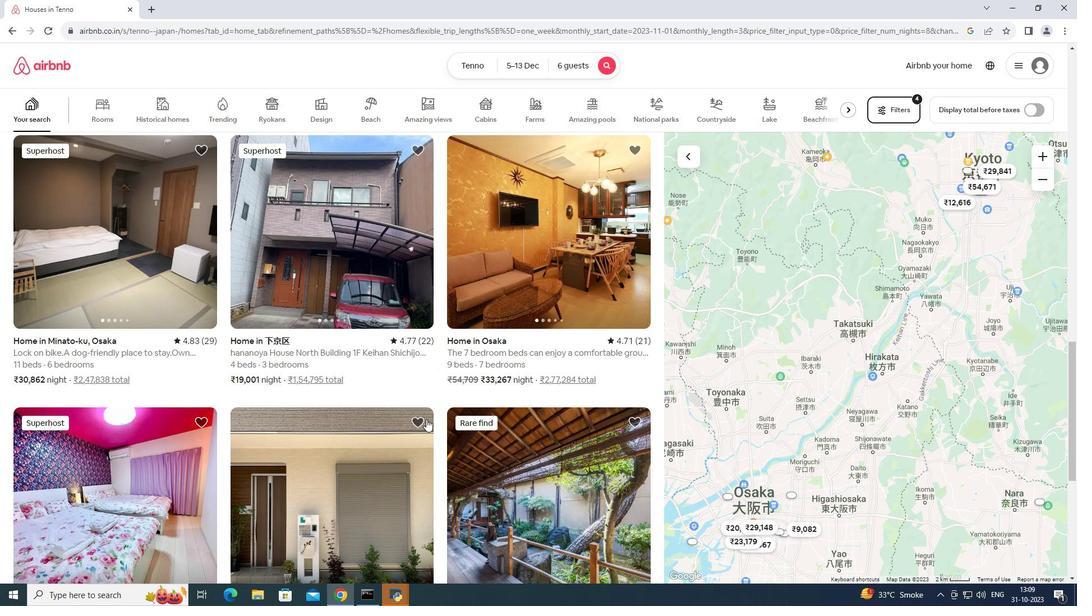 
Action: Mouse scrolled (427, 419) with delta (0, 0)
Screenshot: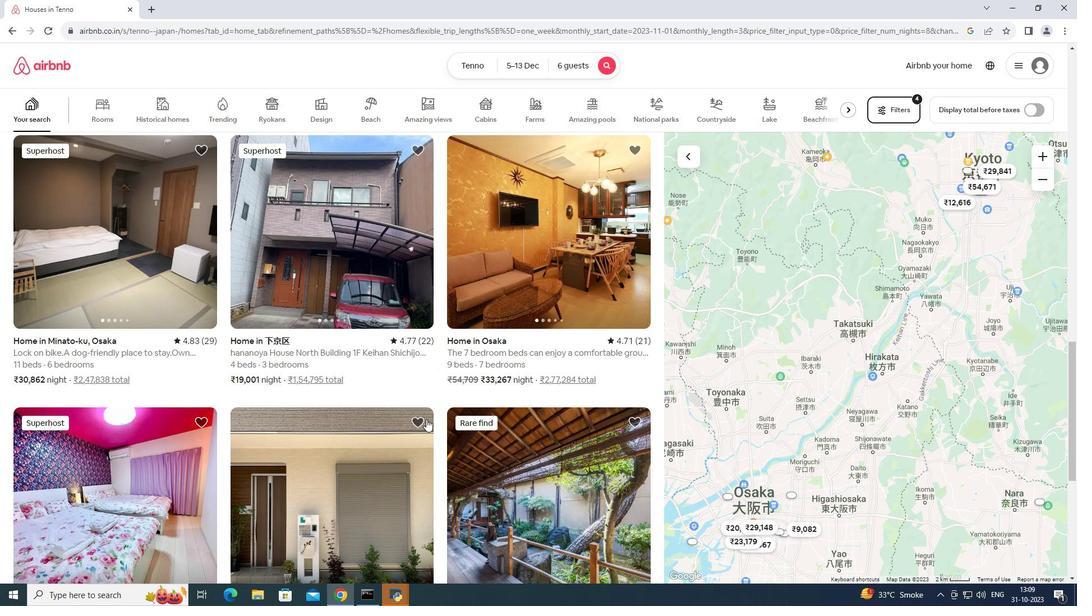 
Action: Mouse moved to (428, 419)
Screenshot: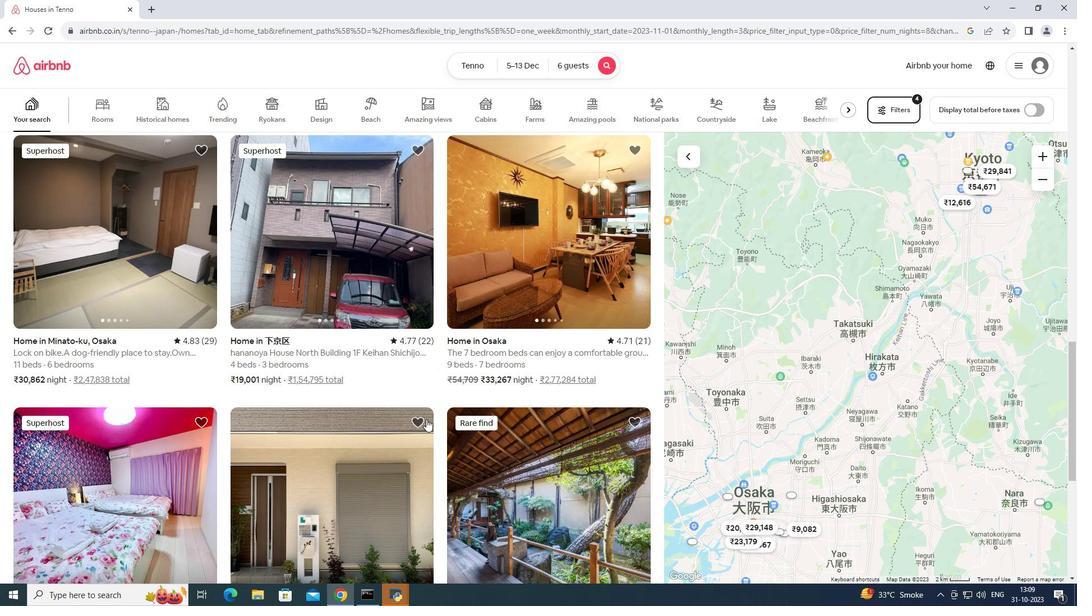 
Action: Mouse scrolled (428, 419) with delta (0, 0)
Screenshot: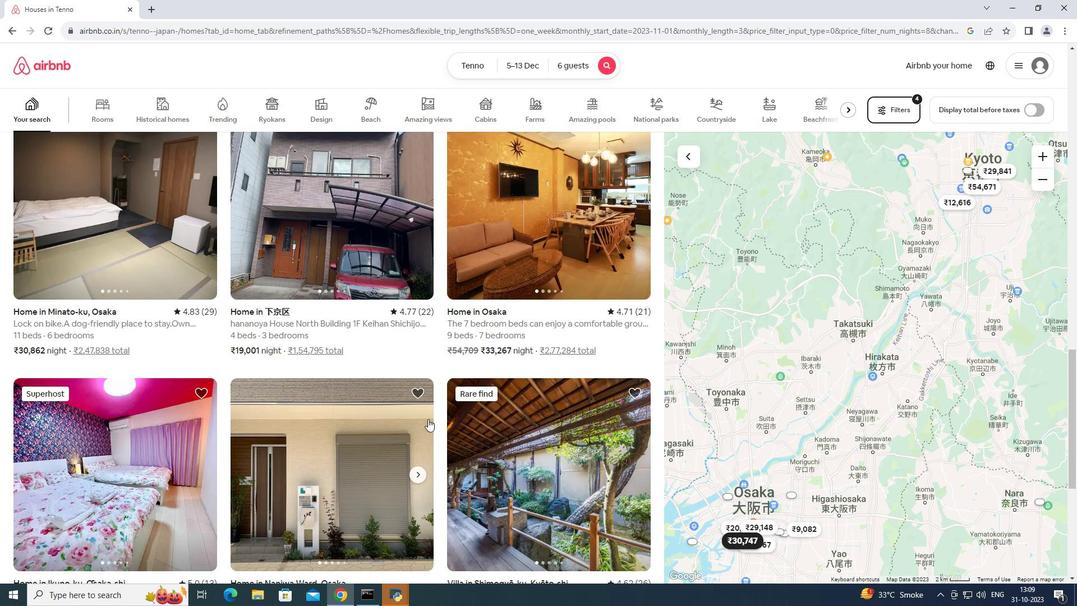 
Action: Mouse moved to (105, 315)
Screenshot: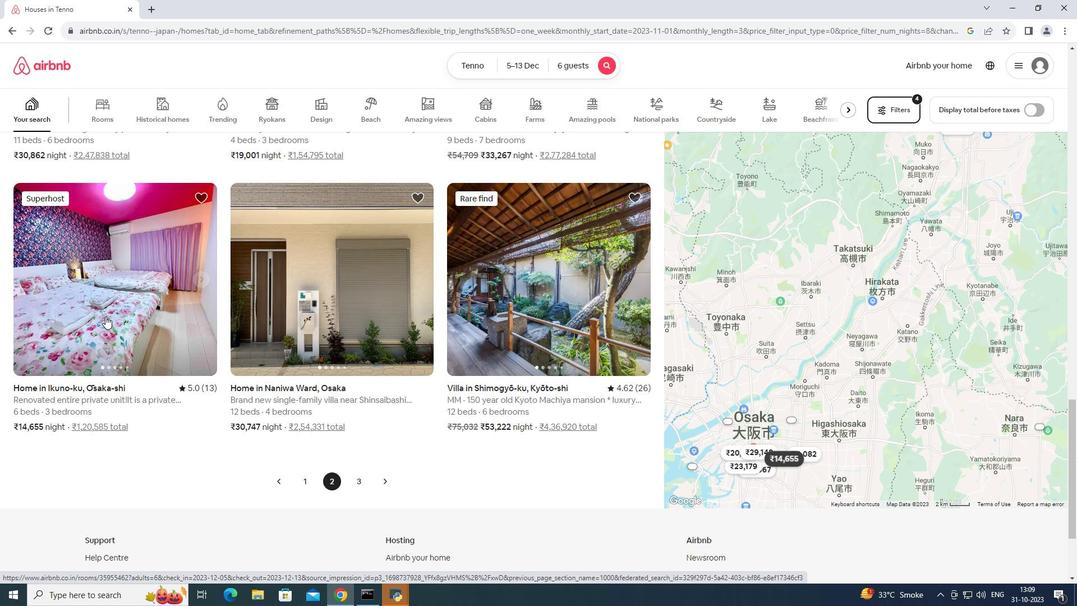 
Action: Mouse pressed left at (105, 315)
Screenshot: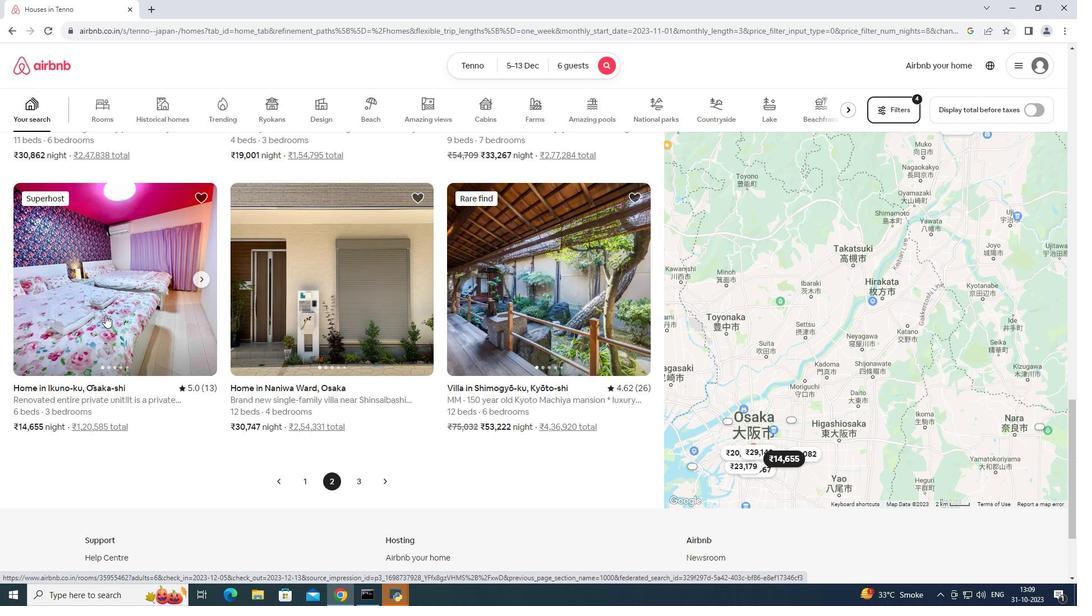 
Action: Mouse moved to (264, 5)
Screenshot: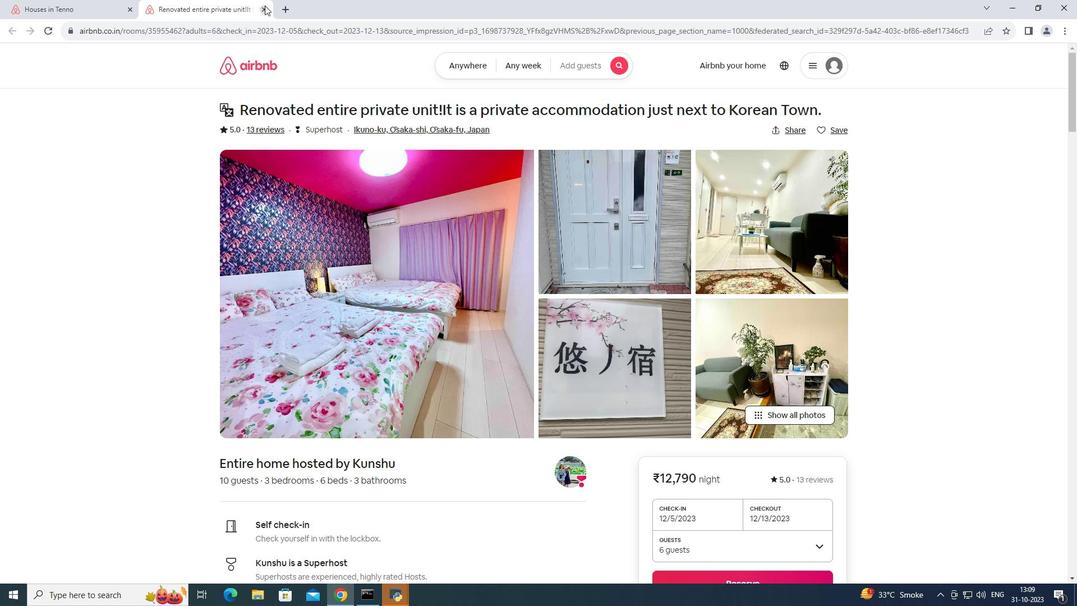 
Action: Mouse pressed left at (264, 5)
Screenshot: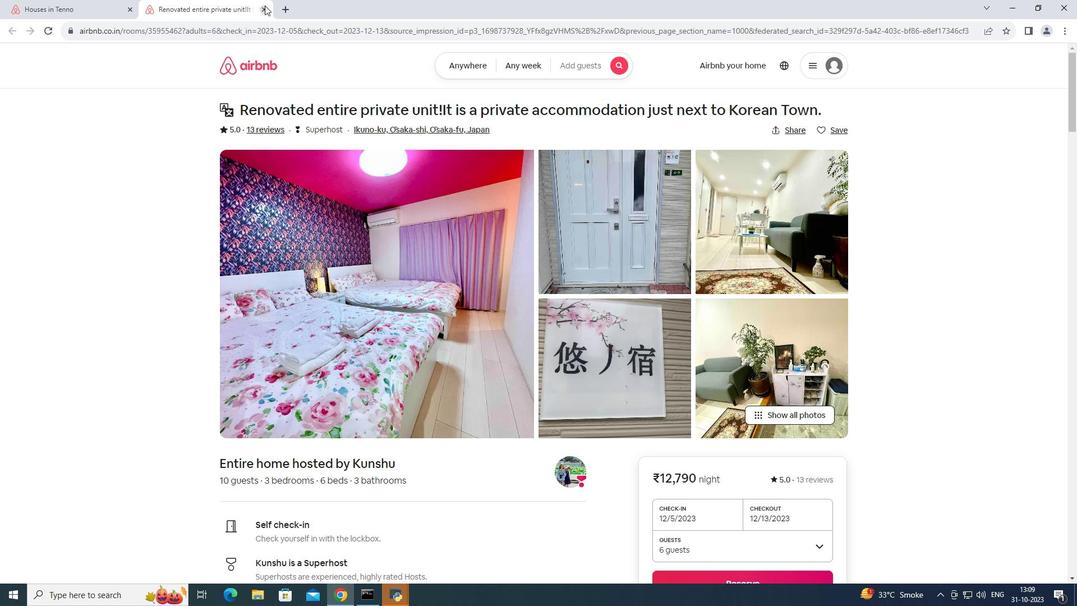 
Action: Mouse moved to (363, 482)
Screenshot: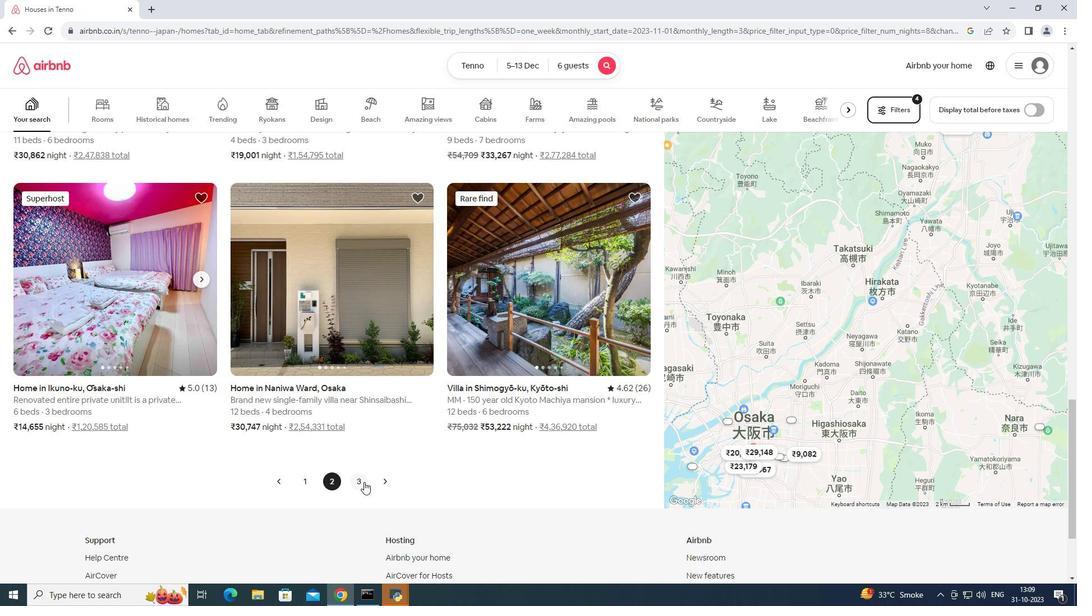
Action: Mouse pressed left at (363, 482)
Screenshot: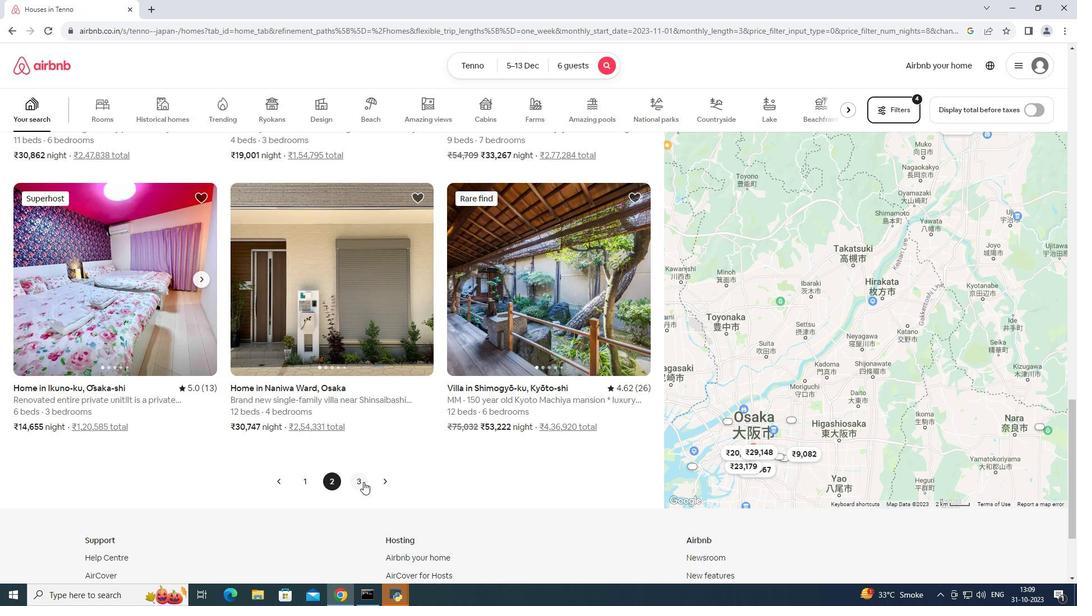 
Action: Mouse moved to (306, 347)
Screenshot: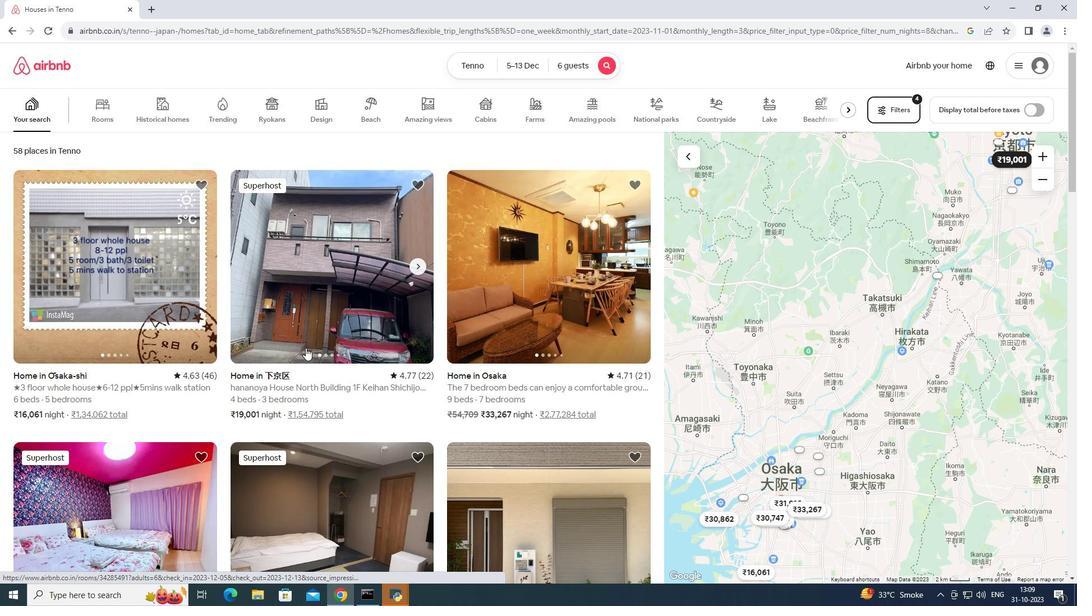 
Action: Mouse pressed left at (306, 347)
Screenshot: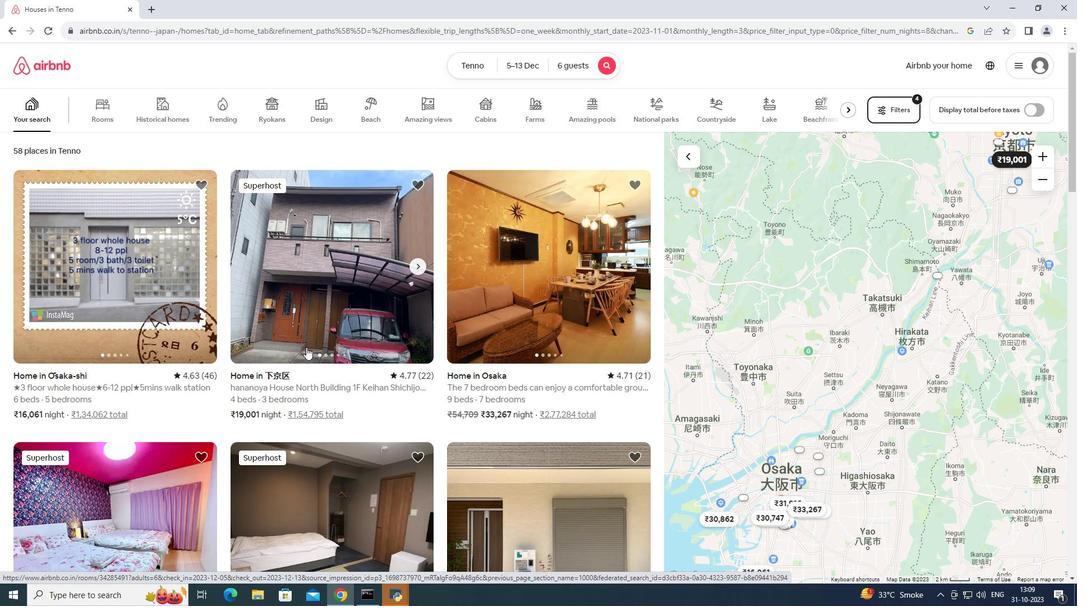 
Action: Mouse moved to (267, 8)
Screenshot: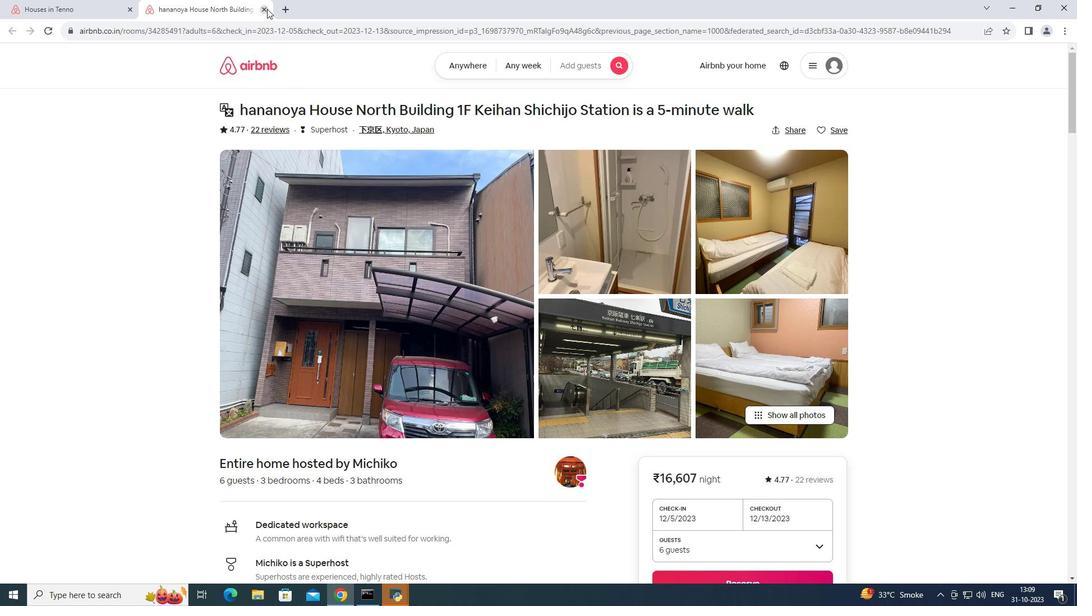 
Action: Mouse pressed left at (267, 8)
Screenshot: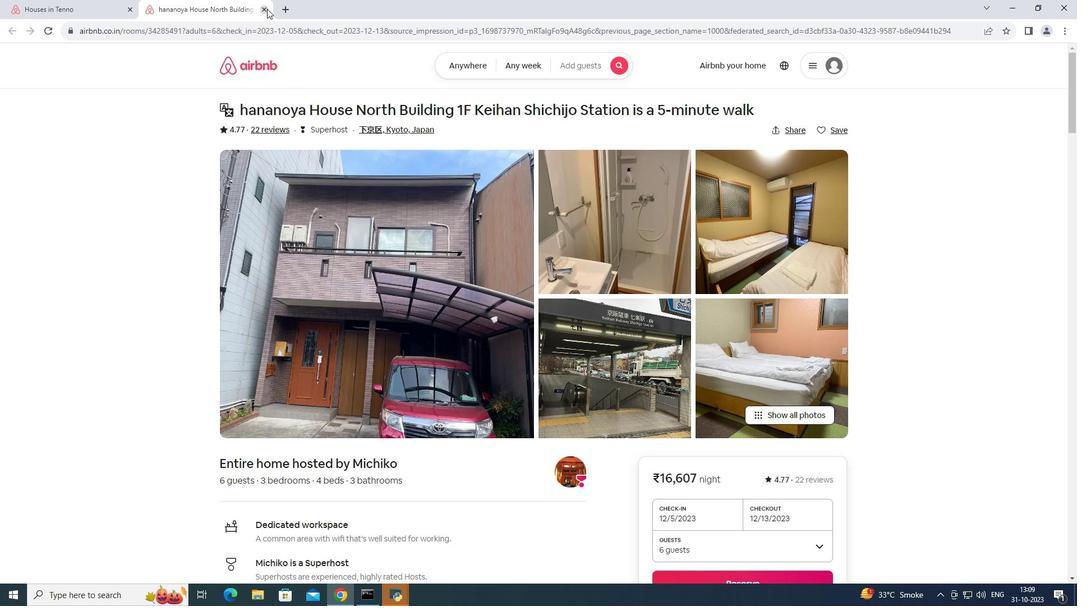 
Action: Mouse moved to (483, 362)
Screenshot: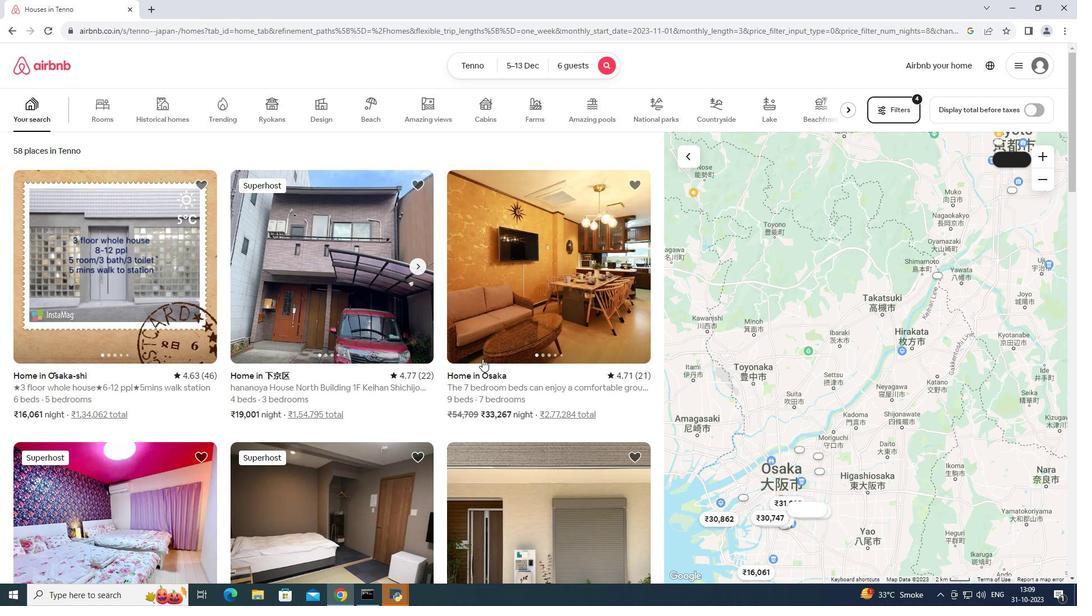
Action: Mouse scrolled (483, 362) with delta (0, 0)
Screenshot: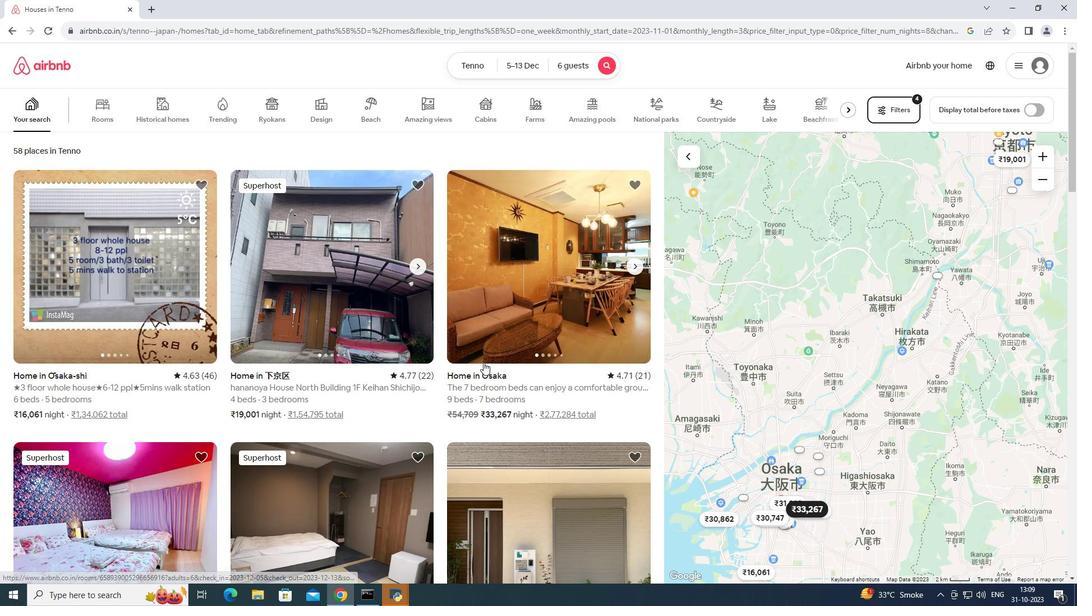 
Action: Mouse scrolled (483, 362) with delta (0, 0)
Screenshot: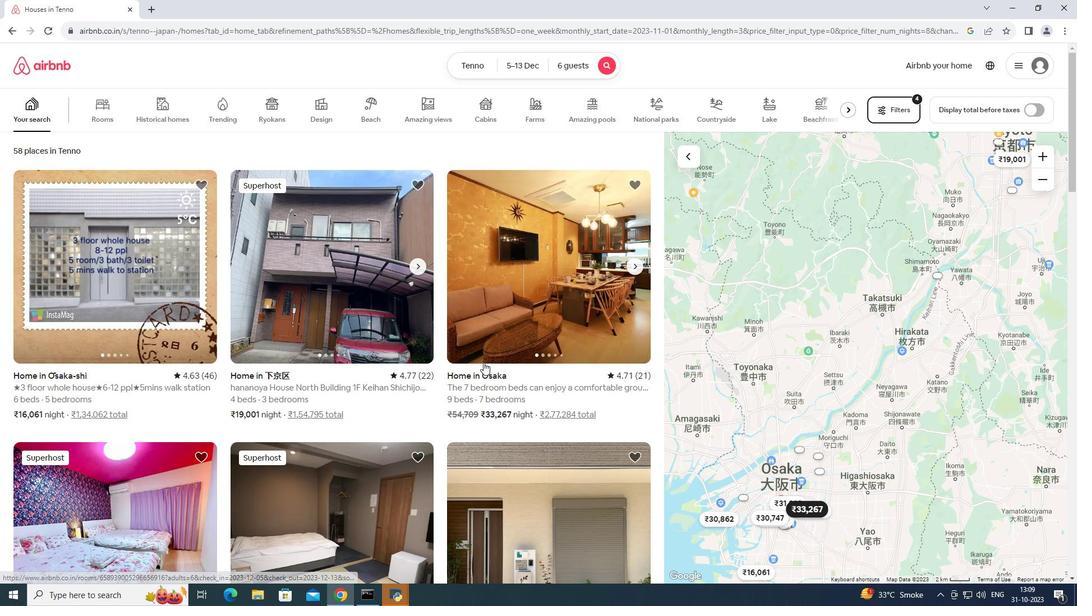 
Action: Mouse scrolled (483, 362) with delta (0, 0)
Screenshot: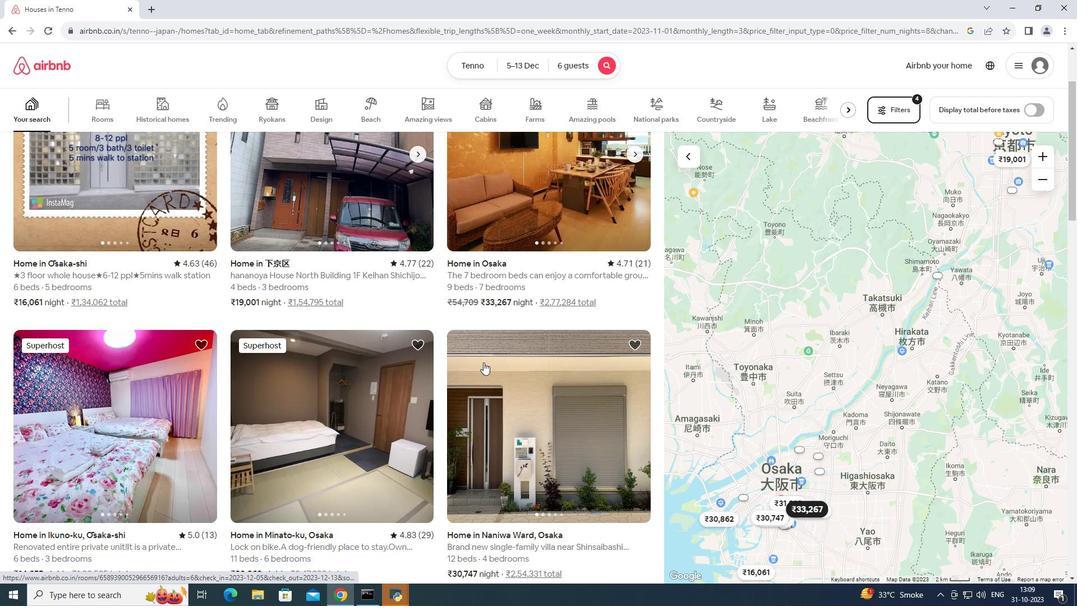 
Action: Mouse moved to (483, 362)
Screenshot: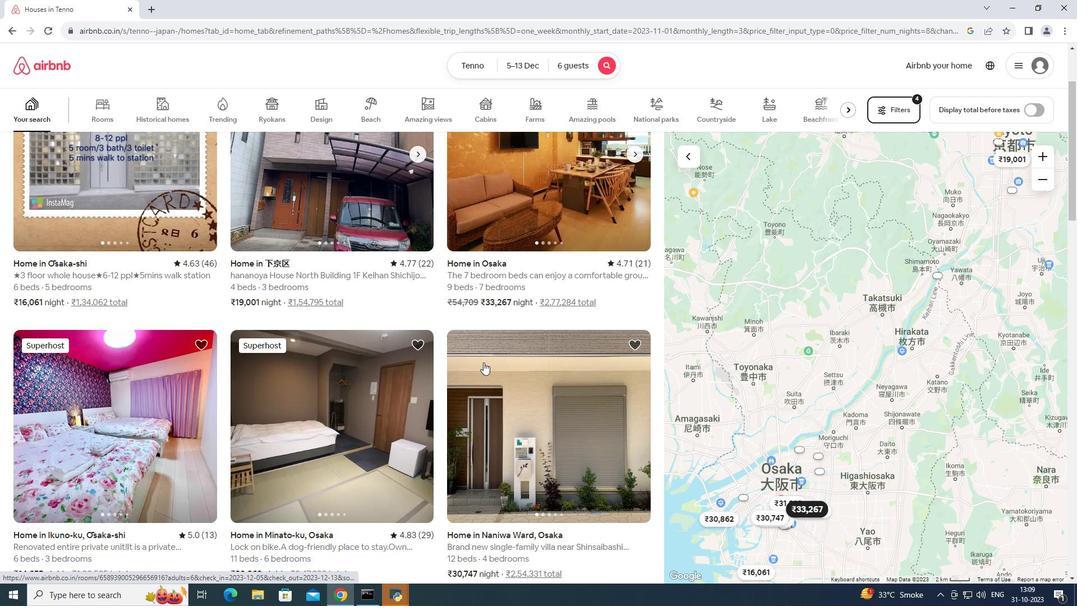 
Action: Mouse scrolled (483, 362) with delta (0, 0)
Screenshot: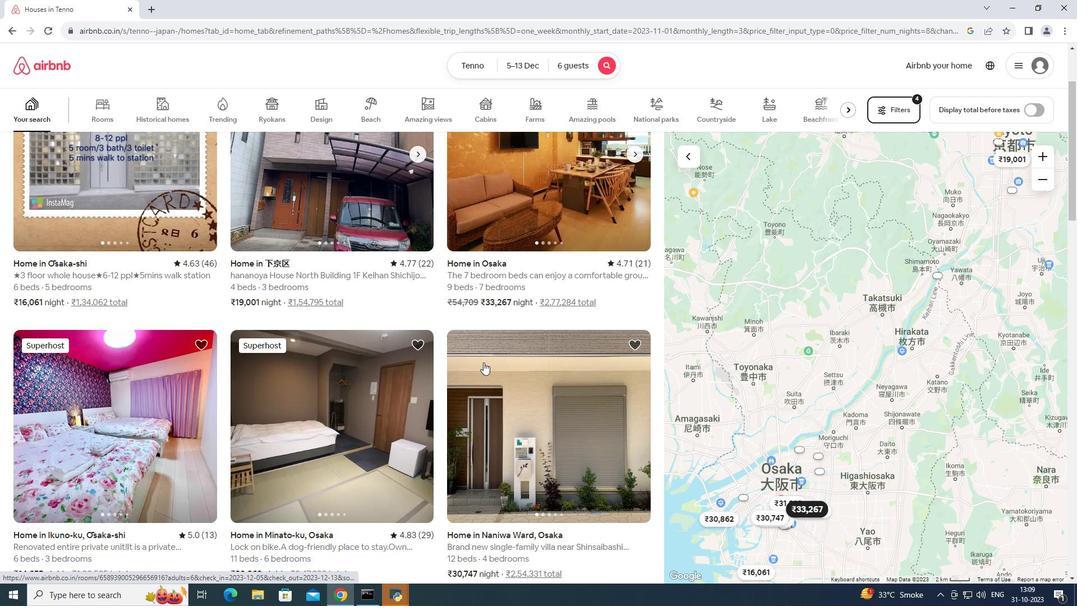 
Action: Mouse moved to (484, 364)
Screenshot: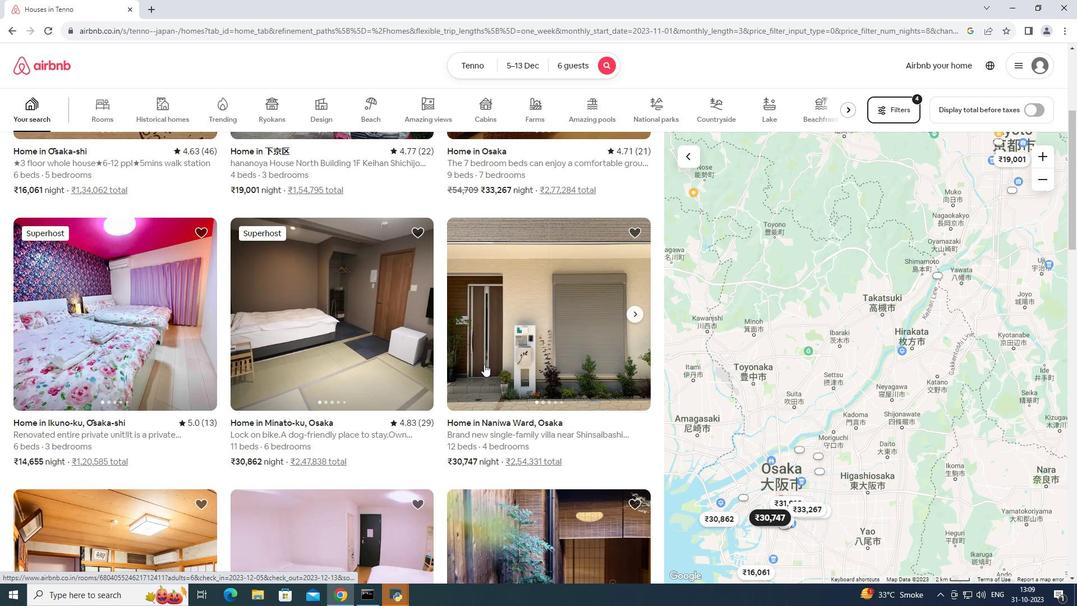 
Action: Mouse scrolled (484, 363) with delta (0, 0)
Screenshot: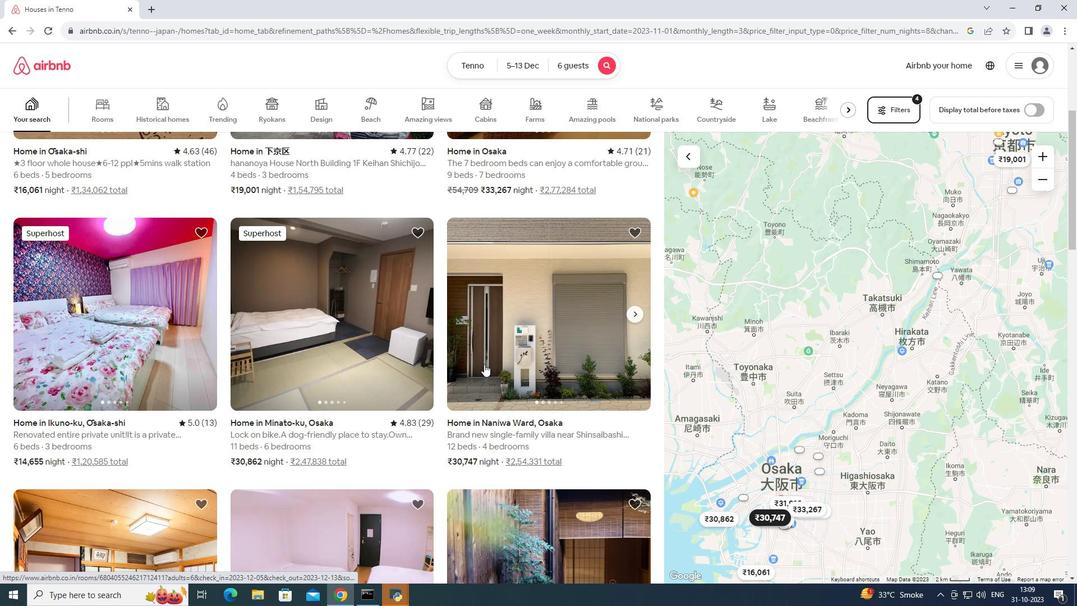 
Action: Mouse moved to (314, 373)
Screenshot: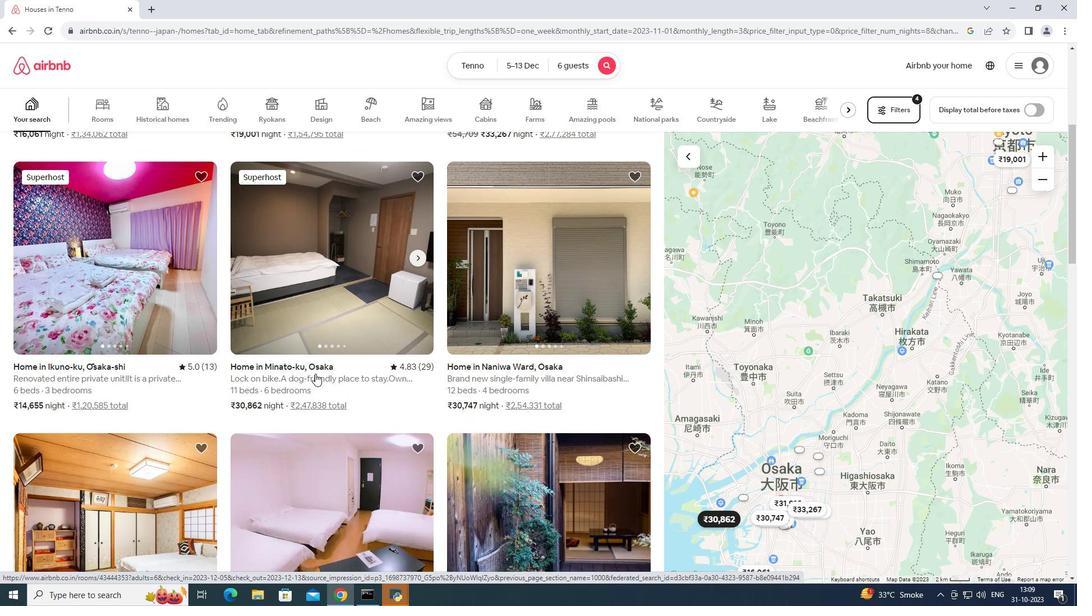 
Action: Mouse scrolled (314, 373) with delta (0, 0)
Screenshot: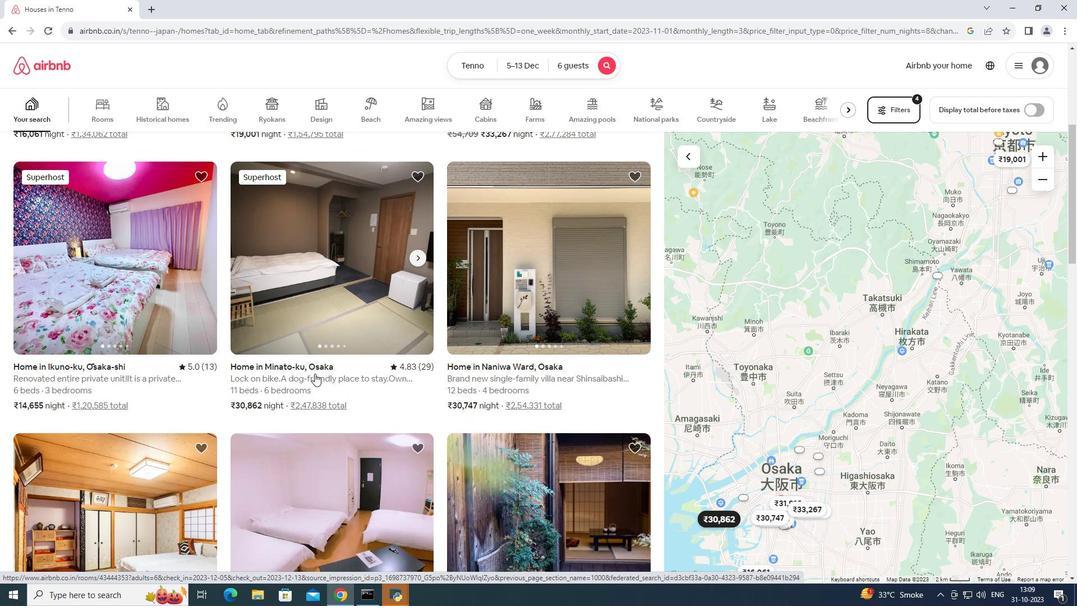 
Action: Mouse scrolled (314, 373) with delta (0, 0)
Screenshot: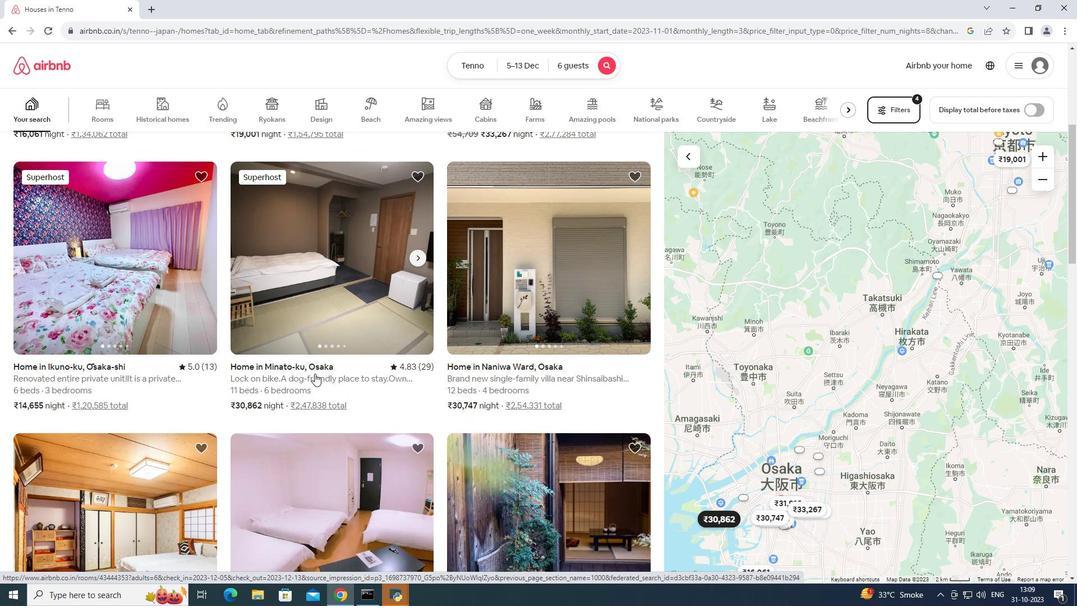 
Action: Mouse moved to (120, 229)
Screenshot: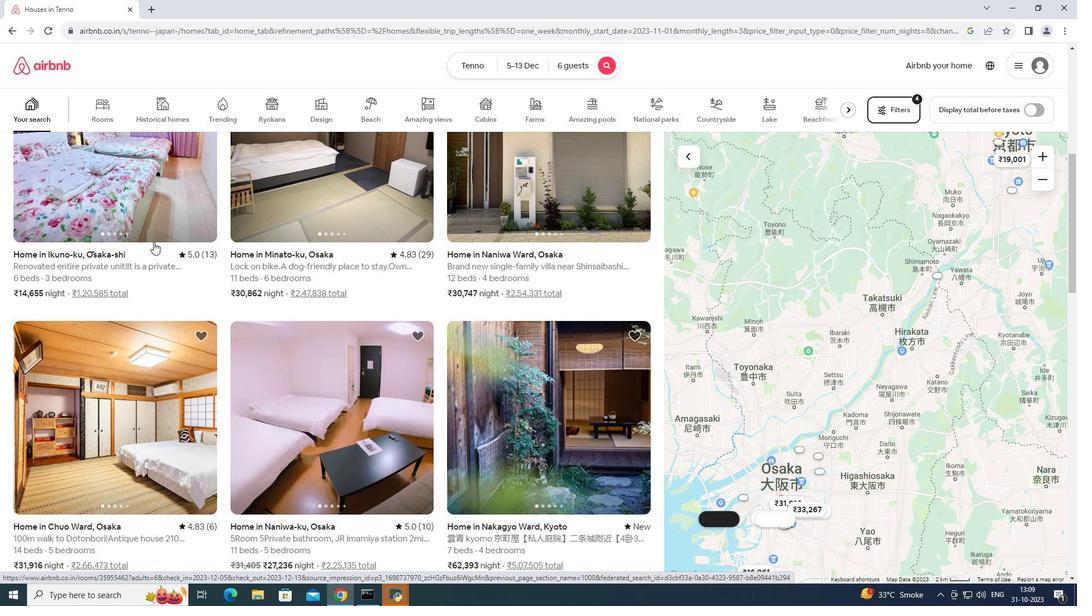 
Action: Mouse pressed left at (120, 229)
Screenshot: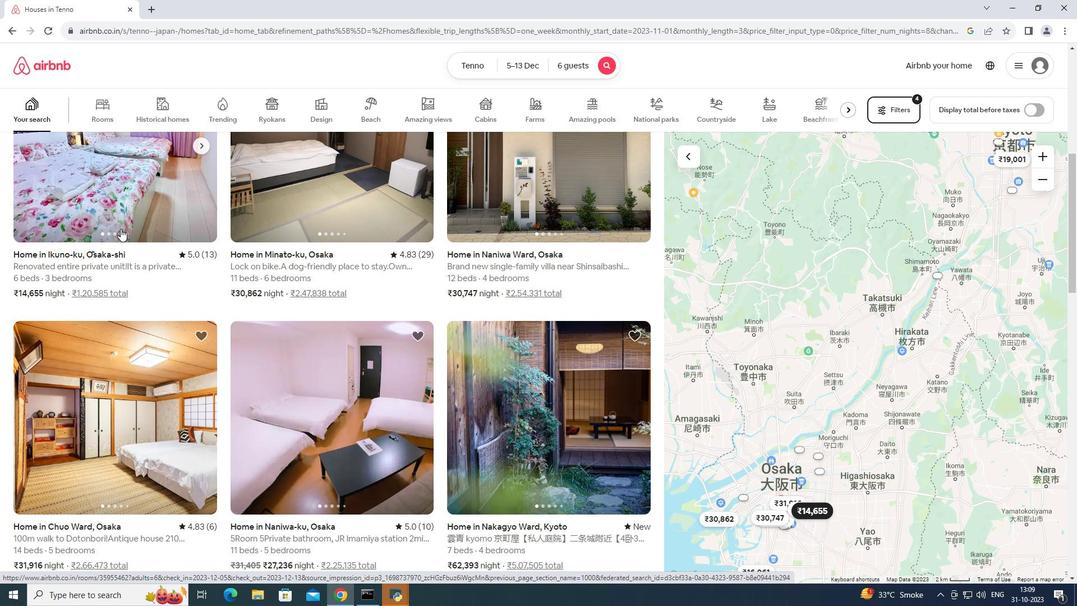 
Action: Mouse moved to (453, 460)
Screenshot: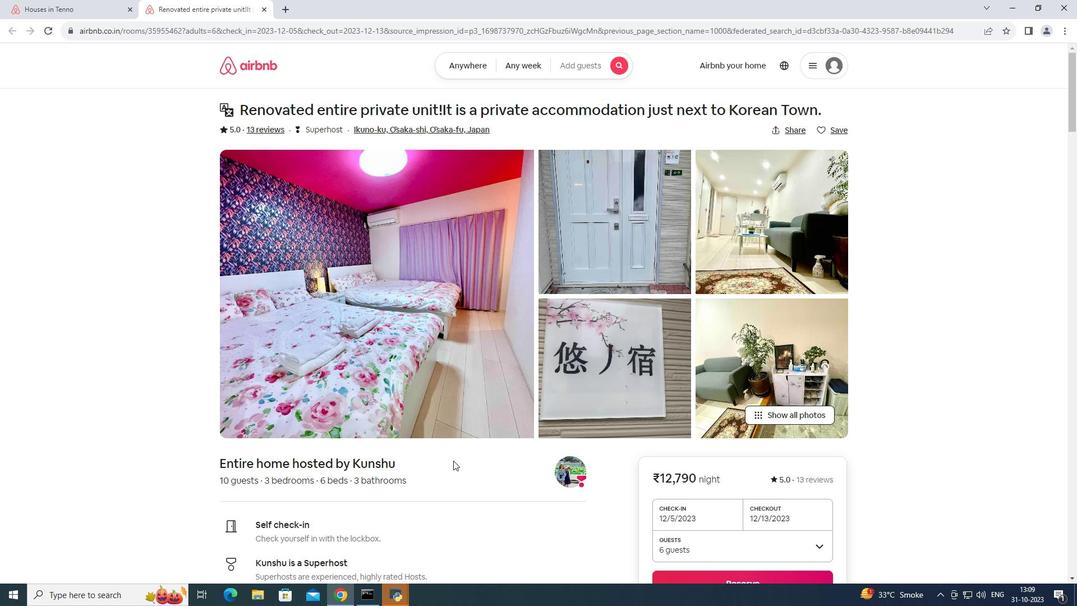 
Action: Mouse scrolled (453, 460) with delta (0, 0)
Screenshot: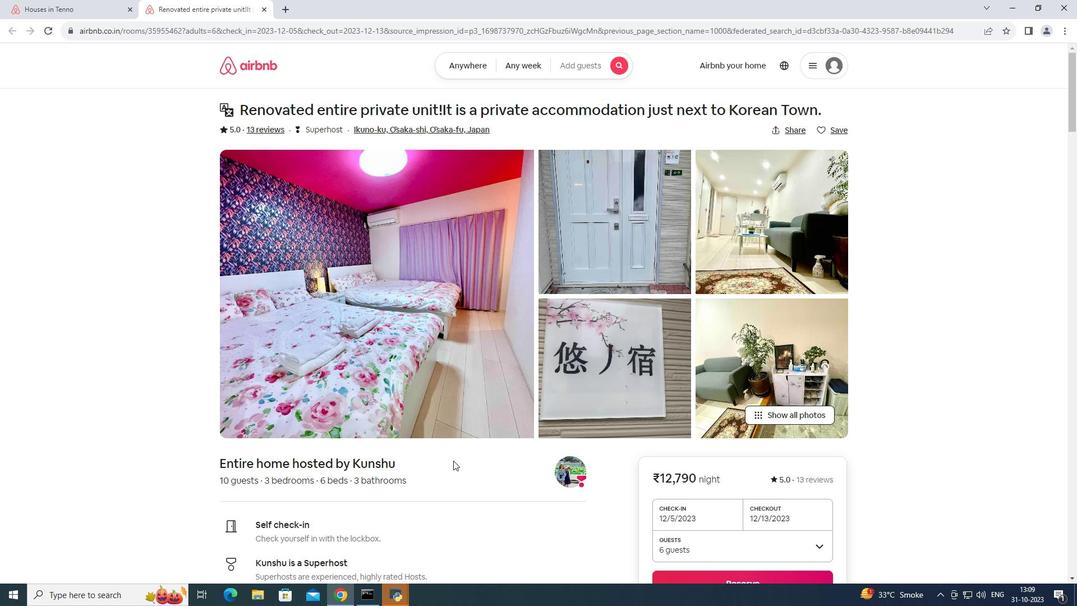 
Action: Mouse scrolled (453, 460) with delta (0, 0)
Screenshot: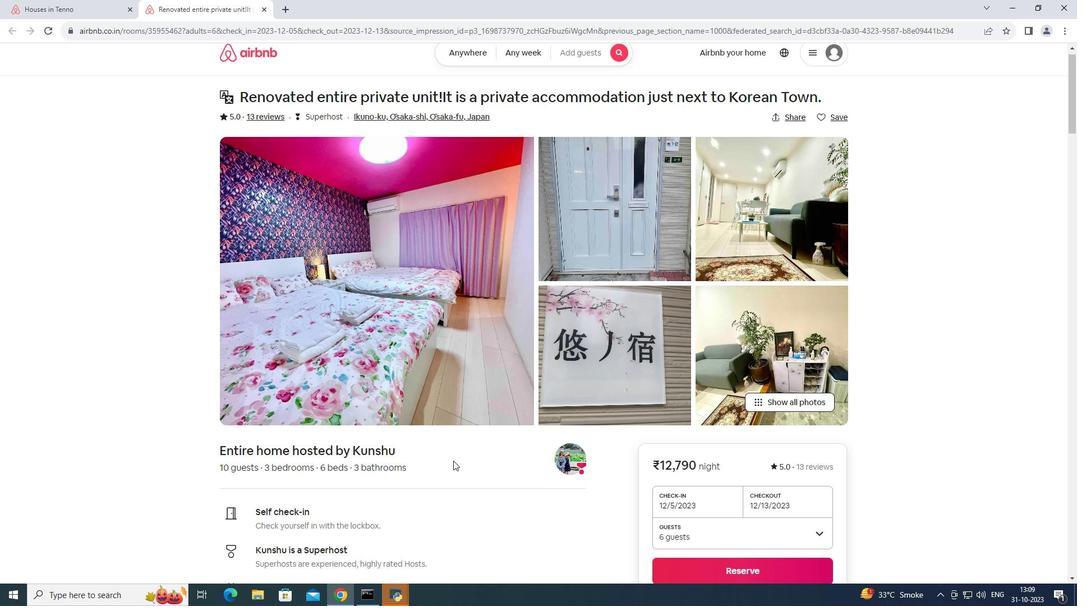 
Action: Mouse moved to (439, 448)
Screenshot: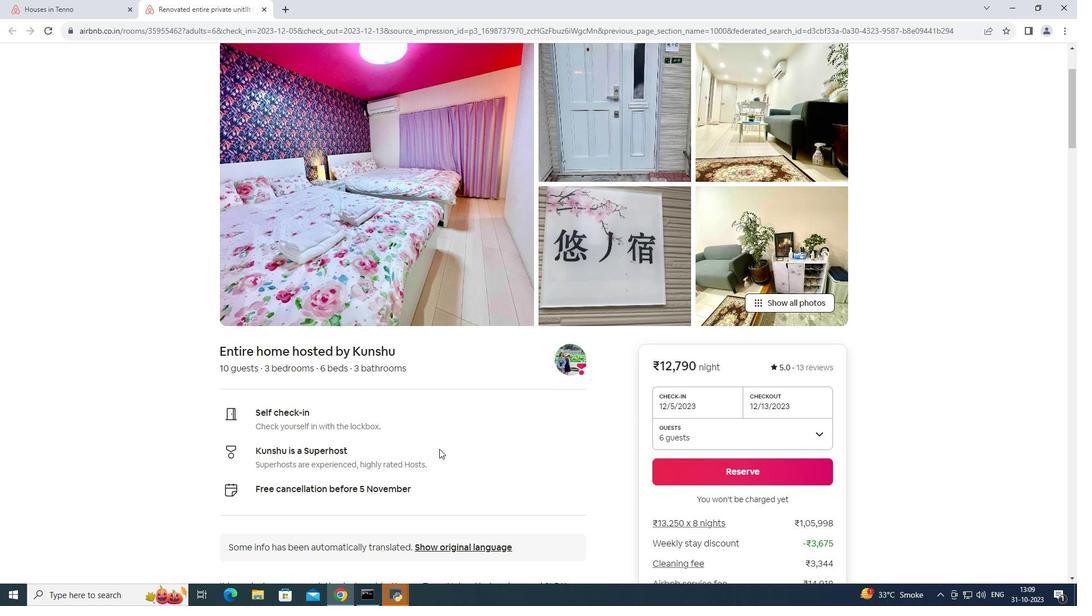 
Action: Mouse scrolled (439, 449) with delta (0, 0)
Screenshot: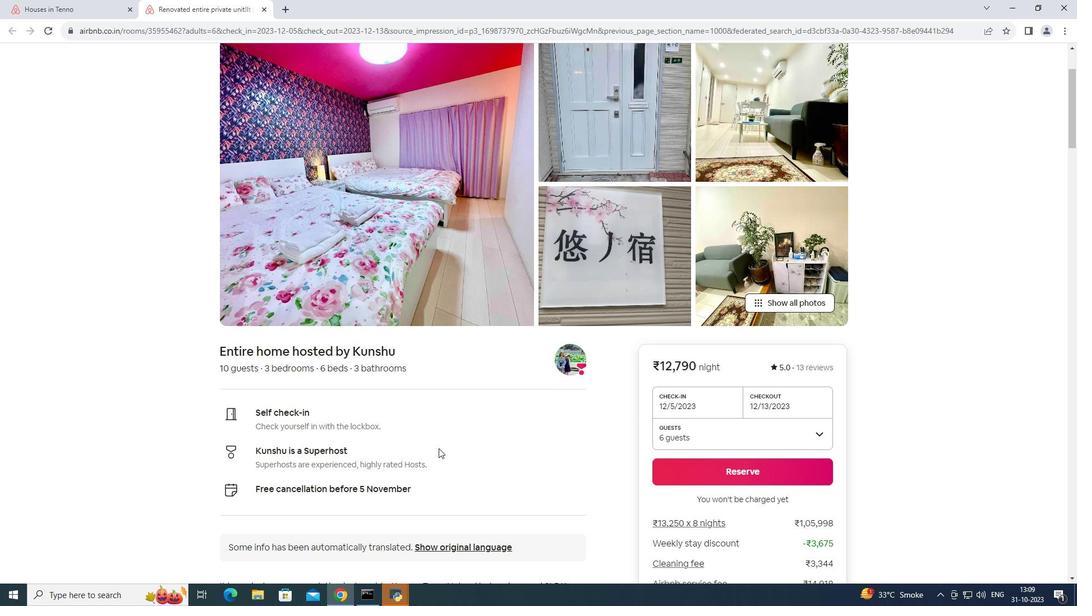 
Action: Mouse scrolled (439, 449) with delta (0, 0)
Screenshot: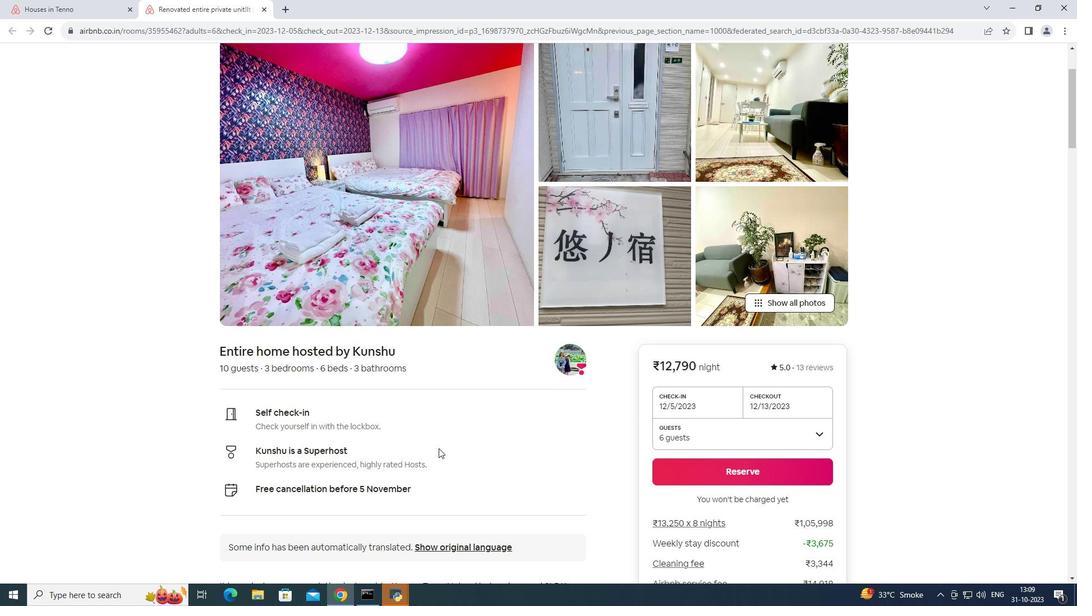 
Action: Mouse scrolled (439, 449) with delta (0, 0)
Screenshot: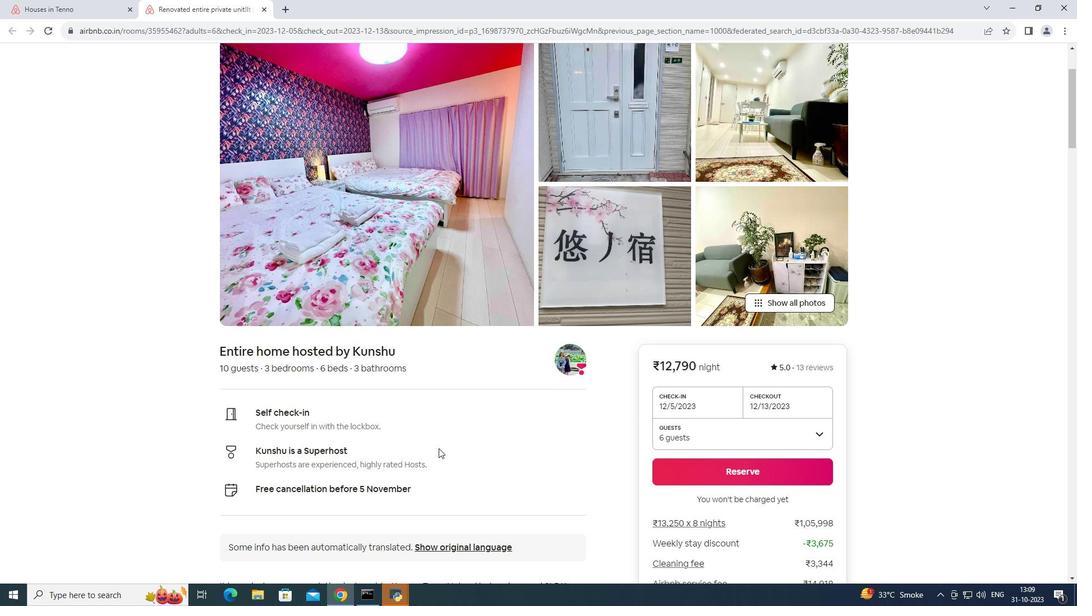 
Action: Mouse scrolled (439, 449) with delta (0, 0)
Screenshot: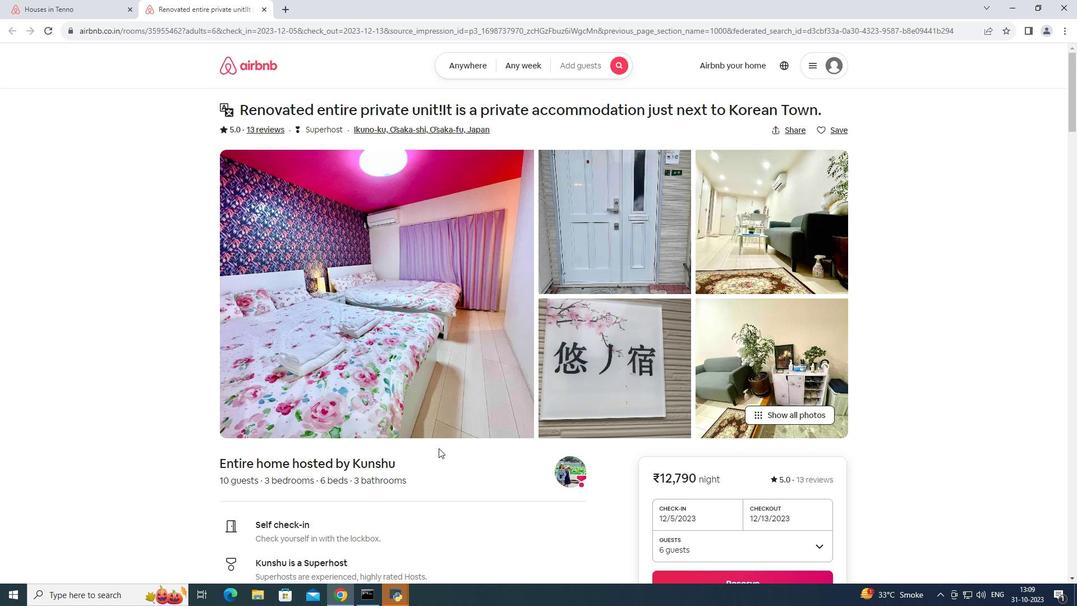 
Action: Mouse scrolled (439, 449) with delta (0, 0)
Screenshot: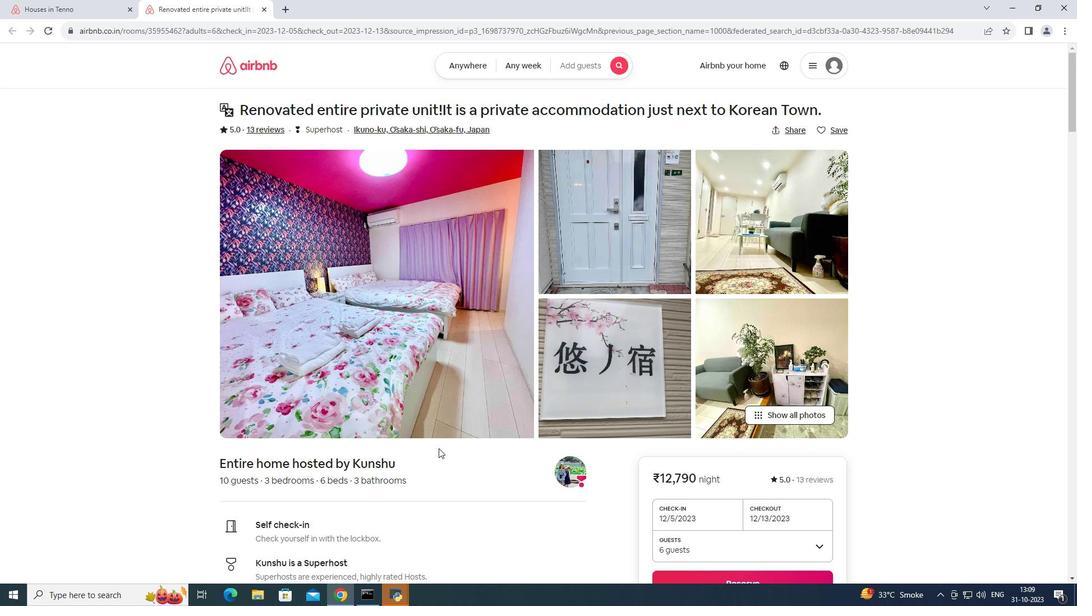 
Action: Mouse moved to (48, 11)
Screenshot: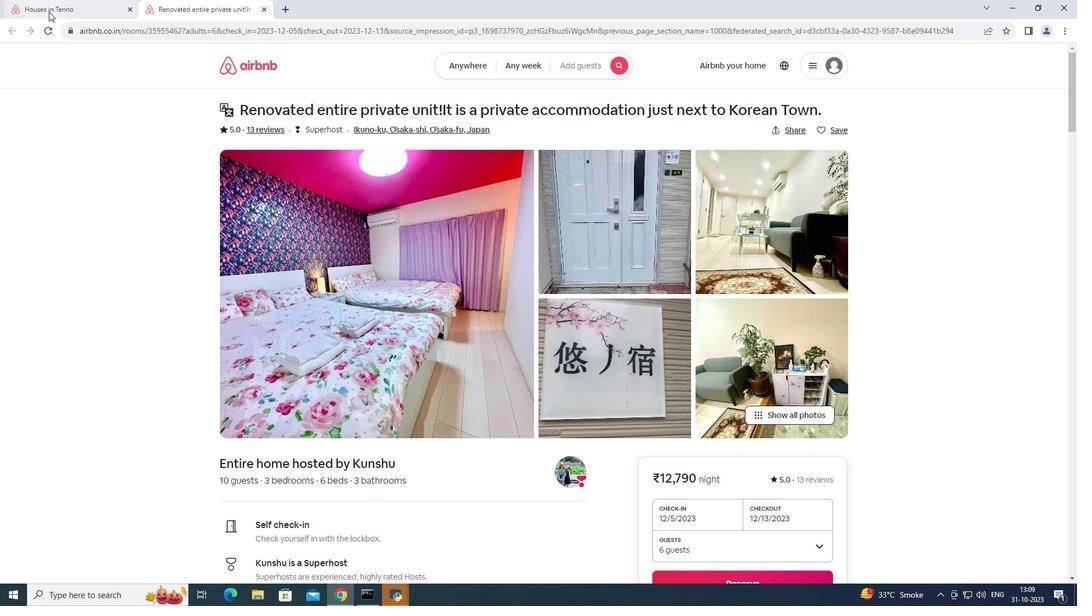 
Action: Mouse pressed left at (48, 11)
Screenshot: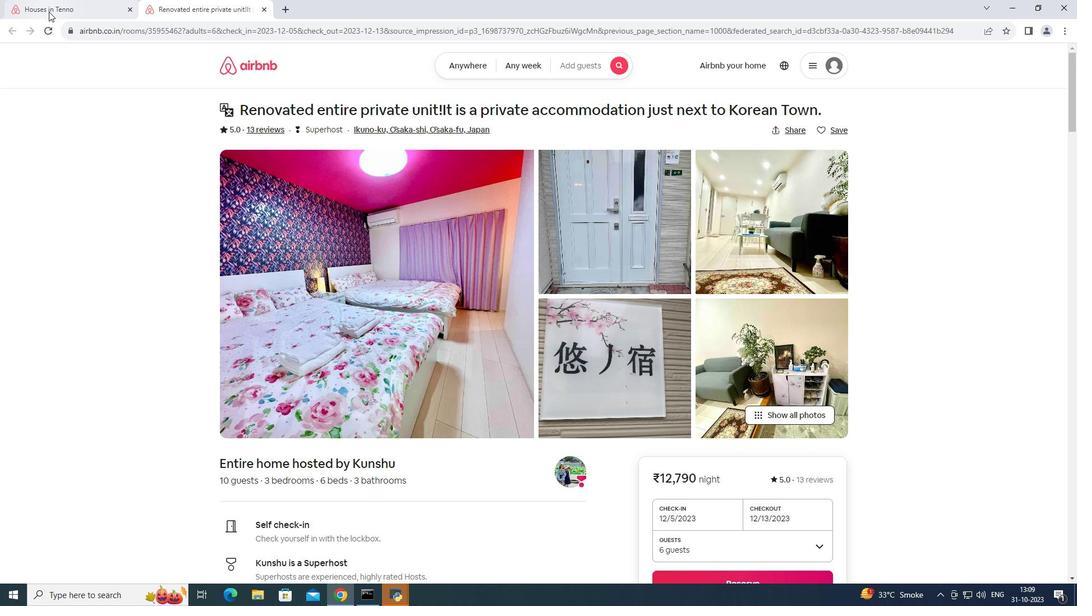 
Action: Mouse moved to (377, 342)
Screenshot: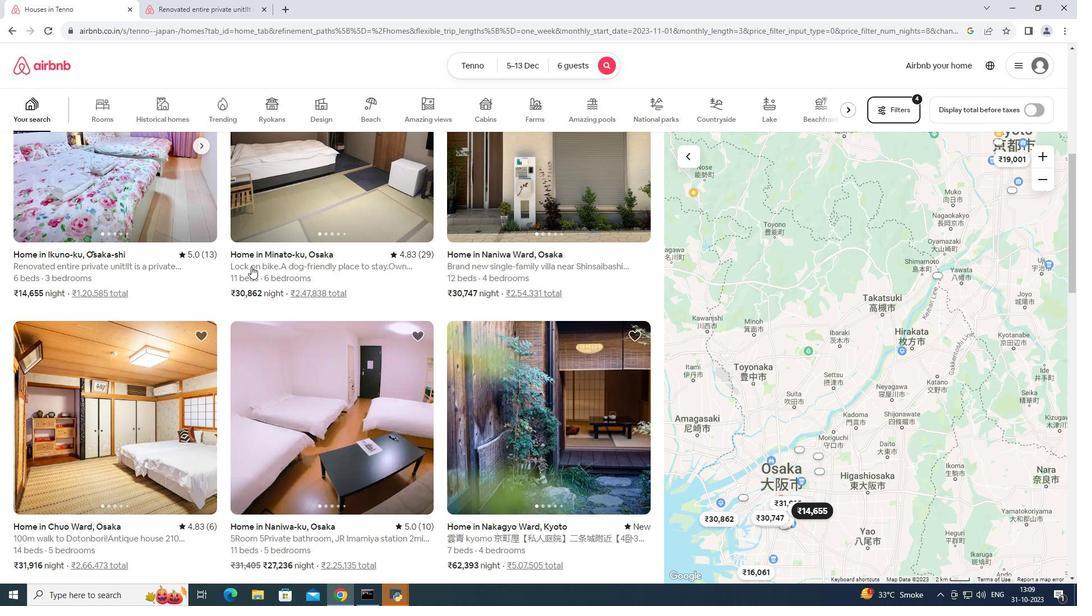 
Action: Mouse scrolled (377, 341) with delta (0, 0)
Screenshot: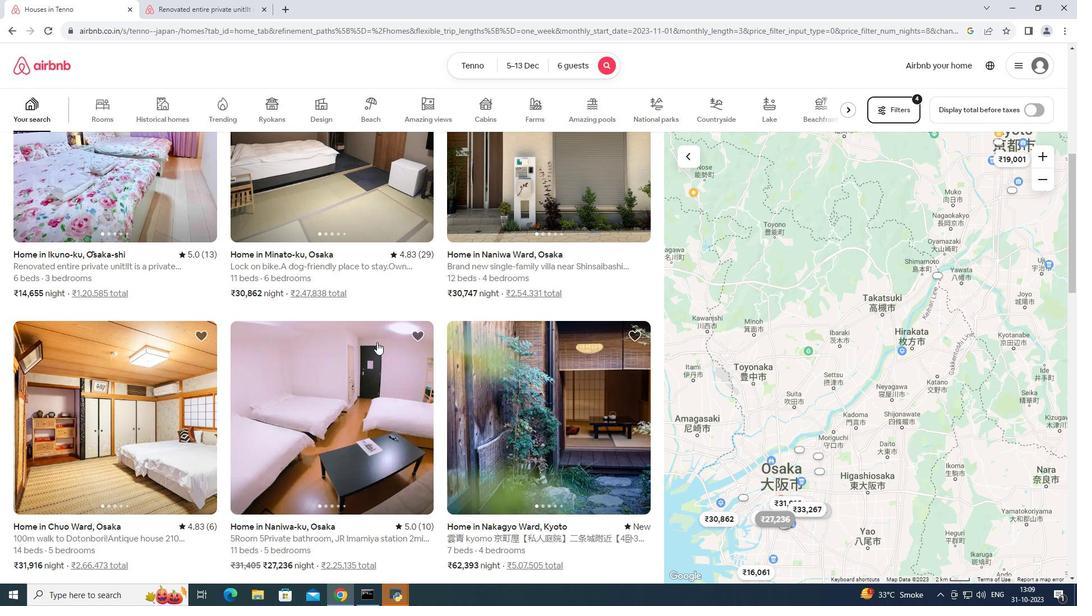 
Action: Mouse scrolled (377, 341) with delta (0, 0)
Screenshot: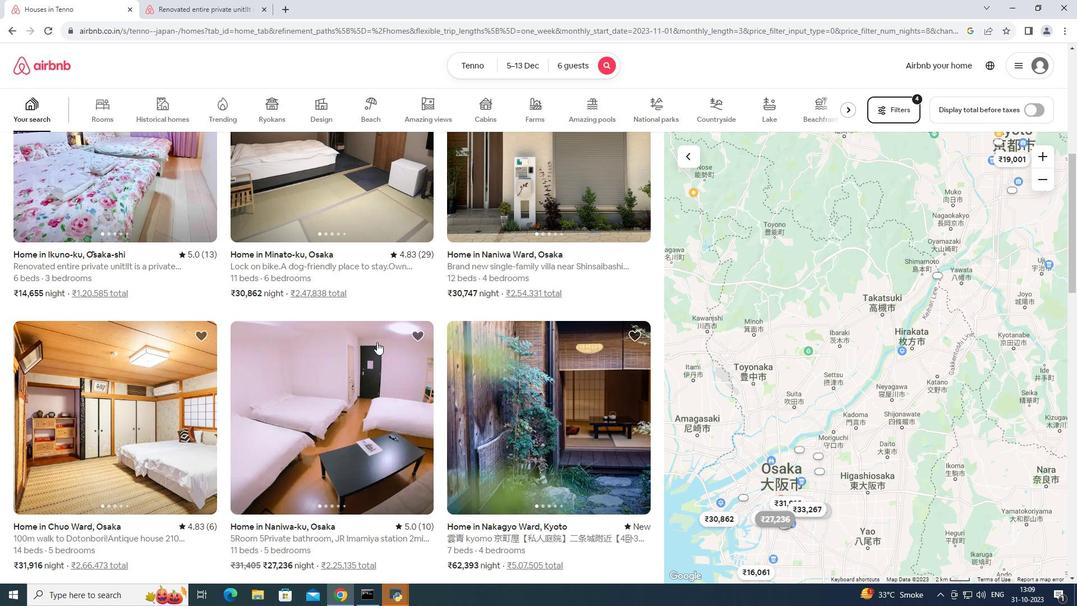 
Action: Mouse moved to (377, 342)
Screenshot: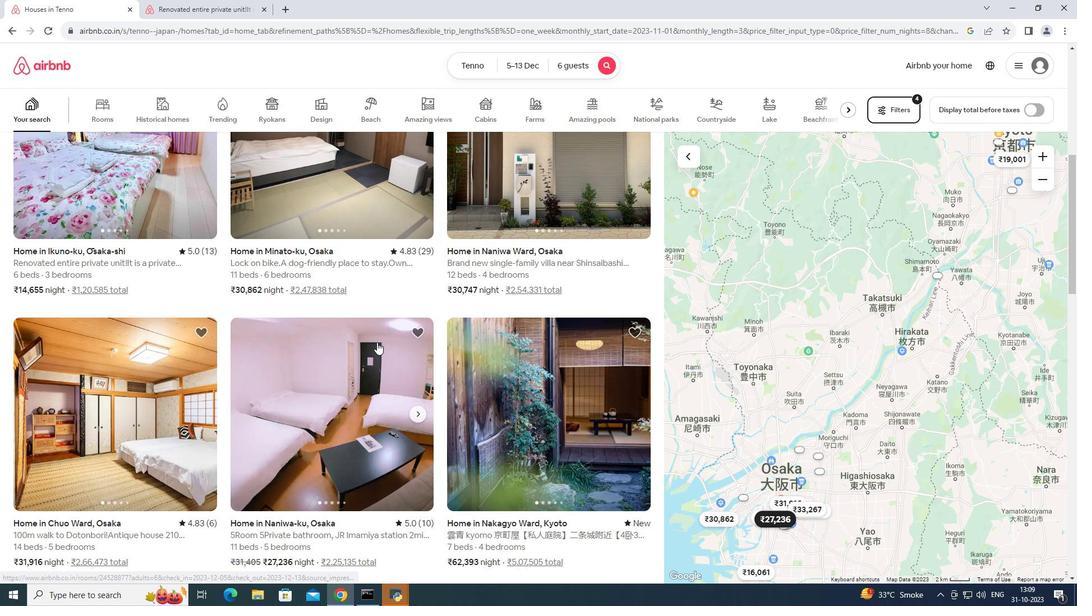 
Action: Mouse scrolled (377, 341) with delta (0, 0)
Screenshot: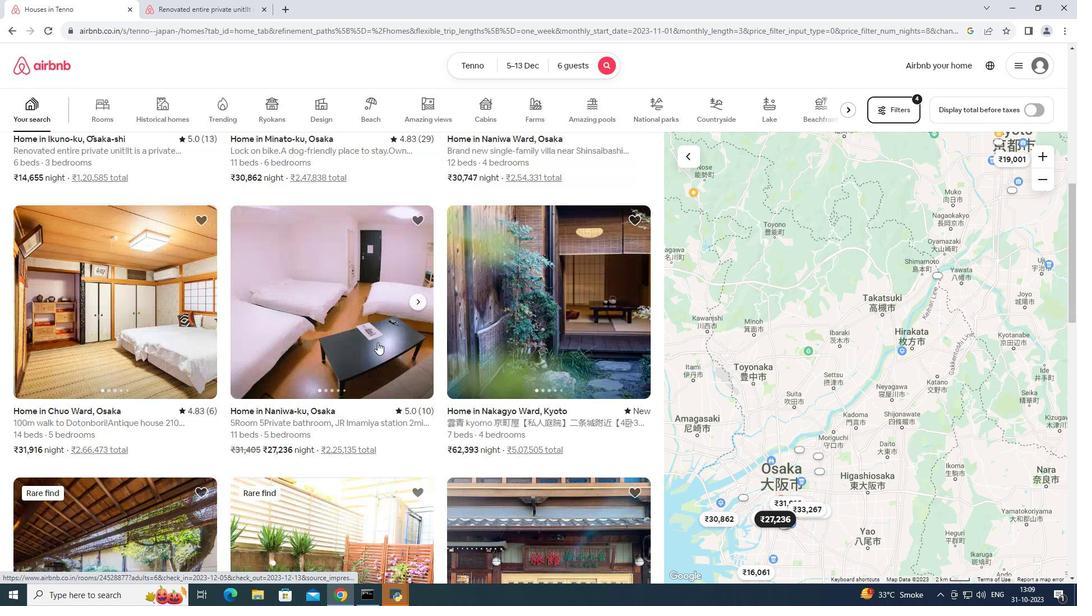 
Action: Mouse scrolled (377, 341) with delta (0, 0)
